 Task: Team Management: Team Tasks - 5 Things Workflow.
Action: Mouse moved to (42, 76)
Screenshot: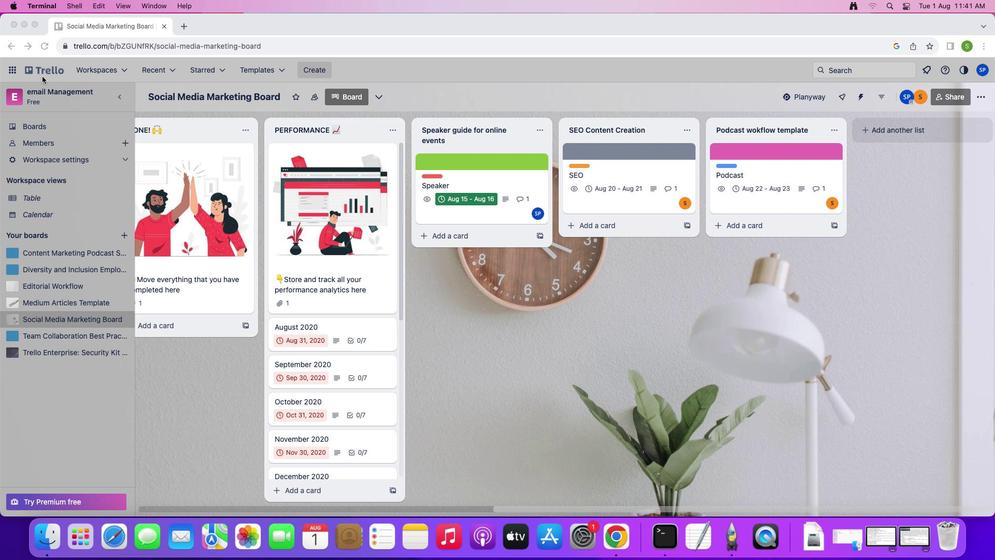
Action: Mouse pressed left at (42, 76)
Screenshot: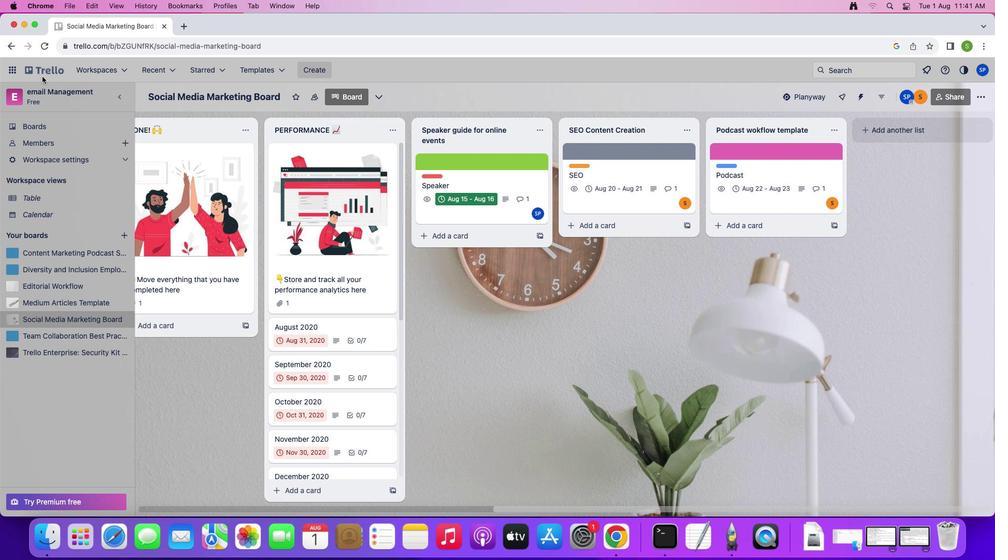 
Action: Mouse moved to (46, 67)
Screenshot: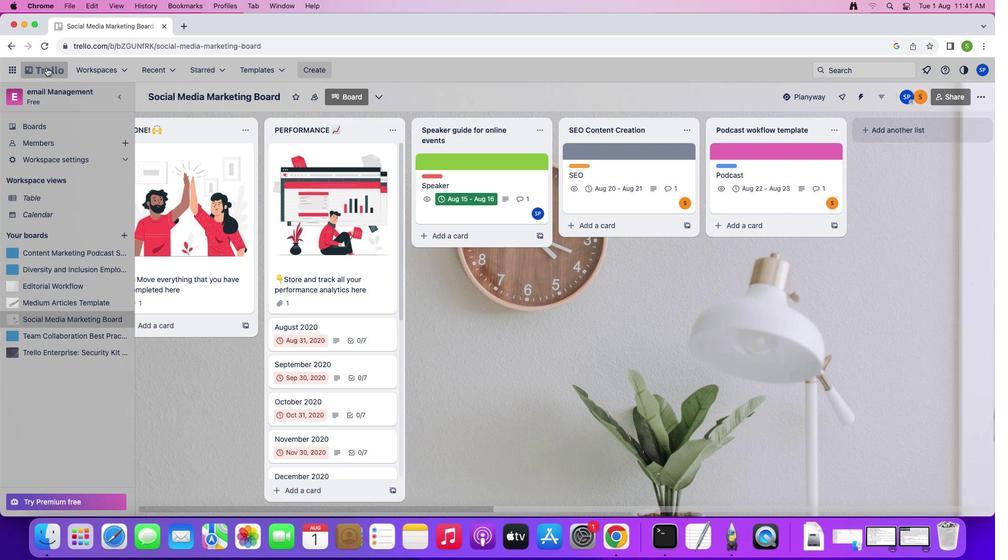 
Action: Mouse pressed left at (46, 67)
Screenshot: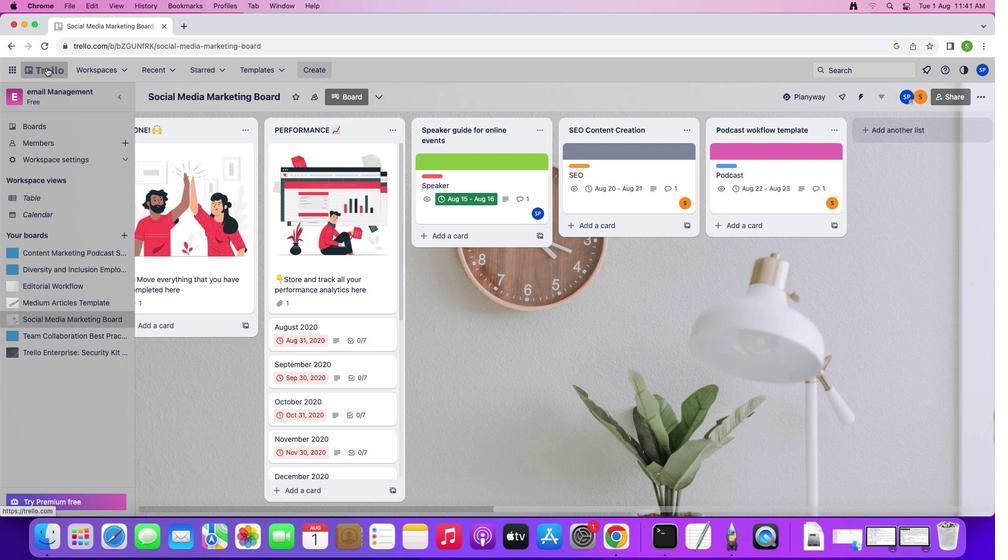 
Action: Mouse moved to (263, 132)
Screenshot: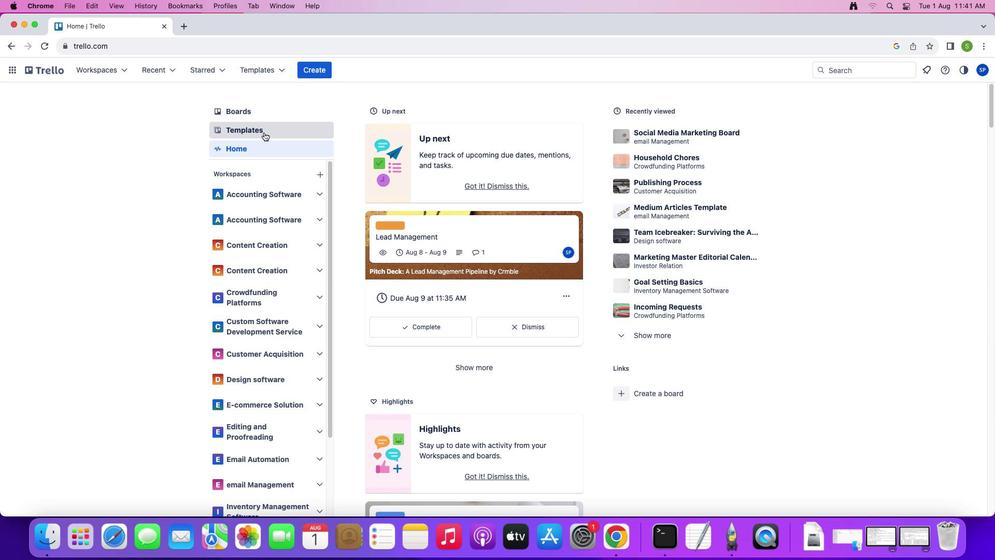 
Action: Mouse pressed left at (263, 132)
Screenshot: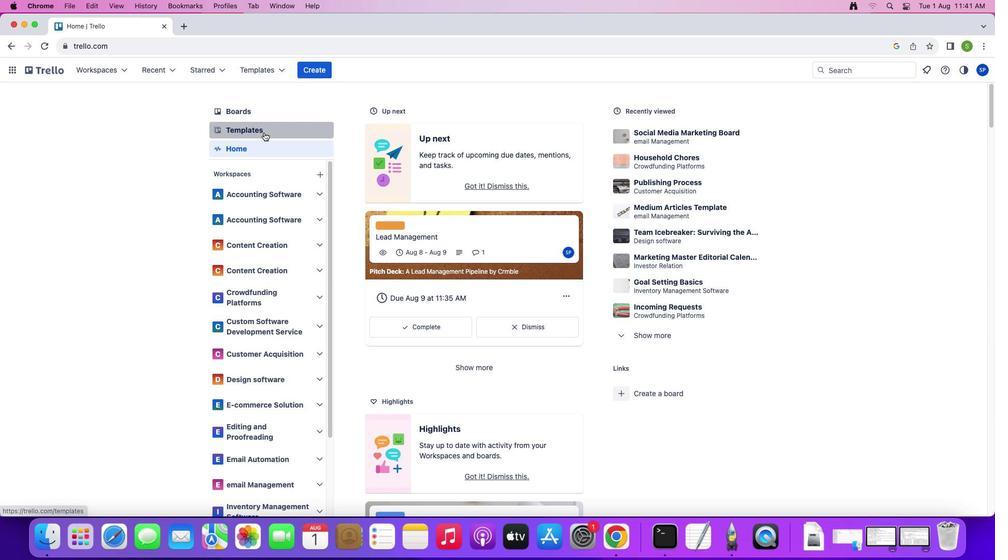 
Action: Mouse moved to (259, 418)
Screenshot: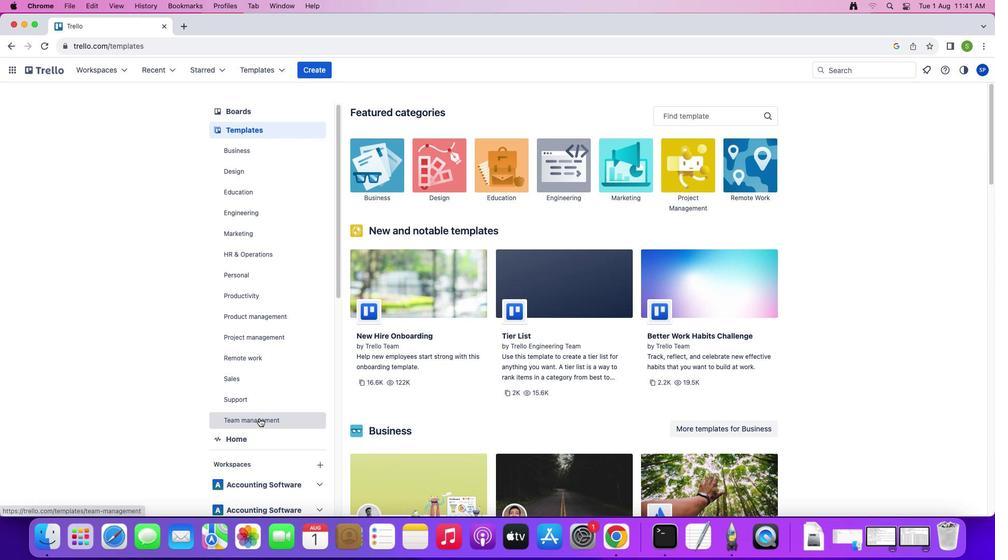 
Action: Mouse pressed left at (259, 418)
Screenshot: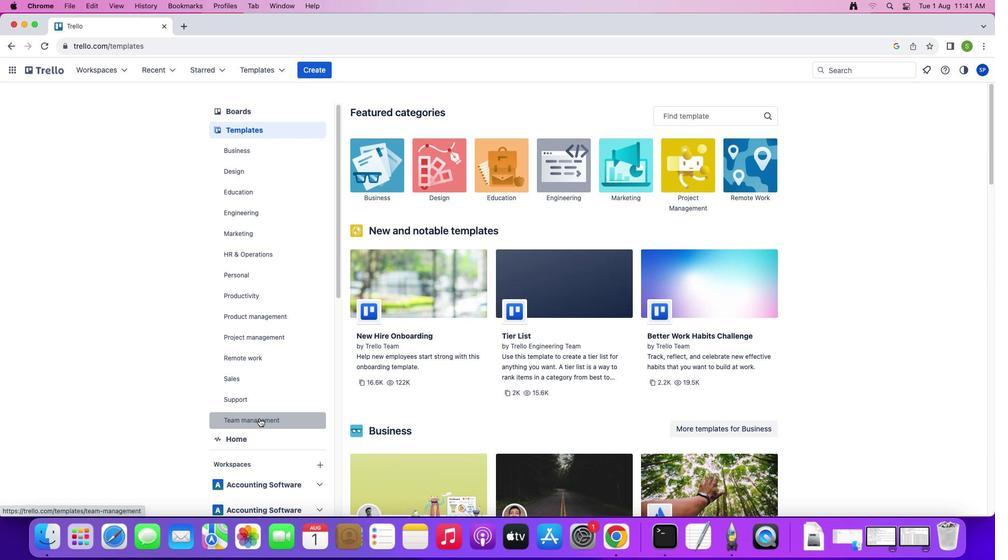 
Action: Mouse moved to (712, 116)
Screenshot: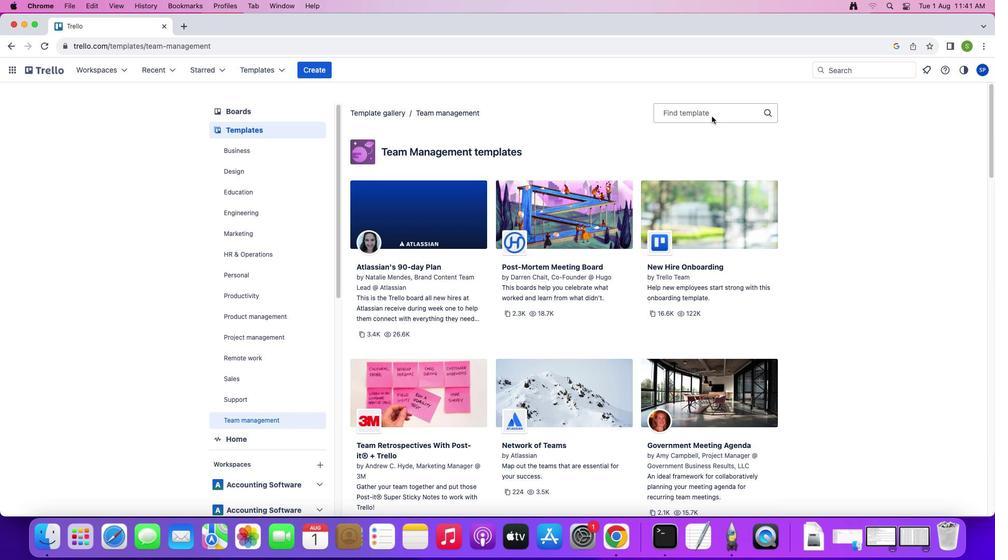 
Action: Mouse pressed left at (712, 116)
Screenshot: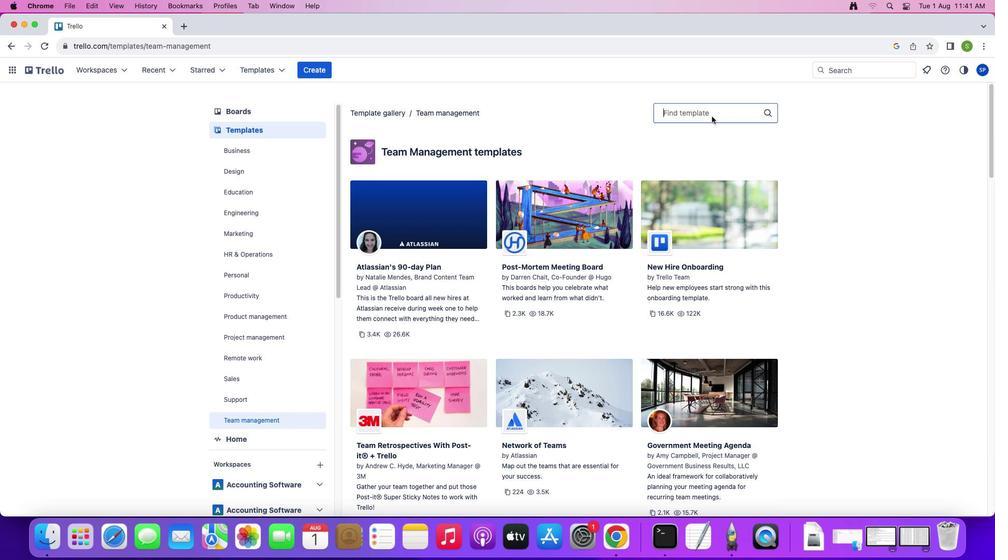 
Action: Mouse moved to (608, 322)
Screenshot: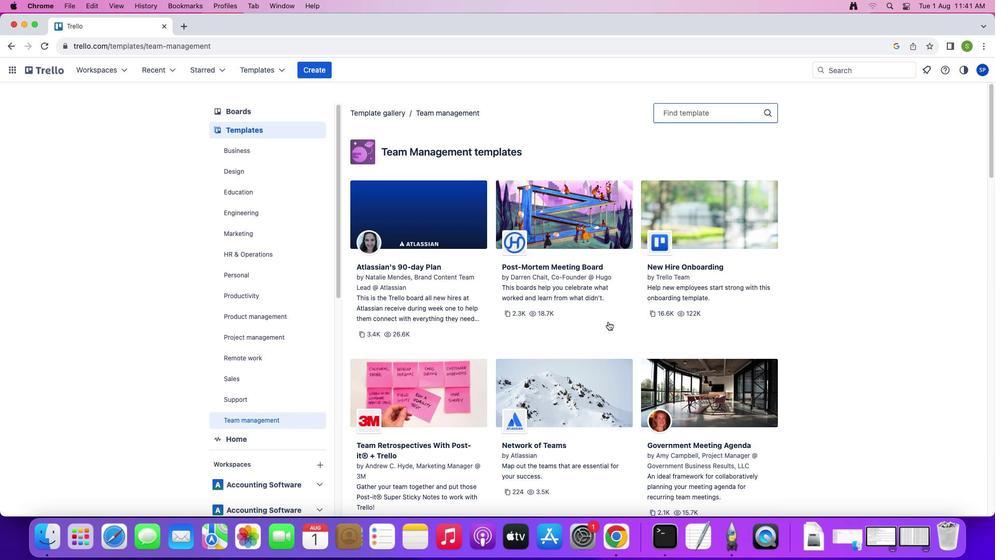 
Action: Mouse scrolled (608, 322) with delta (0, 0)
Screenshot: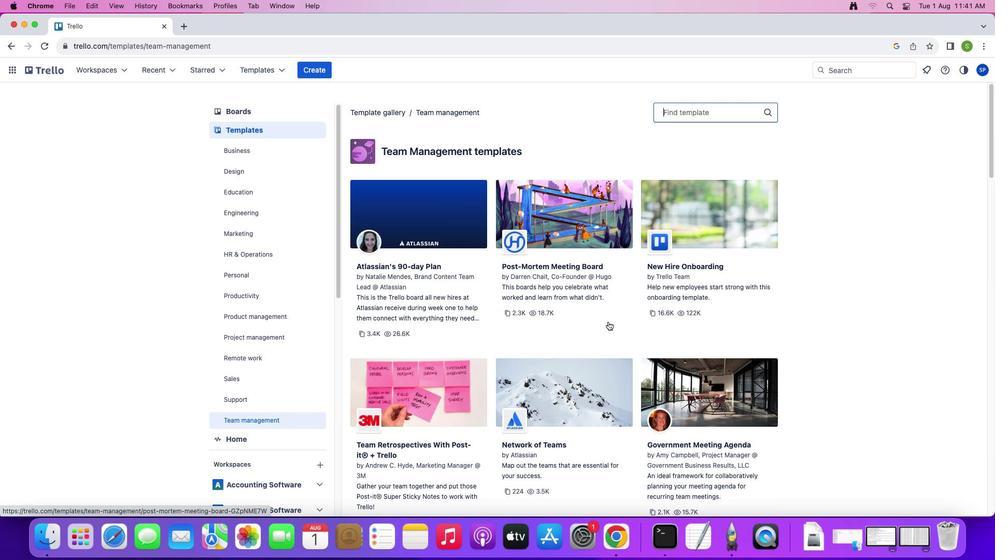 
Action: Mouse scrolled (608, 322) with delta (0, 0)
Screenshot: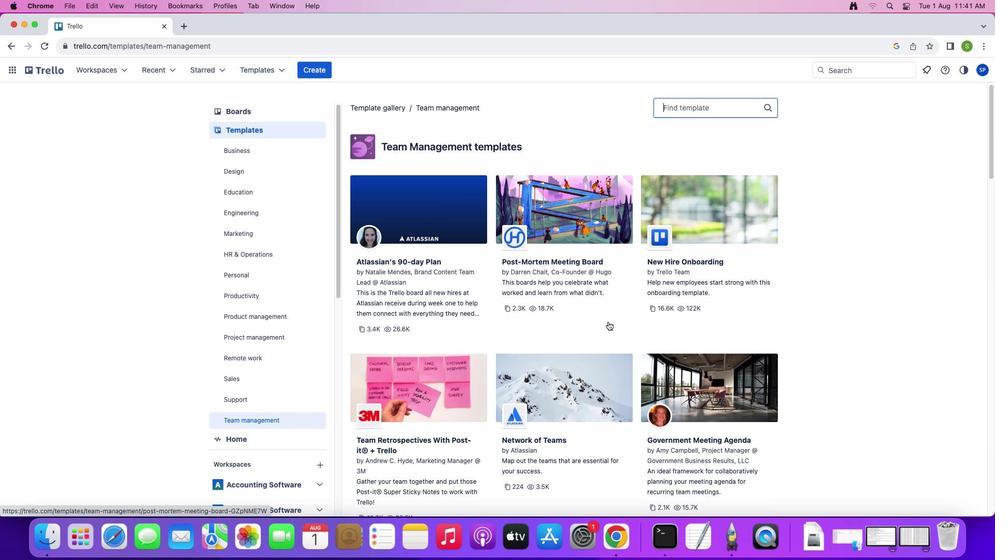 
Action: Mouse scrolled (608, 322) with delta (0, 0)
Screenshot: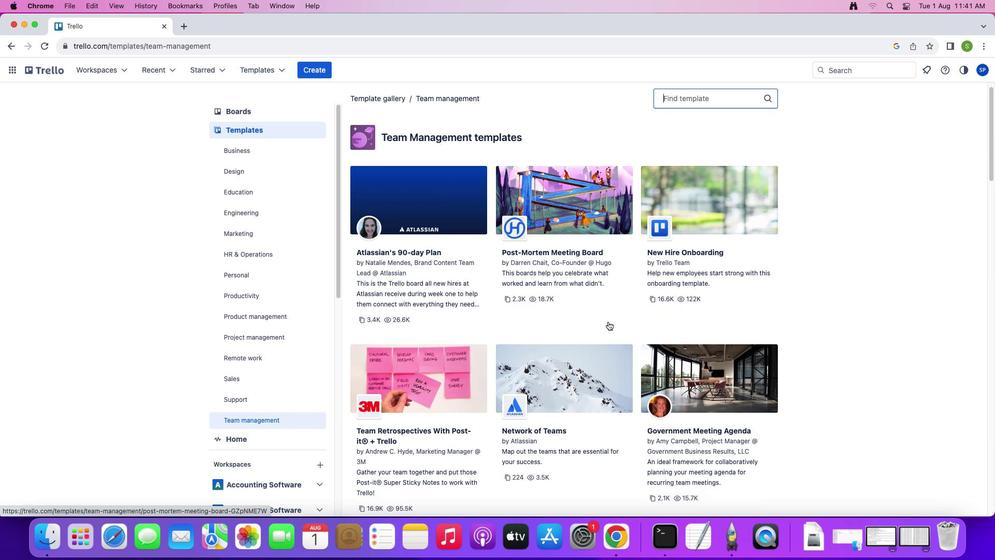
Action: Mouse scrolled (608, 322) with delta (0, 0)
Screenshot: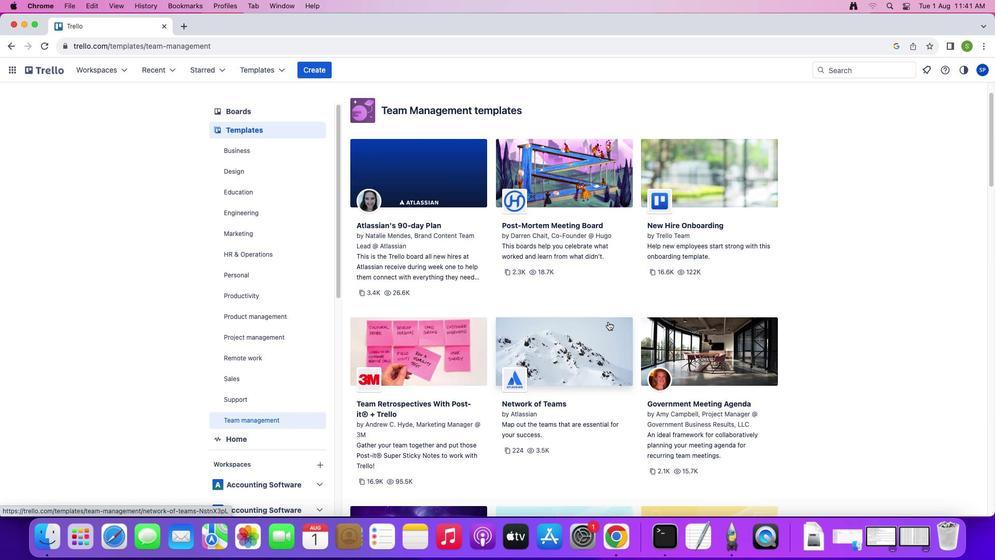 
Action: Mouse scrolled (608, 322) with delta (0, 0)
Screenshot: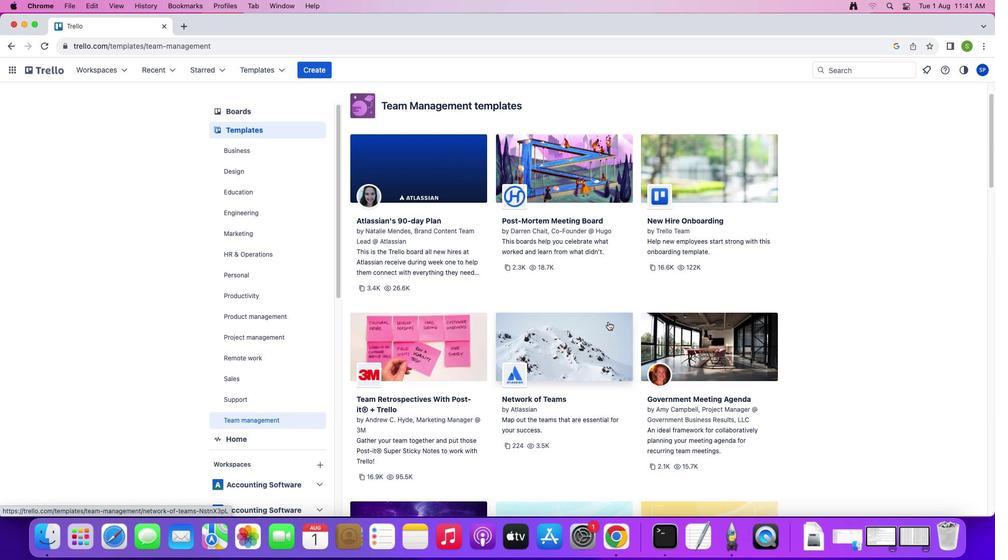 
Action: Mouse scrolled (608, 322) with delta (0, 0)
Screenshot: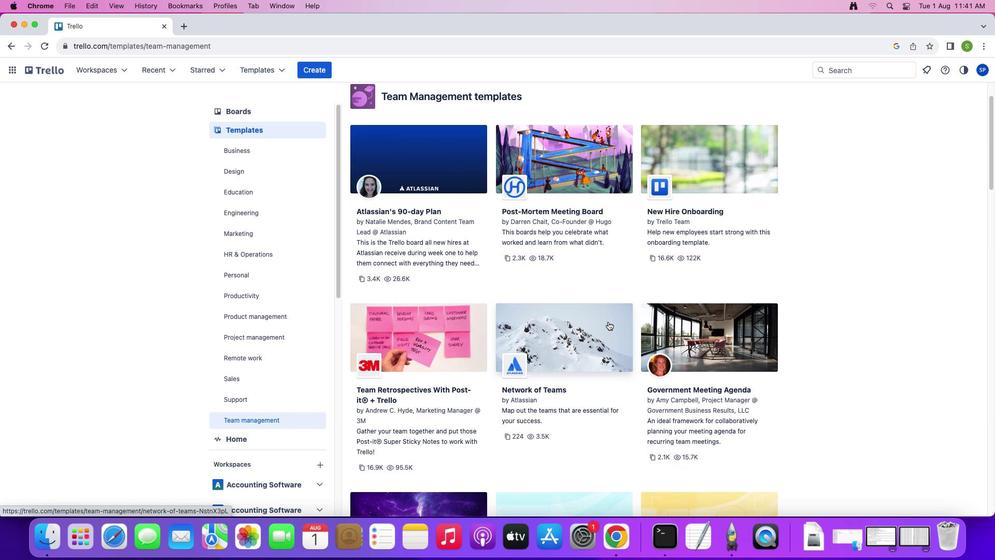 
Action: Mouse scrolled (608, 322) with delta (0, 0)
Screenshot: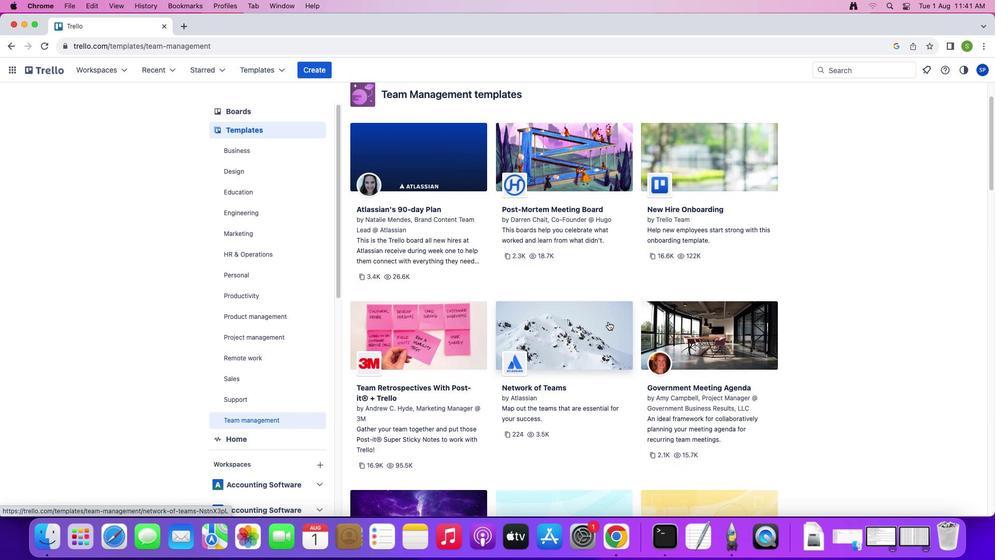 
Action: Mouse scrolled (608, 322) with delta (0, 0)
Screenshot: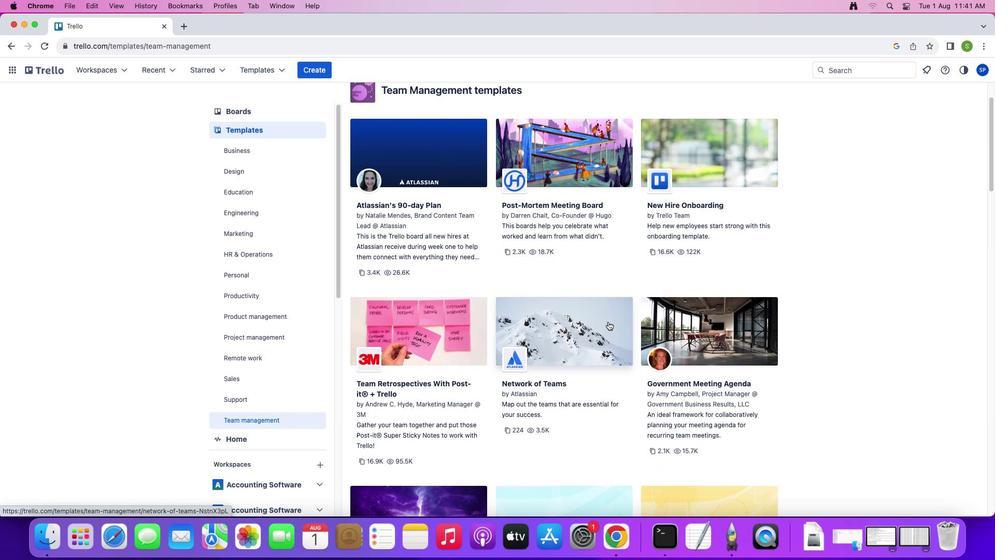 
Action: Mouse scrolled (608, 322) with delta (0, 0)
Screenshot: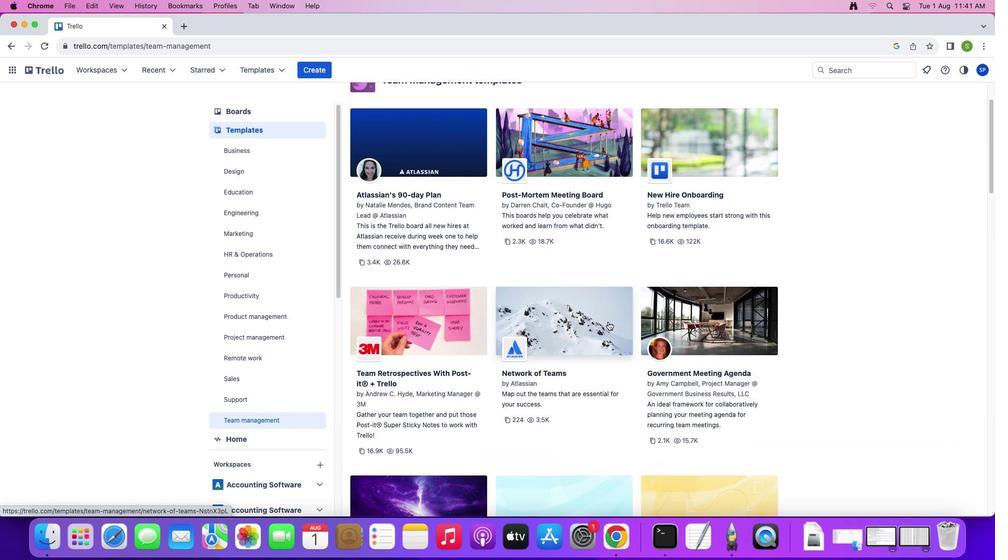 
Action: Mouse scrolled (608, 322) with delta (0, 0)
Screenshot: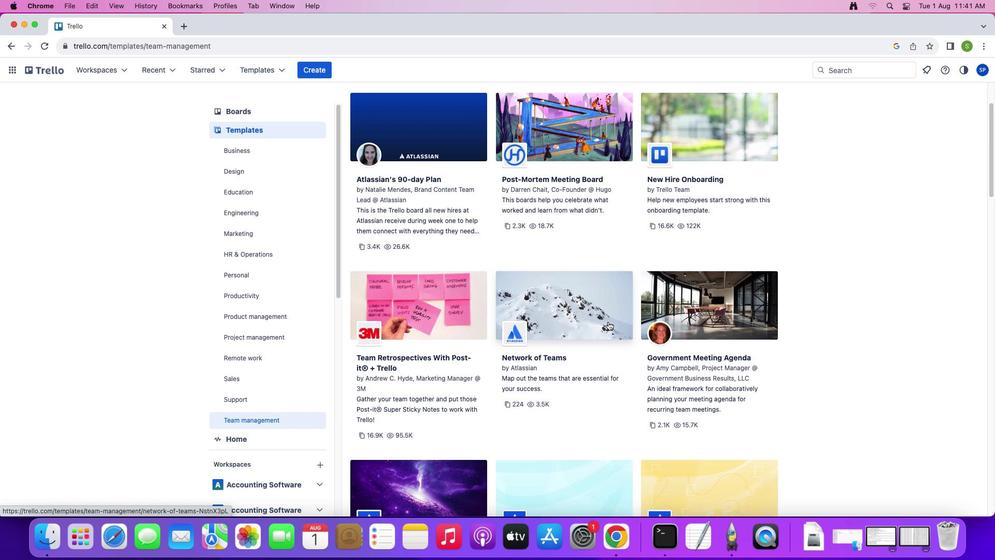 
Action: Mouse scrolled (608, 322) with delta (0, 0)
Screenshot: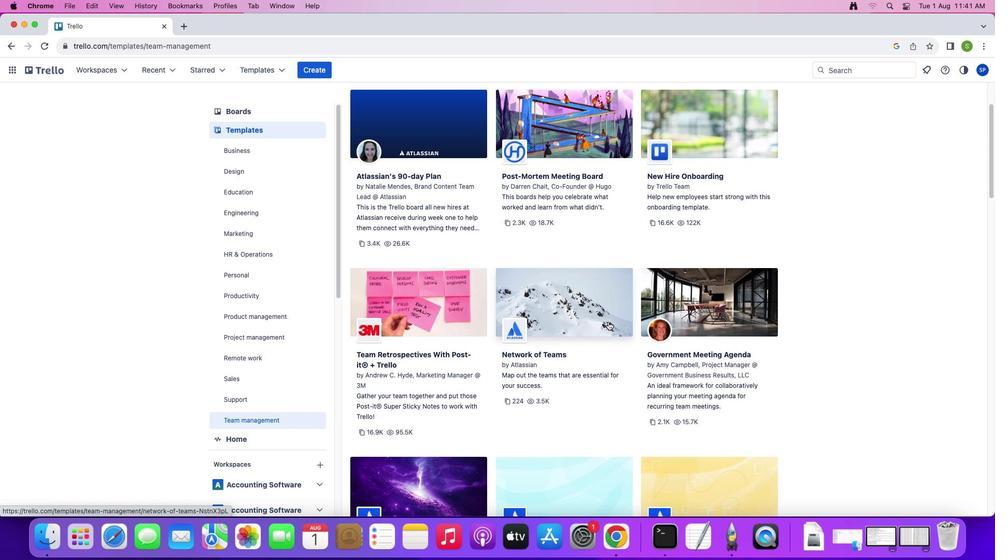 
Action: Mouse scrolled (608, 322) with delta (0, 0)
Screenshot: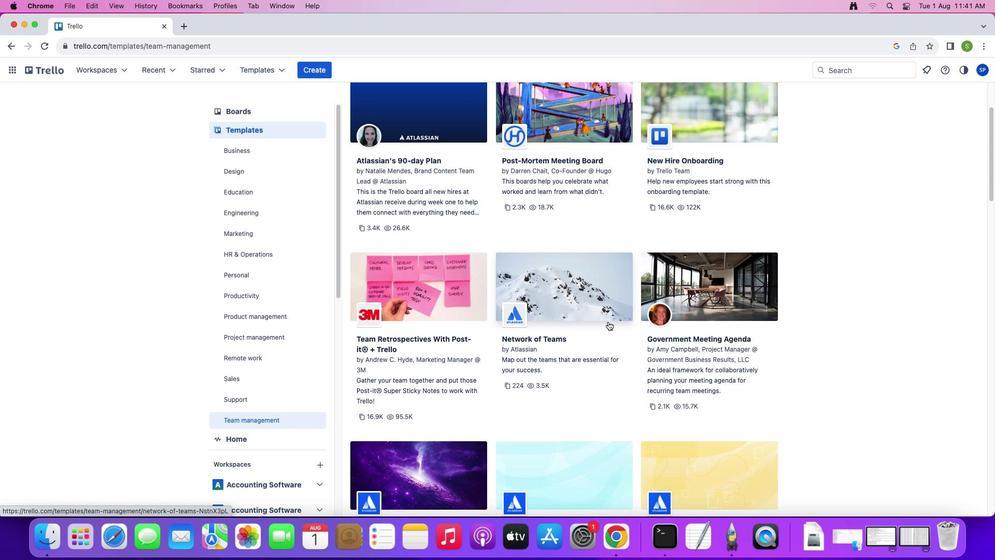 
Action: Mouse scrolled (608, 322) with delta (0, 0)
Screenshot: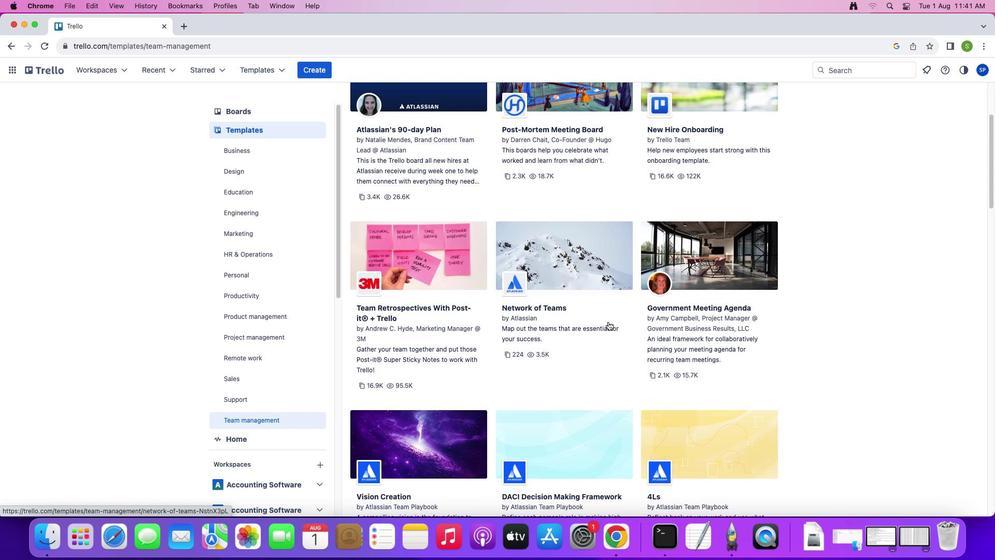 
Action: Mouse scrolled (608, 322) with delta (0, 0)
Screenshot: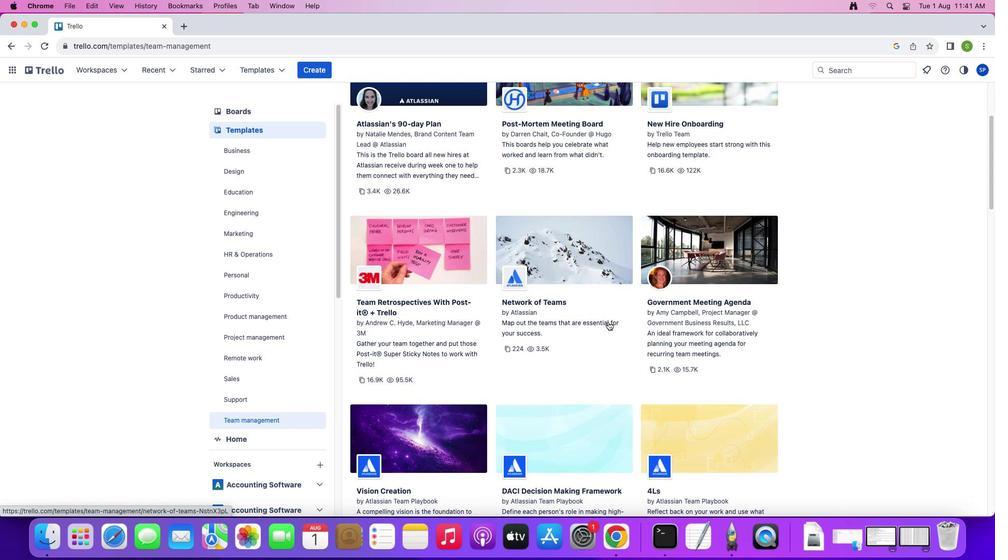 
Action: Mouse scrolled (608, 322) with delta (0, -1)
Screenshot: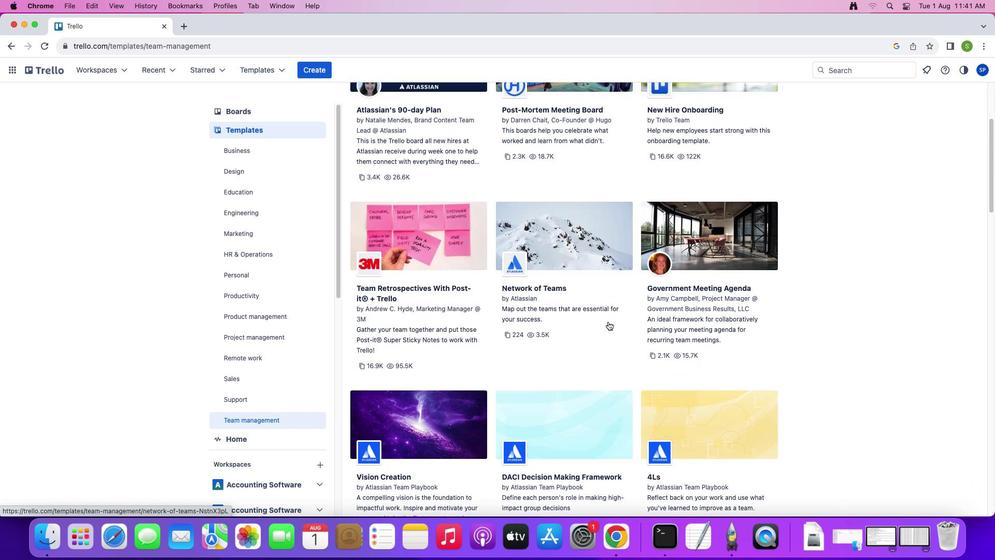 
Action: Mouse scrolled (608, 322) with delta (0, 0)
Screenshot: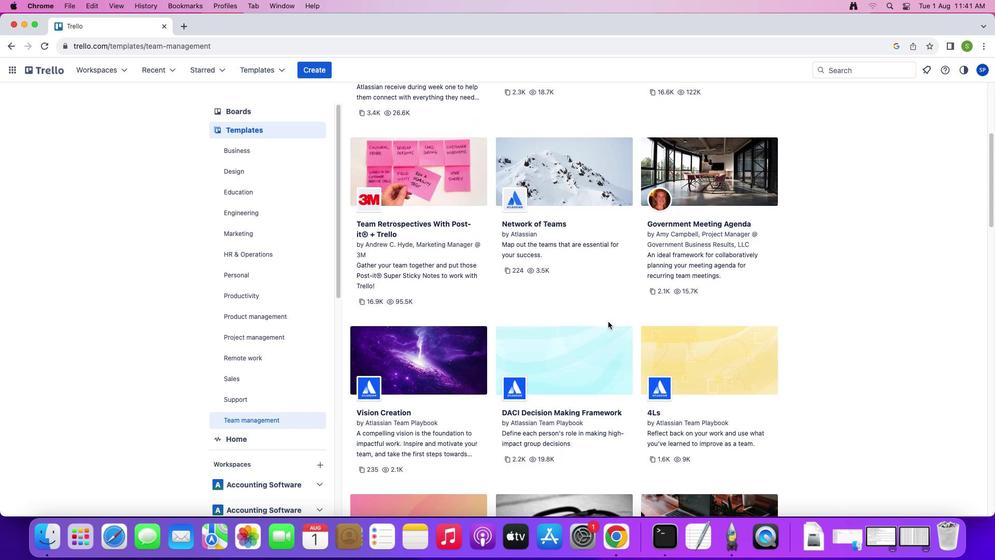 
Action: Mouse scrolled (608, 322) with delta (0, 0)
Screenshot: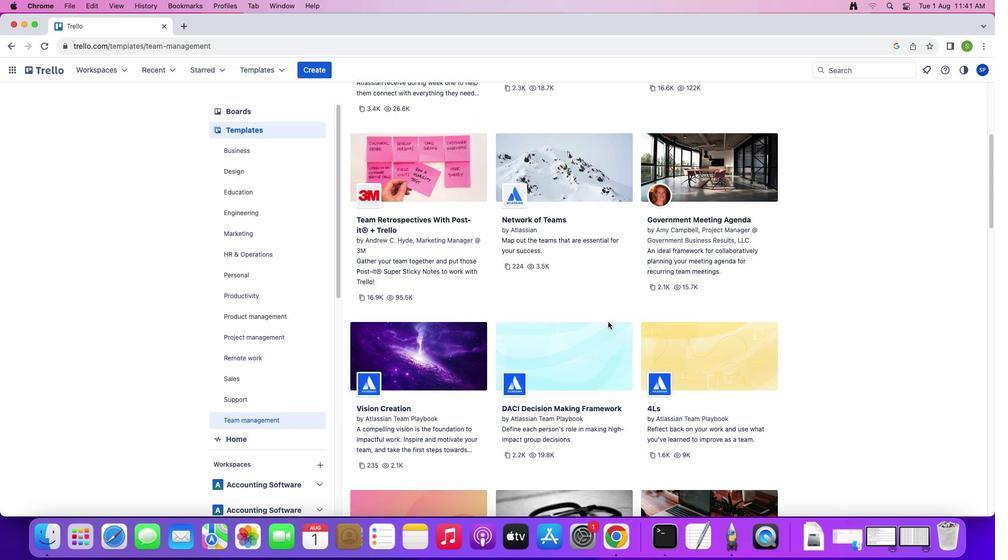 
Action: Mouse scrolled (608, 322) with delta (0, 0)
Screenshot: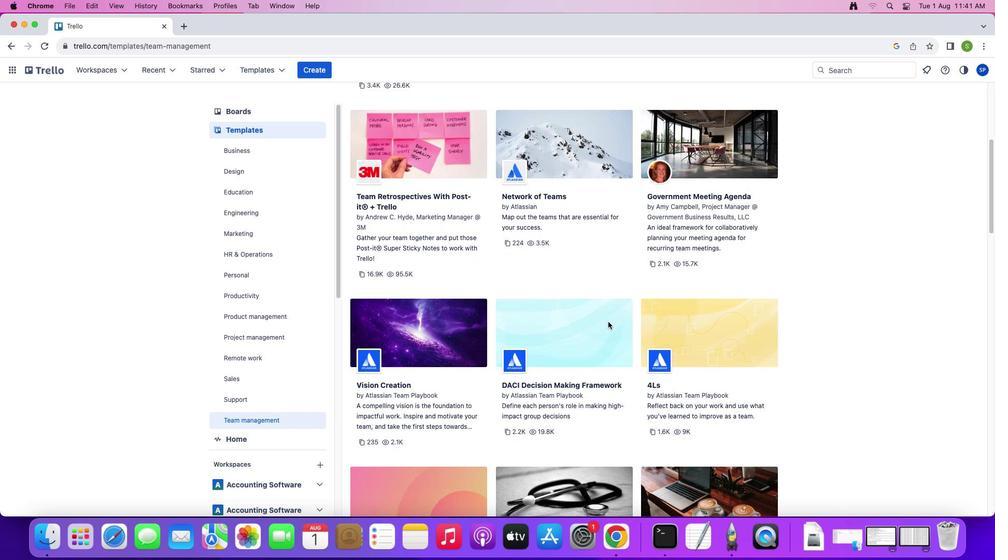 
Action: Mouse scrolled (608, 322) with delta (0, 0)
Screenshot: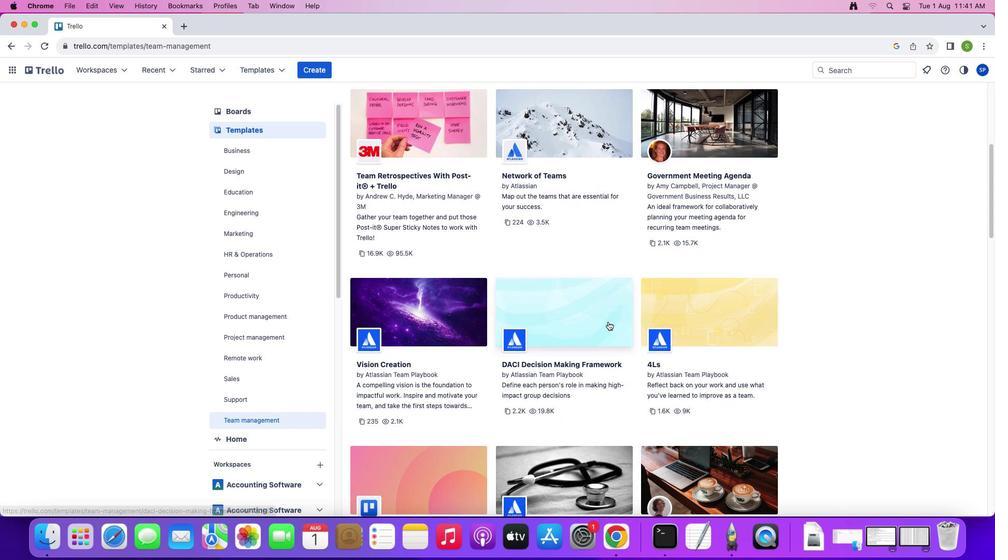 
Action: Mouse scrolled (608, 322) with delta (0, 0)
Screenshot: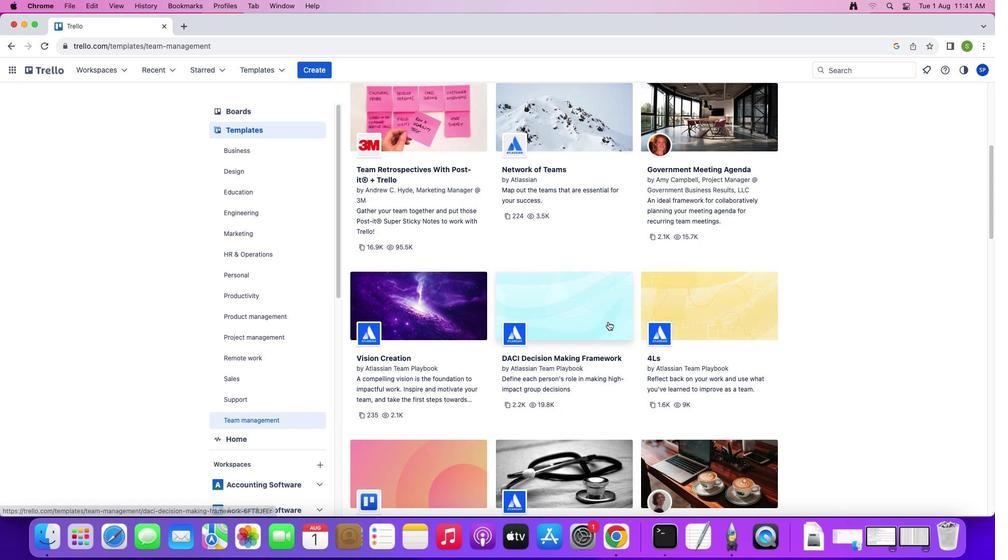 
Action: Mouse scrolled (608, 322) with delta (0, 0)
Screenshot: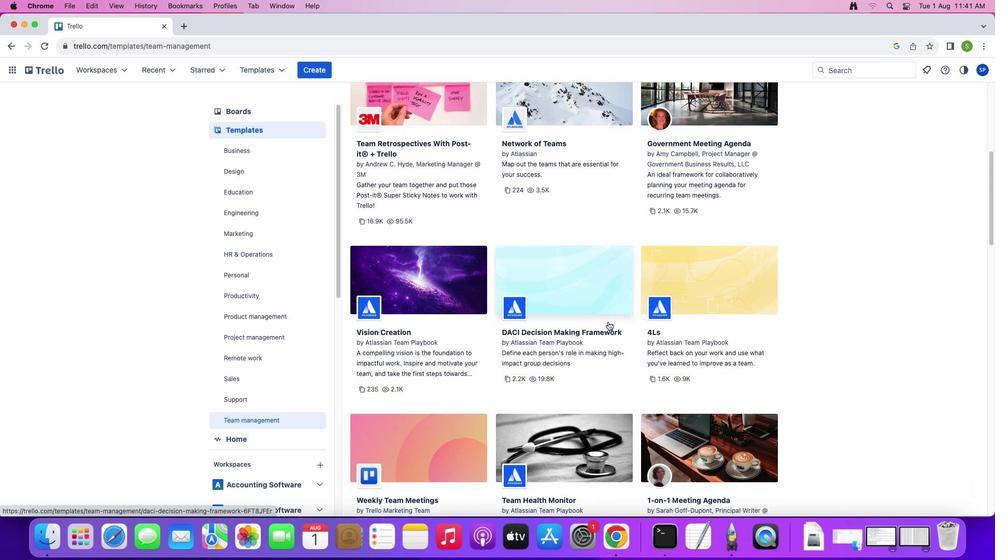 
Action: Mouse scrolled (608, 322) with delta (0, 0)
Screenshot: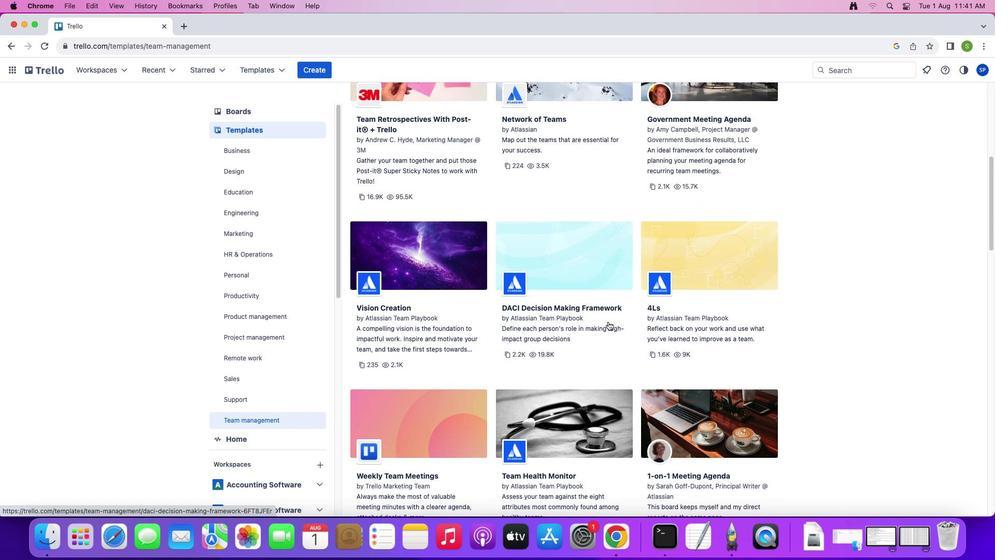
Action: Mouse scrolled (608, 322) with delta (0, 0)
Screenshot: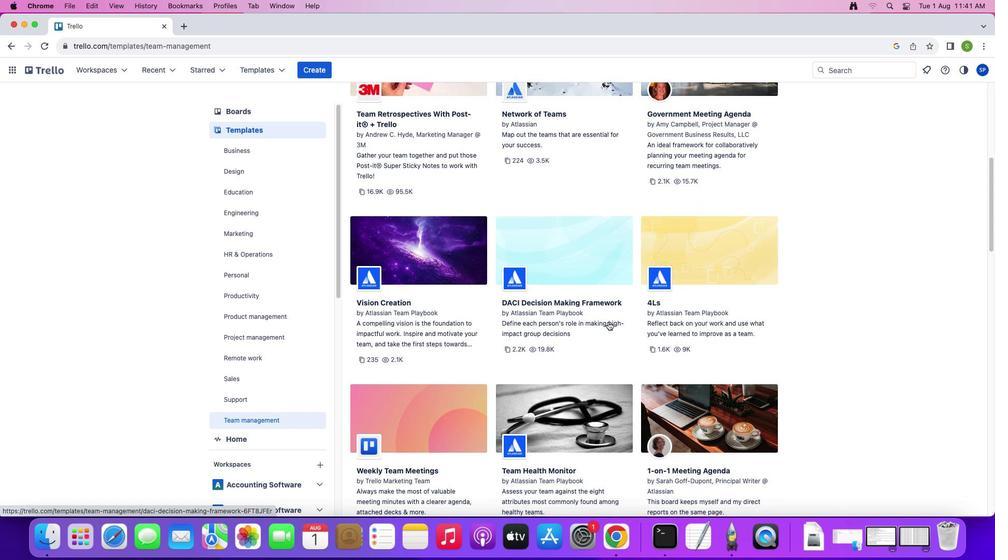 
Action: Mouse scrolled (608, 322) with delta (0, -1)
Screenshot: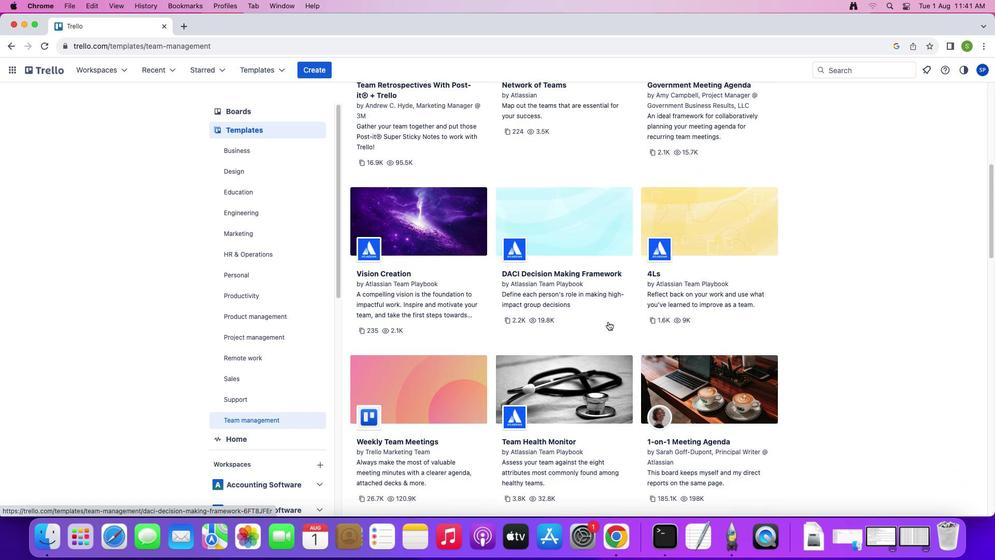 
Action: Mouse scrolled (608, 322) with delta (0, 0)
Screenshot: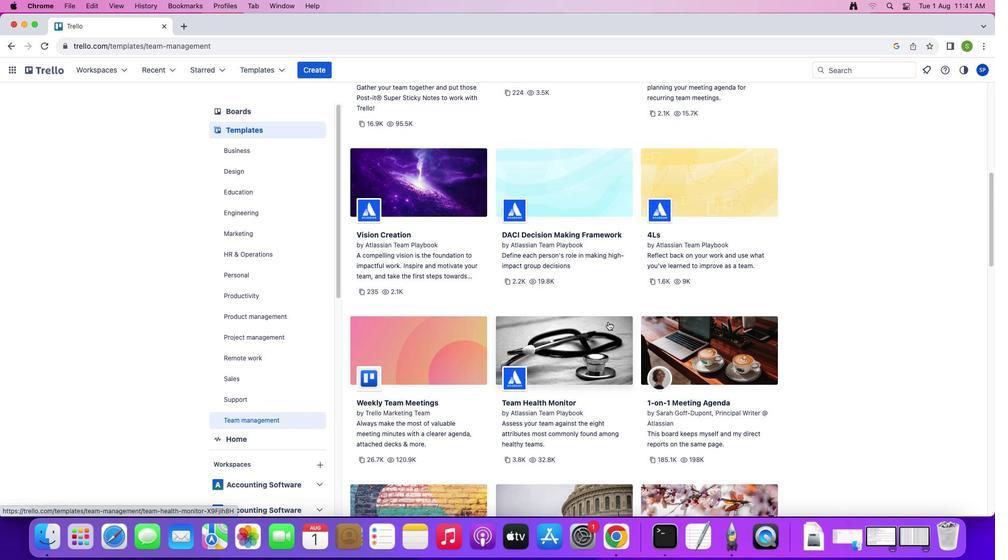 
Action: Mouse scrolled (608, 322) with delta (0, 0)
Screenshot: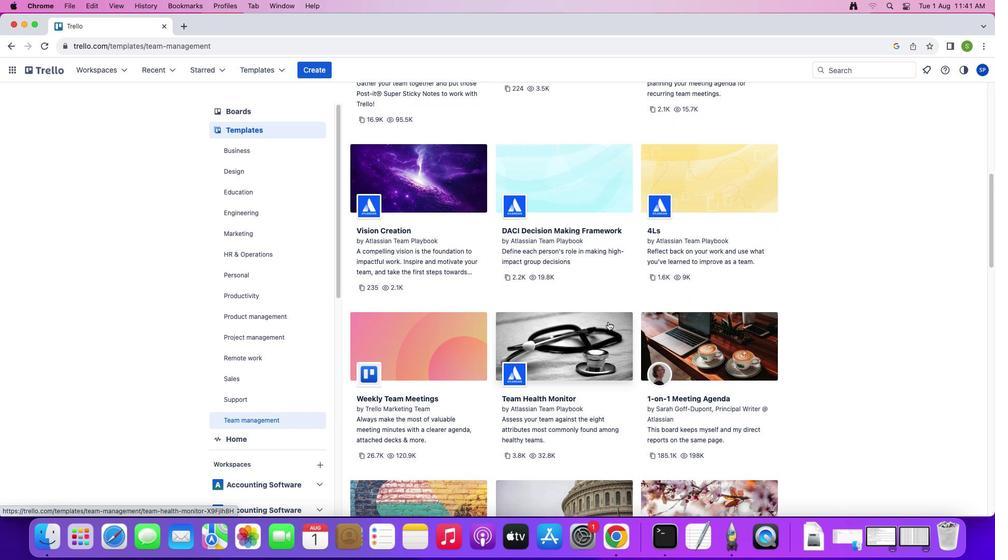 
Action: Mouse scrolled (608, 322) with delta (0, -1)
Screenshot: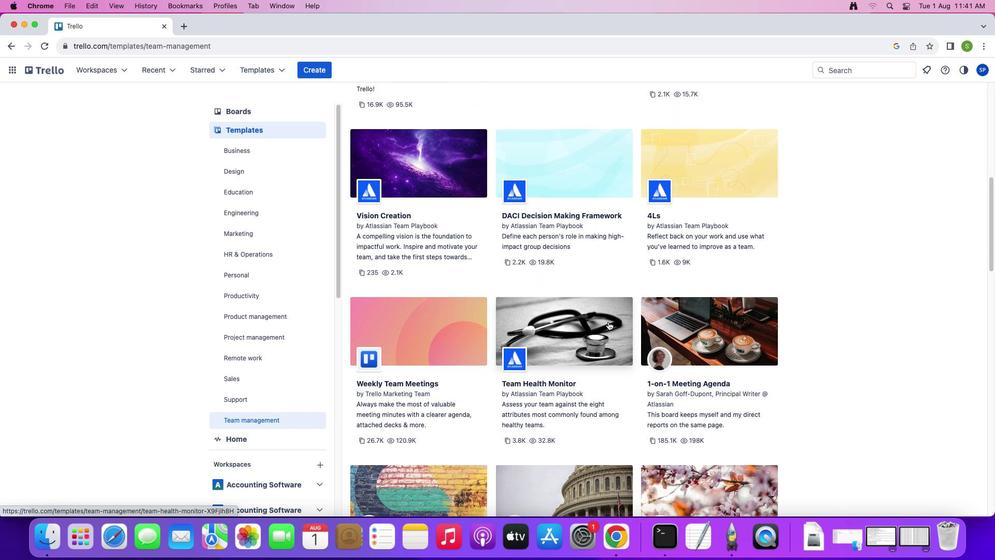 
Action: Mouse scrolled (608, 322) with delta (0, 0)
Screenshot: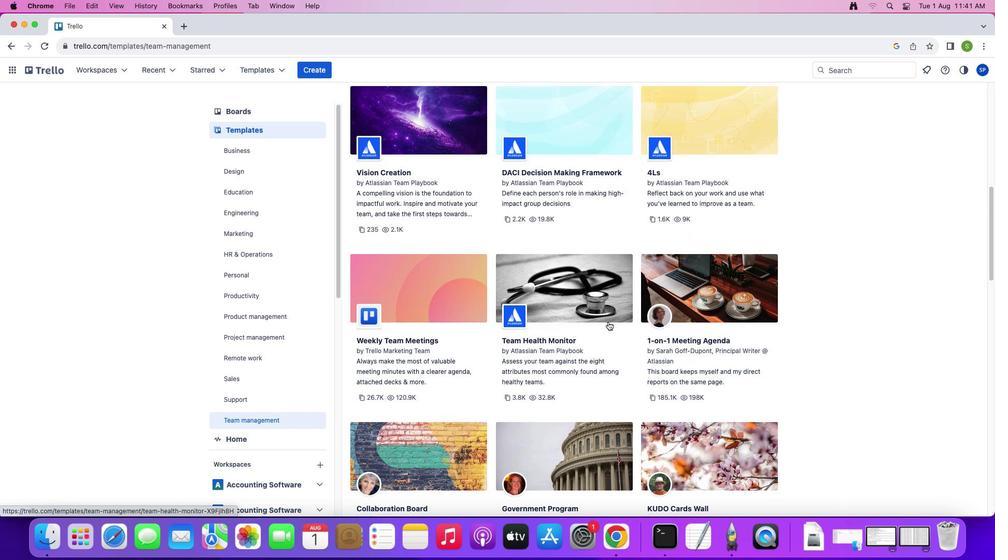 
Action: Mouse scrolled (608, 322) with delta (0, 0)
Screenshot: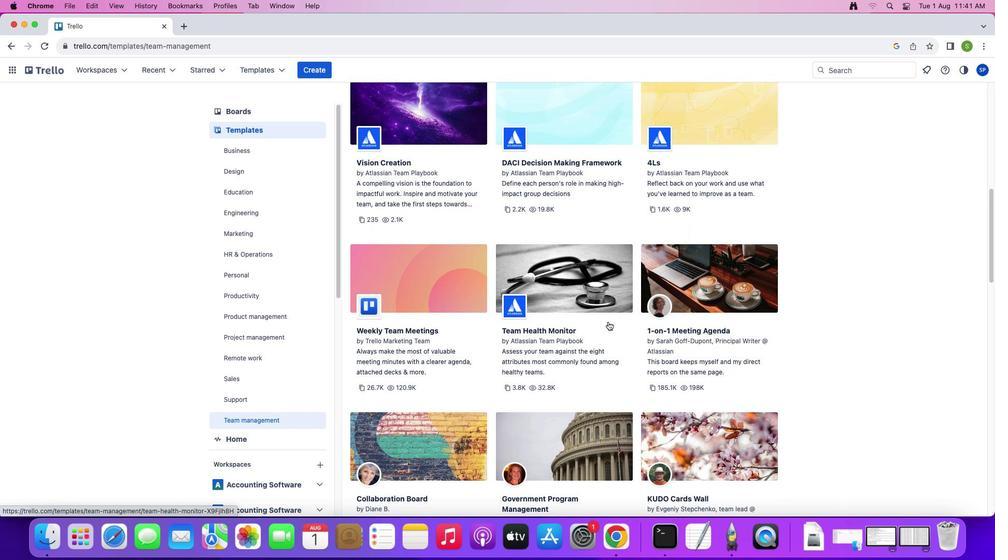 
Action: Mouse scrolled (608, 322) with delta (0, 0)
Screenshot: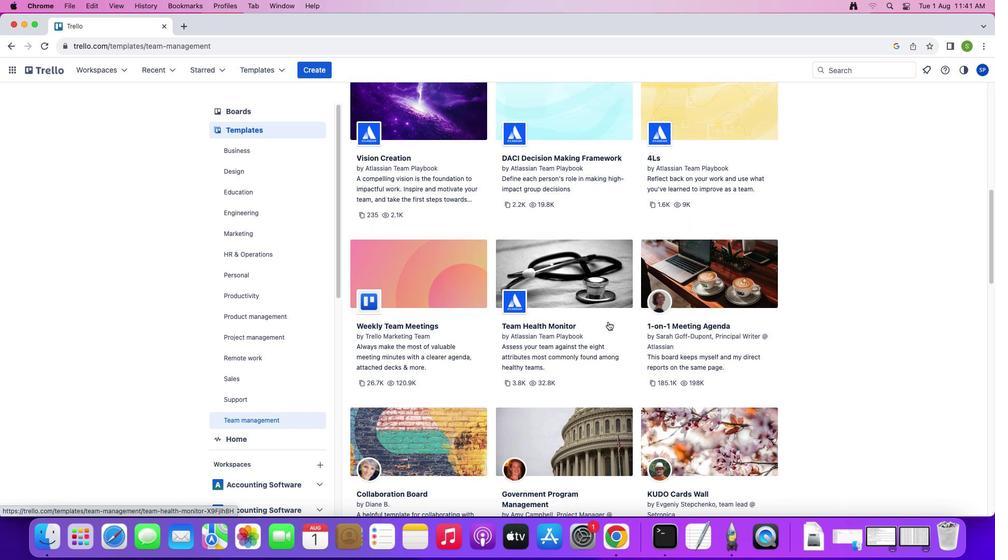 
Action: Mouse scrolled (608, 322) with delta (0, 0)
Screenshot: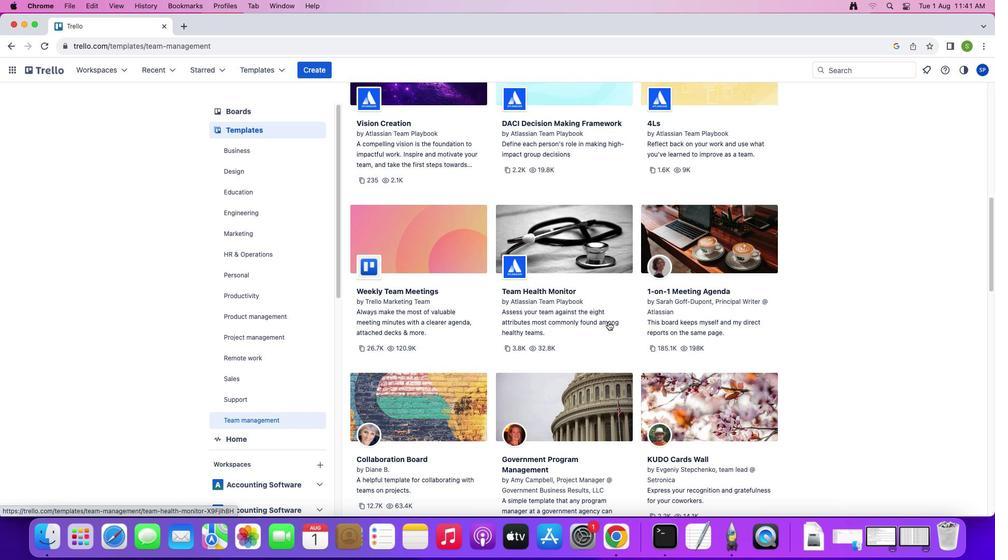 
Action: Mouse scrolled (608, 322) with delta (0, 0)
Screenshot: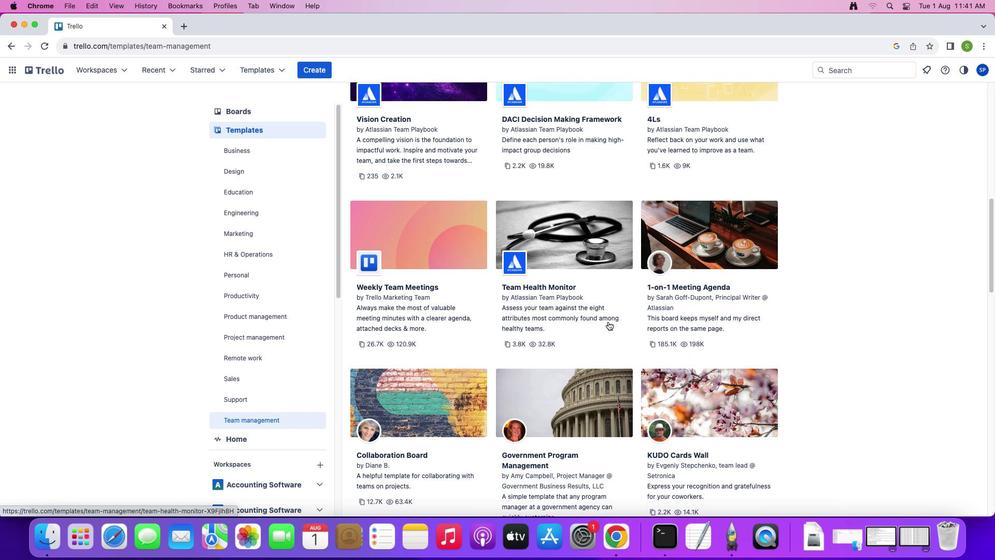 
Action: Mouse scrolled (608, 322) with delta (0, -1)
Screenshot: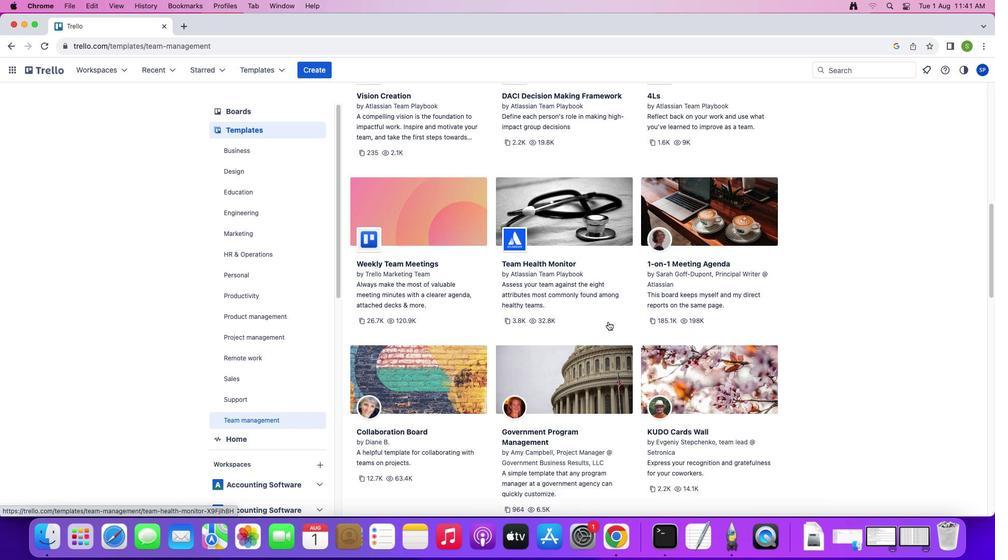 
Action: Mouse scrolled (608, 322) with delta (0, 0)
Screenshot: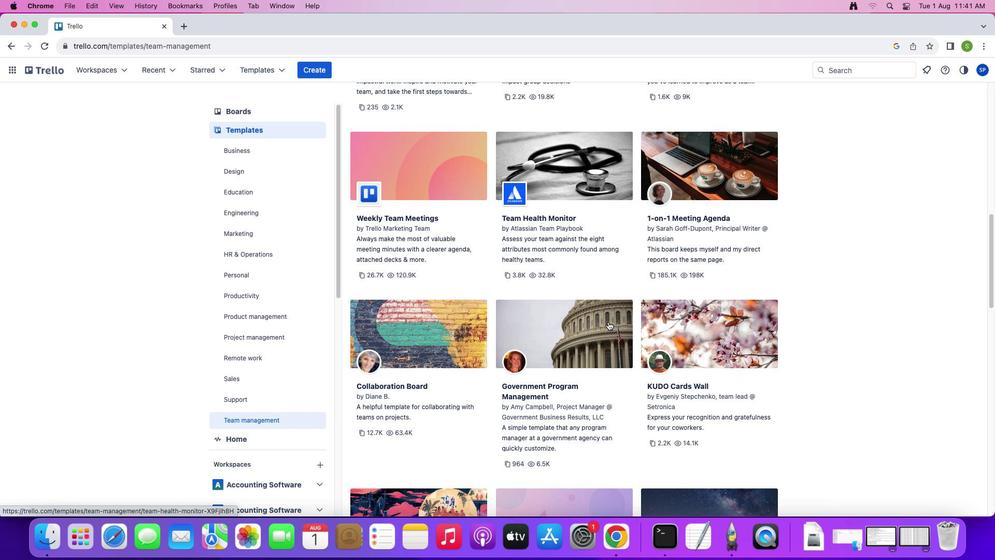 
Action: Mouse scrolled (608, 322) with delta (0, 0)
Screenshot: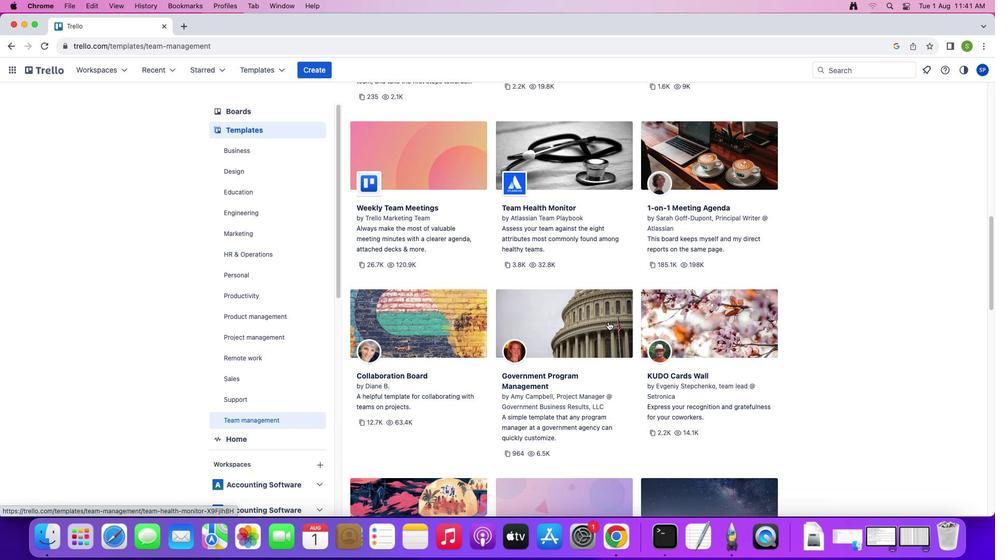 
Action: Mouse scrolled (608, 322) with delta (0, -1)
Screenshot: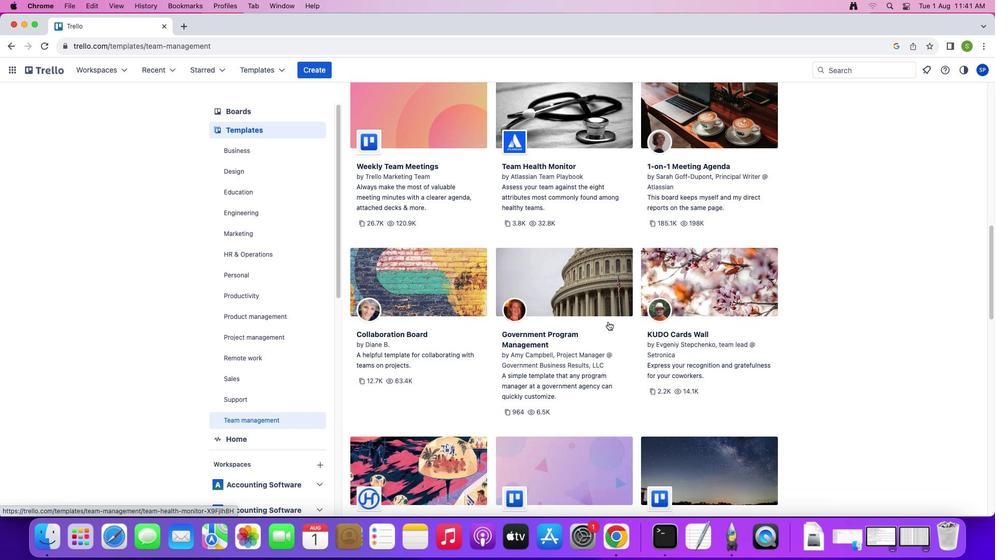 
Action: Mouse scrolled (608, 322) with delta (0, 0)
Screenshot: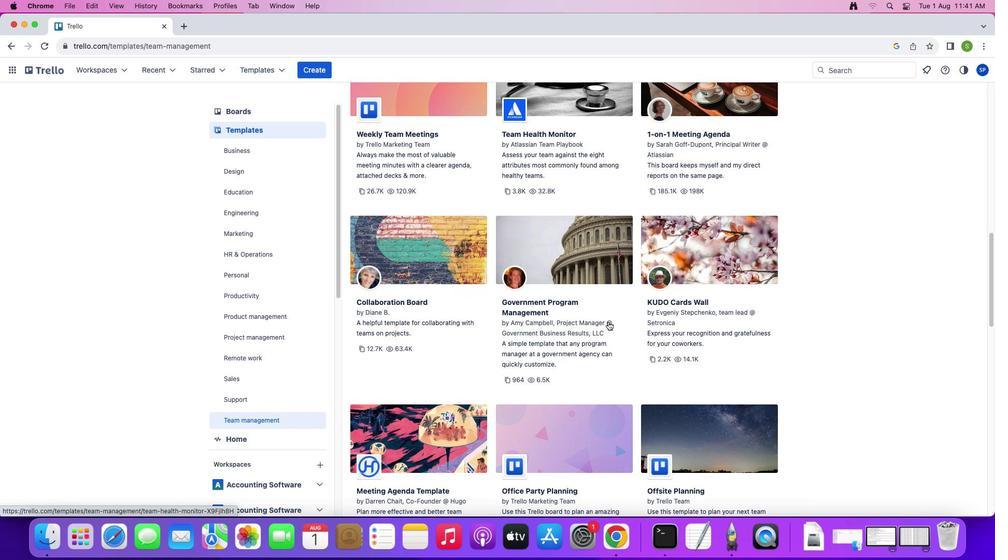 
Action: Mouse scrolled (608, 322) with delta (0, 0)
Screenshot: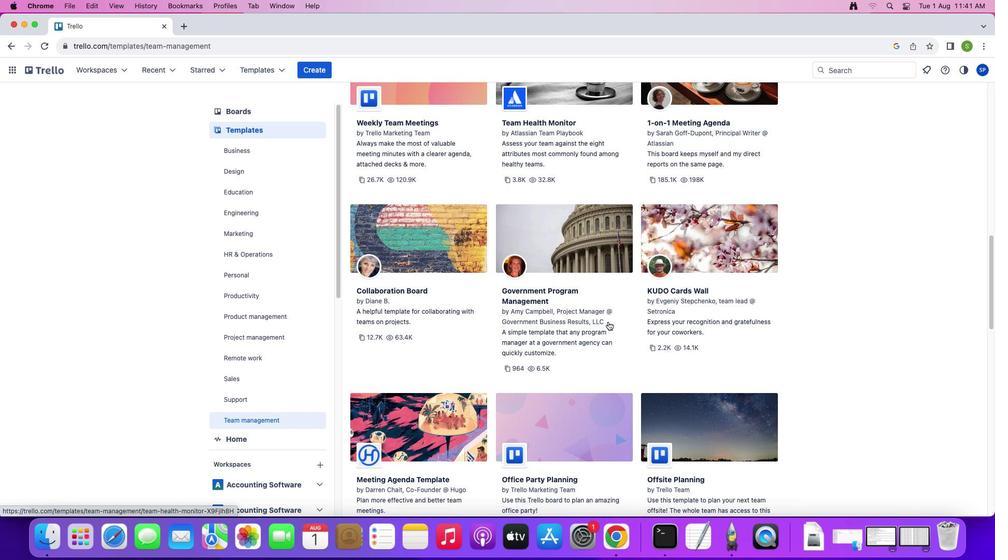 
Action: Mouse scrolled (608, 322) with delta (0, -1)
Screenshot: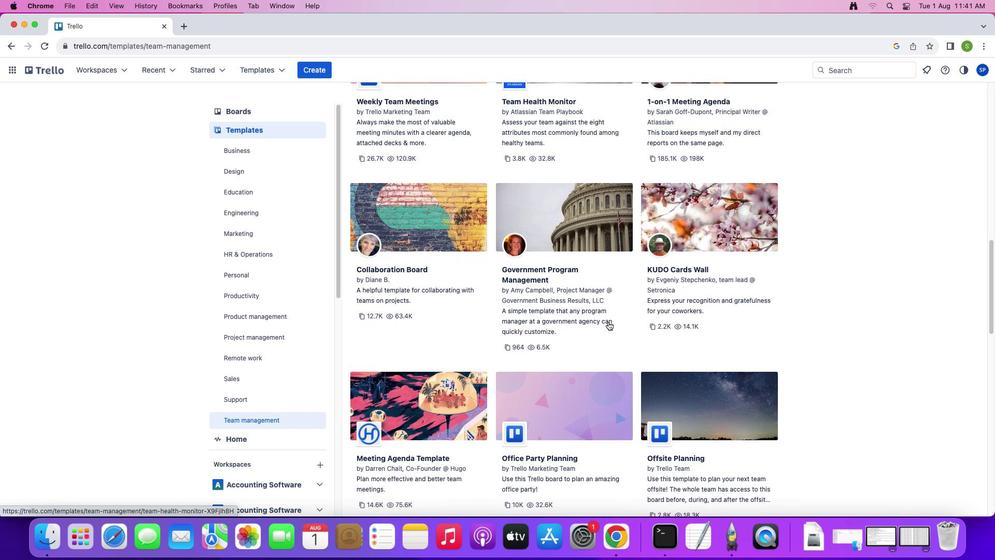 
Action: Mouse scrolled (608, 322) with delta (0, 0)
Screenshot: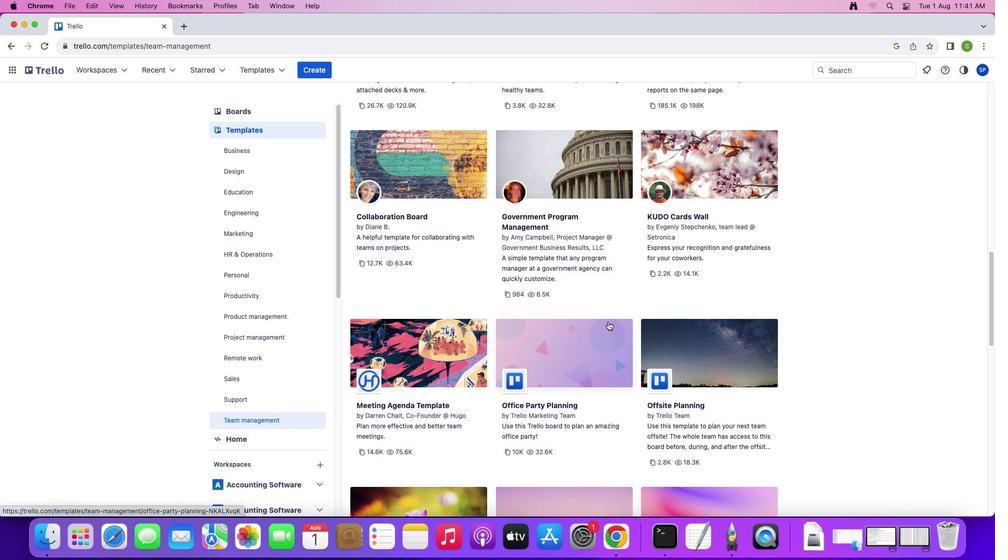 
Action: Mouse scrolled (608, 322) with delta (0, 0)
Screenshot: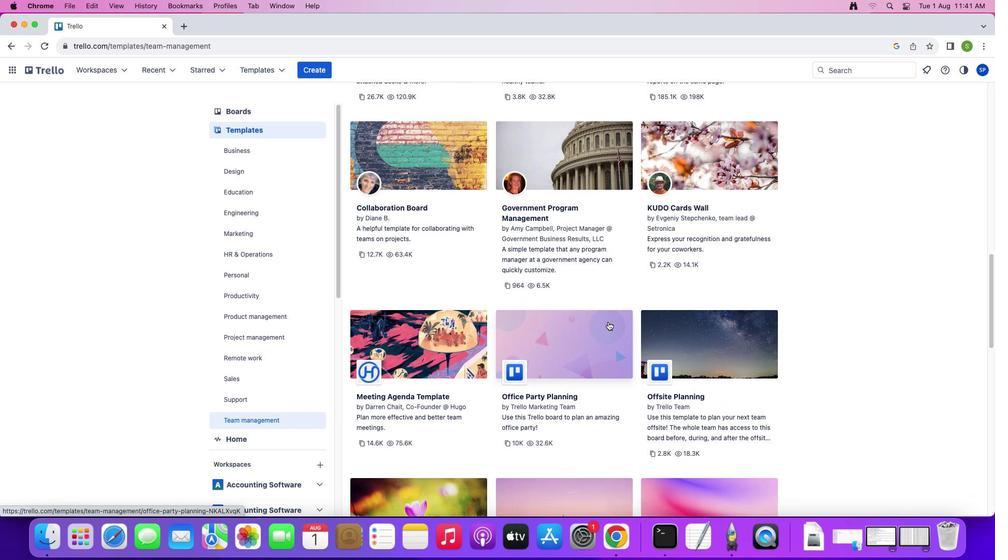 
Action: Mouse scrolled (608, 322) with delta (0, -1)
Screenshot: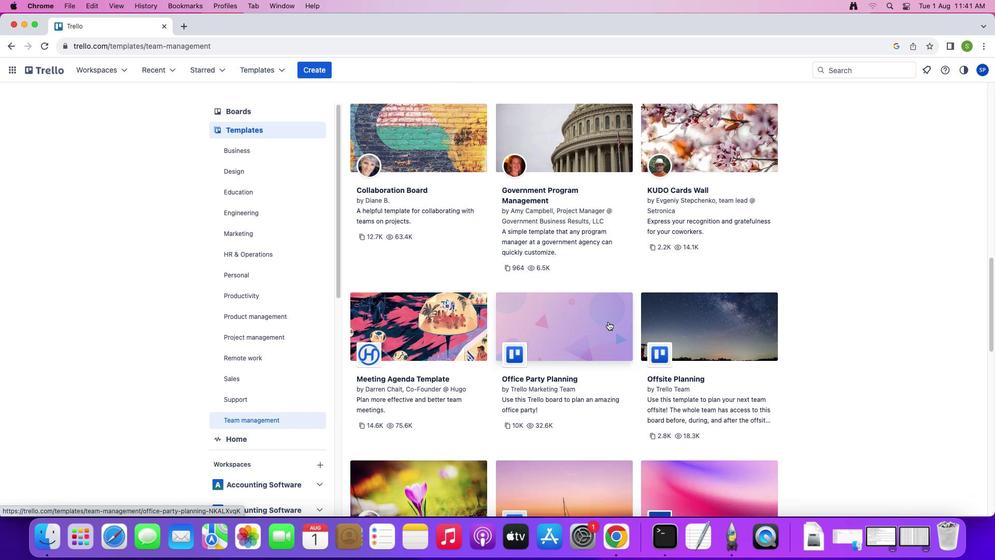 
Action: Mouse scrolled (608, 322) with delta (0, 0)
Screenshot: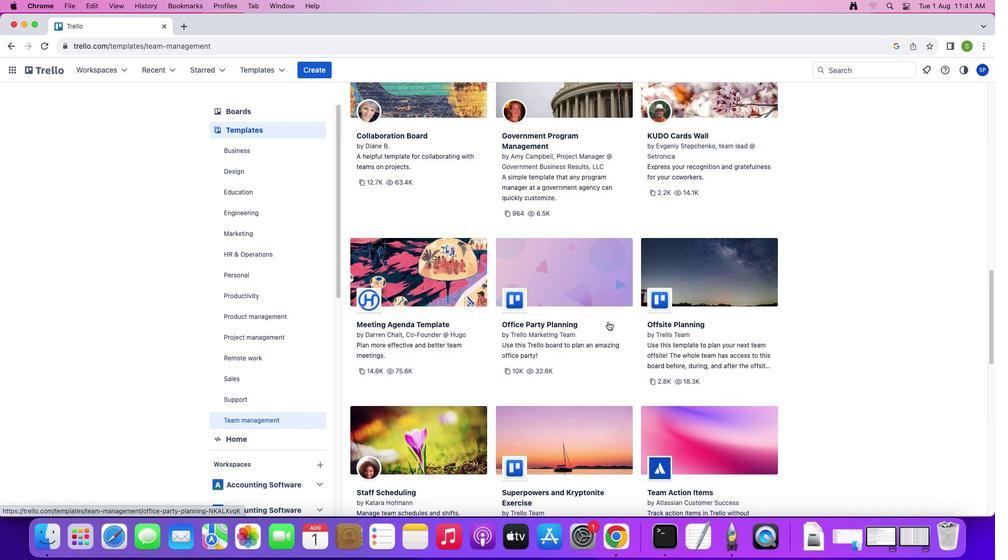 
Action: Mouse scrolled (608, 322) with delta (0, 0)
Screenshot: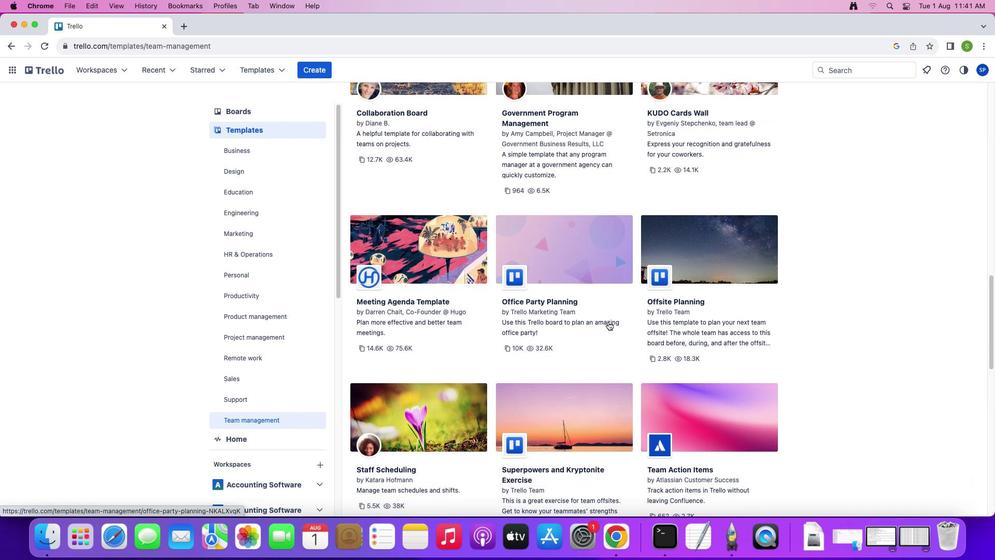 
Action: Mouse scrolled (608, 322) with delta (0, -1)
Screenshot: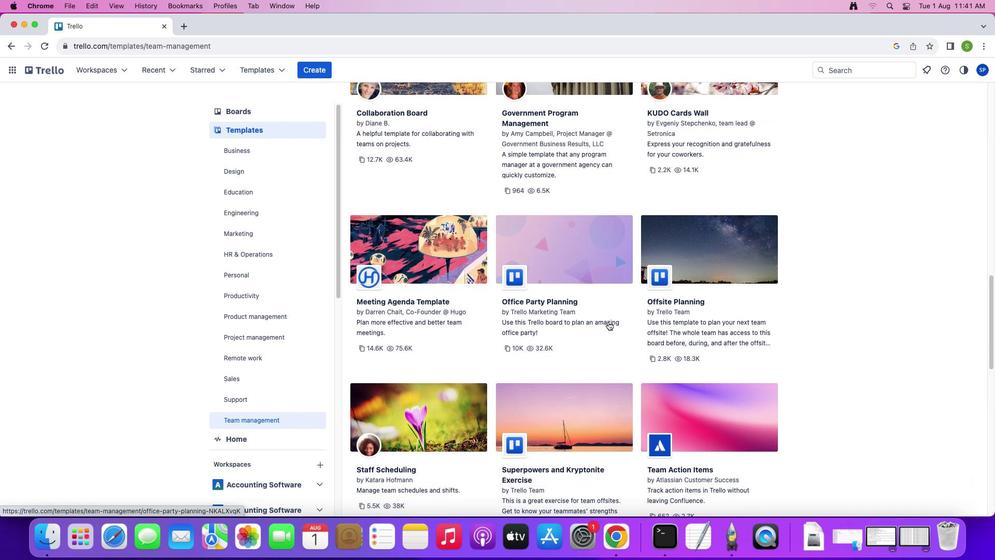 
Action: Mouse scrolled (608, 322) with delta (0, -1)
Screenshot: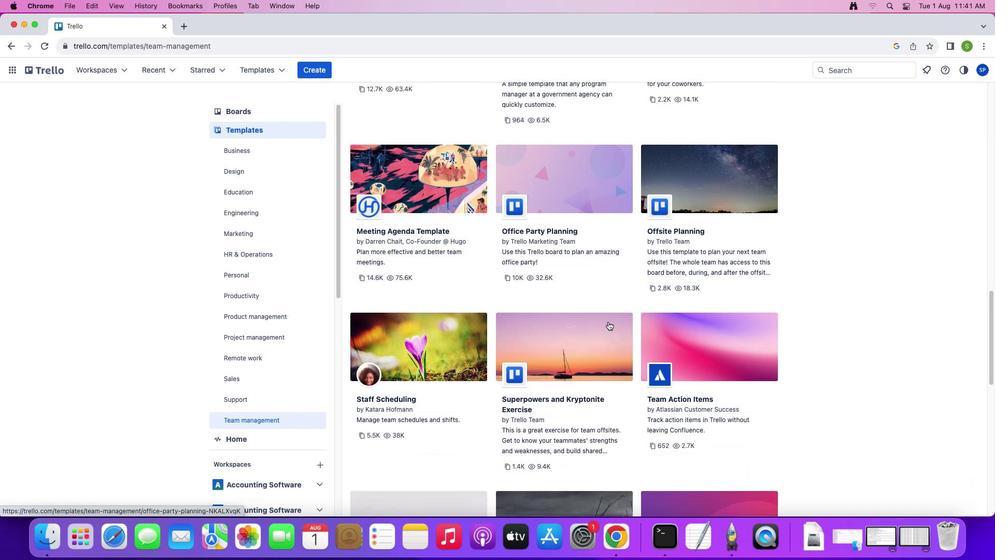 
Action: Mouse scrolled (608, 322) with delta (0, 0)
Screenshot: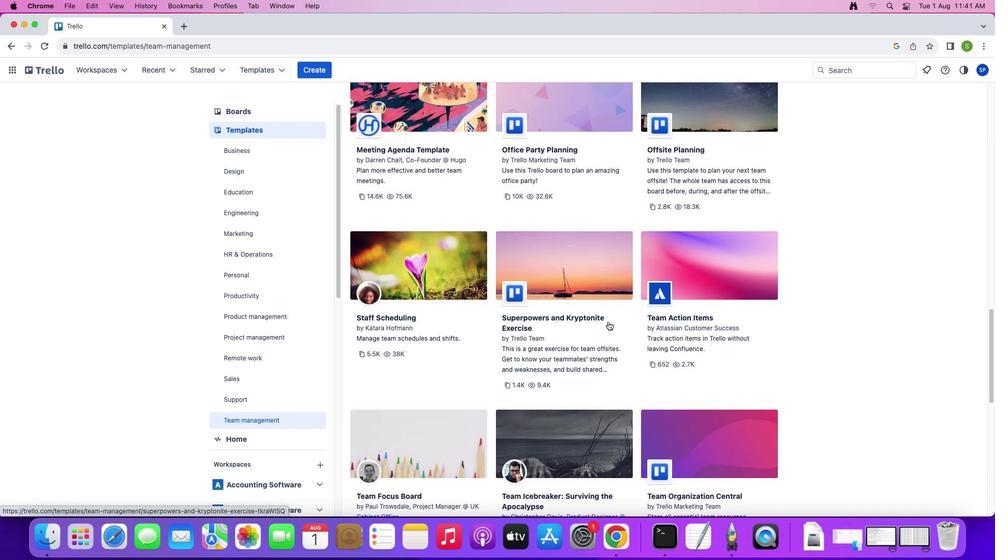 
Action: Mouse scrolled (608, 322) with delta (0, 0)
Screenshot: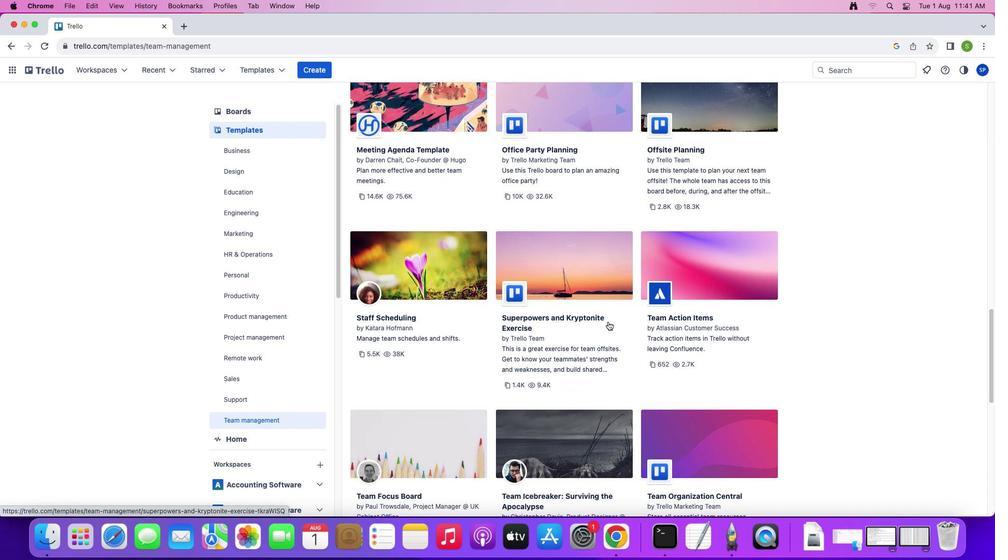 
Action: Mouse scrolled (608, 322) with delta (0, -1)
Screenshot: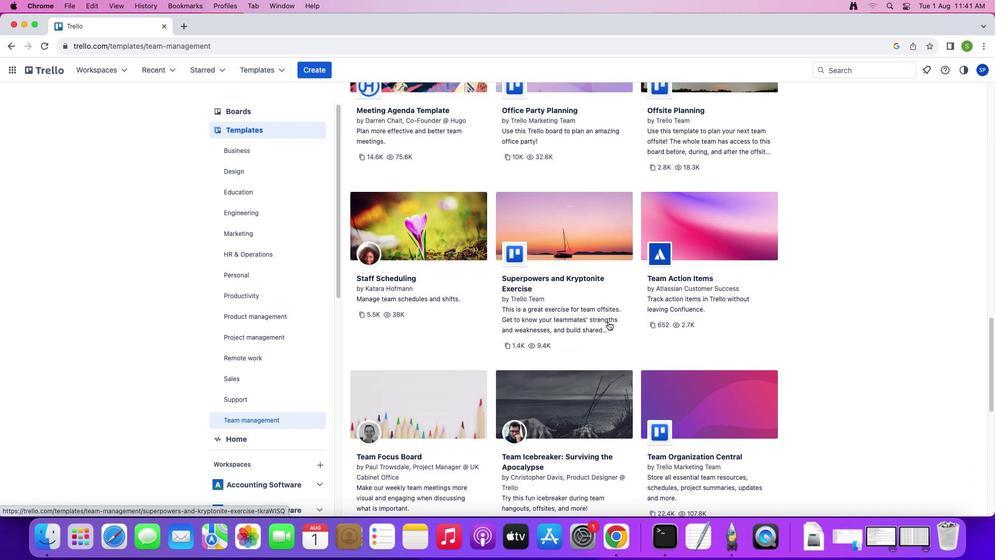 
Action: Mouse scrolled (608, 322) with delta (0, 0)
Screenshot: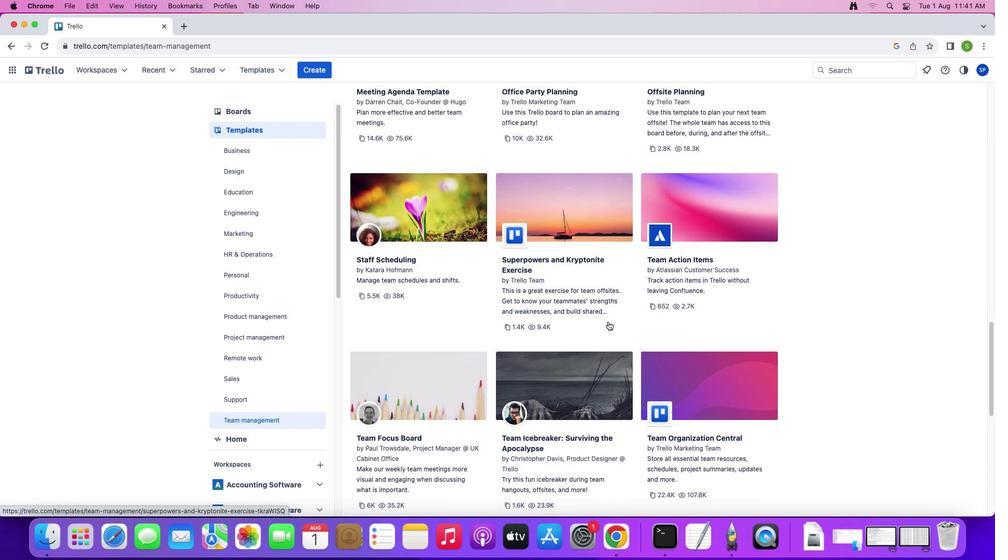 
Action: Mouse scrolled (608, 322) with delta (0, 0)
Screenshot: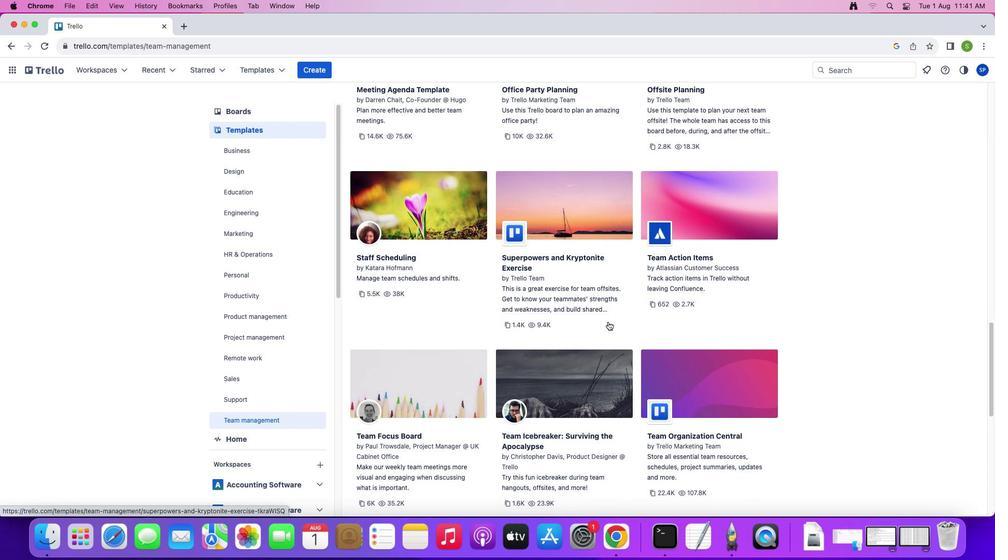 
Action: Mouse scrolled (608, 322) with delta (0, 0)
Screenshot: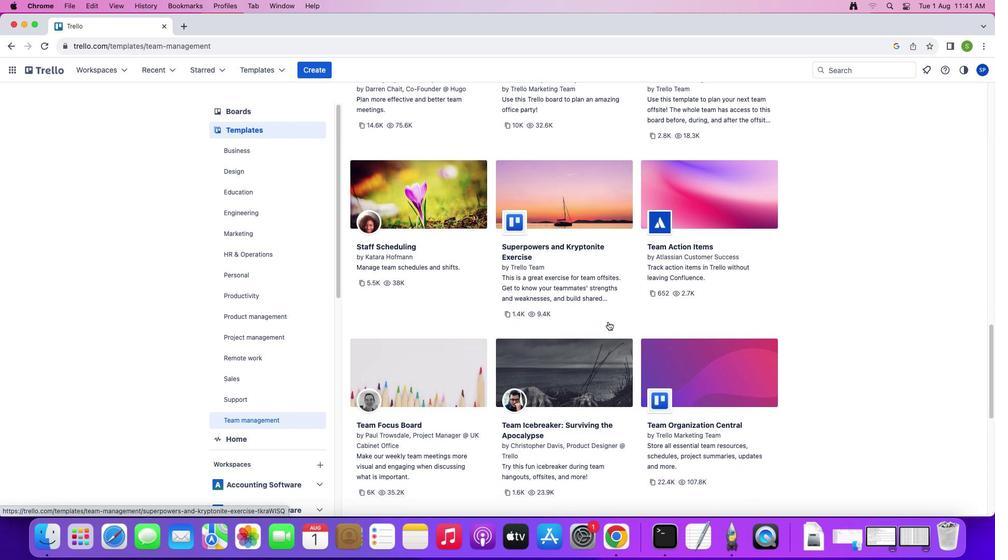 
Action: Mouse scrolled (608, 322) with delta (0, 0)
Screenshot: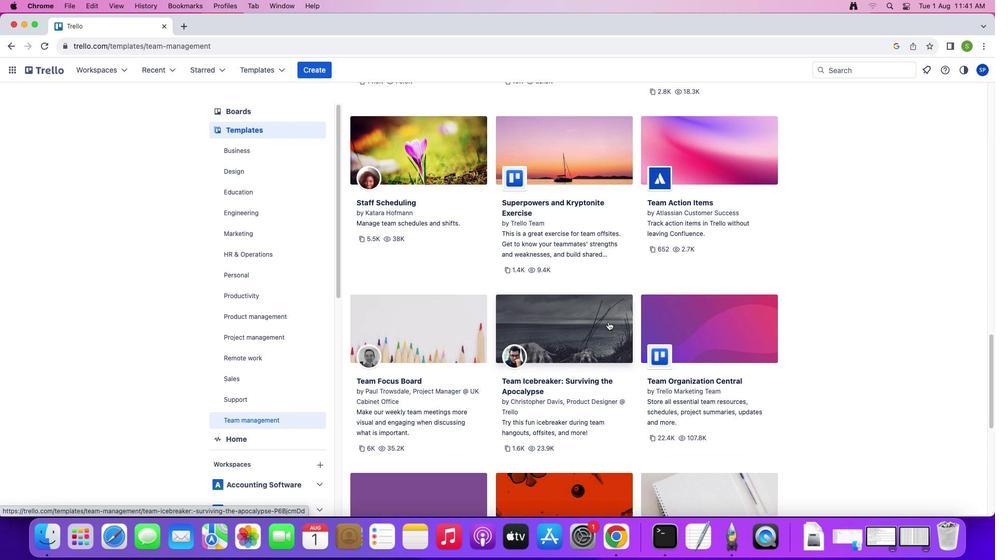 
Action: Mouse scrolled (608, 322) with delta (0, 0)
Screenshot: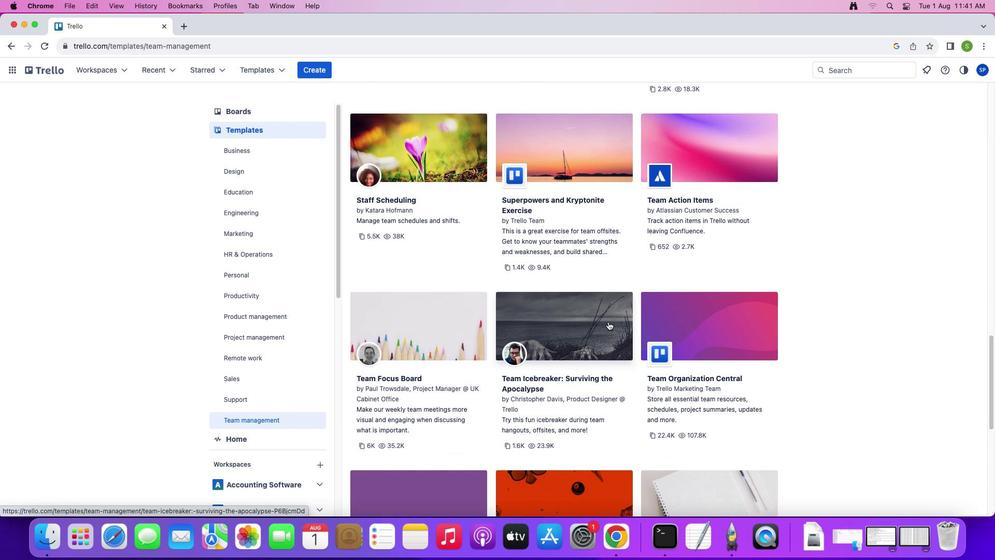 
Action: Mouse scrolled (608, 322) with delta (0, 0)
Screenshot: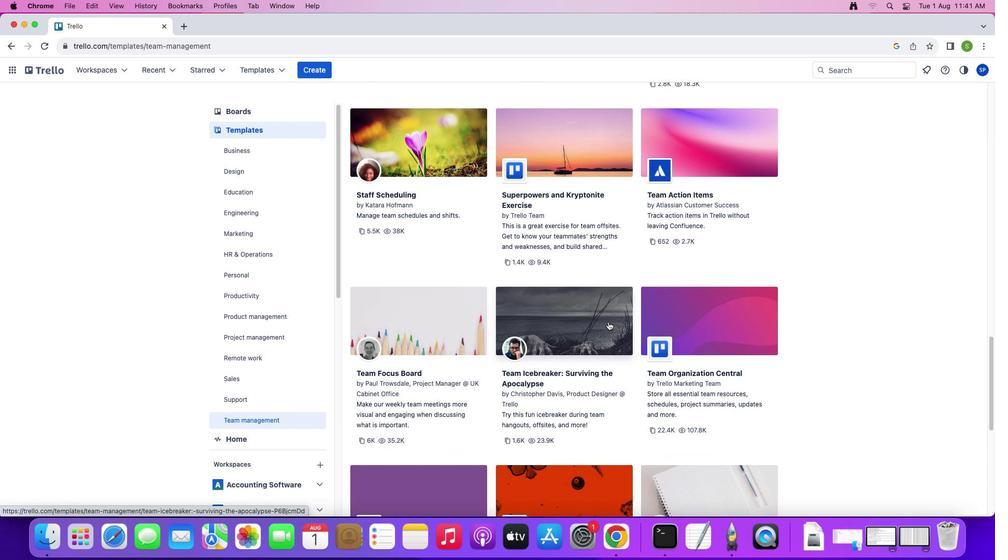 
Action: Mouse scrolled (608, 322) with delta (0, 0)
Screenshot: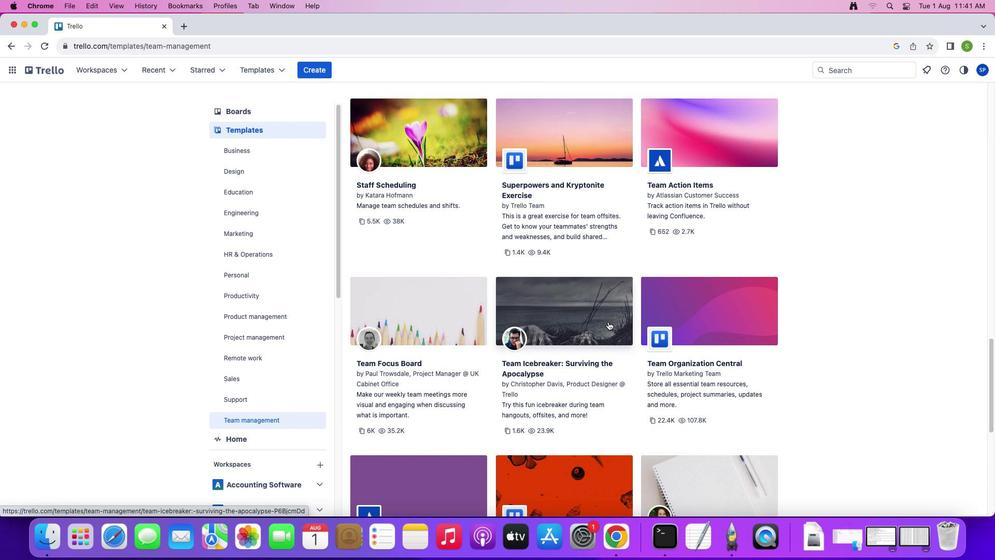 
Action: Mouse scrolled (608, 322) with delta (0, 0)
Screenshot: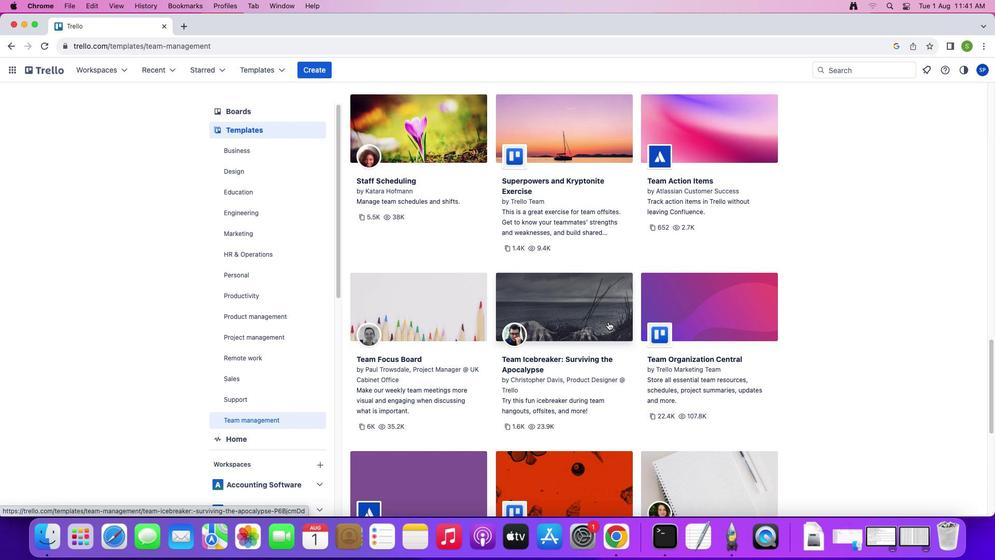 
Action: Mouse scrolled (608, 322) with delta (0, 0)
Screenshot: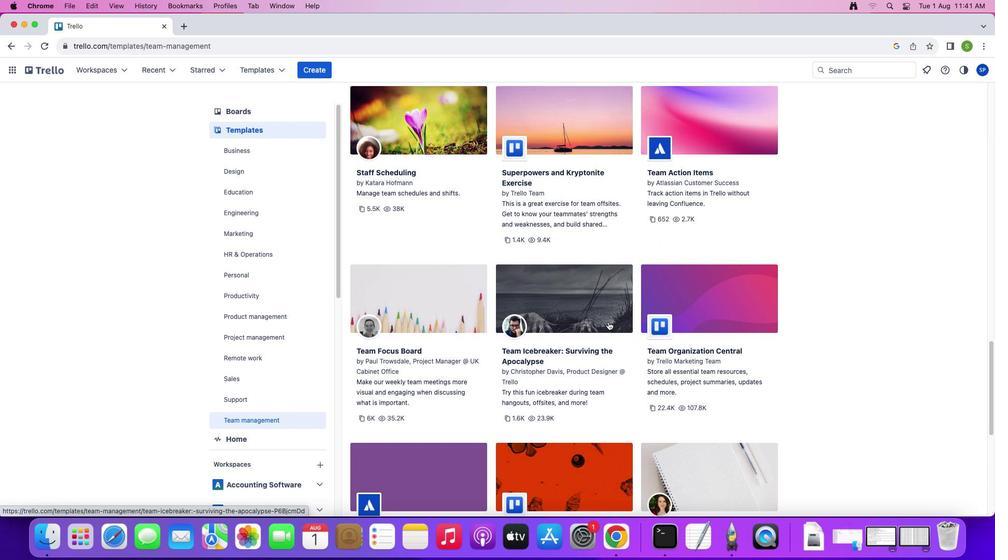 
Action: Mouse scrolled (608, 322) with delta (0, 0)
Screenshot: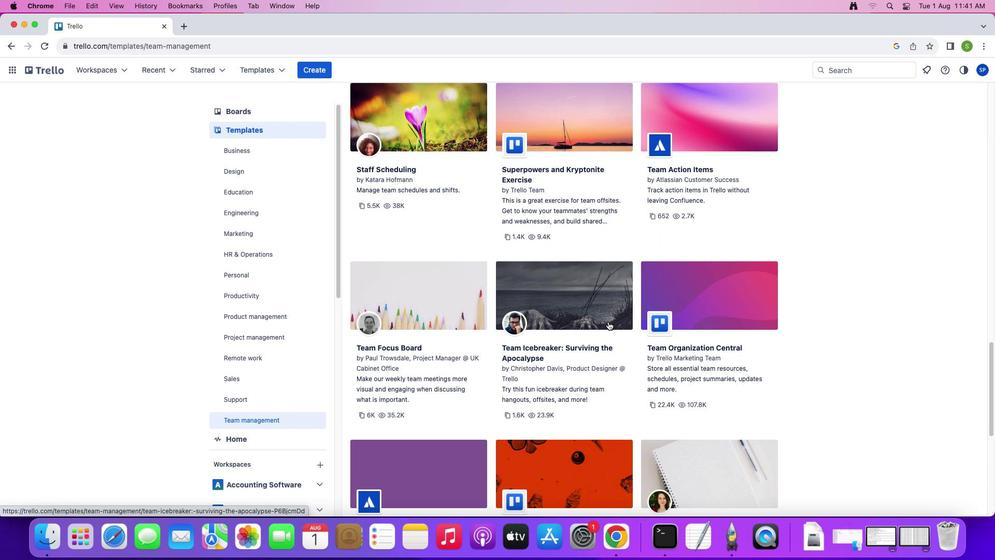 
Action: Mouse scrolled (608, 322) with delta (0, 0)
Screenshot: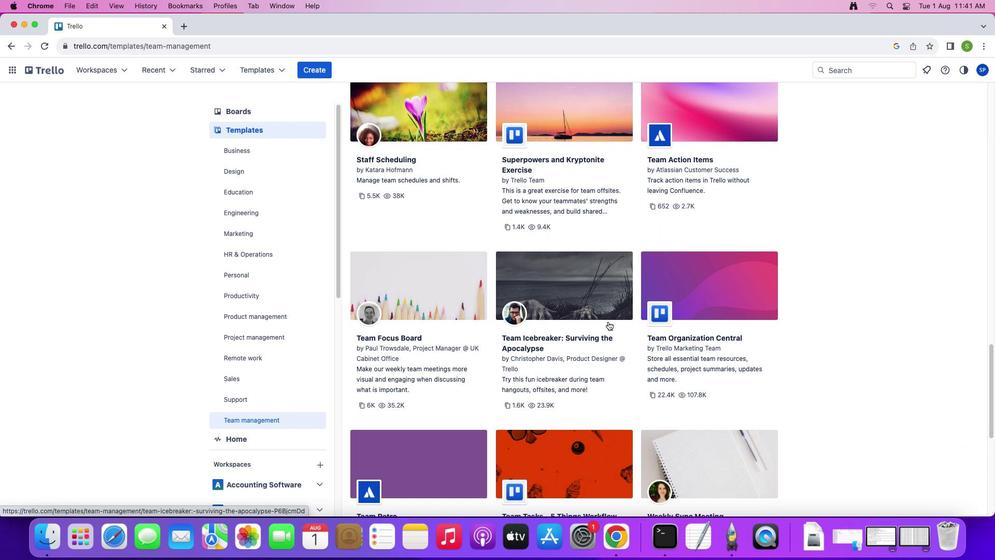 
Action: Mouse scrolled (608, 322) with delta (0, 0)
Screenshot: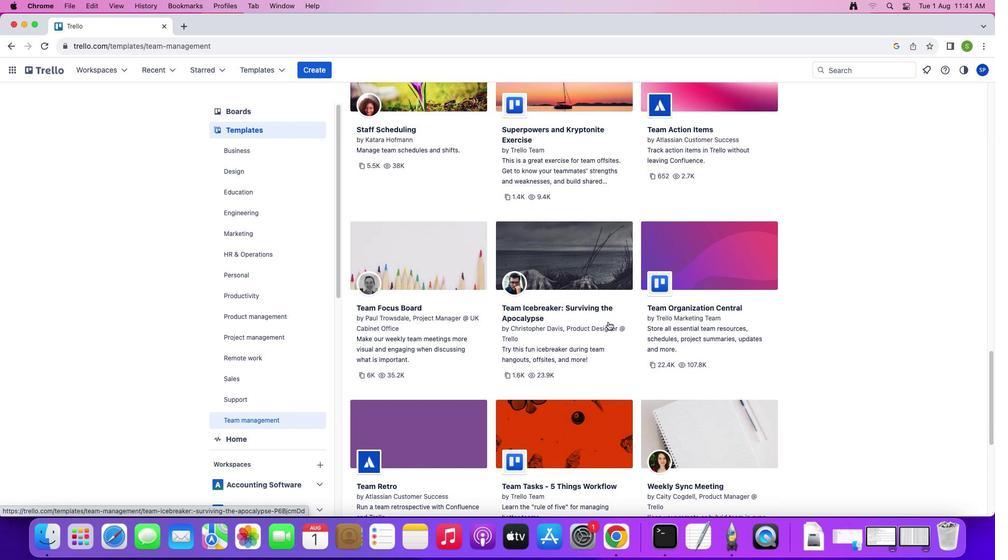 
Action: Mouse scrolled (608, 322) with delta (0, 0)
Screenshot: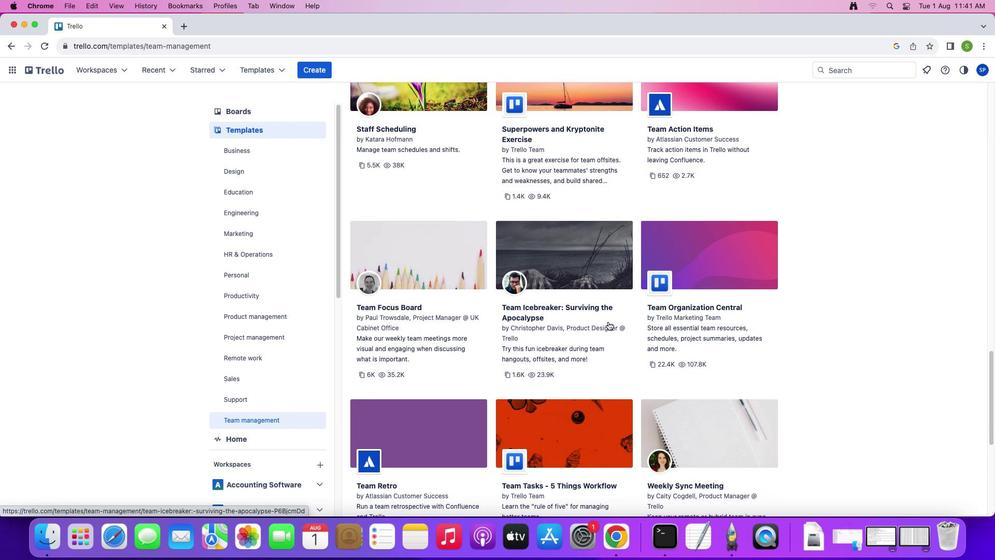 
Action: Mouse scrolled (608, 322) with delta (0, 0)
Screenshot: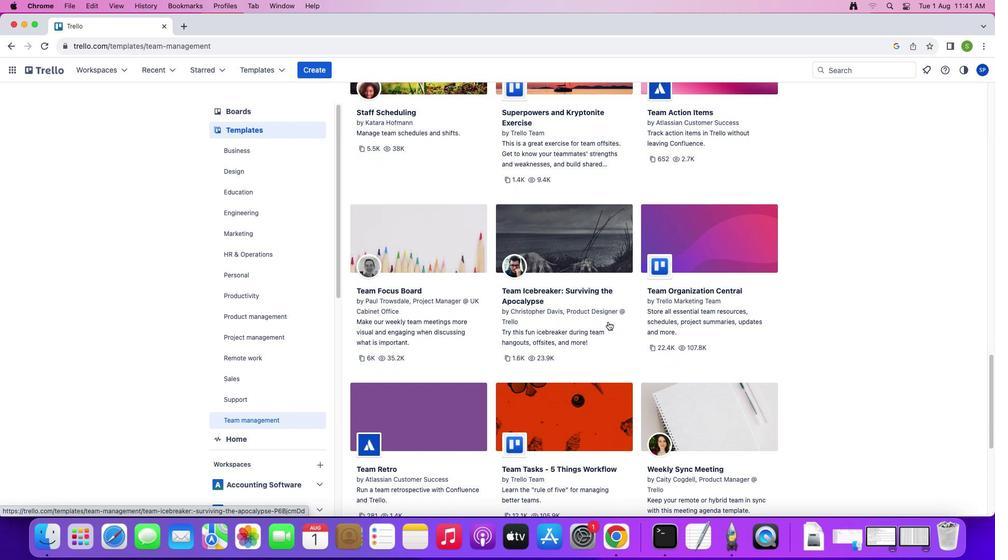
Action: Mouse scrolled (608, 322) with delta (0, 0)
Screenshot: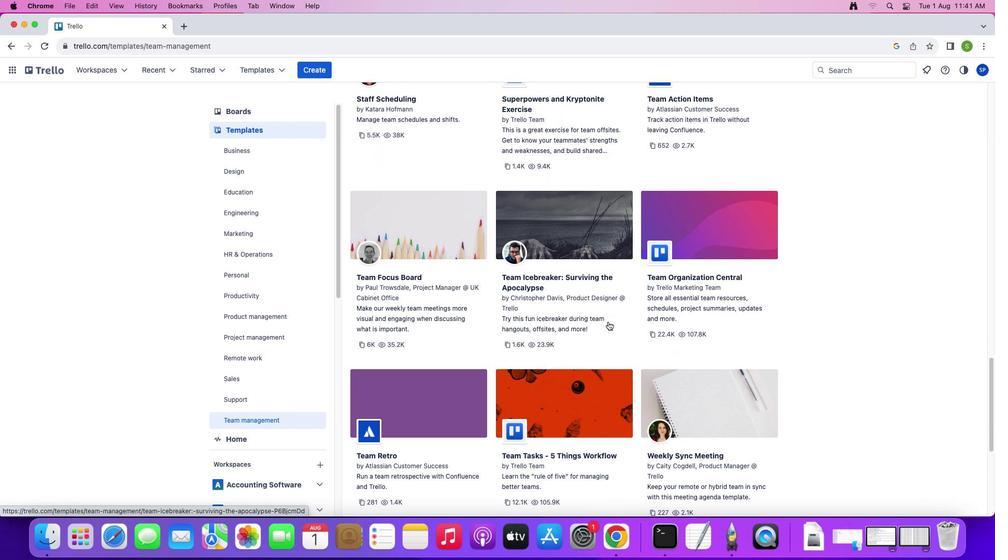 
Action: Mouse scrolled (608, 322) with delta (0, 0)
Screenshot: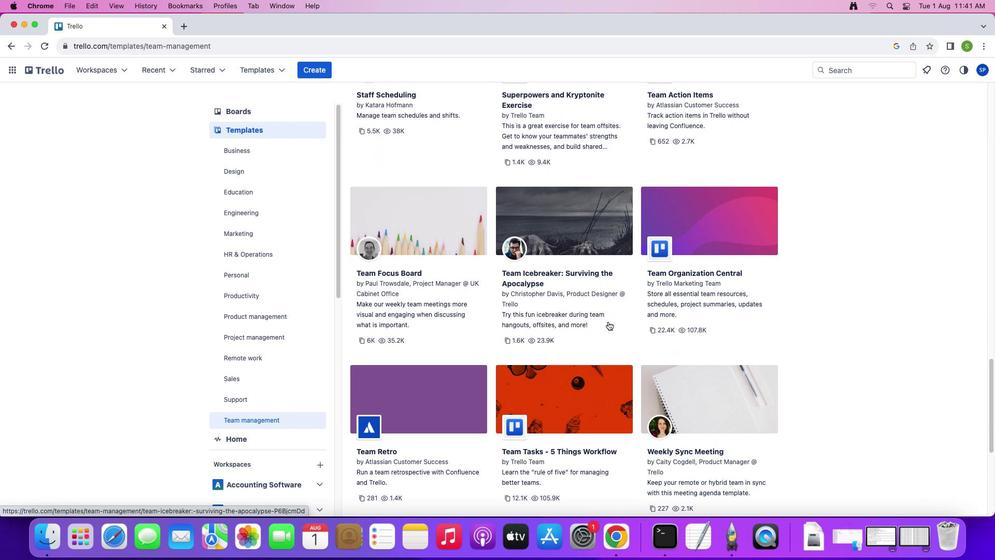 
Action: Mouse scrolled (608, 322) with delta (0, 0)
Screenshot: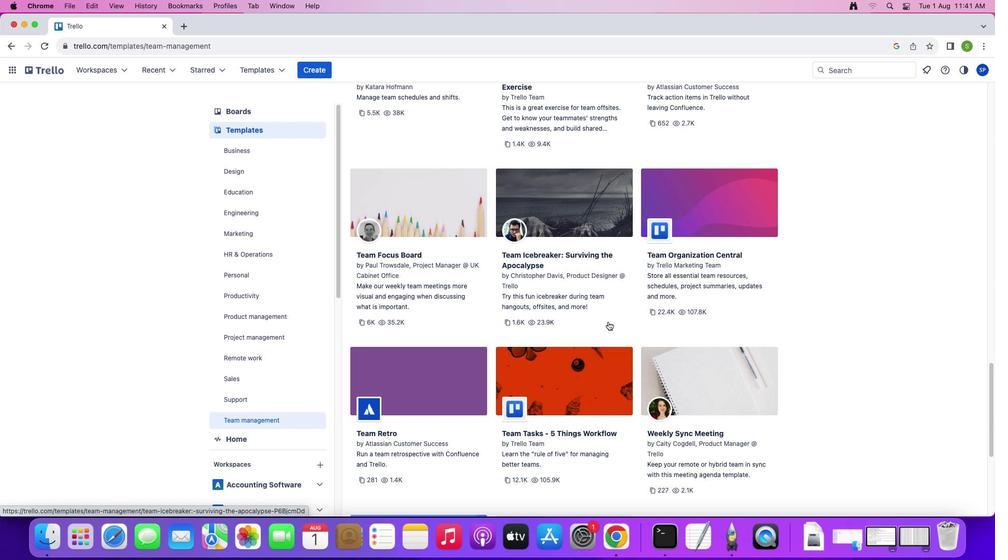 
Action: Mouse moved to (558, 396)
Screenshot: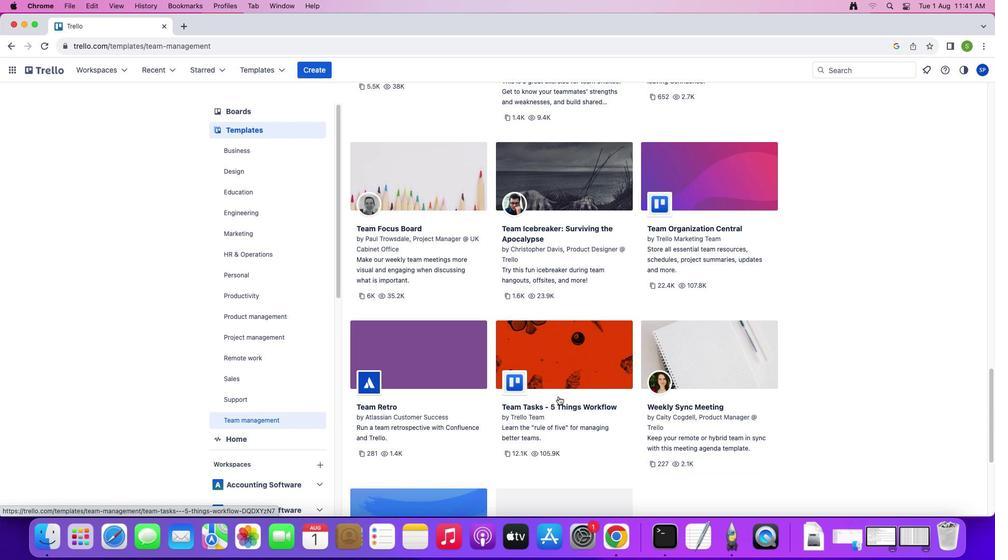 
Action: Mouse pressed left at (558, 396)
Screenshot: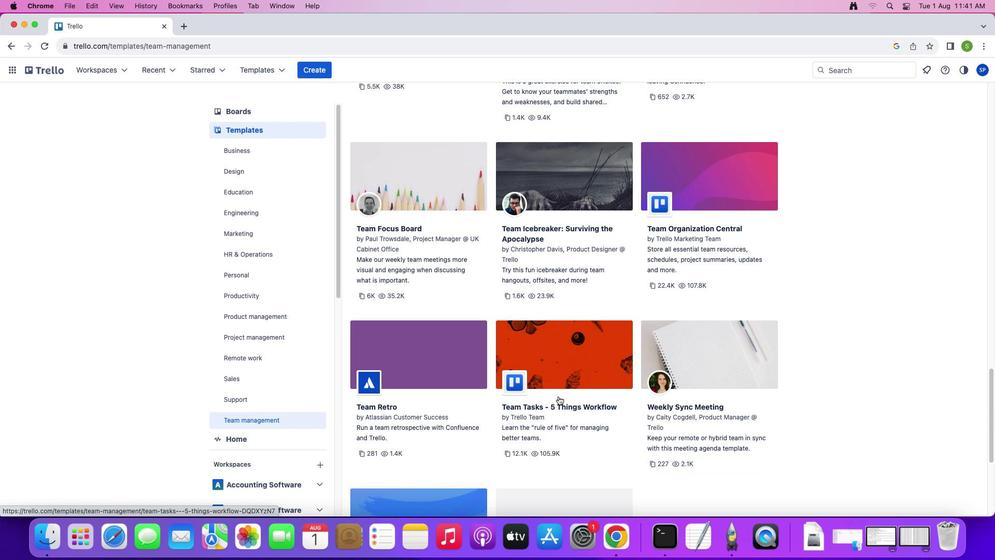 
Action: Mouse moved to (746, 156)
Screenshot: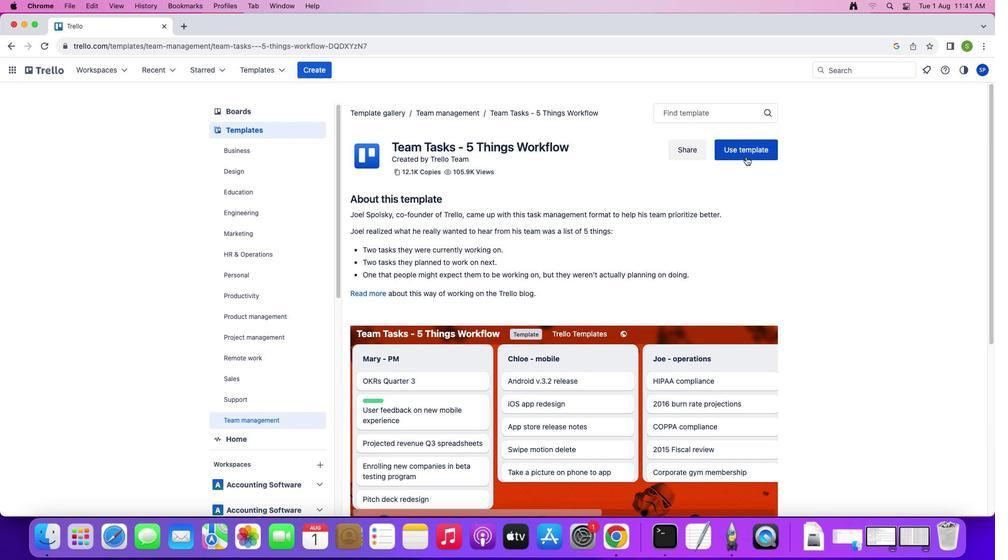 
Action: Mouse pressed left at (746, 156)
Screenshot: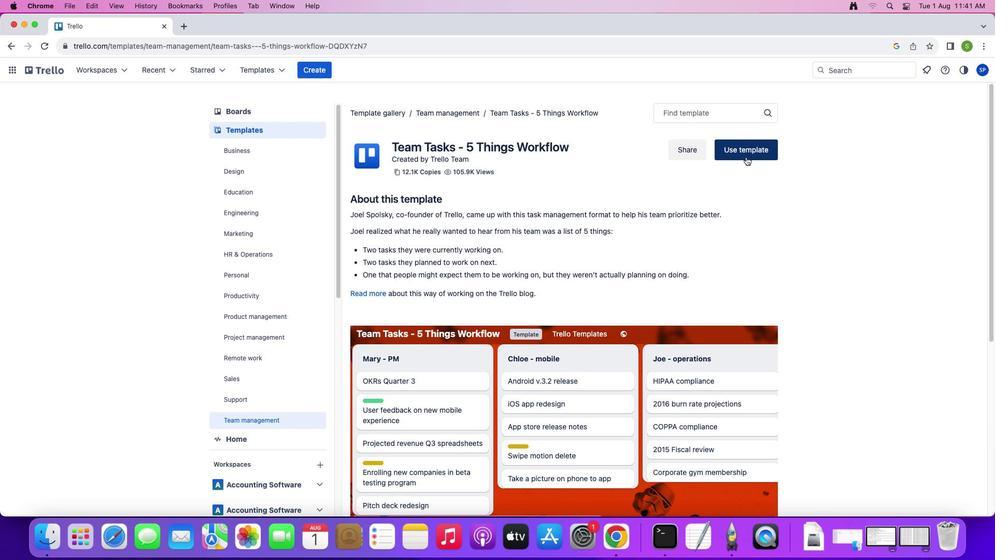 
Action: Mouse moved to (737, 379)
Screenshot: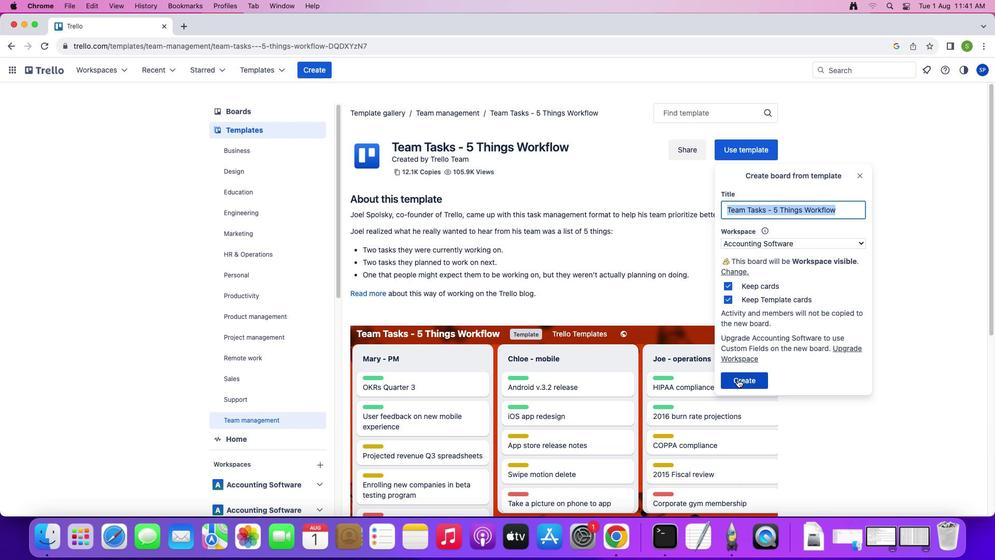 
Action: Mouse pressed left at (737, 379)
Screenshot: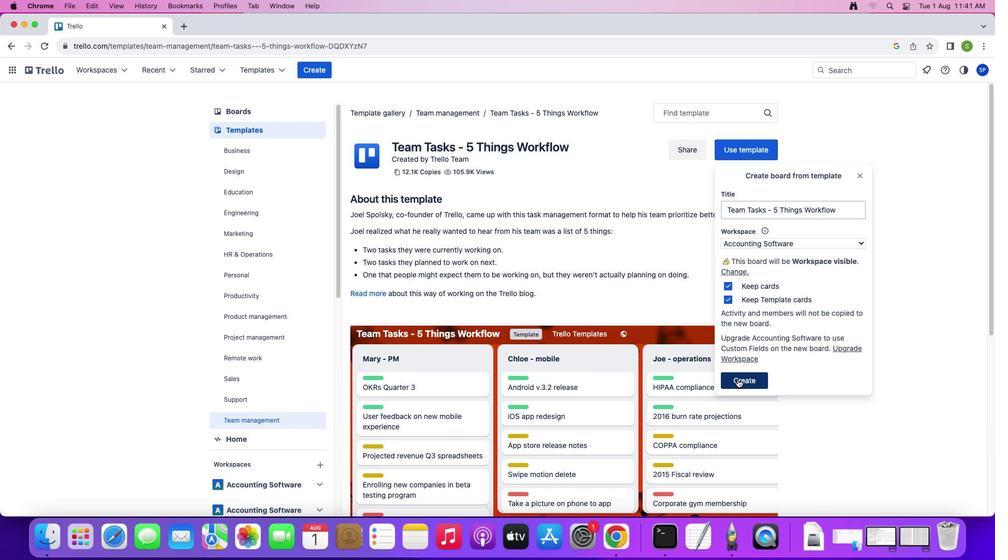
Action: Mouse moved to (933, 126)
Screenshot: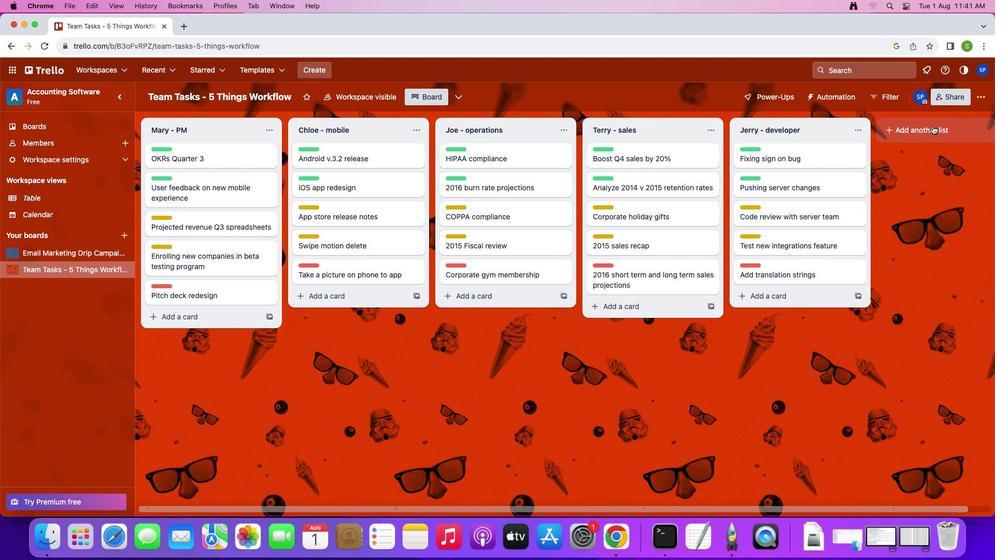 
Action: Mouse pressed left at (933, 126)
Screenshot: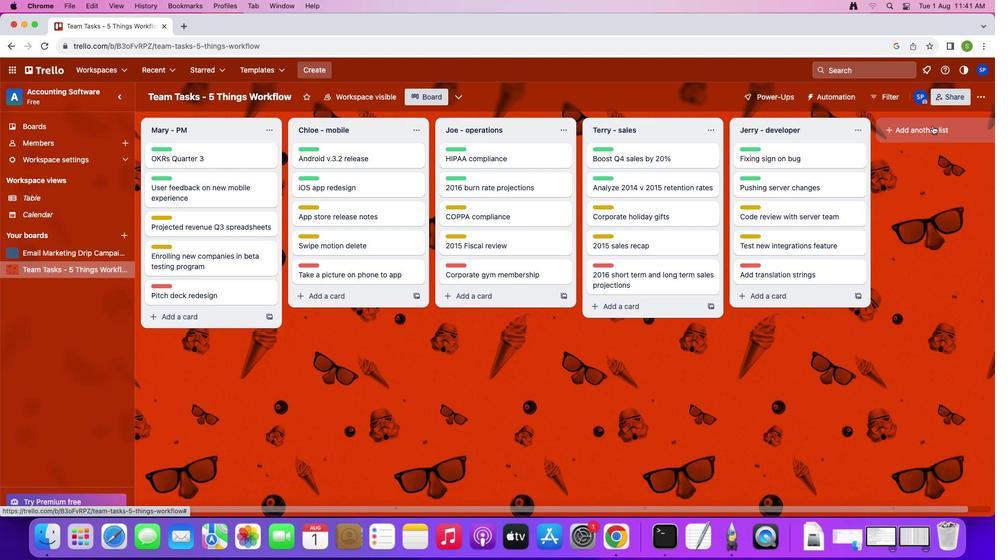 
Action: Mouse moved to (876, 297)
Screenshot: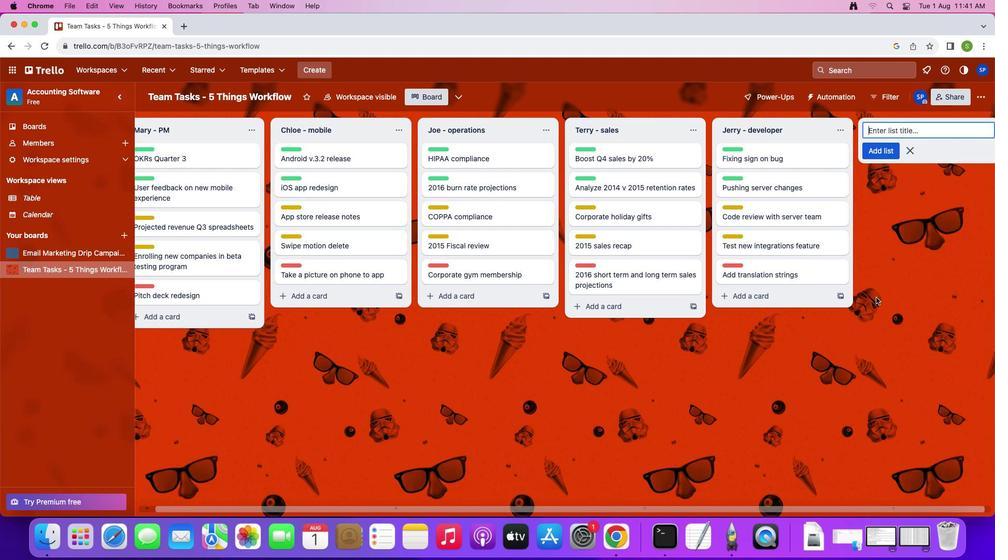 
Action: Key pressed Key.shift'T'Key.caps_lock'e''a''m'Key.spaceKey.shiftKey.shift'I''c''e''b''r''e''a''k''e''r'Key.shift_r':'Key.spaceKey.shift'S''r''v''i''n''i''n''g'
Screenshot: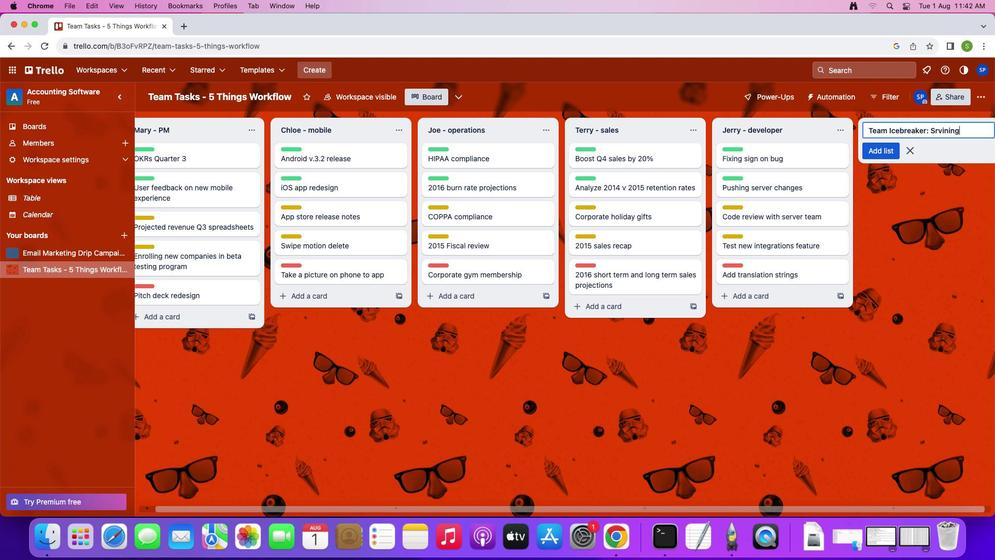 
Action: Mouse moved to (936, 130)
Screenshot: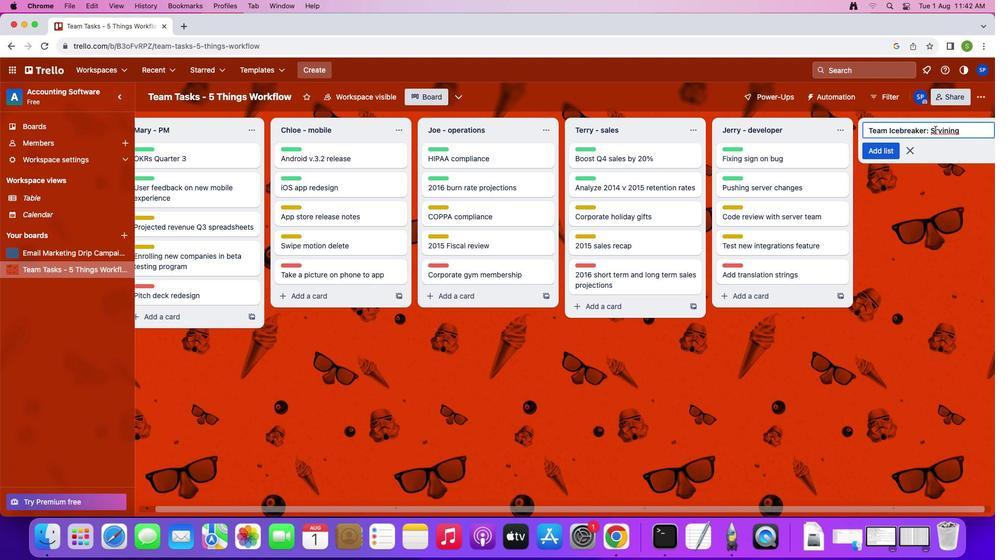 
Action: Mouse pressed left at (936, 130)
Screenshot: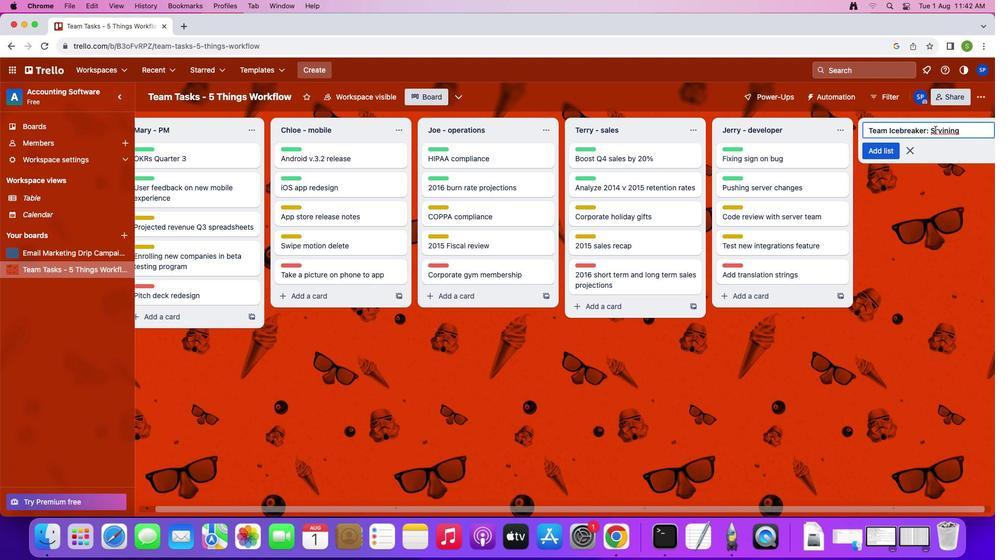 
Action: Mouse moved to (977, 174)
Screenshot: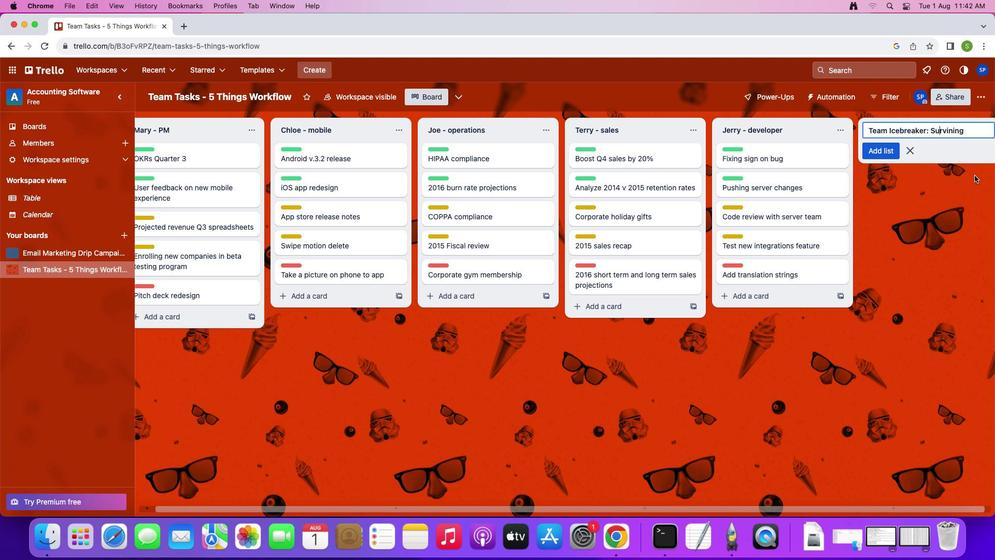
Action: Key pressed 'u'
Screenshot: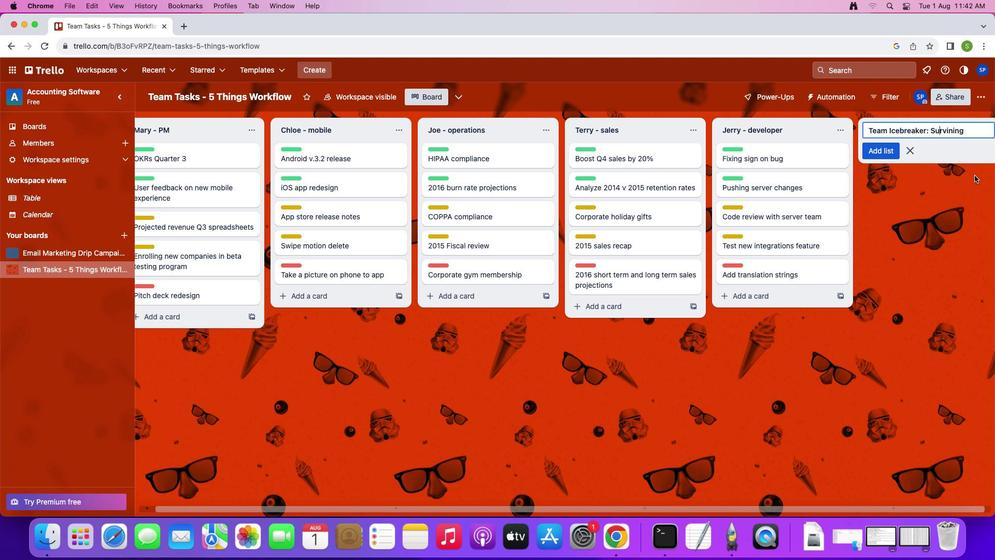 
Action: Mouse moved to (966, 131)
Screenshot: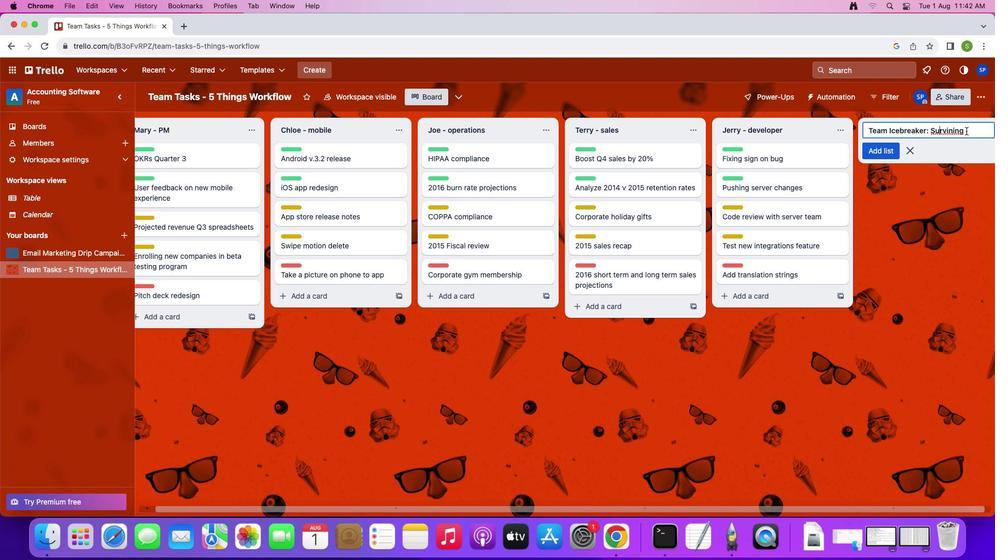 
Action: Mouse pressed left at (966, 131)
Screenshot: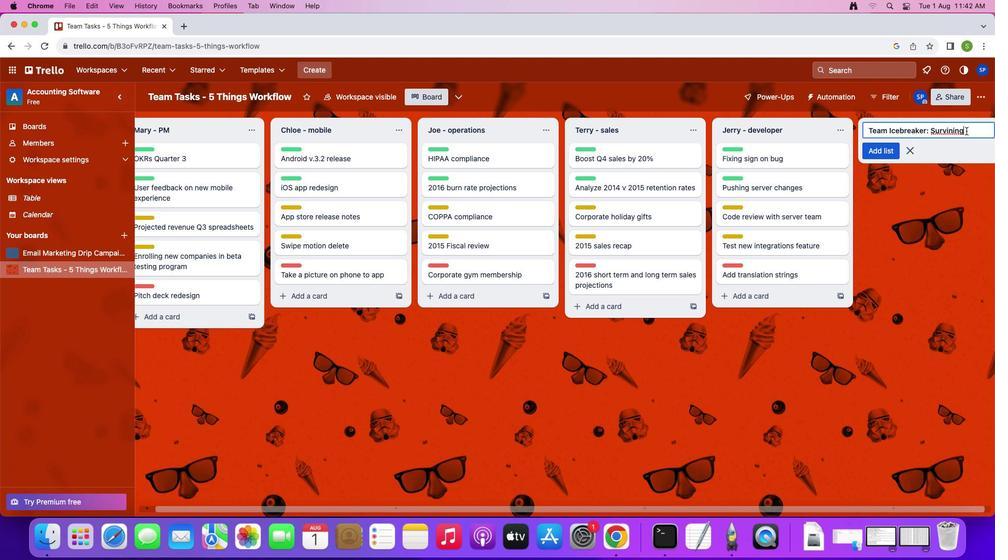 
Action: Mouse moved to (954, 132)
Screenshot: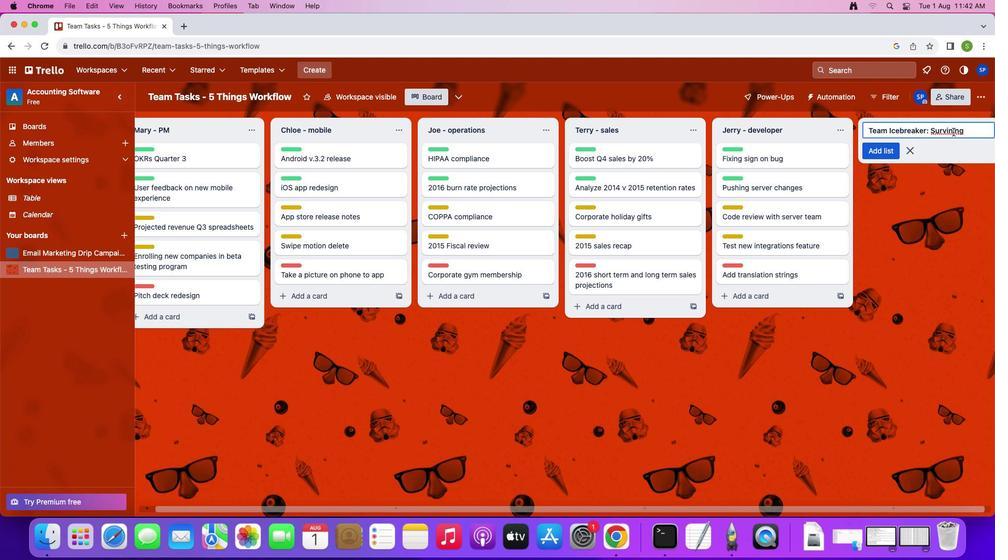 
Action: Mouse pressed left at (954, 132)
Screenshot: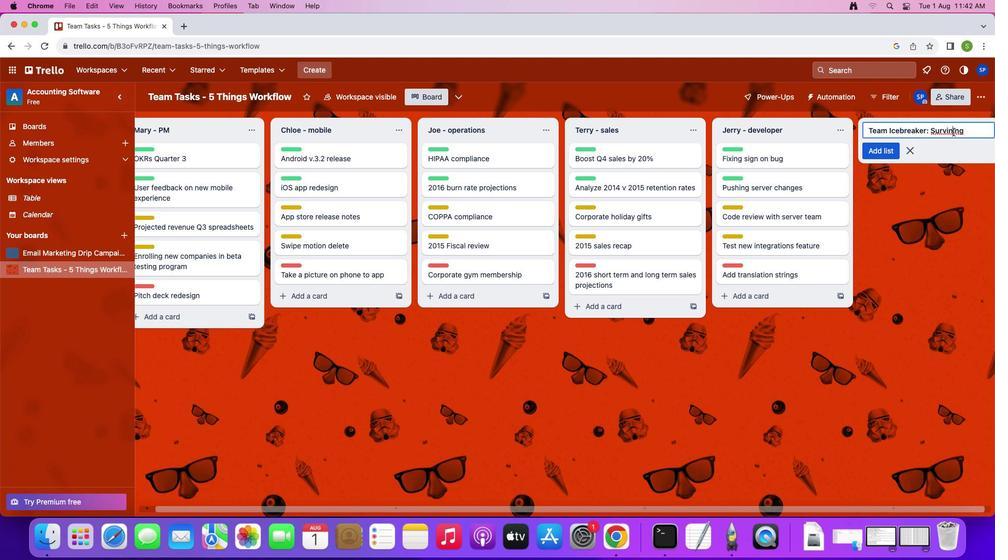 
Action: Mouse moved to (976, 133)
Screenshot: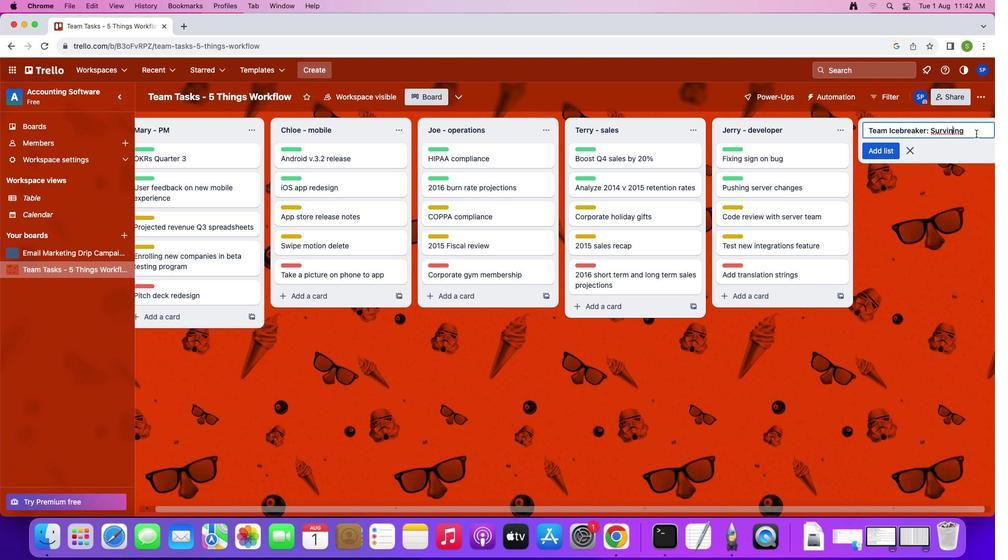 
Action: Key pressed Key.backspace
Screenshot: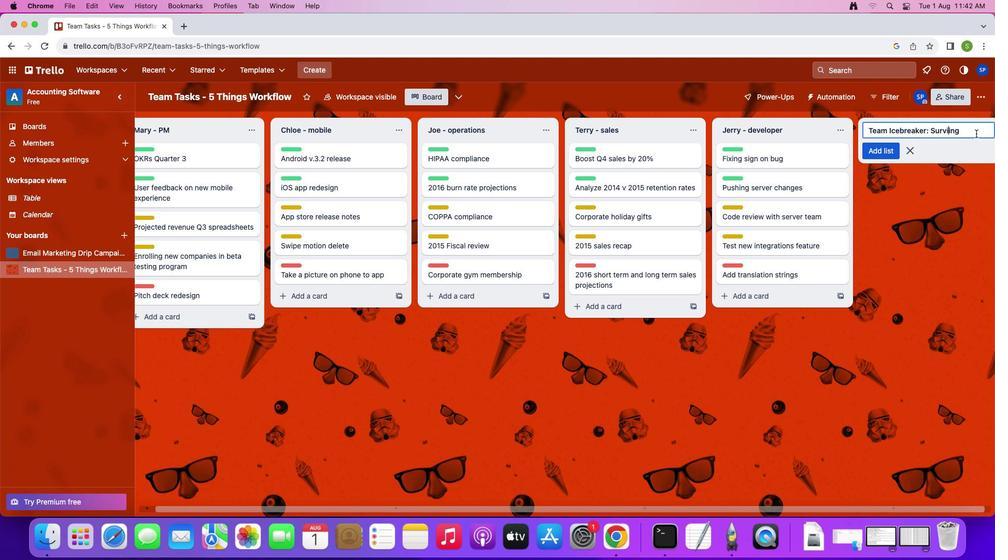 
Action: Mouse moved to (977, 133)
Screenshot: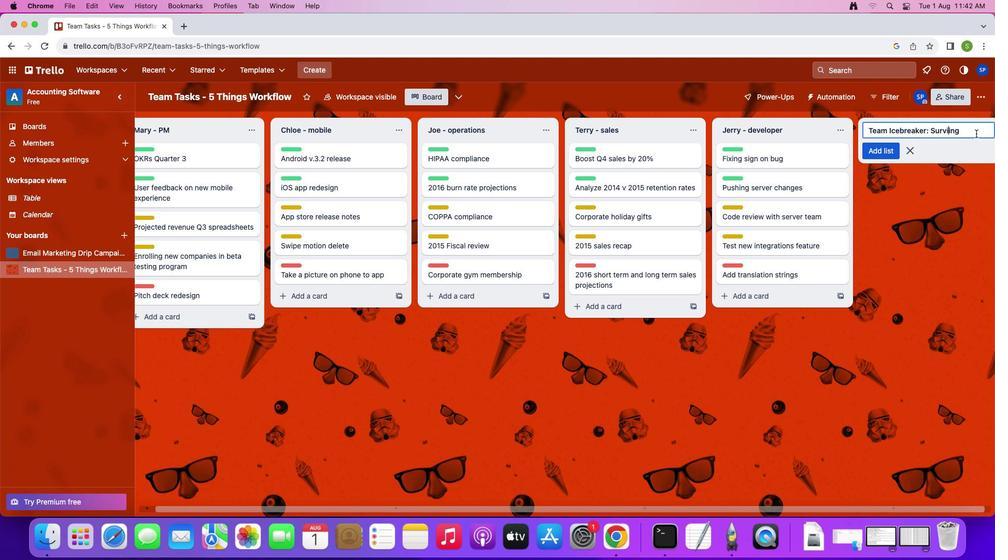 
Action: Key pressed 'v'
Screenshot: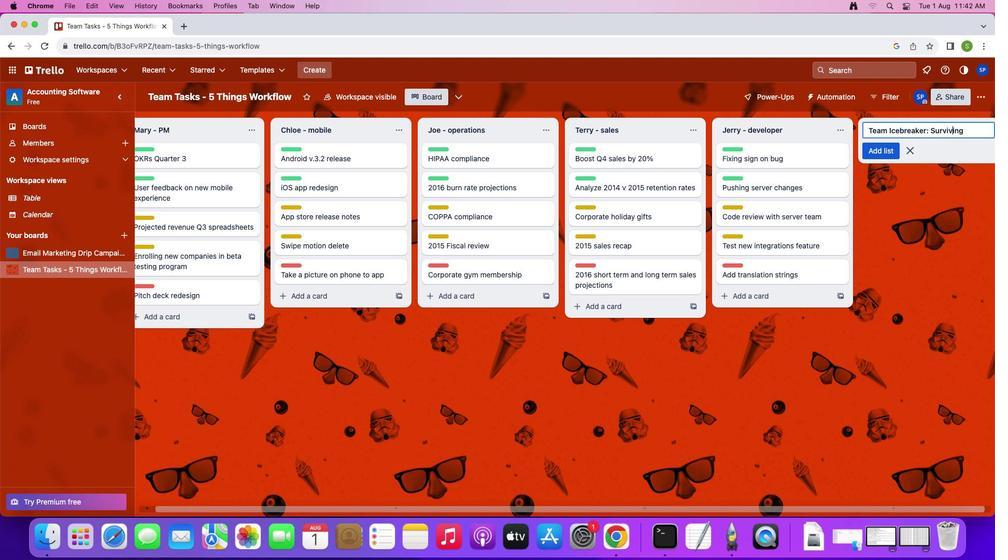
Action: Mouse moved to (968, 130)
Screenshot: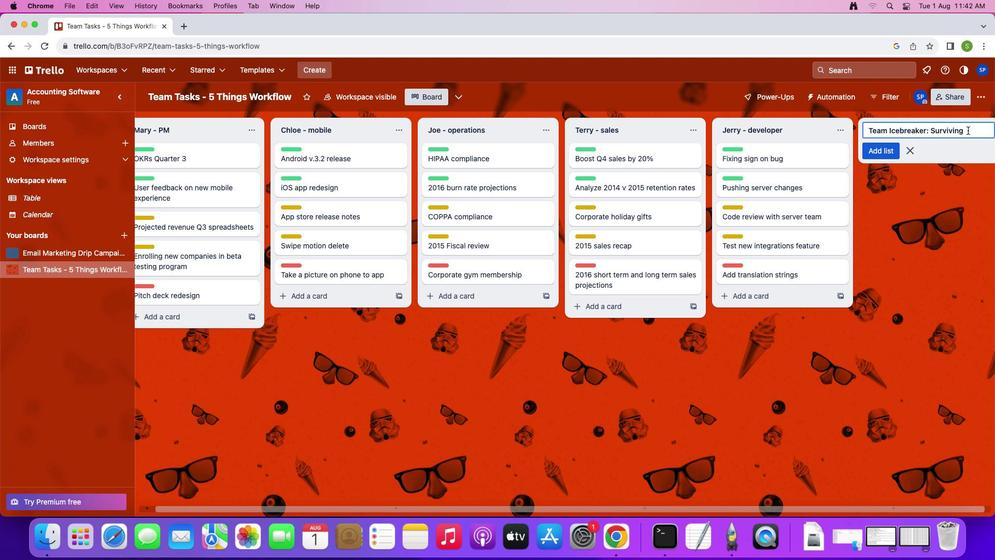 
Action: Mouse pressed left at (968, 130)
Screenshot: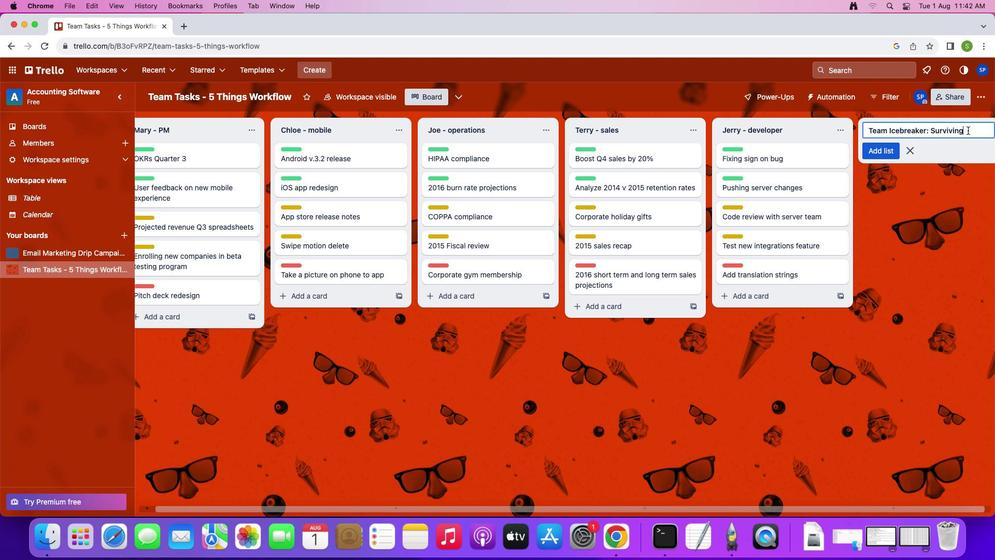 
Action: Key pressed Key.space't''h''e'Key.spaceKey.shift'A''p''o''c''a''l''y''p''s''e'Key.enterKey.shift'S''t''a''f''f'Key.spaceKey.shift'S''c''h''e''d''u''l''i''n''g'Key.enterKey.shift'K''U''D''O'Key.spaceKey.shift'C''a''r''d''s'Key.spaceKey.shift'W''a''l''l'Key.enter
Screenshot: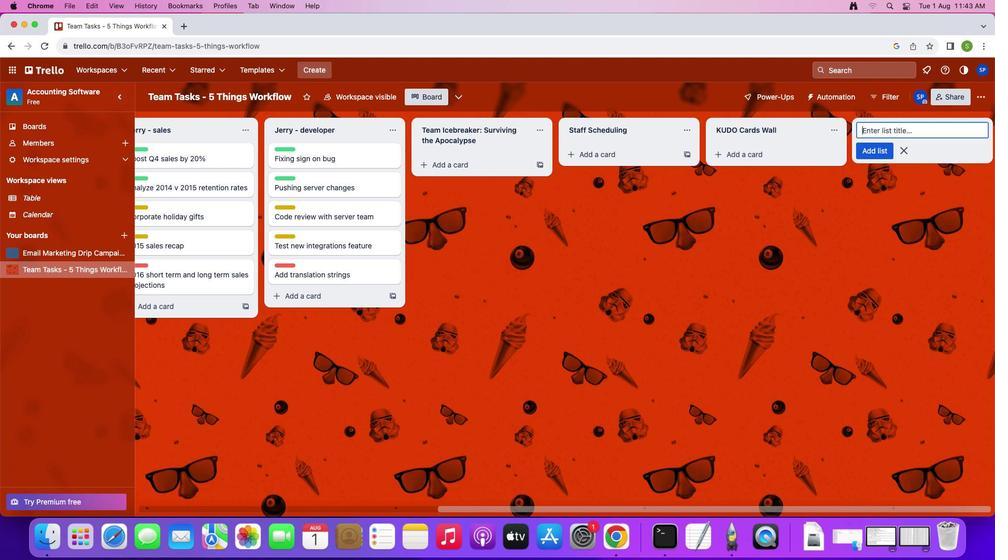 
Action: Mouse moved to (897, 147)
Screenshot: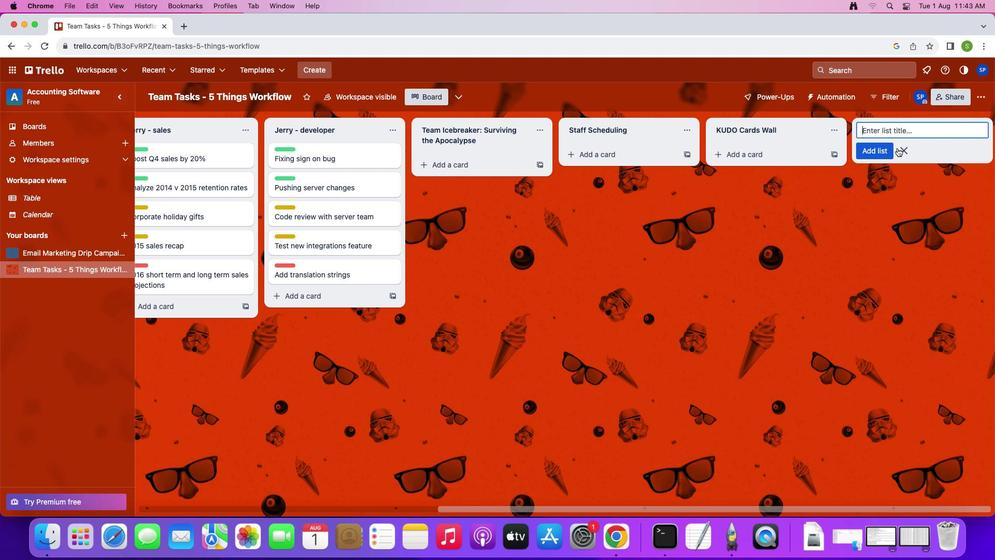 
Action: Mouse pressed left at (897, 147)
Screenshot: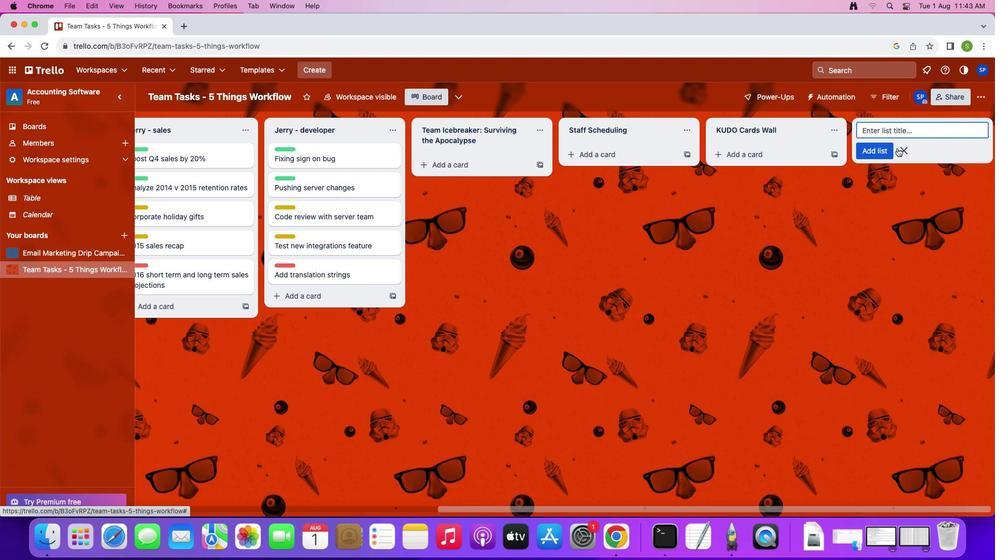 
Action: Mouse moved to (496, 158)
Screenshot: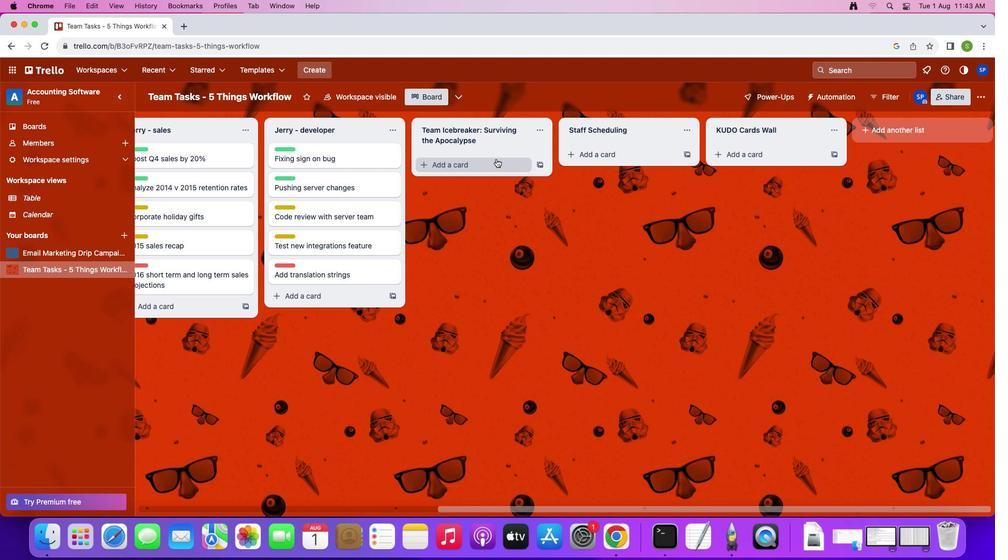 
Action: Mouse pressed left at (496, 158)
Screenshot: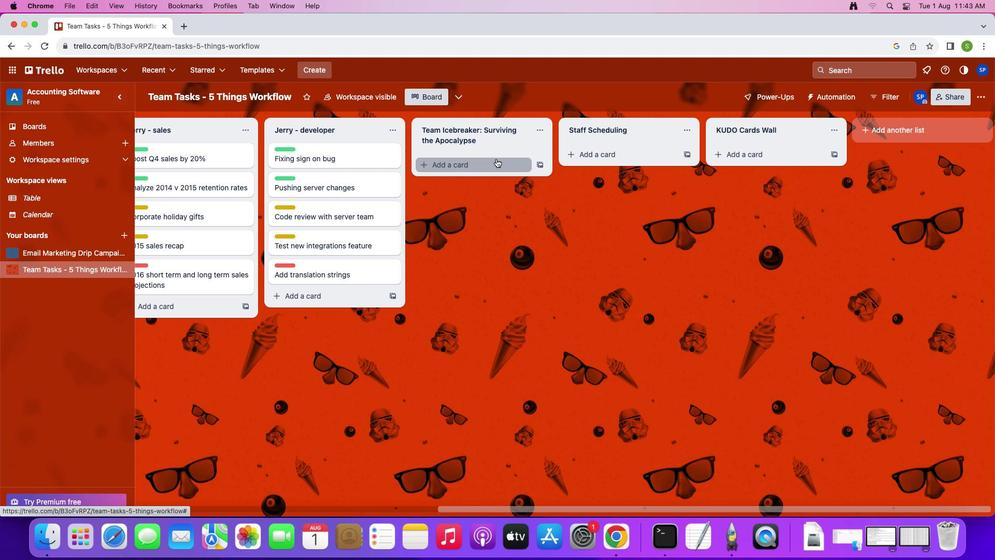 
Action: Mouse moved to (507, 170)
Screenshot: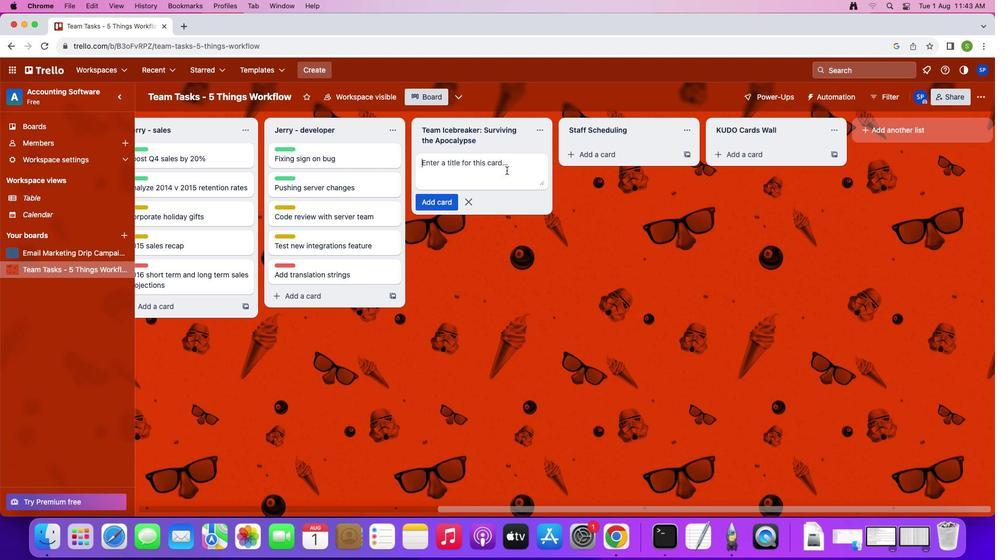 
Action: Key pressed Key.shift'T''e''a''m'Key.spaceKey.shift'I''c''e''b''r''e''a''k''e''r'Key.enter
Screenshot: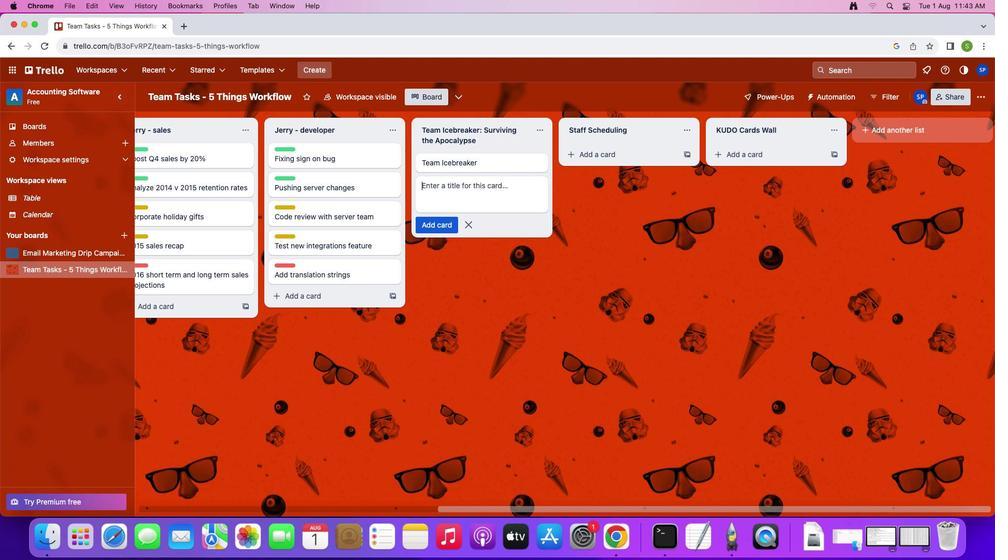 
Action: Mouse moved to (602, 158)
Screenshot: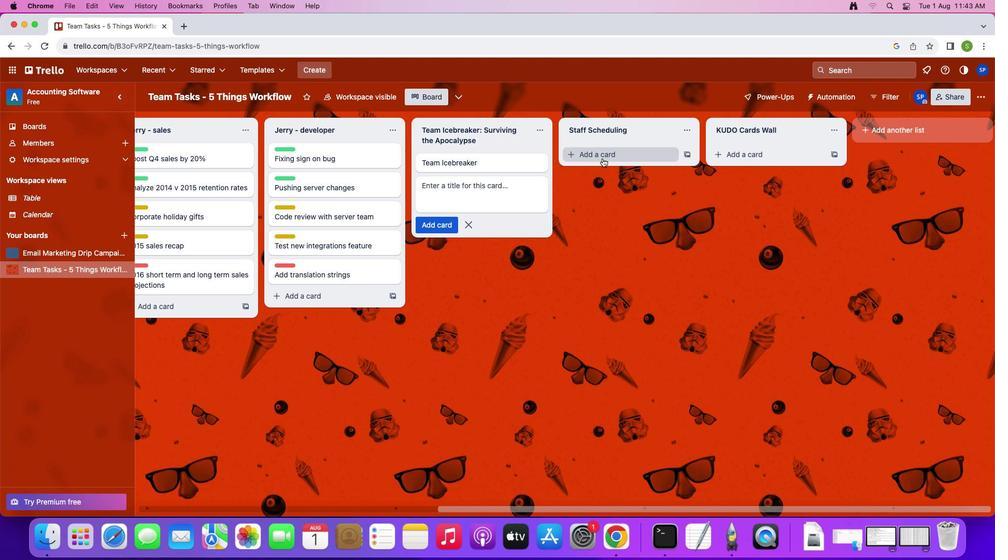 
Action: Mouse pressed left at (602, 158)
Screenshot: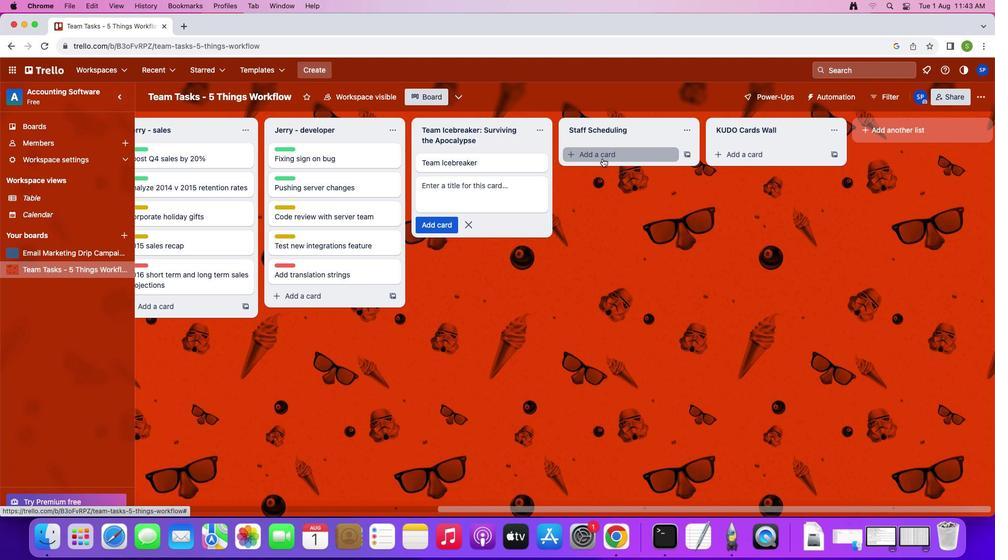 
Action: Mouse moved to (604, 161)
Screenshot: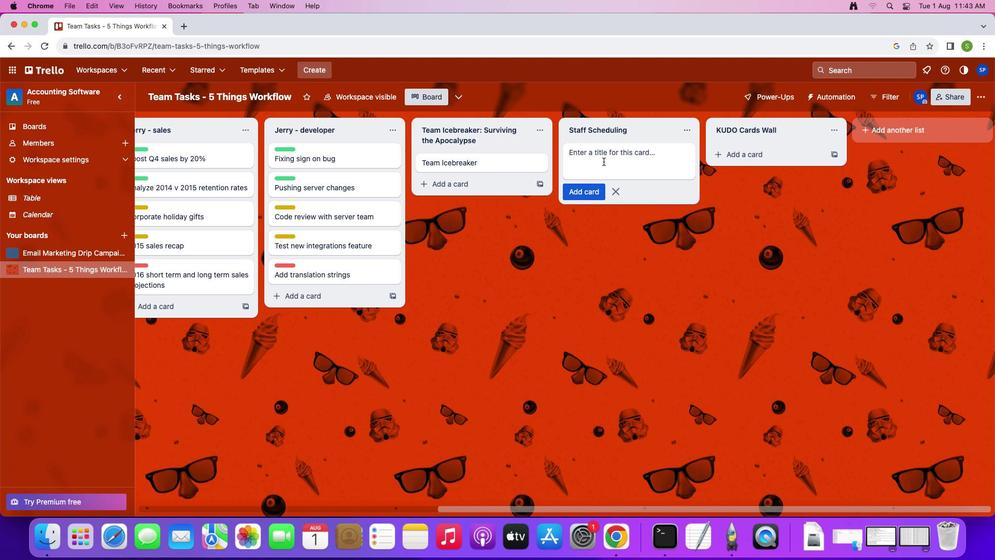
Action: Key pressed Key.shift'S''t''a''f''f'Key.spaceKey.shift'S''c''h''e''d''u''l''i''n''g'
Screenshot: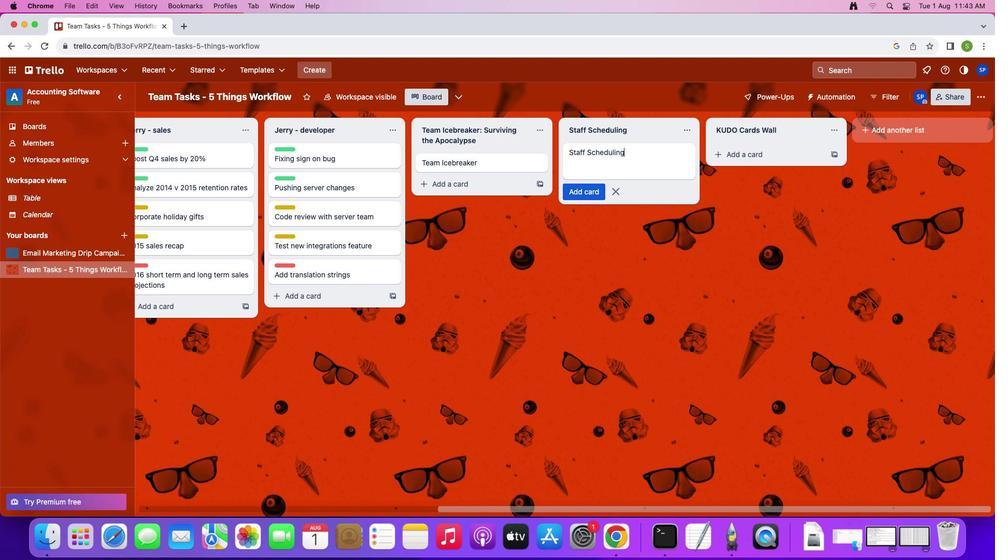 
Action: Mouse moved to (598, 157)
Screenshot: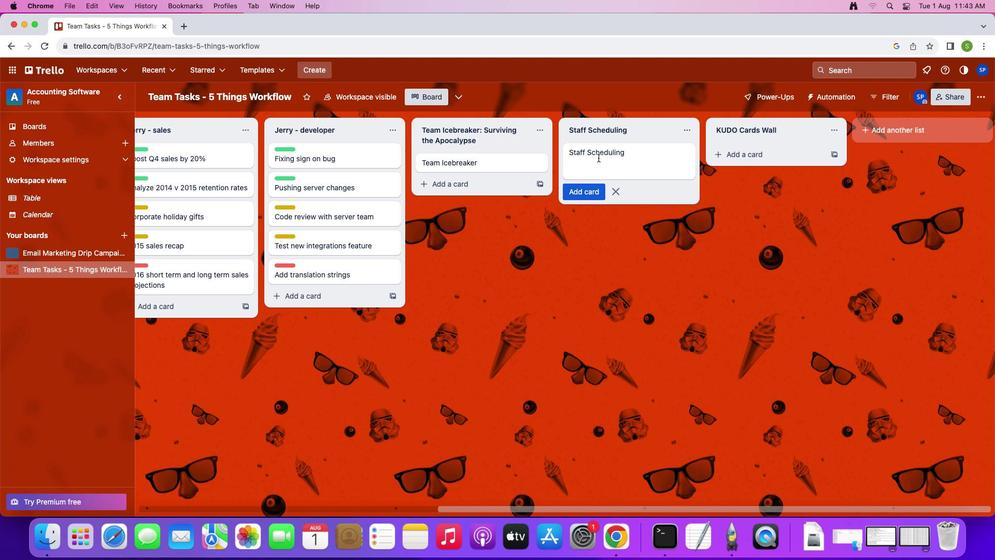 
Action: Key pressed Key.enter
Screenshot: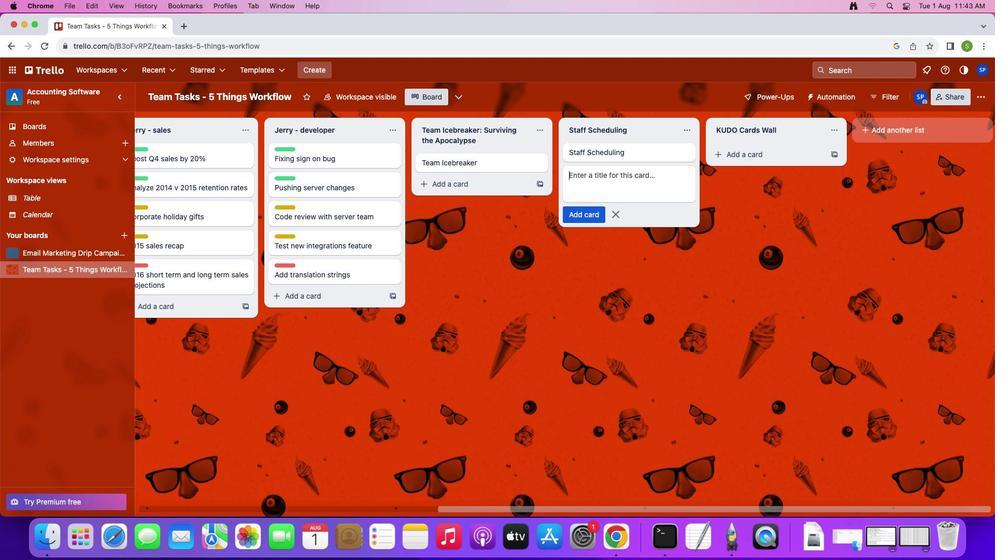 
Action: Mouse moved to (788, 155)
Screenshot: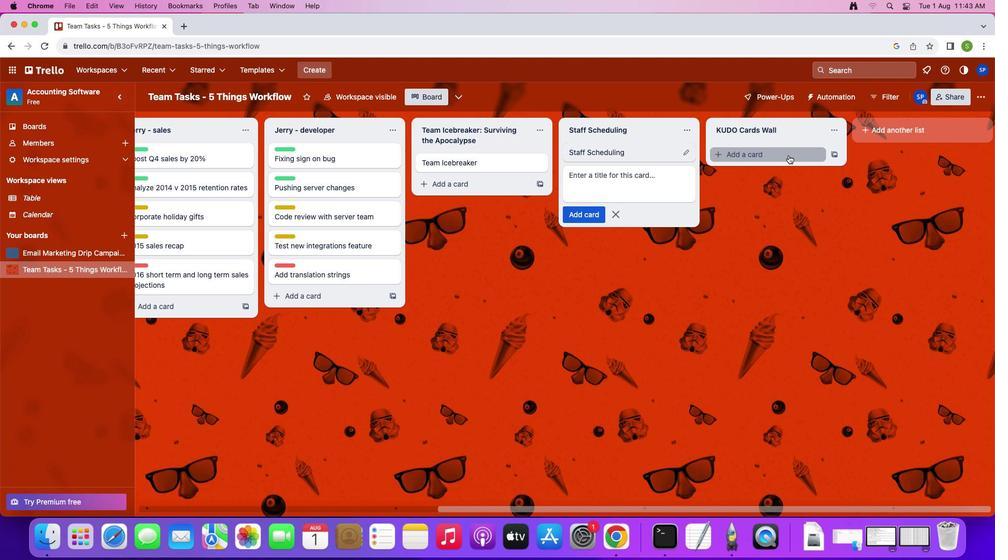 
Action: Mouse pressed left at (788, 155)
Screenshot: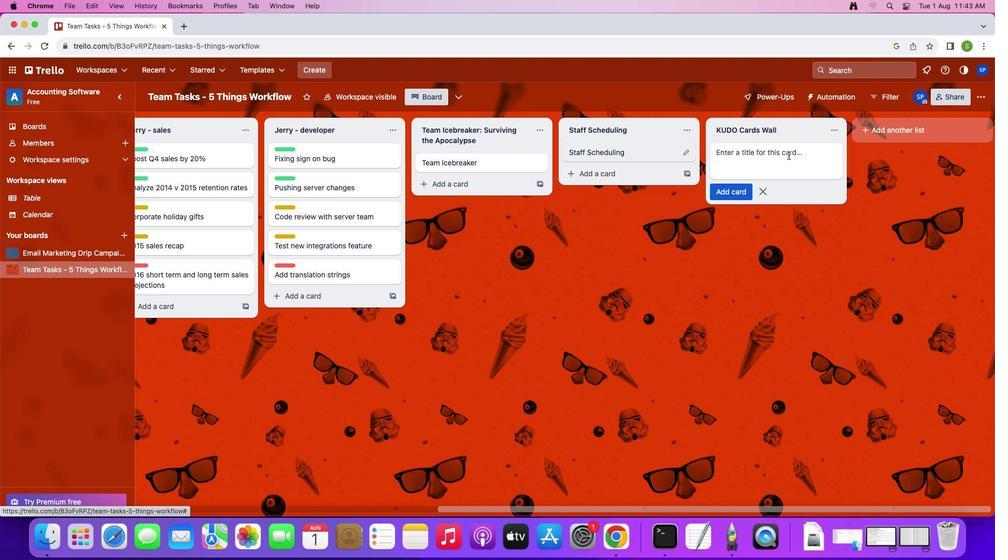 
Action: Mouse moved to (756, 163)
Screenshot: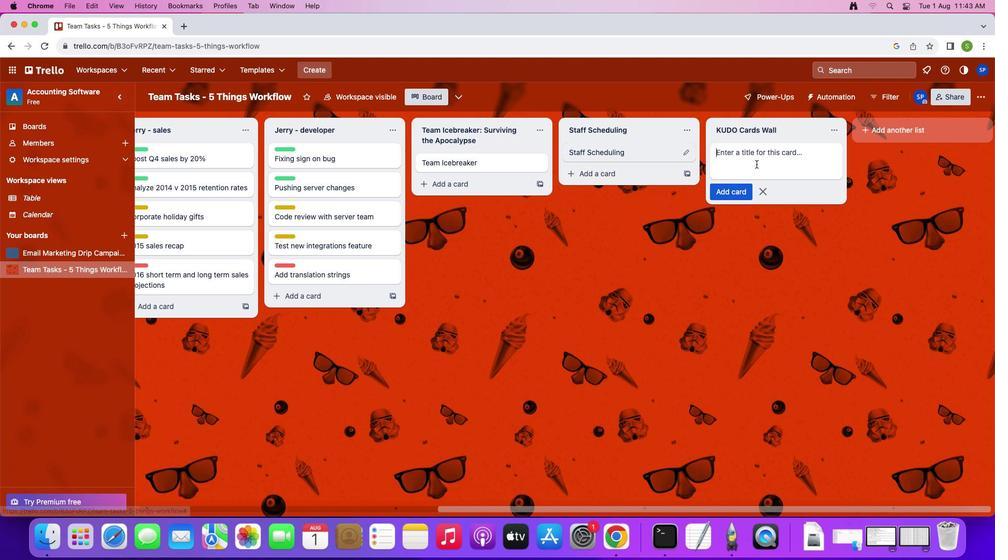 
Action: Key pressed Key.shift'K''U''D''O'Key.enter
Screenshot: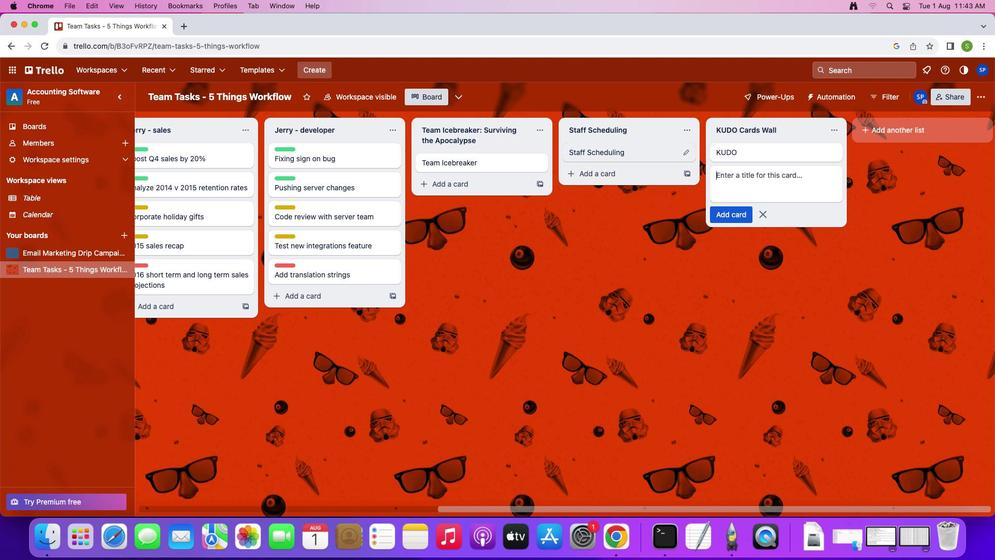 
Action: Mouse moved to (490, 168)
Screenshot: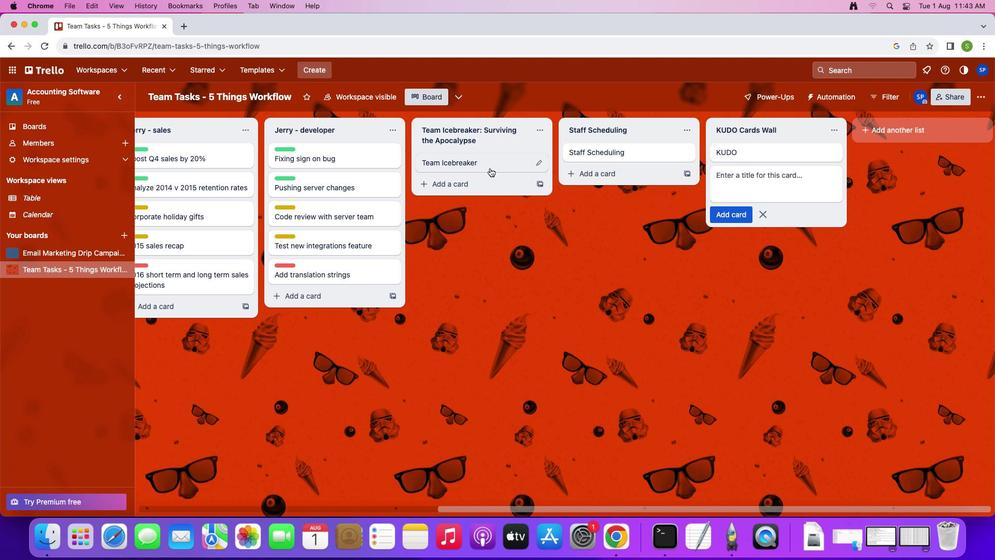 
Action: Mouse pressed left at (490, 168)
Screenshot: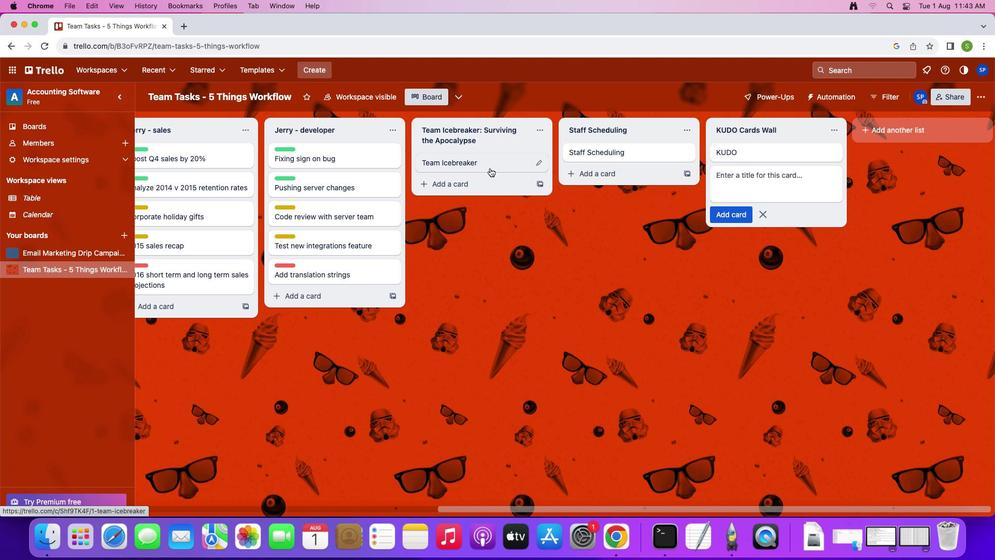
Action: Mouse moved to (655, 144)
Screenshot: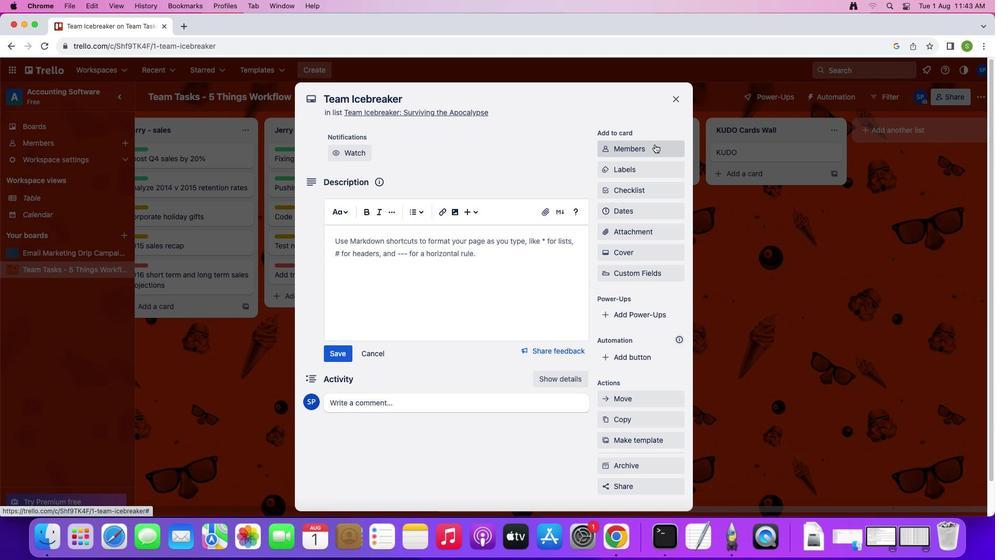 
Action: Mouse pressed left at (655, 144)
Screenshot: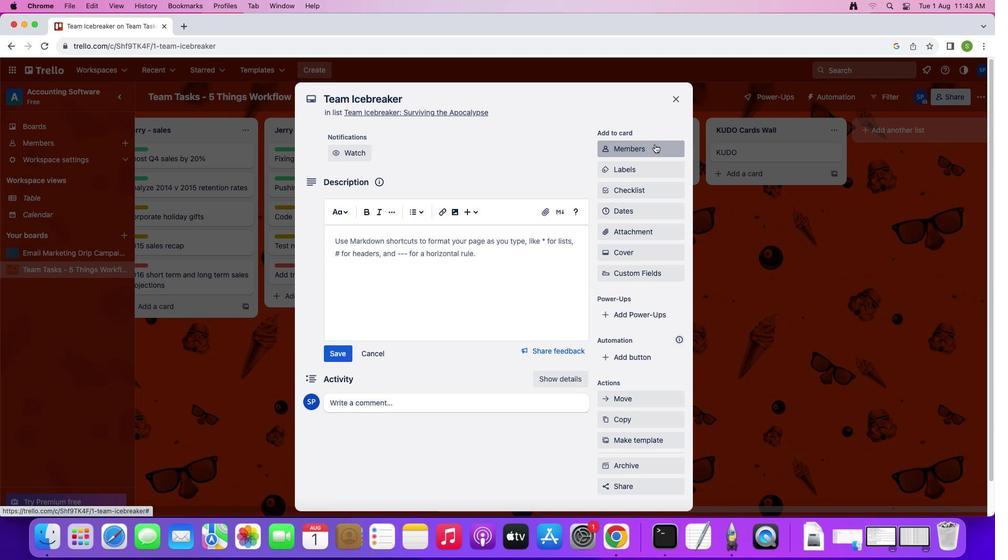 
Action: Mouse moved to (658, 154)
Screenshot: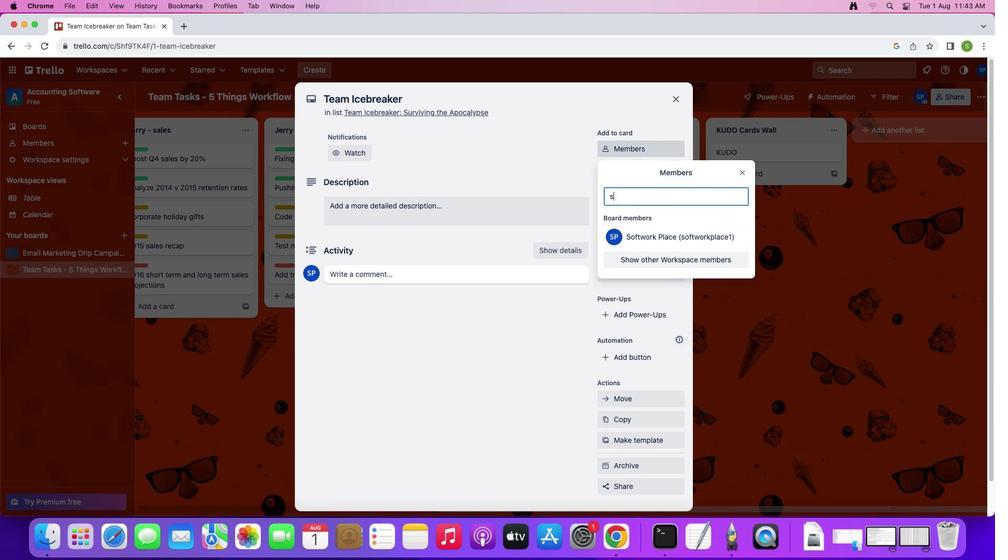 
Action: Key pressed 's''o''f''t''g''a''e''.'Key.shift'@'Key.leftKey.leftKey.leftKey.leftKey.backspaceKey.right'g'Key.rightKey.right'2'Key.right's''o''f''t''a''g''e''.''n''e''t'
Screenshot: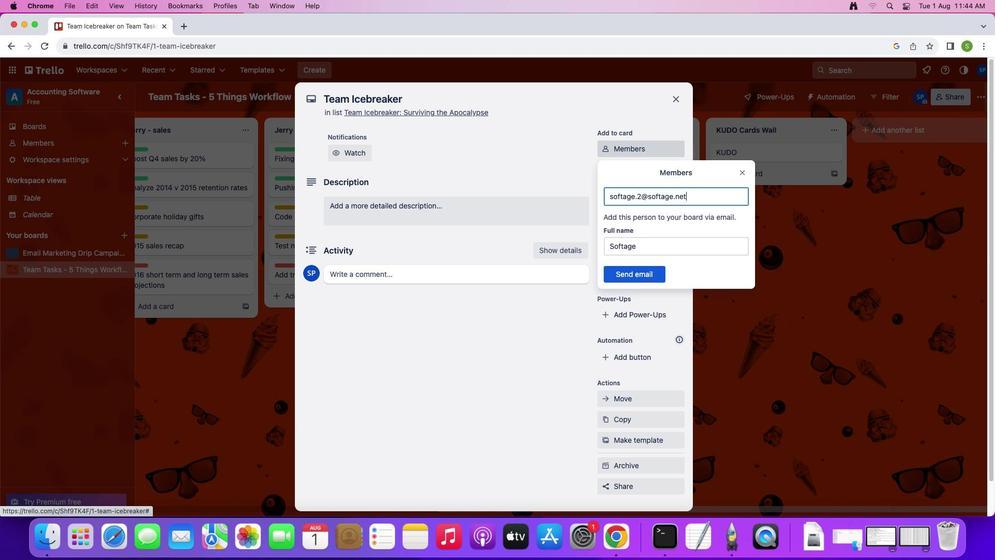 
Action: Mouse moved to (649, 274)
Screenshot: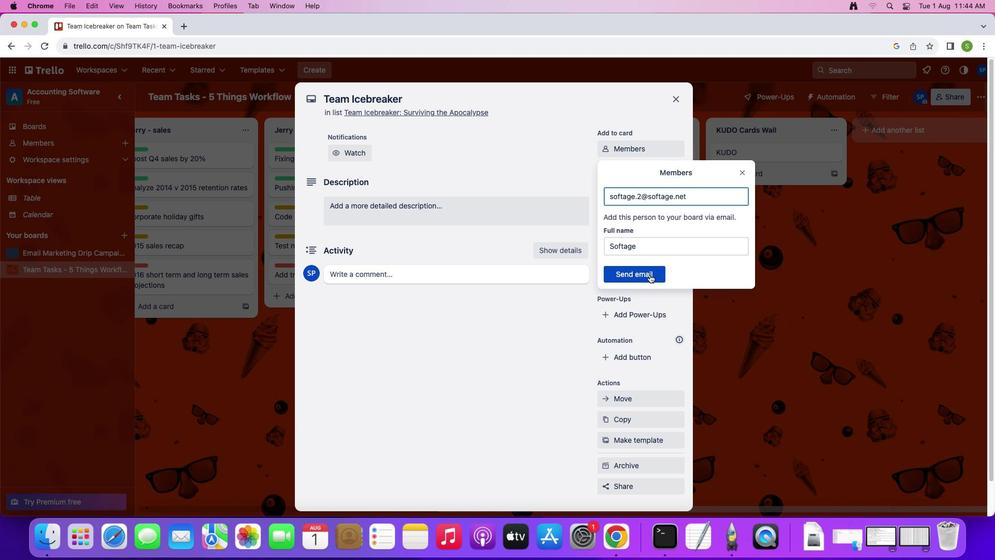 
Action: Mouse pressed left at (649, 274)
Screenshot: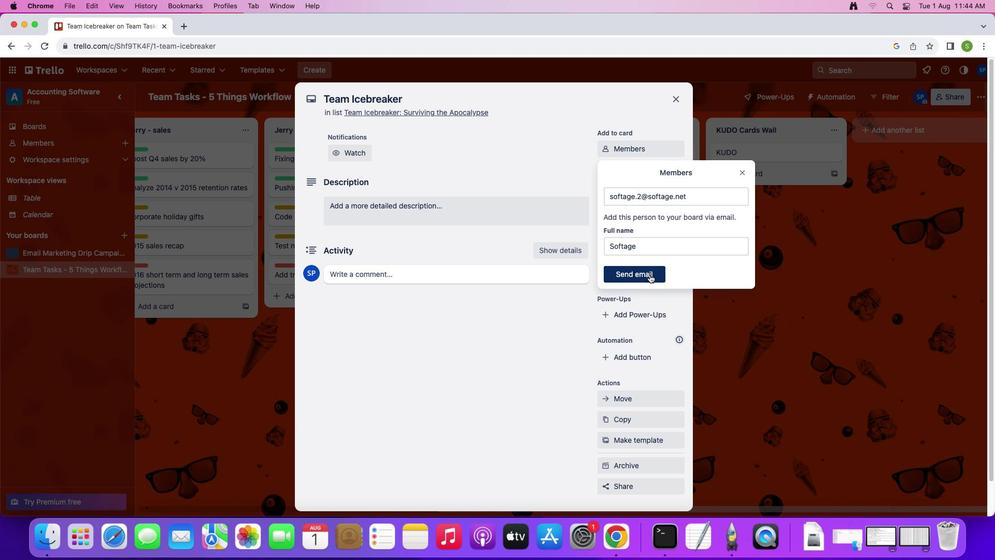 
Action: Mouse moved to (633, 204)
Screenshot: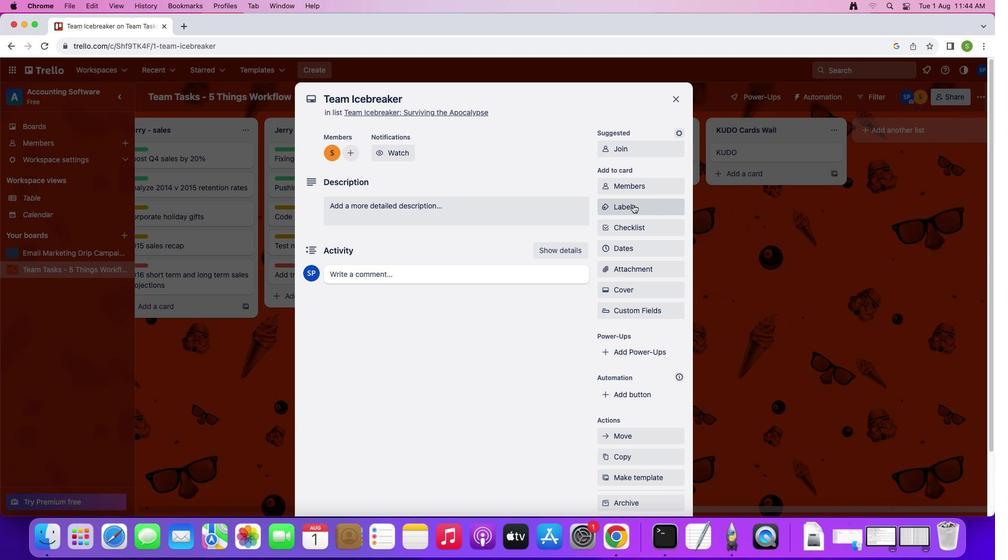 
Action: Mouse pressed left at (633, 204)
Screenshot: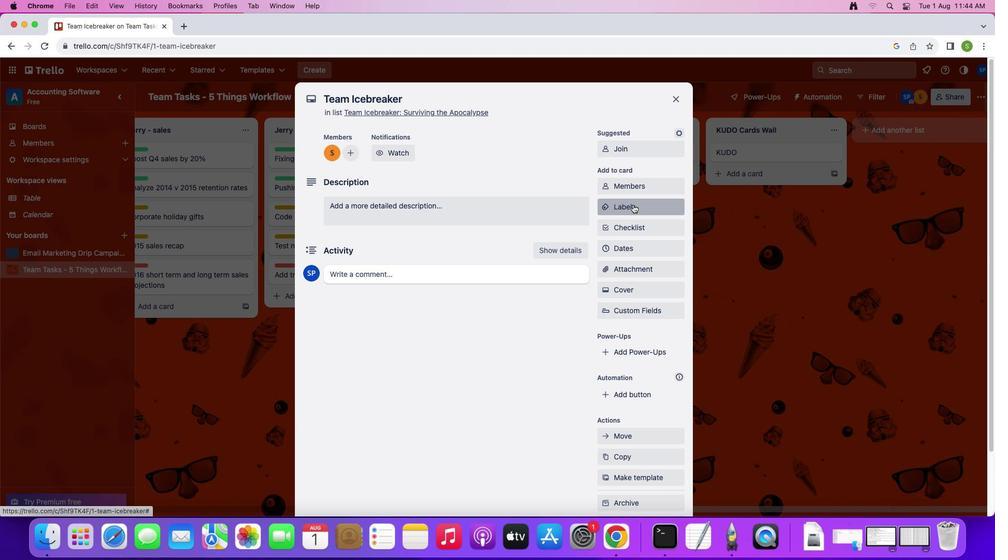 
Action: Mouse moved to (650, 364)
Screenshot: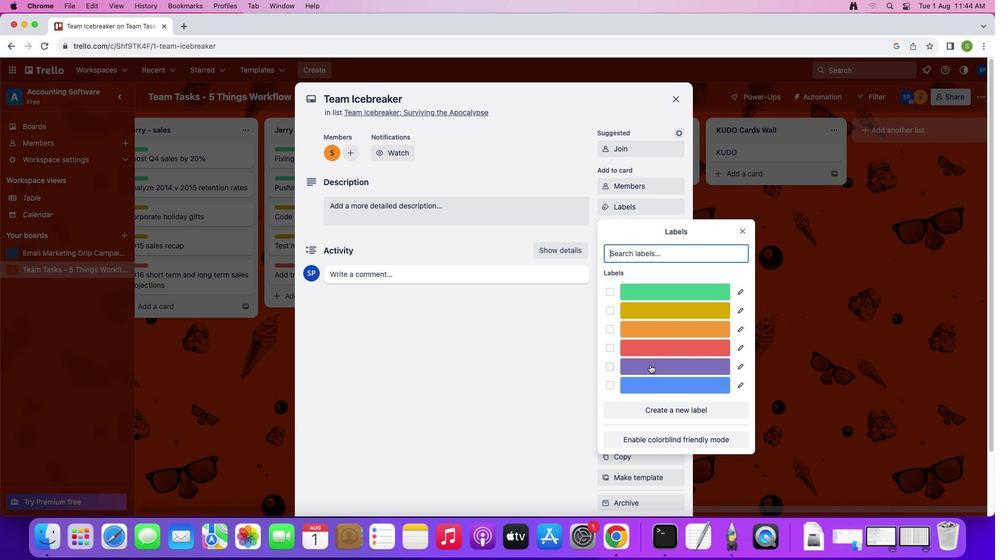 
Action: Mouse pressed left at (650, 364)
Screenshot: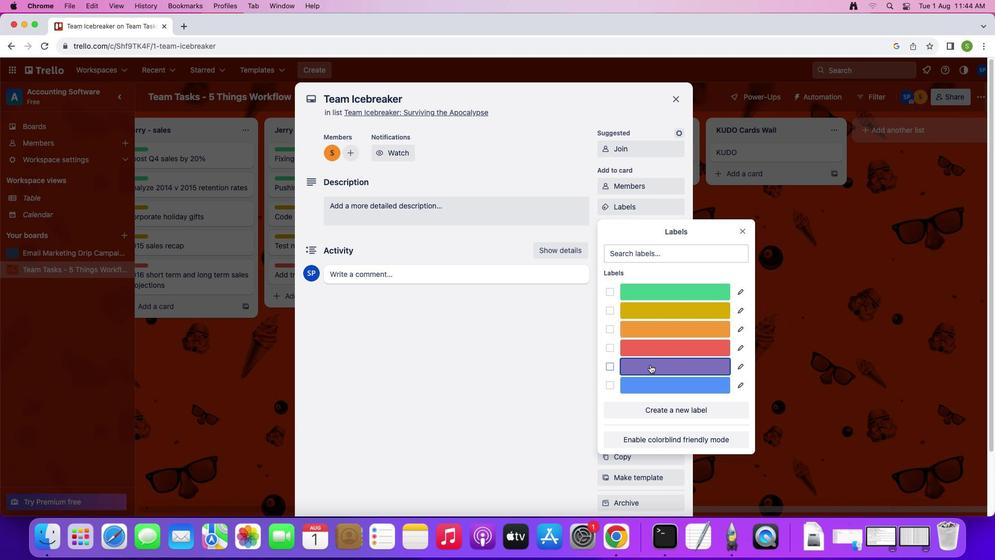 
Action: Mouse moved to (741, 235)
Screenshot: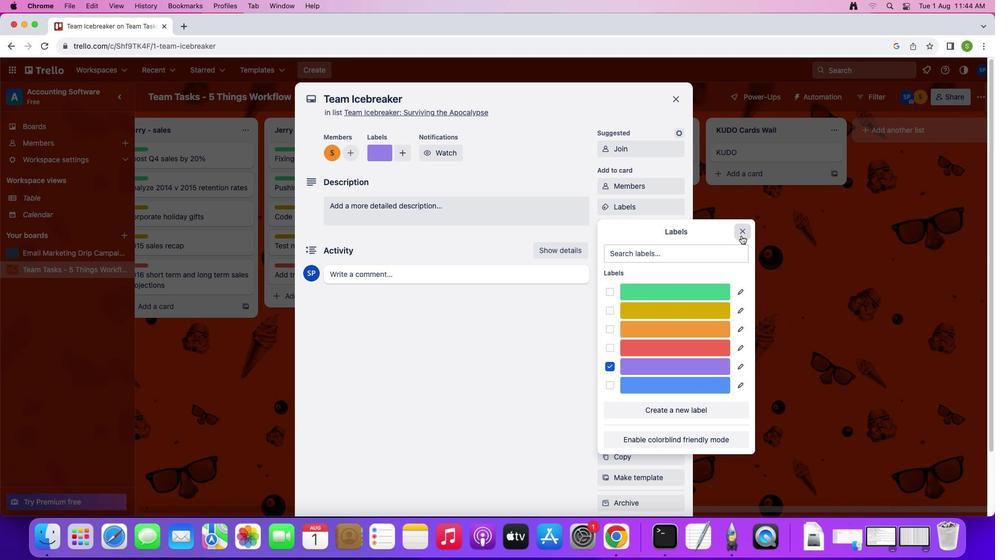 
Action: Mouse pressed left at (741, 235)
Screenshot: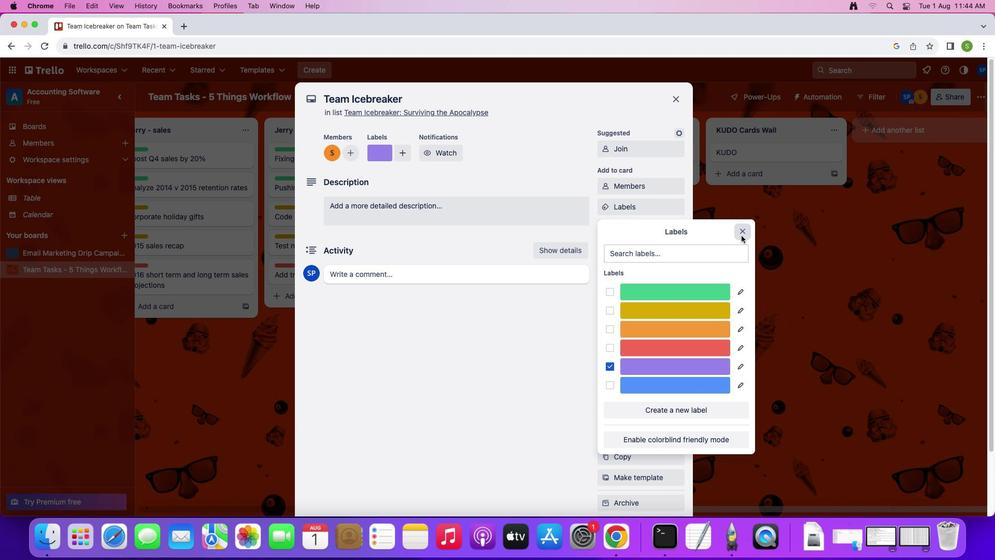 
Action: Mouse moved to (621, 226)
Screenshot: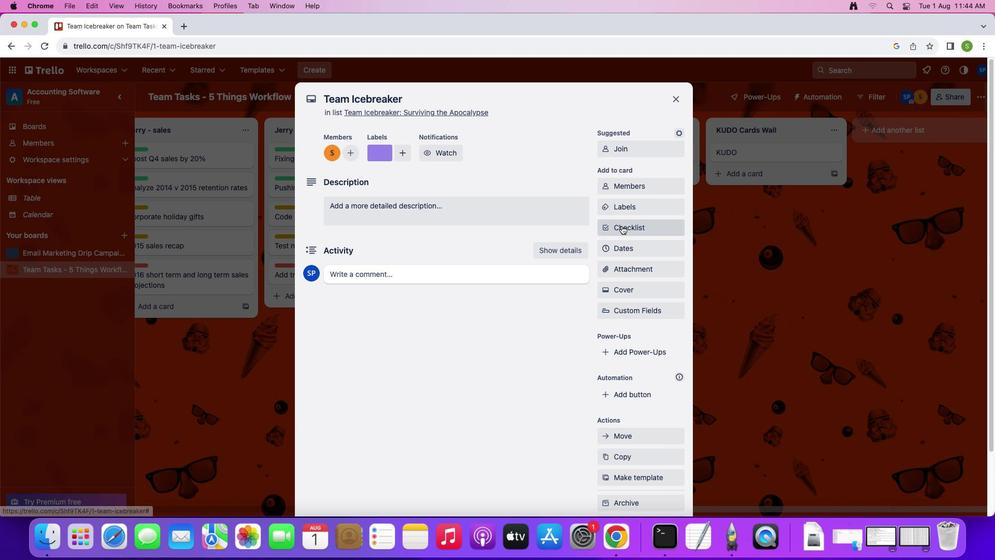 
Action: Mouse pressed left at (621, 226)
Screenshot: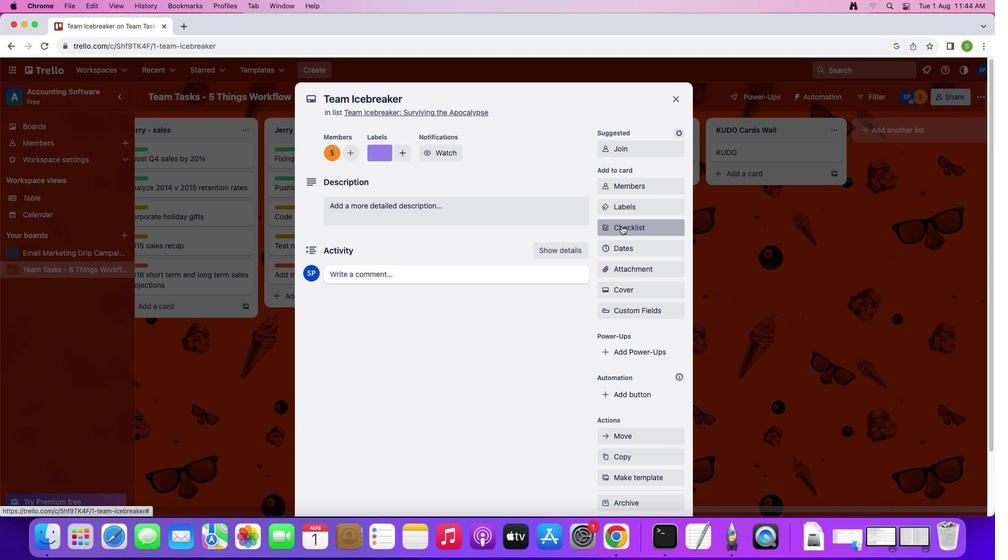 
Action: Mouse moved to (678, 288)
Screenshot: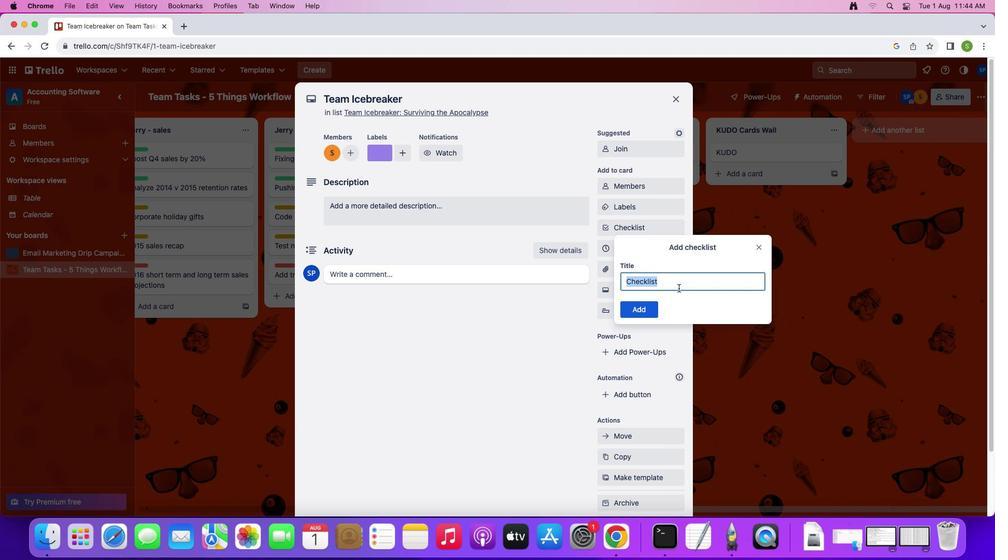 
Action: Key pressed Key.shift'K''U''D''O'Key.enter
Screenshot: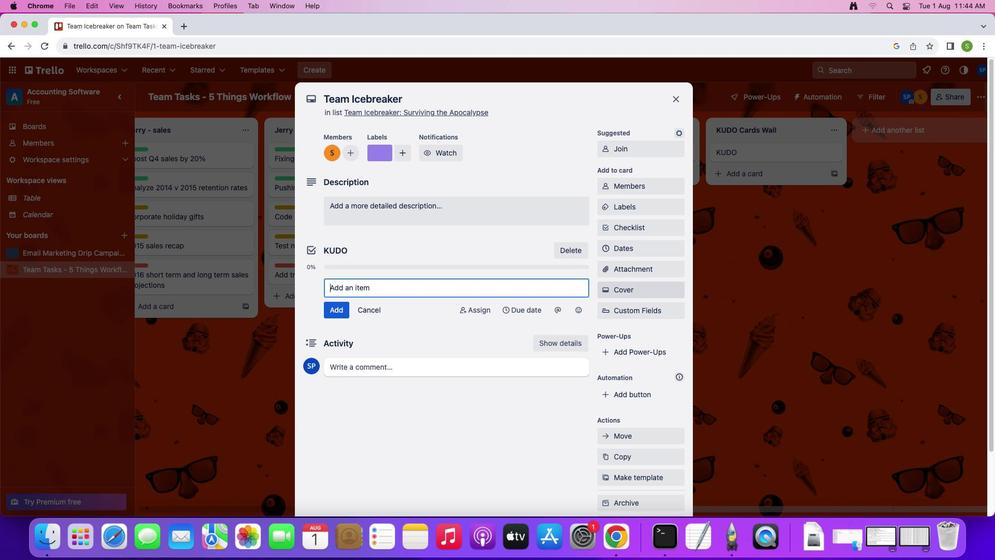 
Action: Mouse moved to (645, 248)
Screenshot: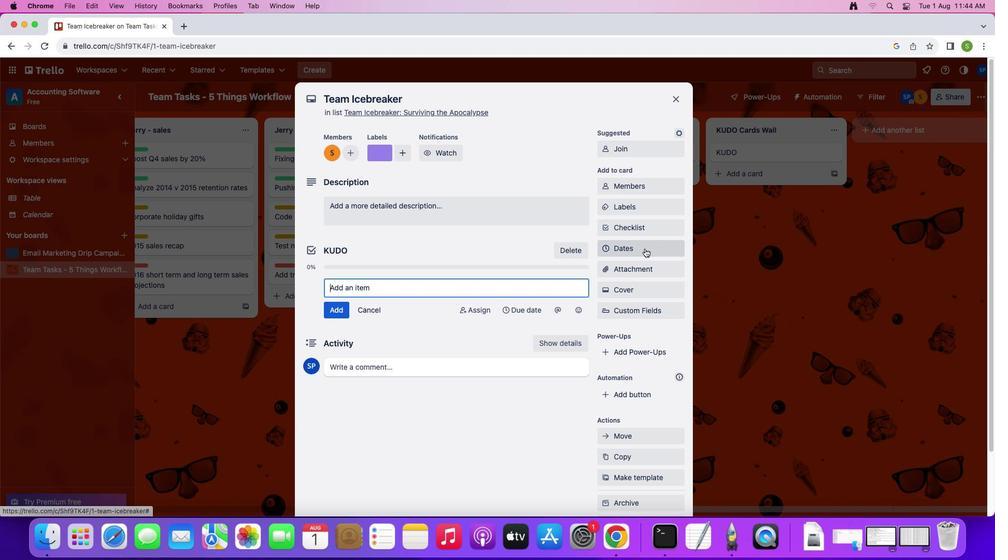 
Action: Mouse pressed left at (645, 248)
Screenshot: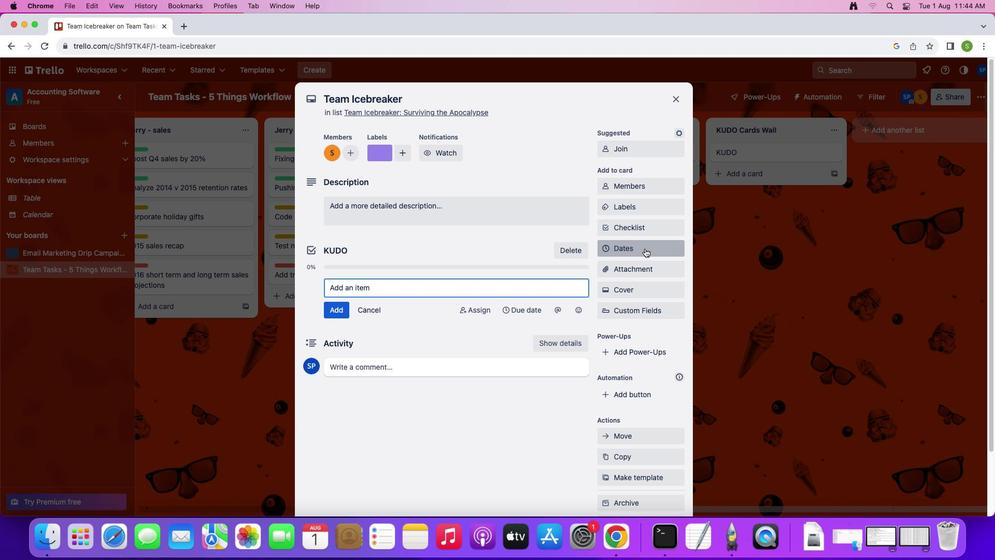 
Action: Mouse moved to (659, 208)
Screenshot: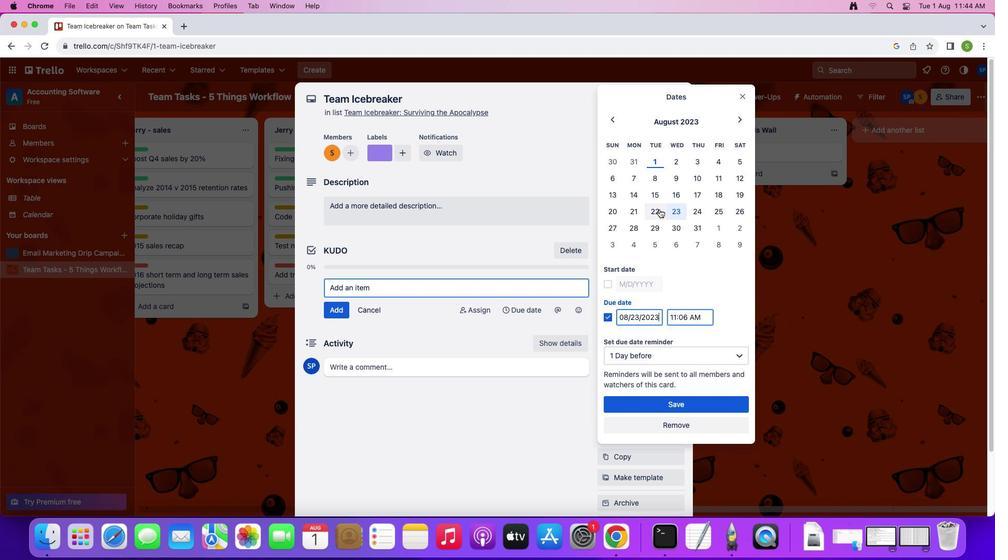 
Action: Mouse pressed left at (659, 208)
Screenshot: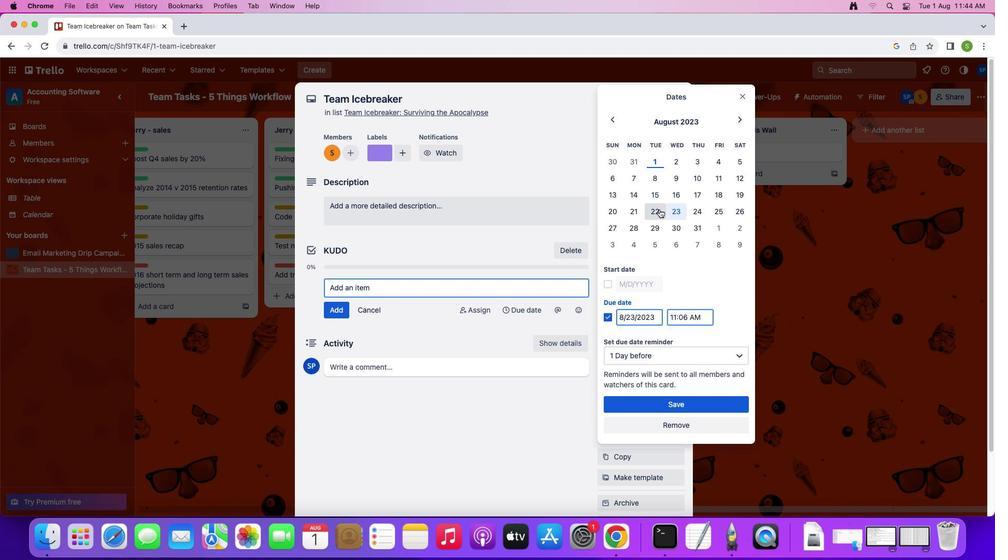 
Action: Mouse moved to (613, 284)
Screenshot: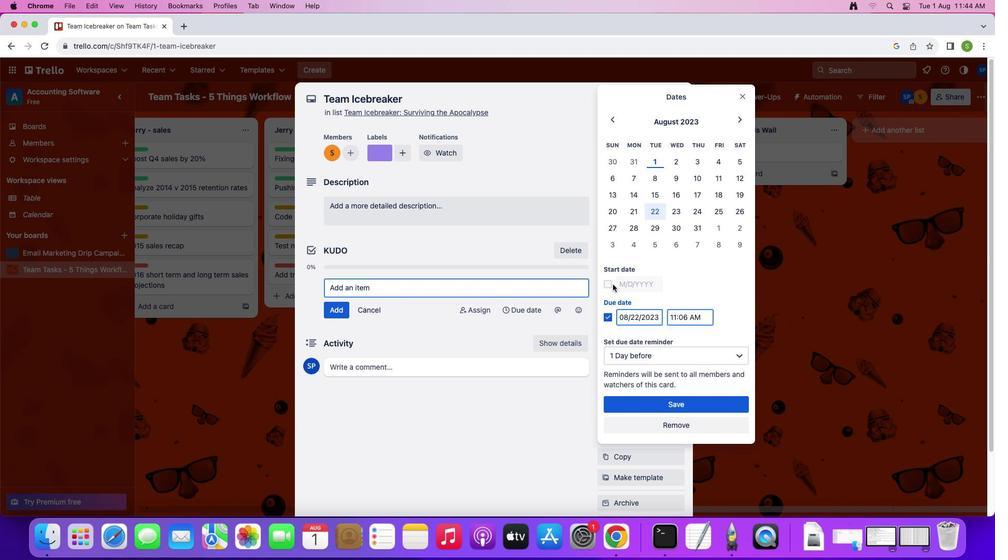 
Action: Mouse pressed left at (613, 284)
Screenshot: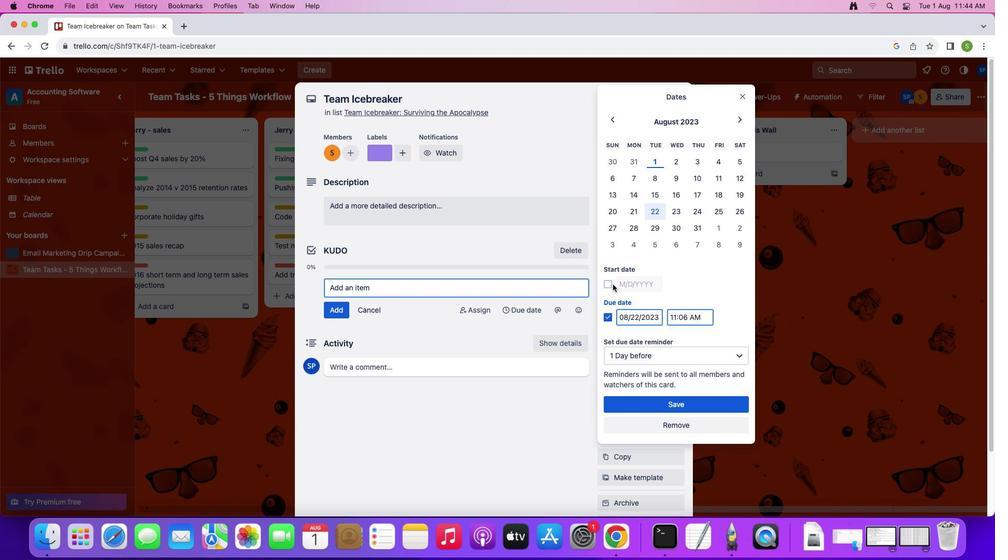 
Action: Mouse moved to (672, 405)
Screenshot: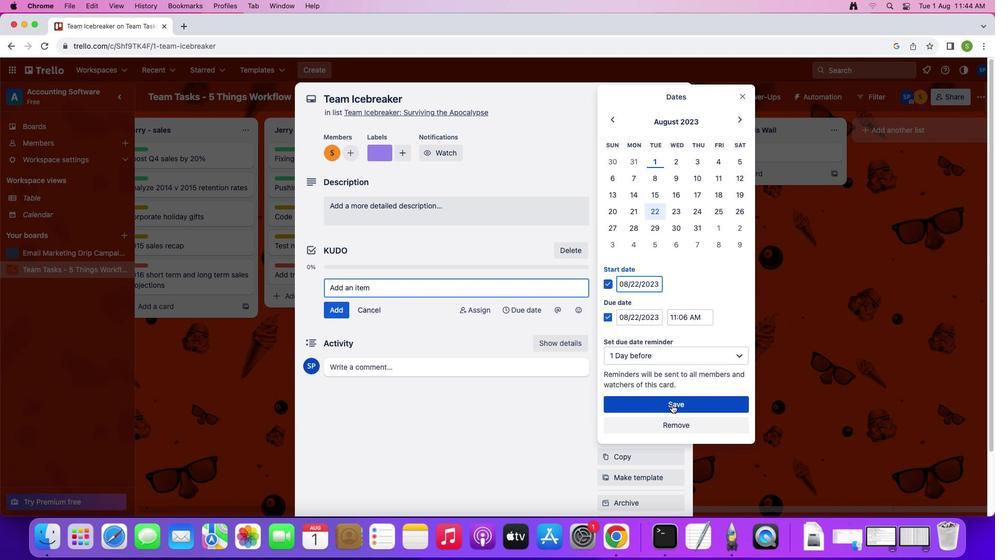 
Action: Mouse pressed left at (672, 405)
Screenshot: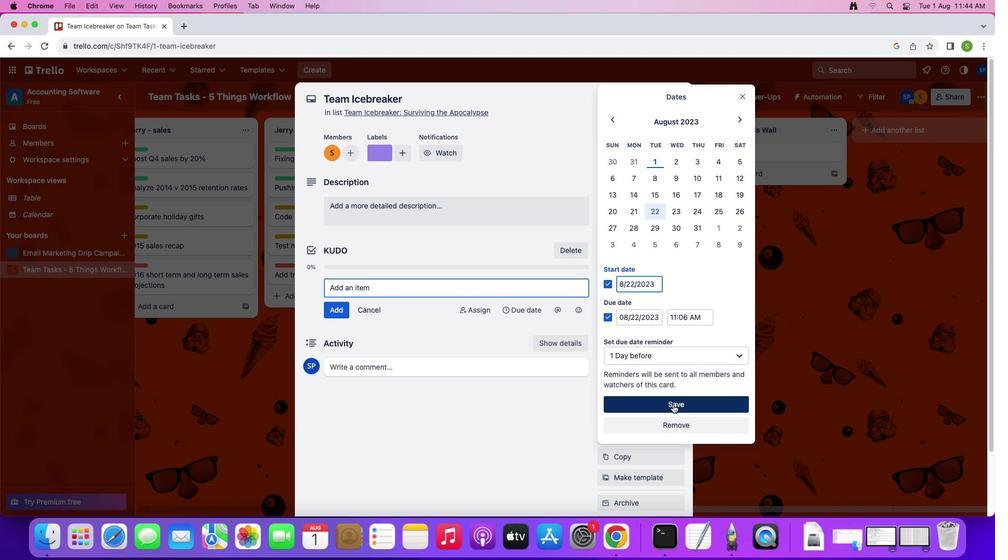 
Action: Mouse moved to (636, 268)
Screenshot: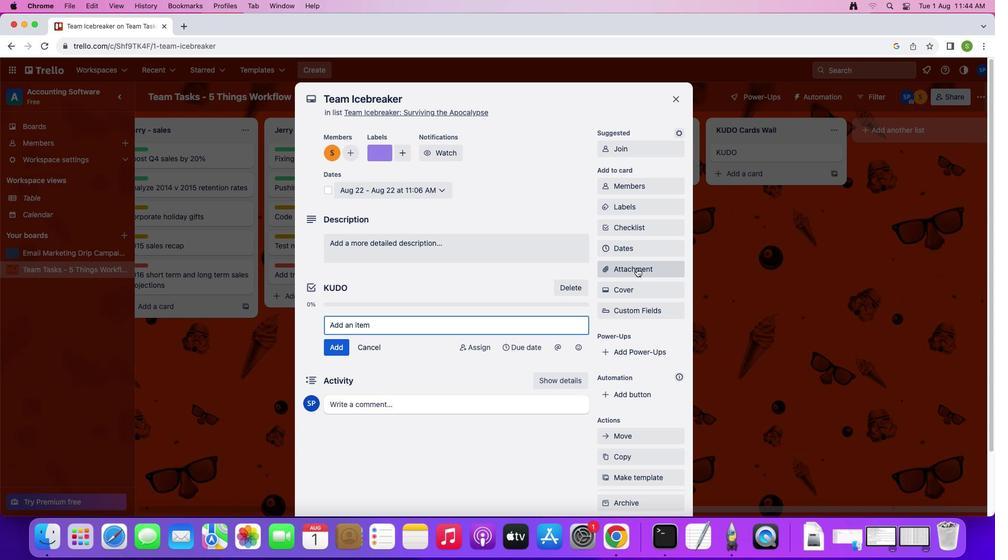 
Action: Mouse pressed left at (636, 268)
Screenshot: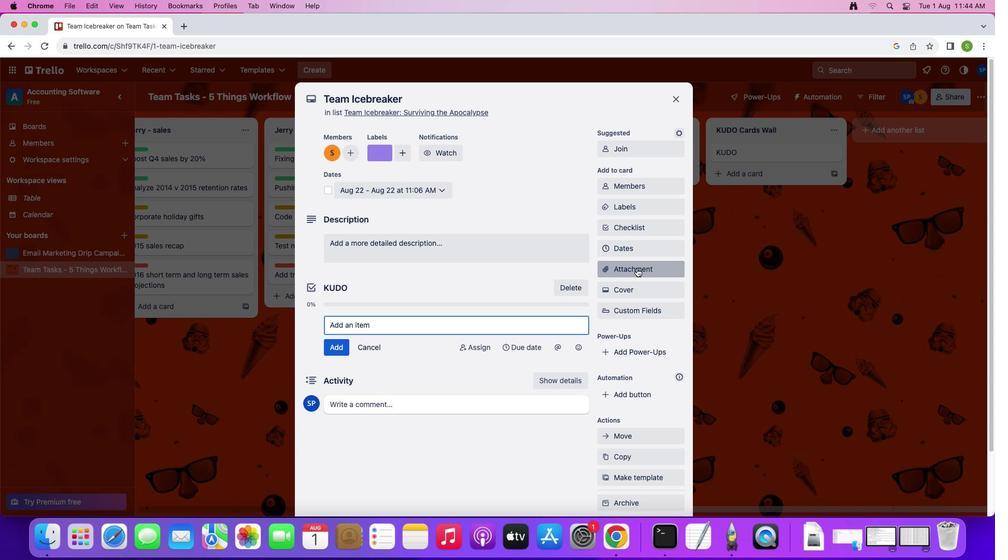 
Action: Mouse moved to (743, 99)
Screenshot: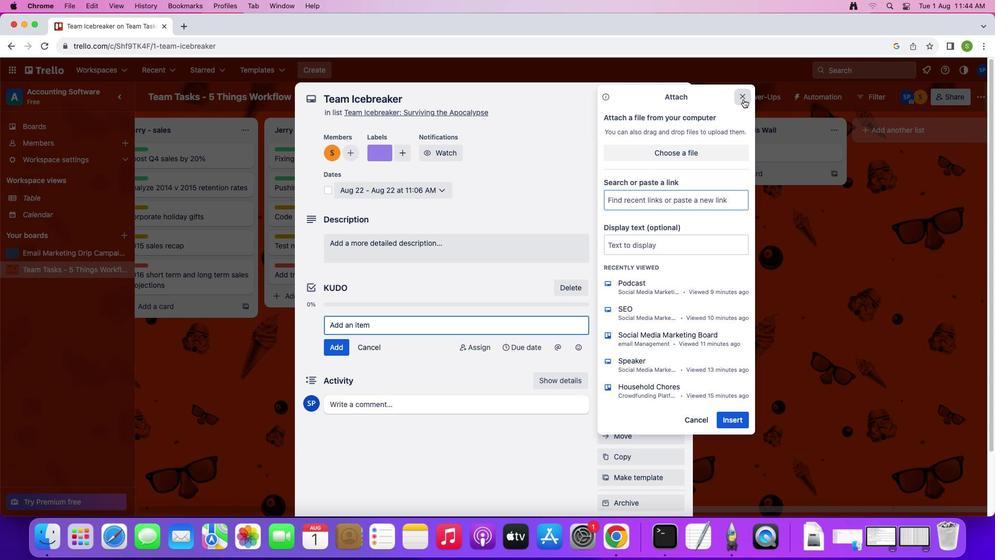 
Action: Mouse pressed left at (743, 99)
Screenshot: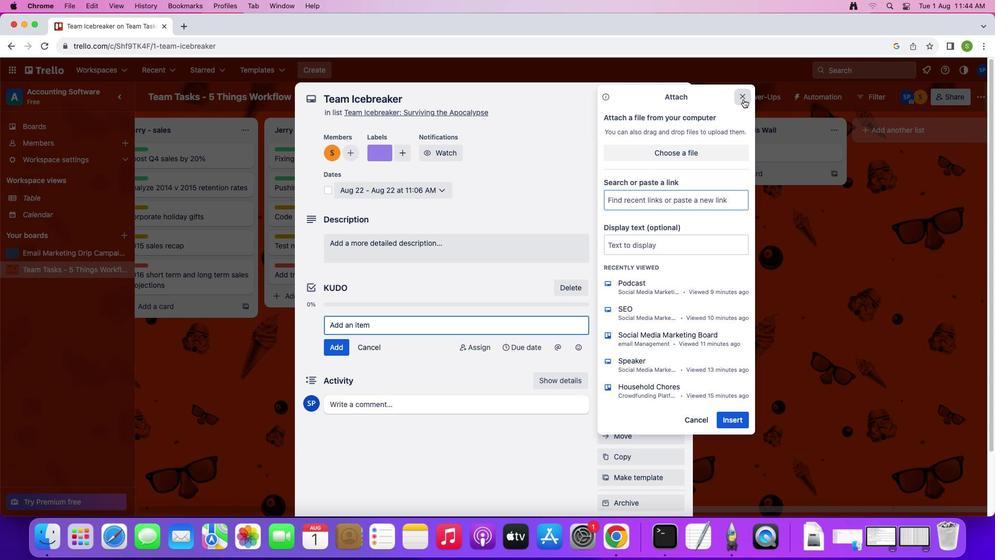 
Action: Mouse moved to (637, 288)
Screenshot: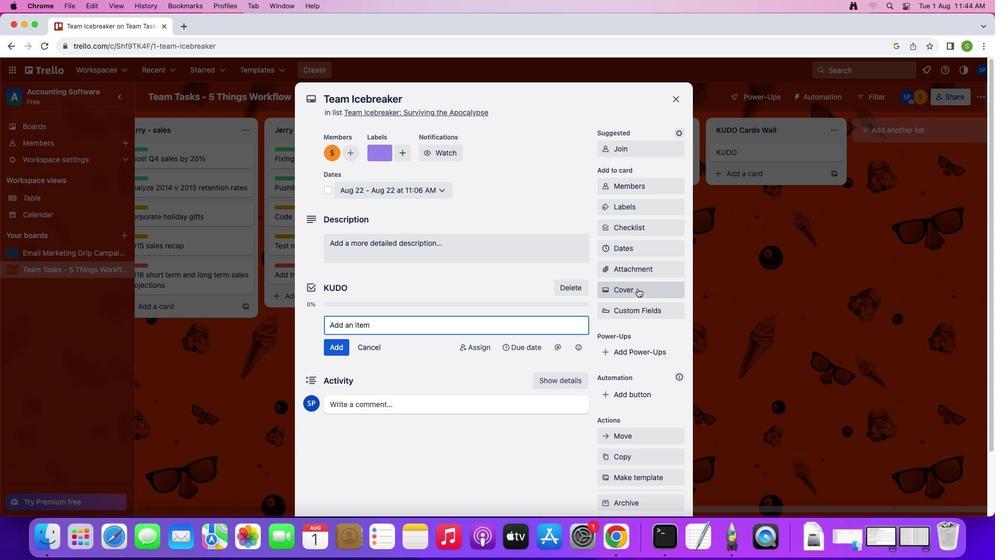 
Action: Mouse pressed left at (637, 288)
Screenshot: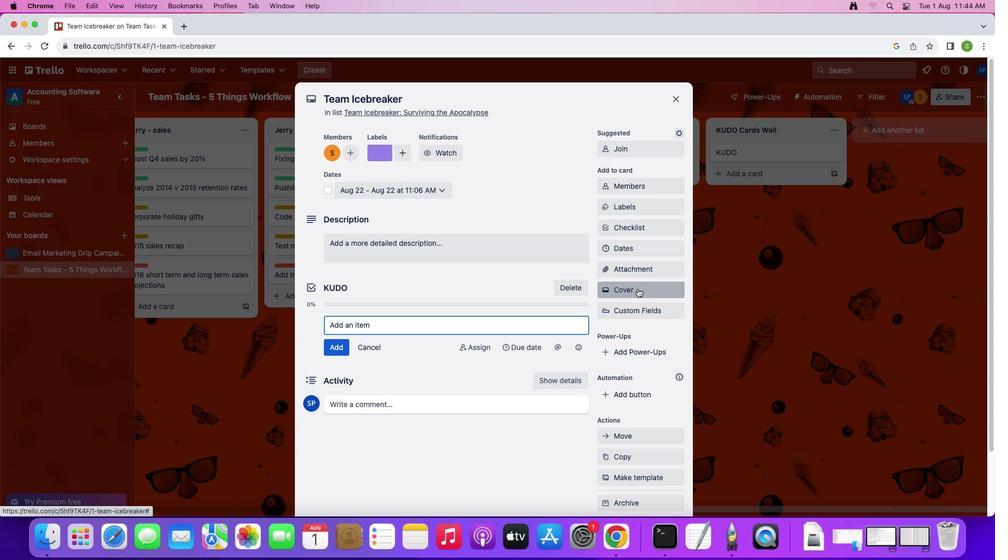 
Action: Mouse moved to (651, 311)
Screenshot: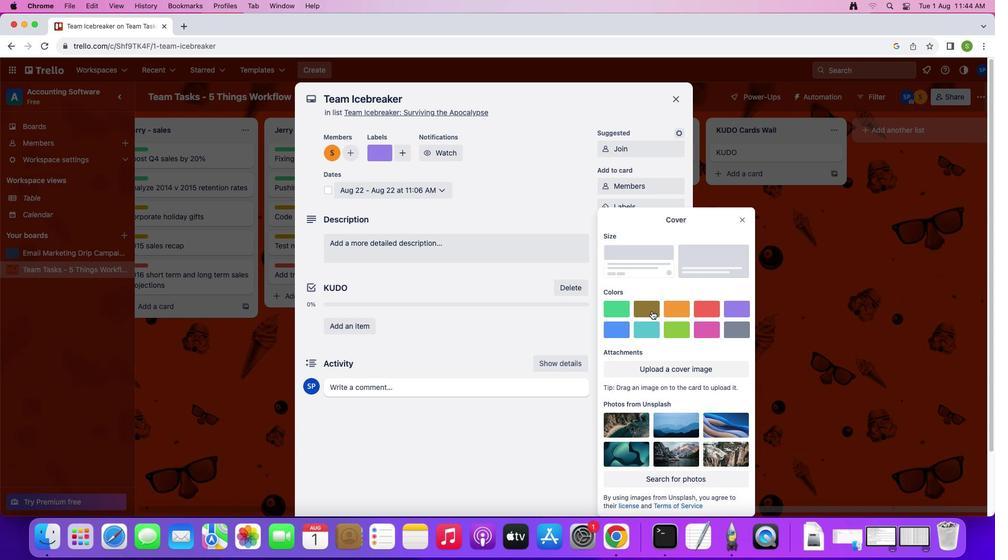
Action: Mouse pressed left at (651, 311)
Screenshot: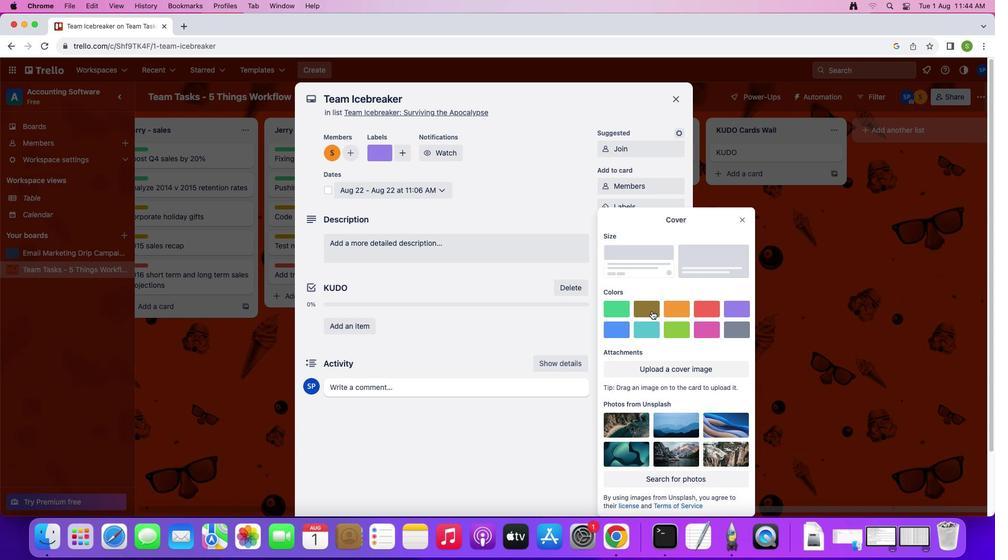 
Action: Mouse moved to (744, 203)
Screenshot: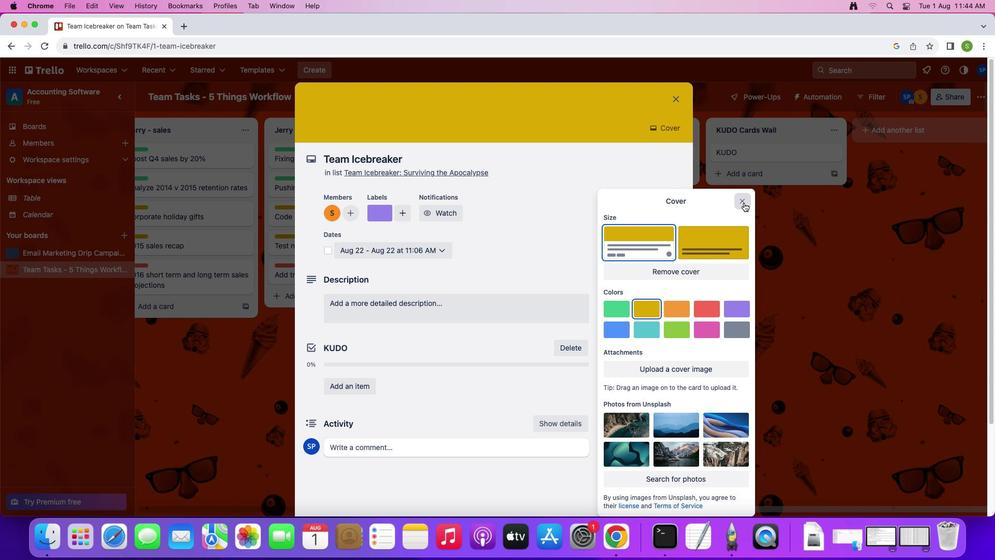 
Action: Mouse pressed left at (744, 203)
Screenshot: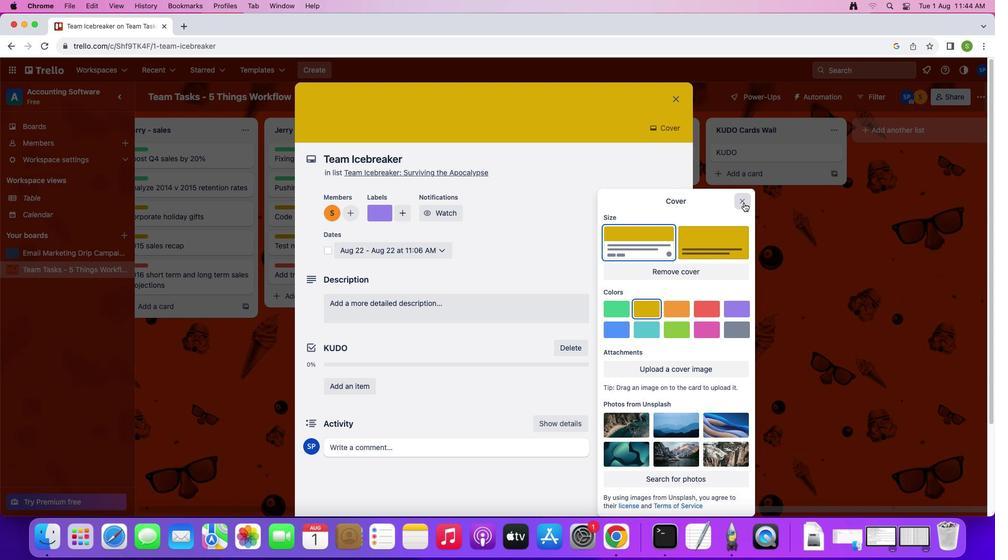
Action: Mouse moved to (628, 381)
Screenshot: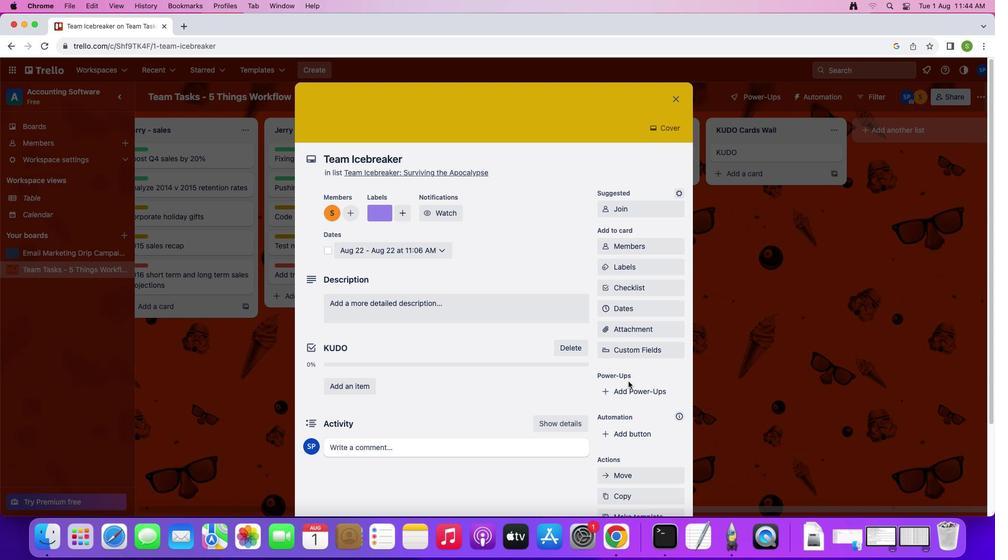 
Action: Mouse scrolled (628, 381) with delta (0, 0)
Screenshot: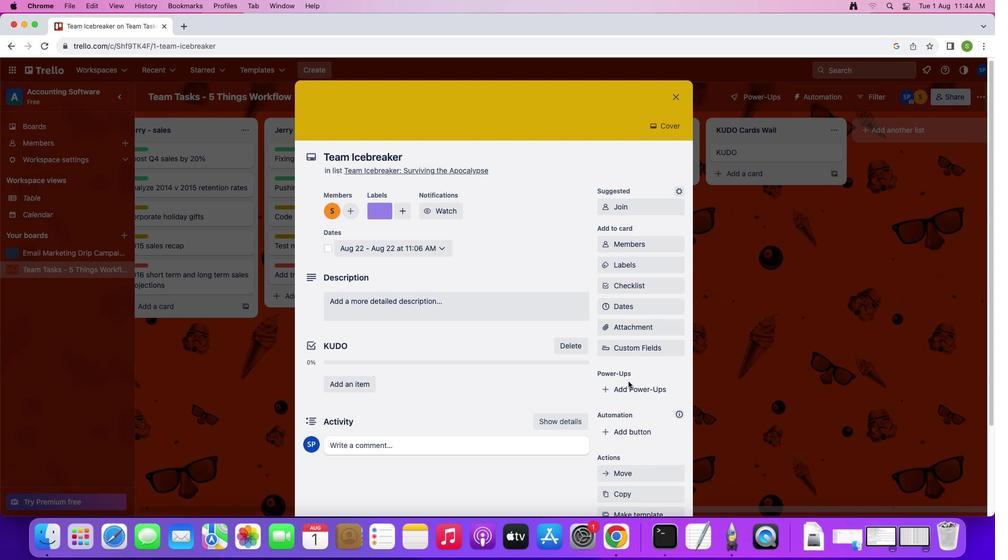 
Action: Mouse scrolled (628, 381) with delta (0, 0)
Screenshot: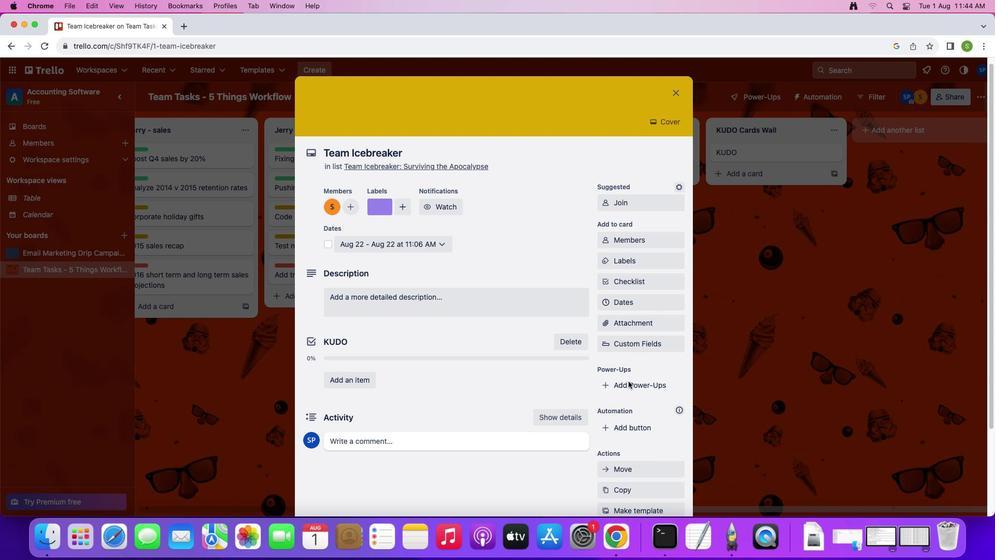 
Action: Mouse scrolled (628, 381) with delta (0, 0)
Screenshot: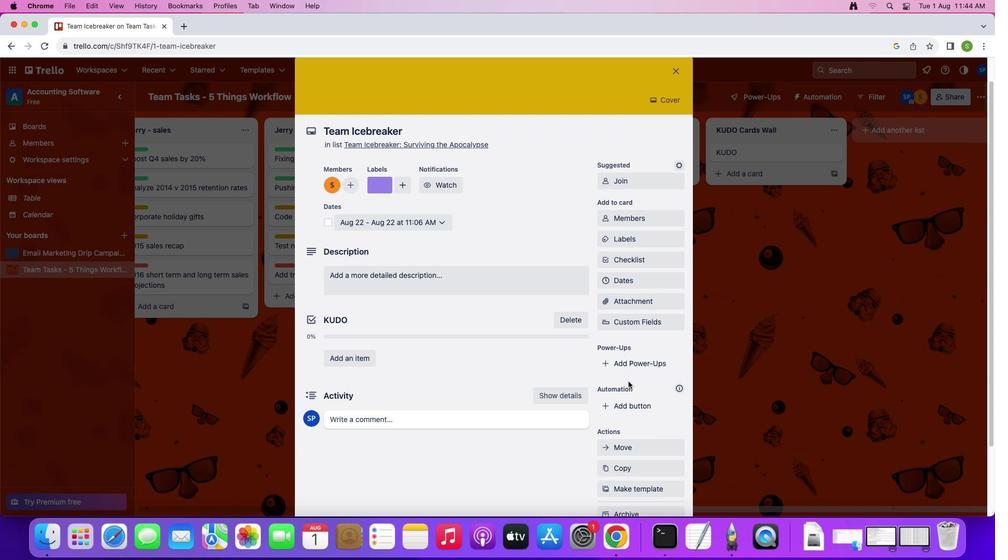 
Action: Mouse moved to (628, 381)
Screenshot: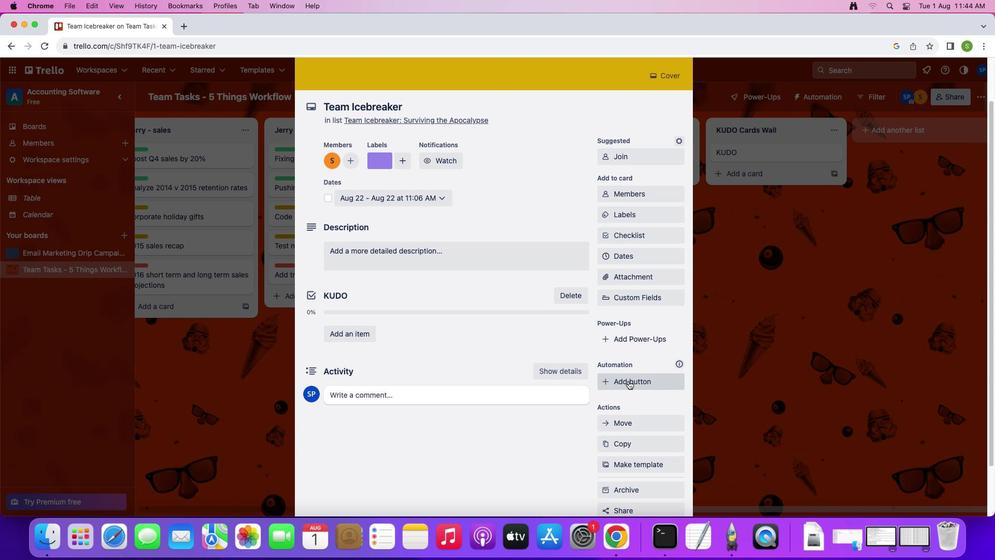 
Action: Mouse scrolled (628, 381) with delta (0, 0)
Screenshot: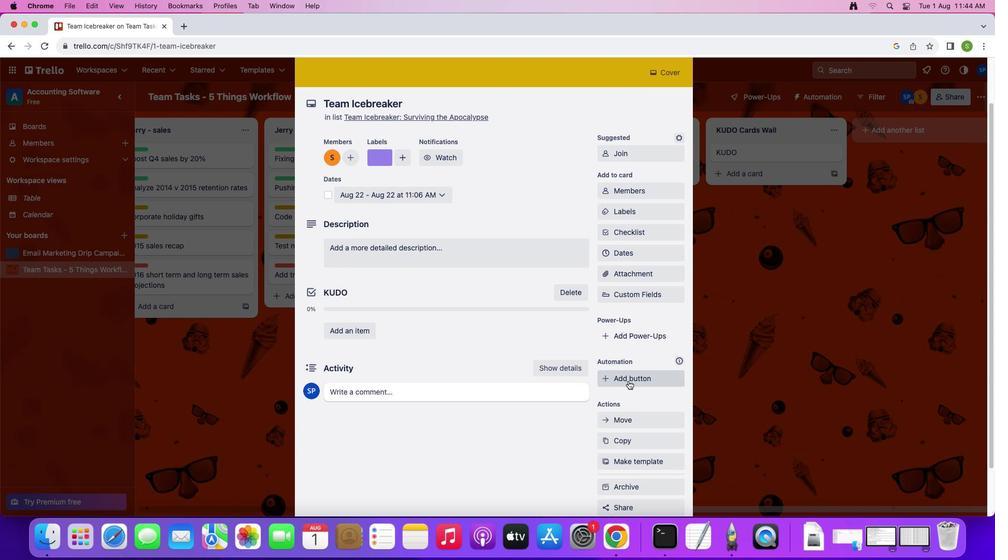 
Action: Mouse scrolled (628, 381) with delta (0, 0)
Screenshot: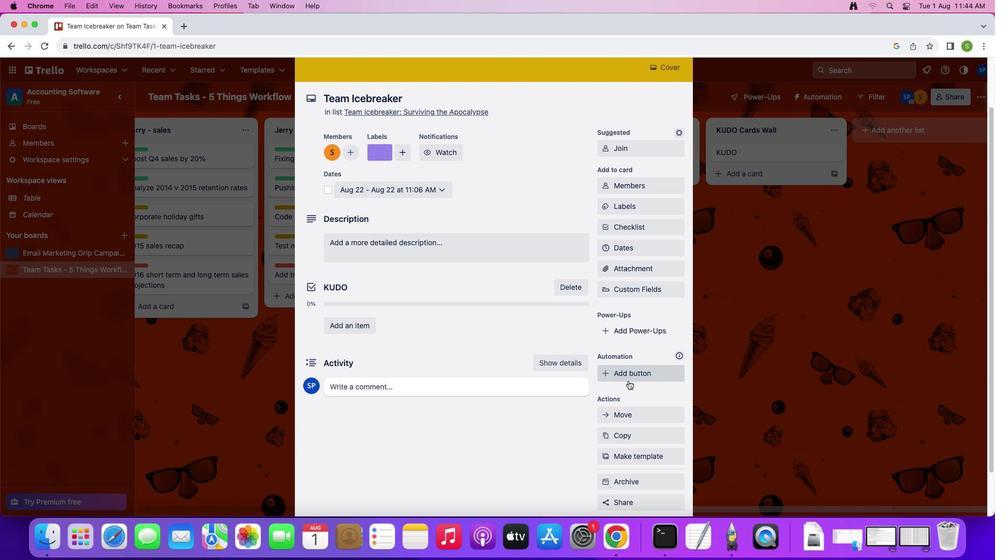 
Action: Mouse moved to (628, 381)
Screenshot: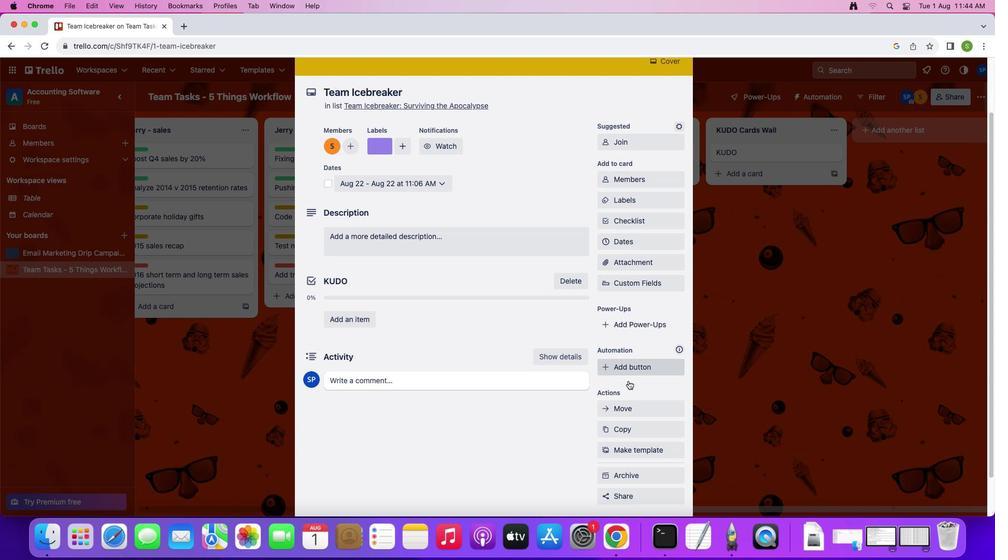 
Action: Mouse scrolled (628, 381) with delta (0, 0)
Screenshot: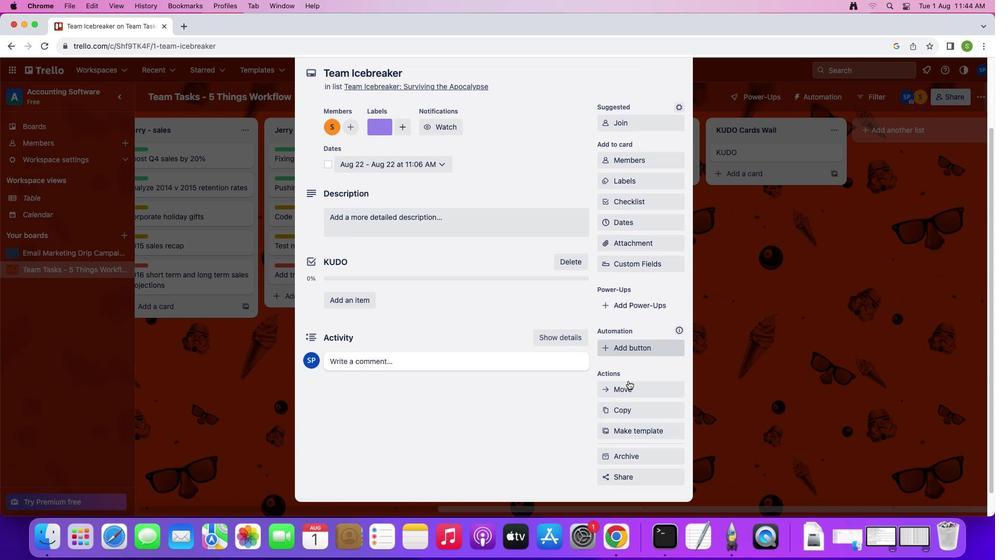 
Action: Mouse moved to (412, 198)
Screenshot: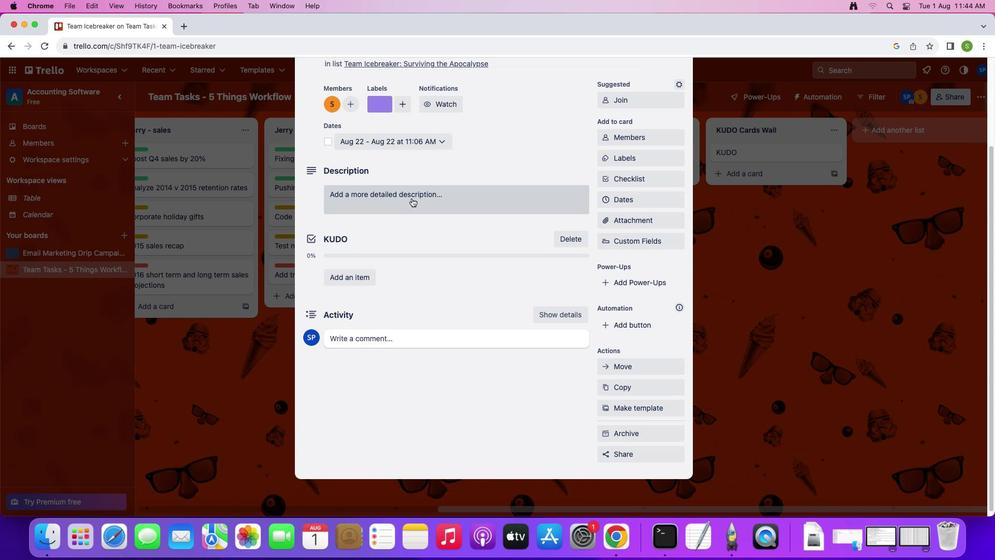 
Action: Mouse pressed left at (412, 198)
Screenshot: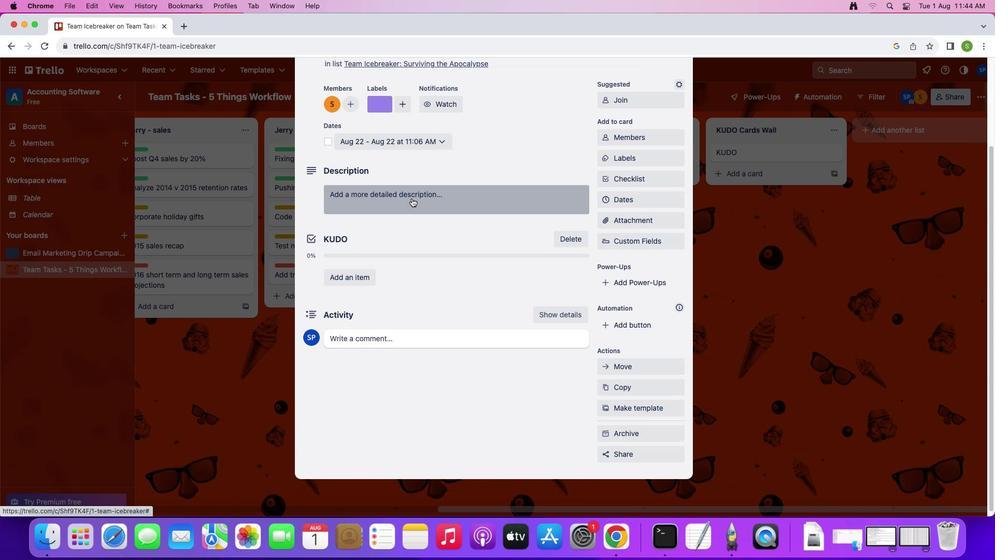 
Action: Mouse moved to (563, 274)
Screenshot: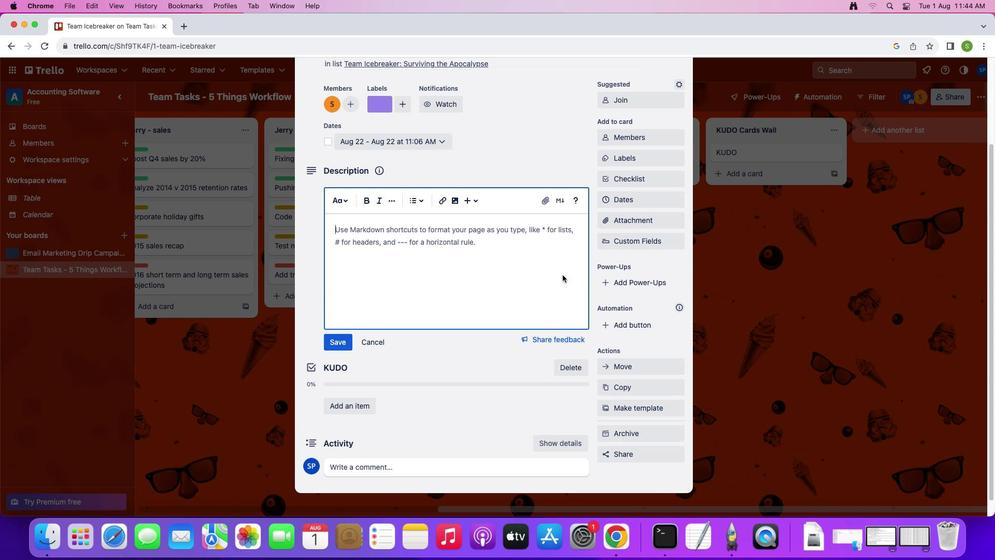 
Action: Key pressed Key.shift'T''r''y'Key.space't''h''i''s'Key.space'f''u''n'Key.space'i''c''e''b''r''e''a''j''e''r'
Screenshot: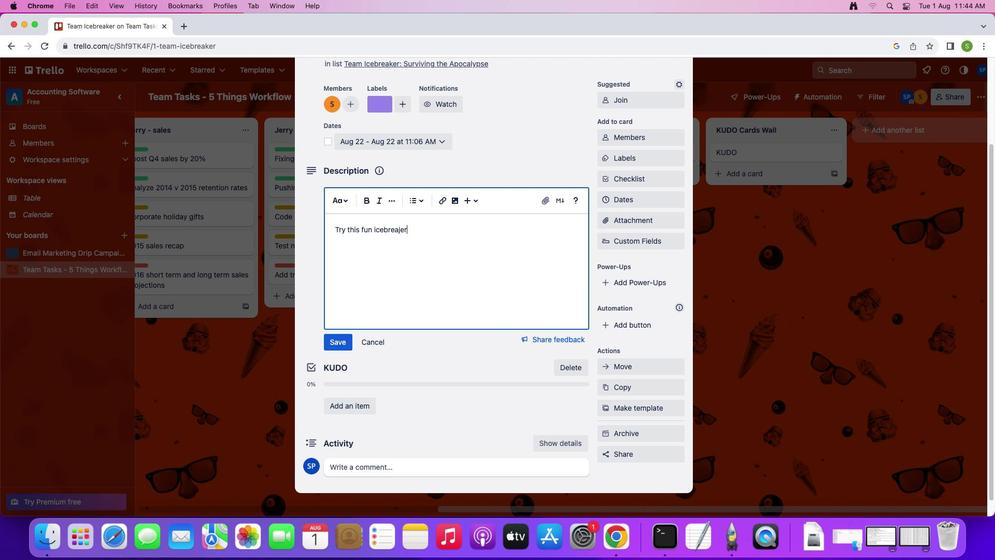 
Action: Mouse moved to (400, 230)
Screenshot: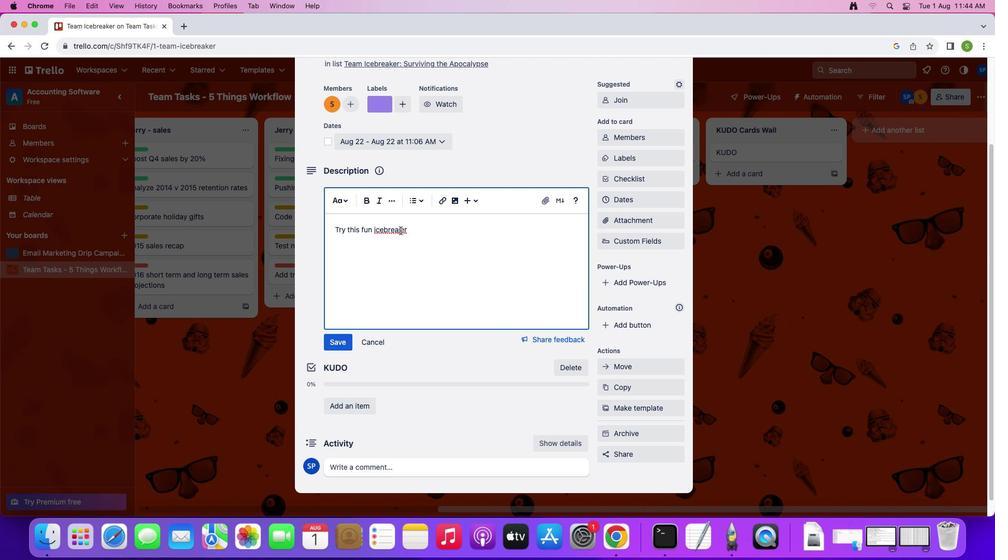 
Action: Mouse pressed left at (400, 230)
Screenshot: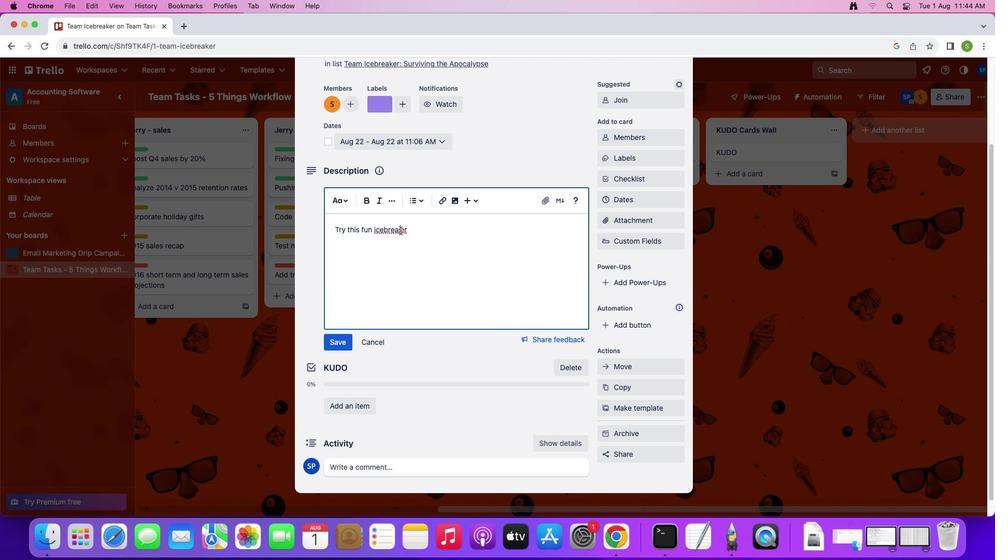 
Action: Mouse moved to (459, 232)
Screenshot: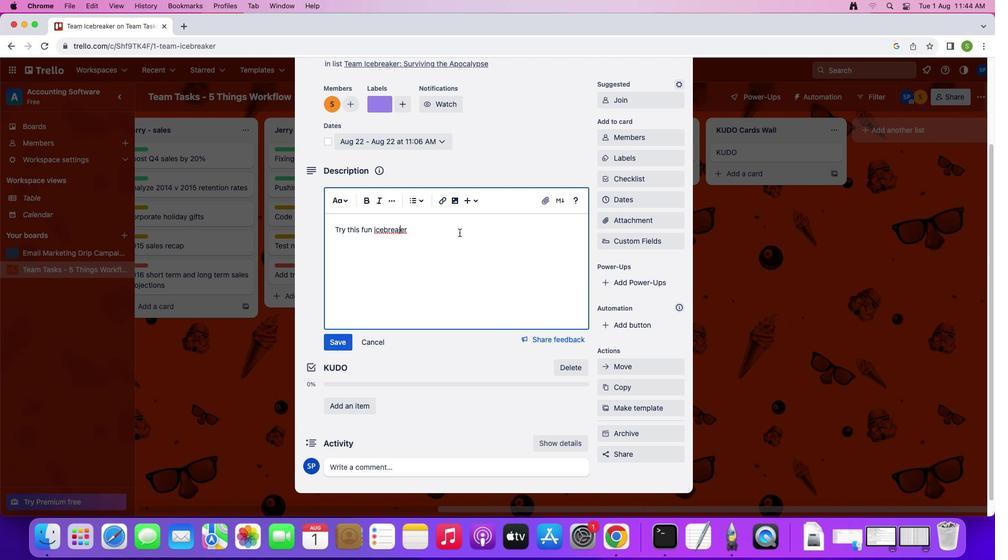 
Action: Key pressed Key.backspace'k'
Screenshot: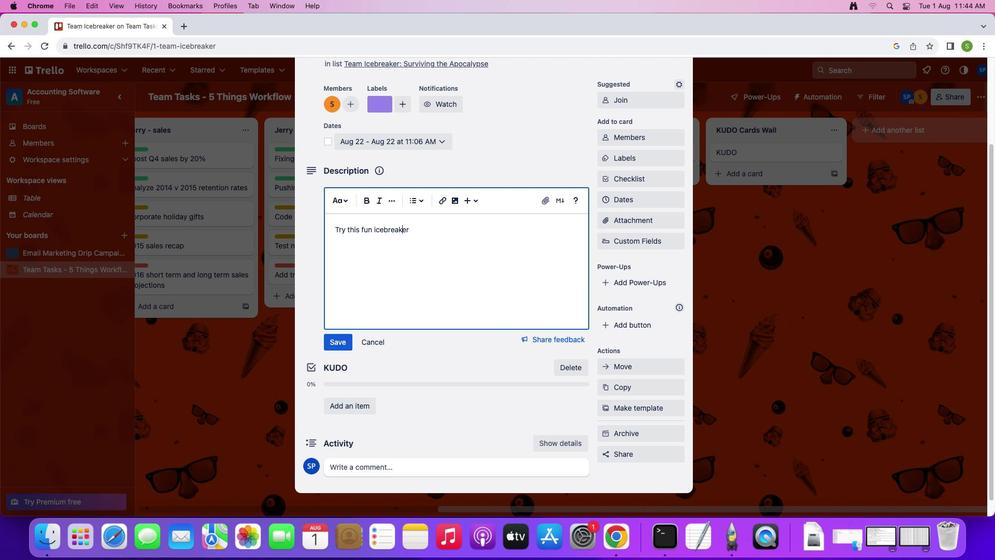 
Action: Mouse moved to (419, 235)
Screenshot: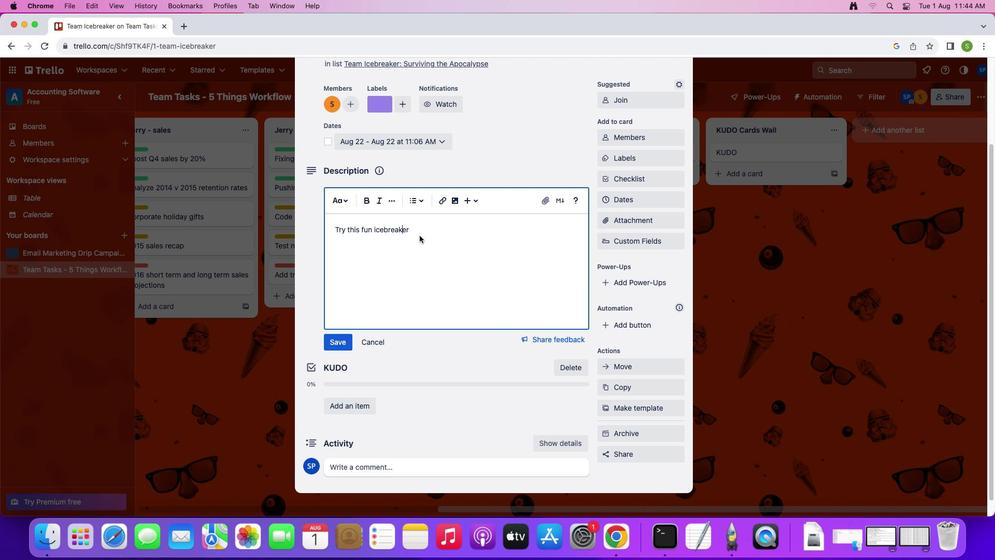 
Action: Mouse pressed left at (419, 235)
Screenshot: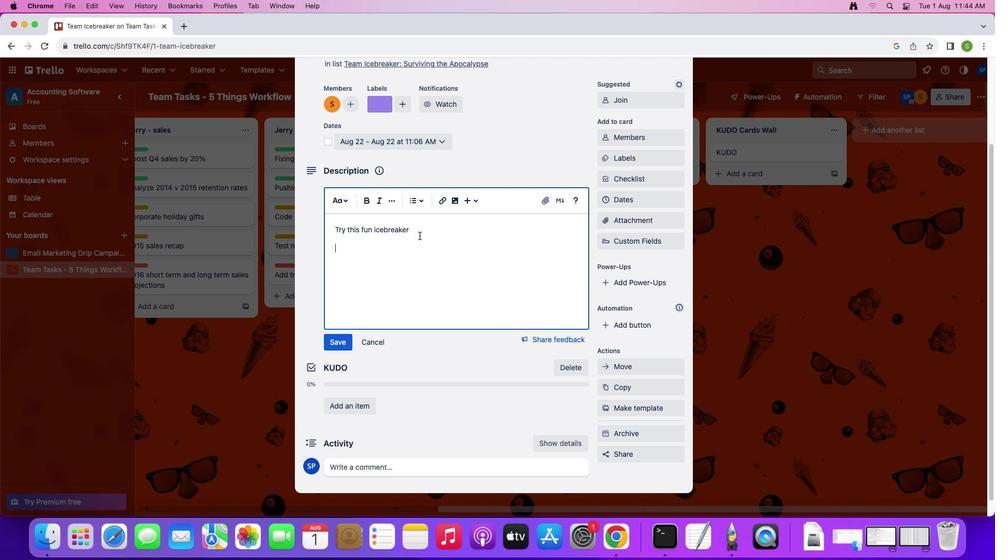 
Action: Mouse moved to (423, 229)
Screenshot: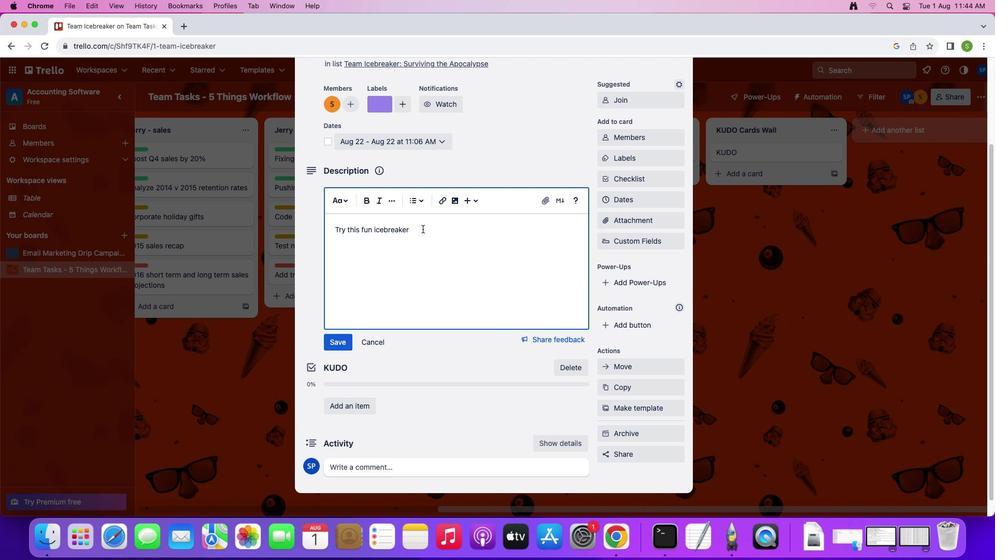 
Action: Mouse pressed left at (423, 229)
Screenshot: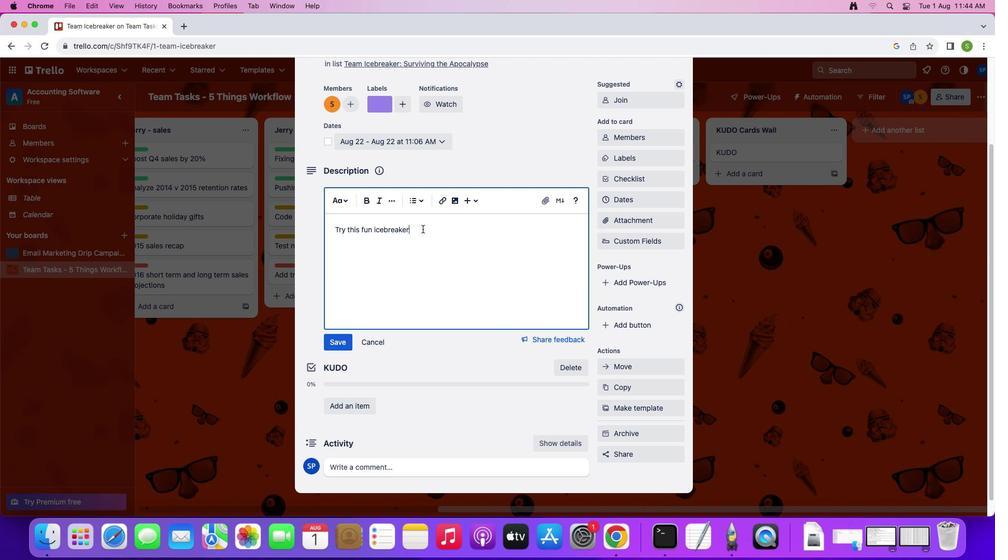 
Action: Key pressed Key.space
Screenshot: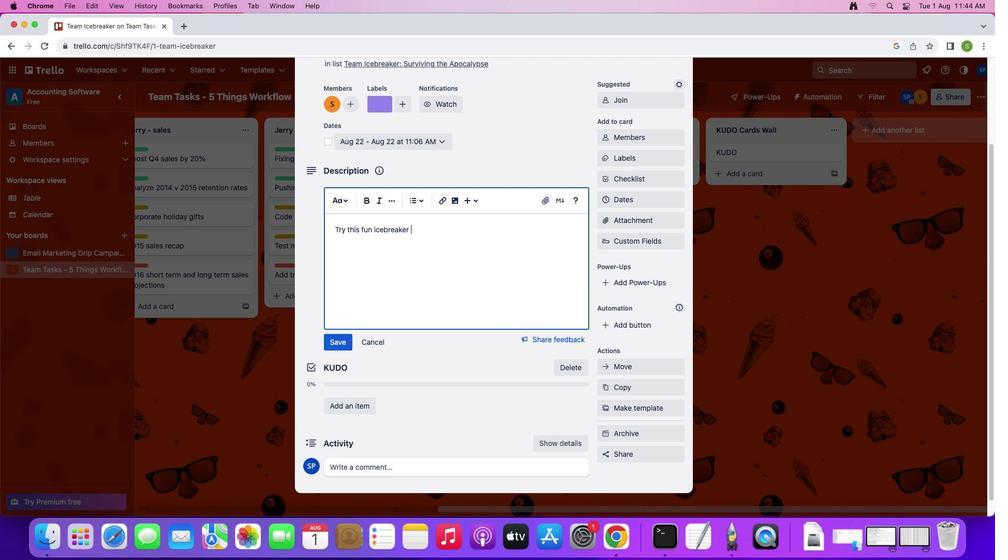 
Action: Mouse moved to (442, 233)
Screenshot: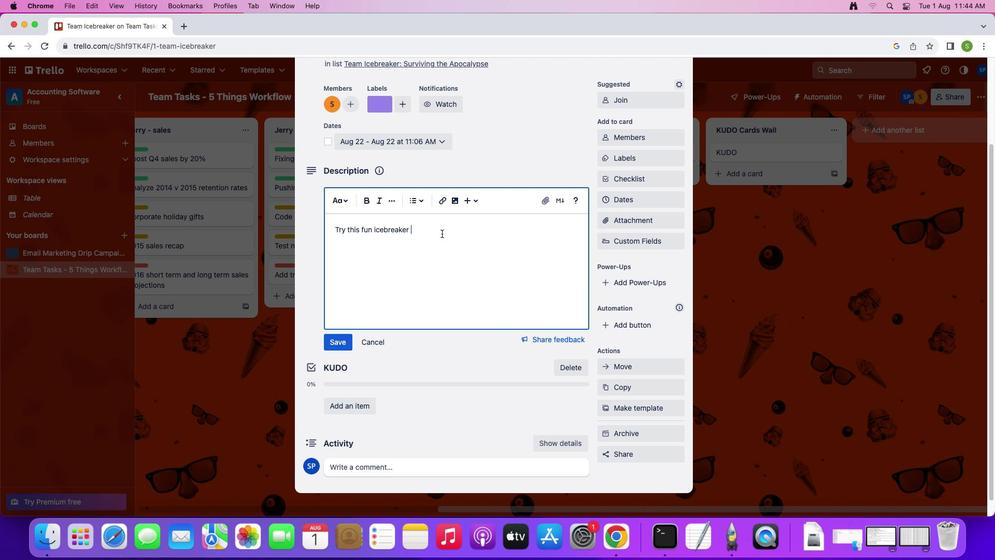 
Action: Key pressed 'd''u''r''i''n''g'Key.space't''e''a''m'Key.space'h''a''n''g''o''u''t'','Key.space'o''f''f''s''i''t''e'','Key.space'a''n''d'Key.space'm''o''r''e'Key.shift'!'
Screenshot: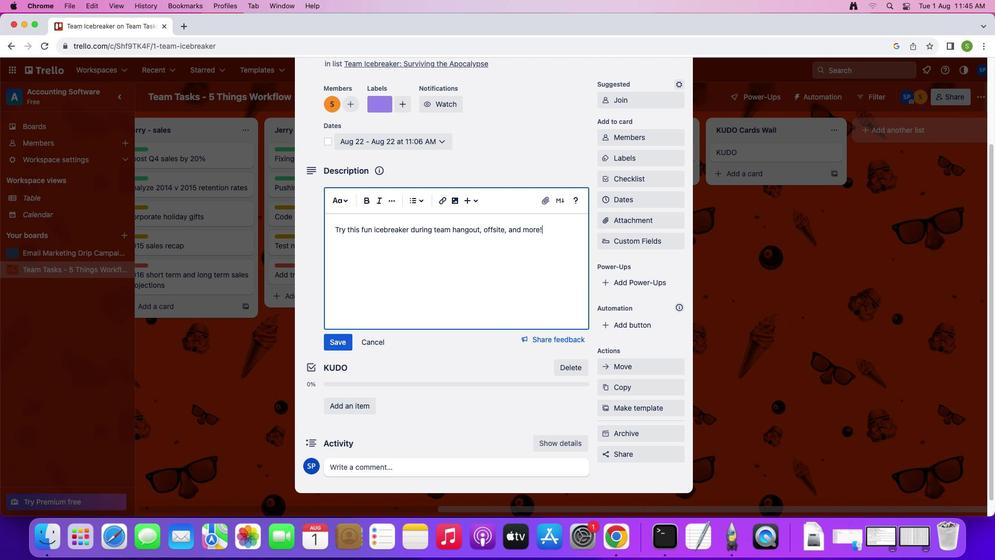 
Action: Mouse moved to (326, 340)
Screenshot: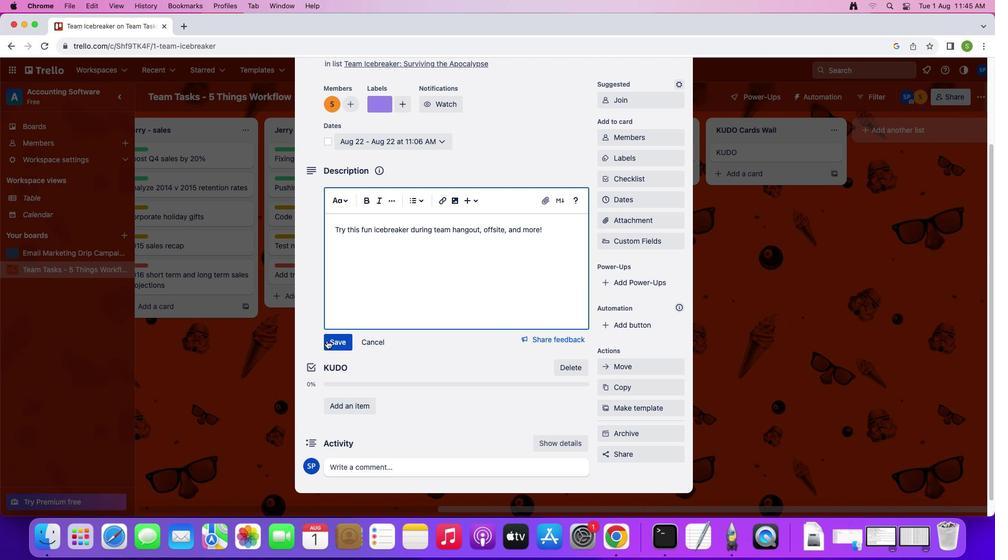 
Action: Mouse pressed left at (326, 340)
Screenshot: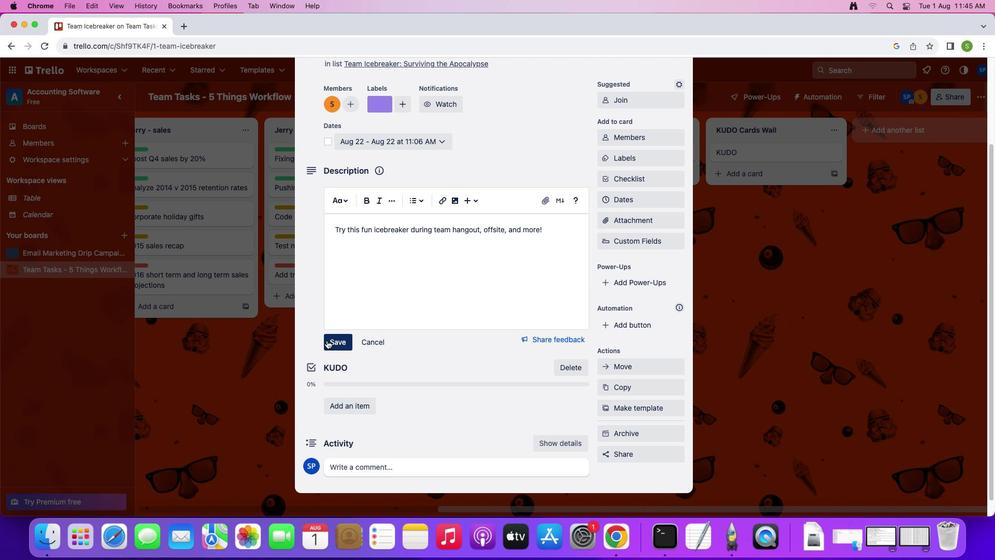 
Action: Mouse moved to (383, 319)
Screenshot: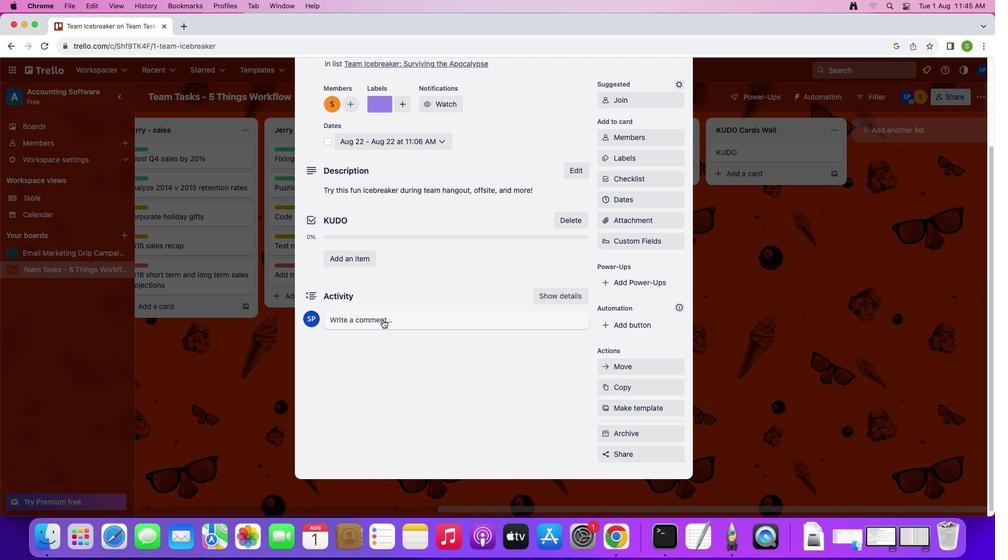 
Action: Mouse pressed left at (383, 319)
Screenshot: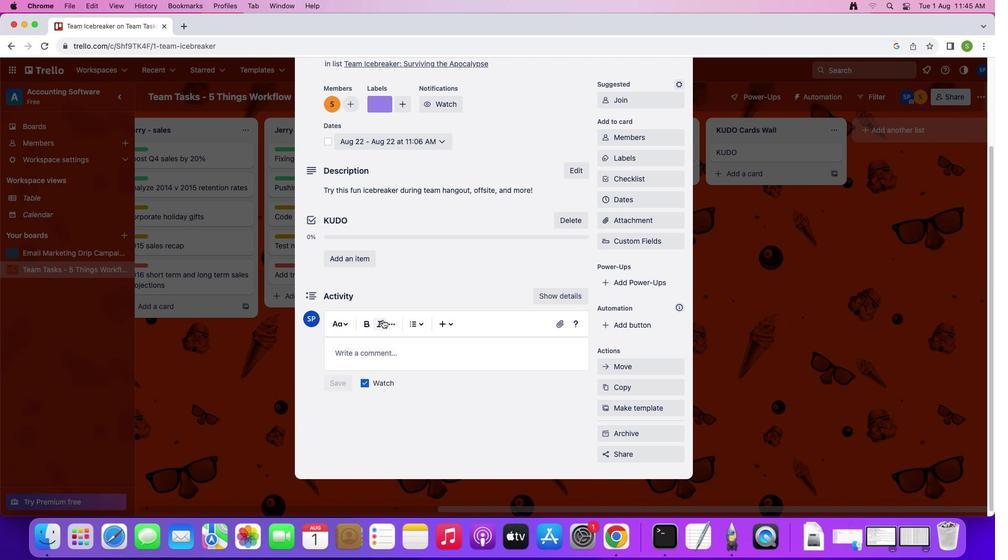 
Action: Mouse moved to (504, 273)
Screenshot: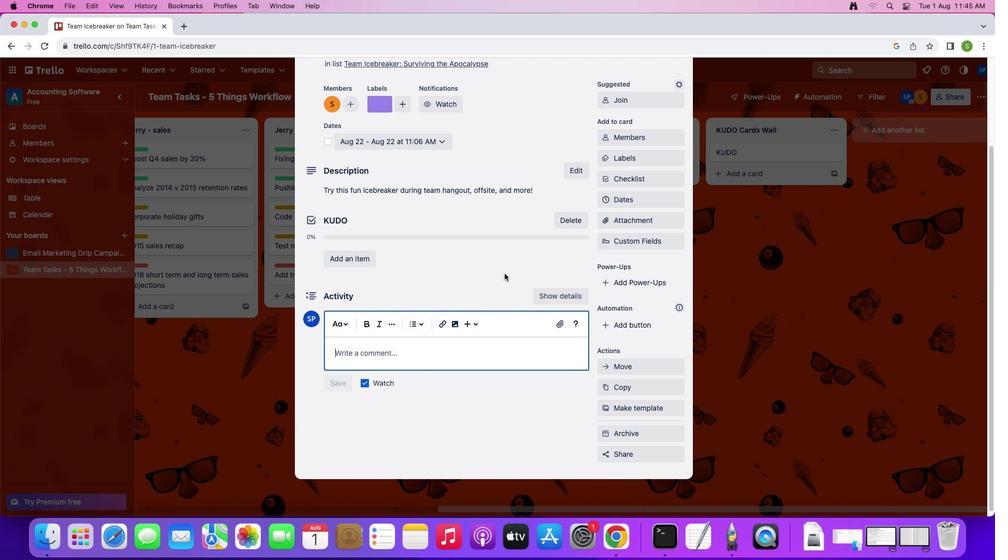 
Action: Key pressed Key.shift'I''c''e''b''r''e''a''k''e''r'
Screenshot: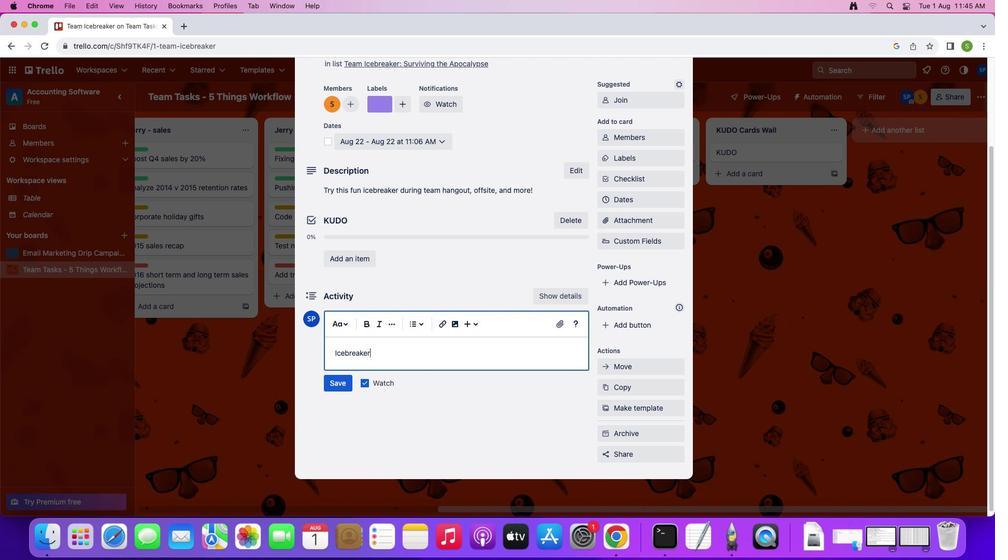 
Action: Mouse moved to (344, 384)
Screenshot: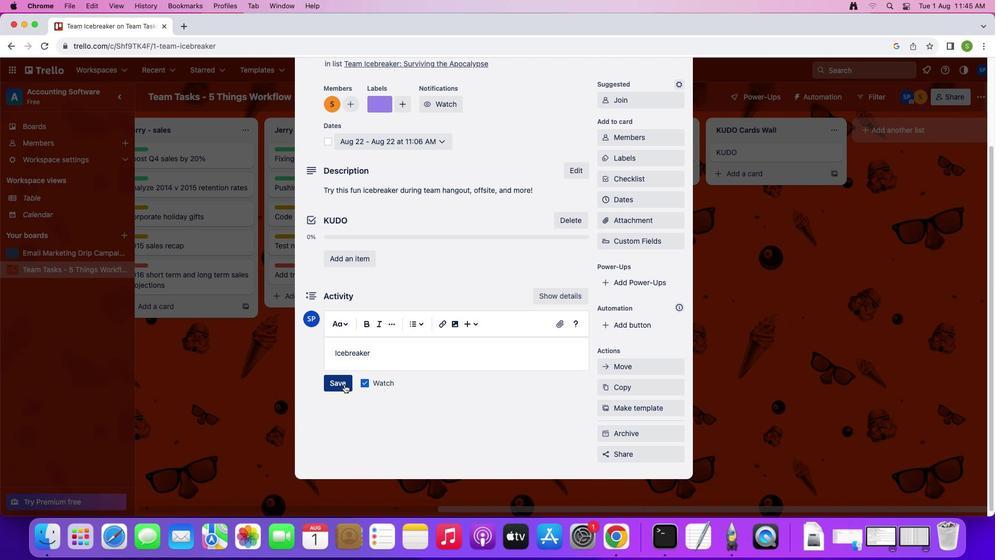 
Action: Mouse pressed left at (344, 384)
Screenshot: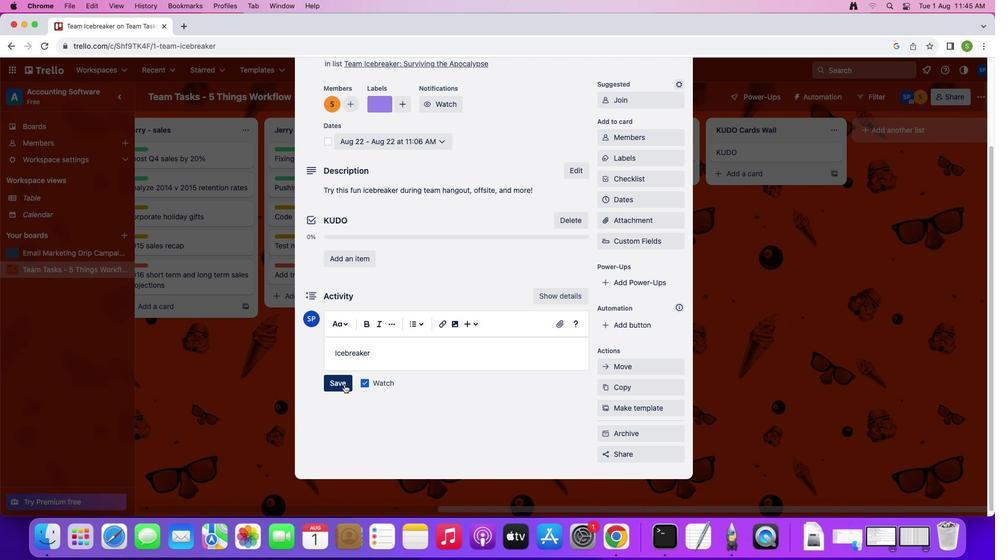 
Action: Mouse moved to (531, 243)
Screenshot: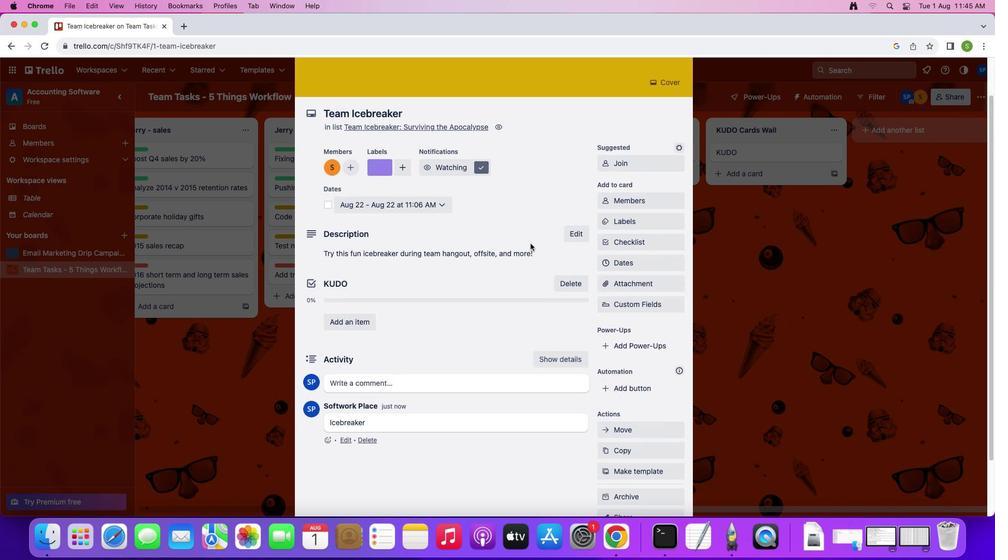 
Action: Mouse scrolled (531, 243) with delta (0, 0)
Screenshot: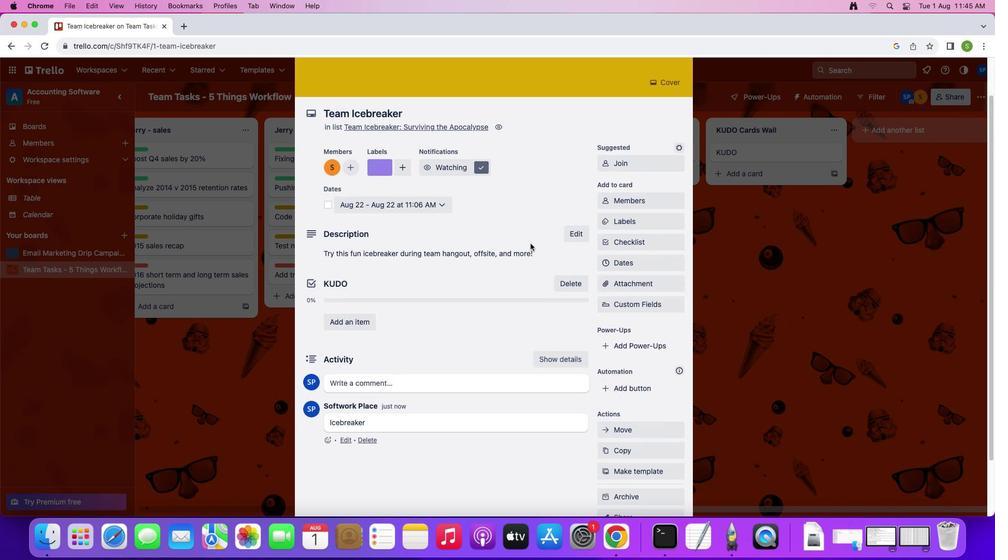 
Action: Mouse moved to (530, 243)
Screenshot: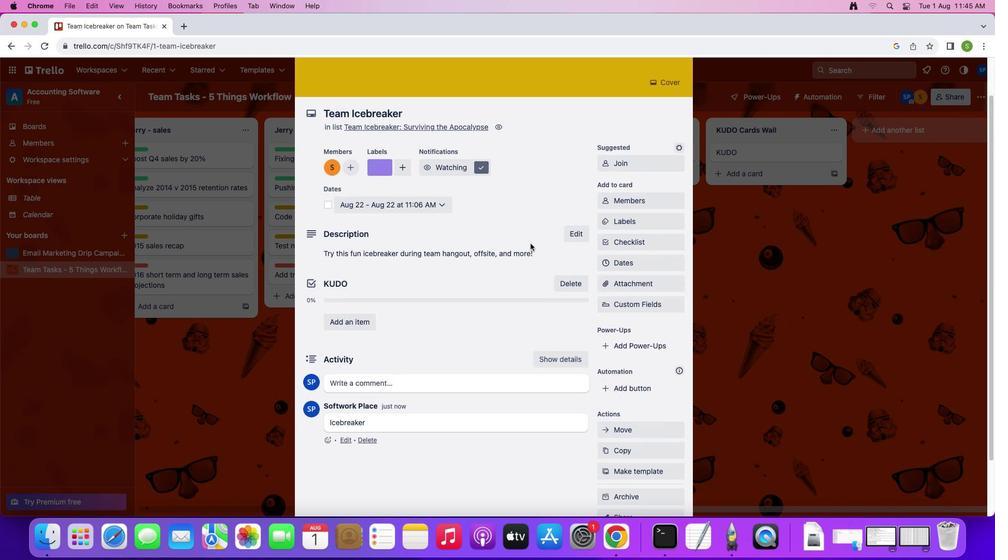 
Action: Mouse scrolled (530, 243) with delta (0, 0)
Screenshot: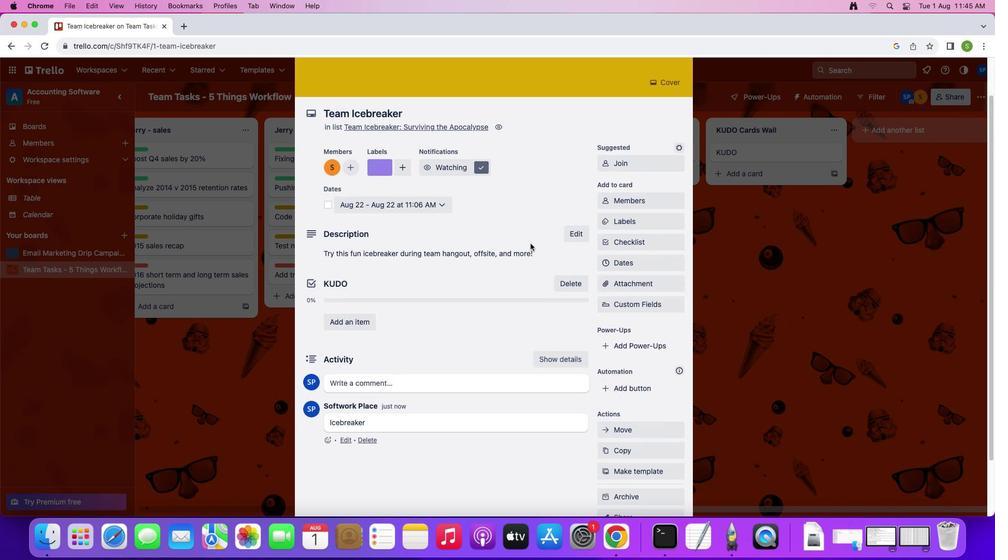 
Action: Mouse moved to (530, 243)
Screenshot: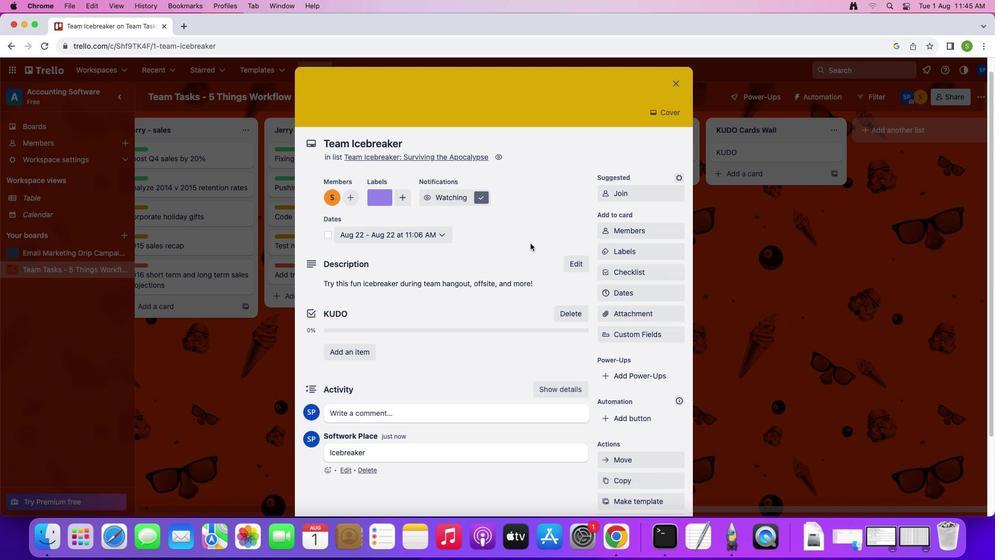 
Action: Mouse scrolled (530, 243) with delta (0, 2)
Screenshot: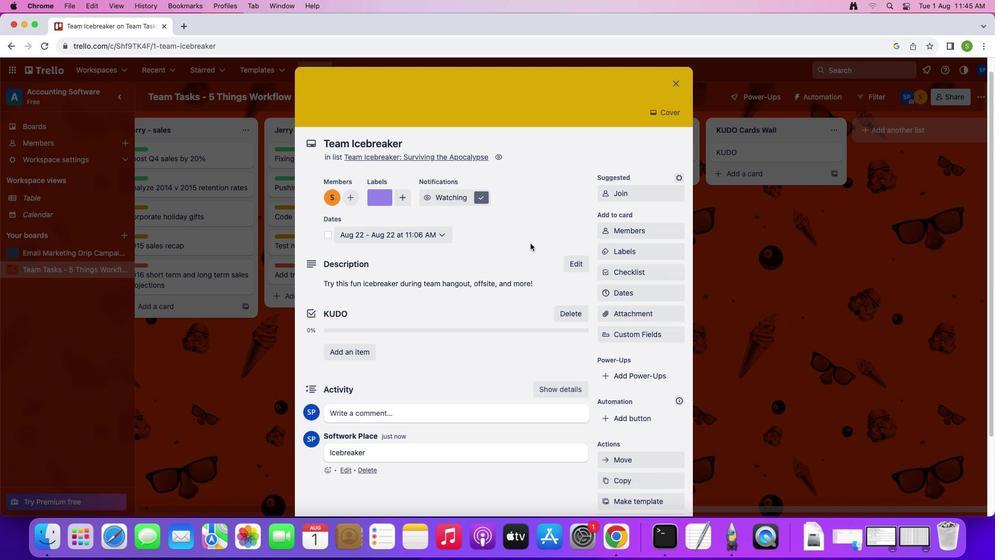 
Action: Mouse scrolled (530, 243) with delta (0, 2)
Screenshot: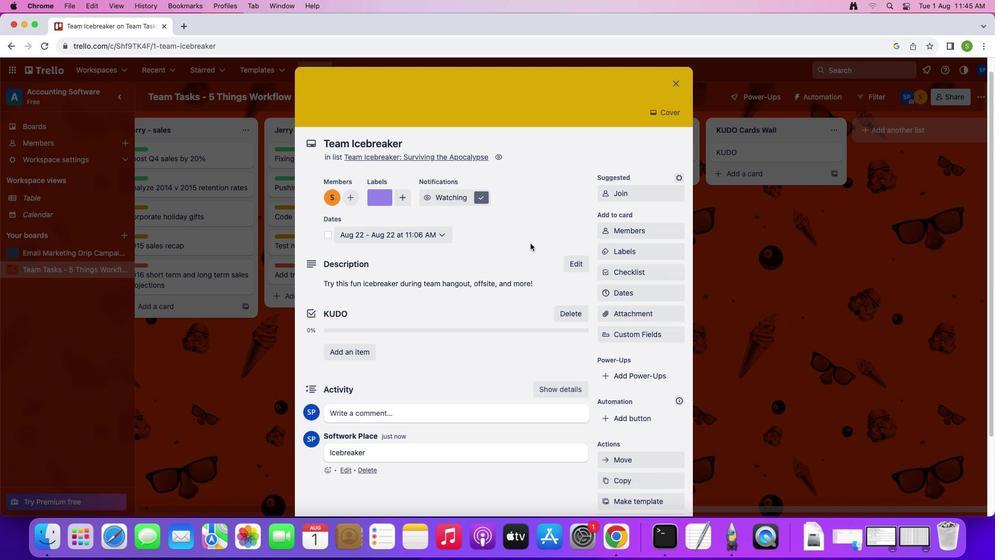 
Action: Mouse moved to (529, 244)
Screenshot: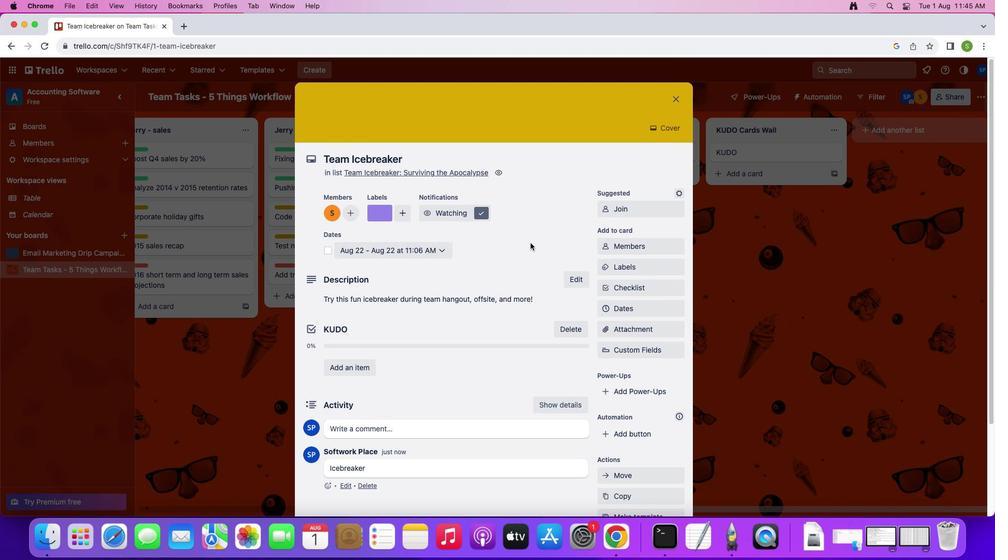 
Action: Mouse scrolled (529, 244) with delta (0, 0)
Screenshot: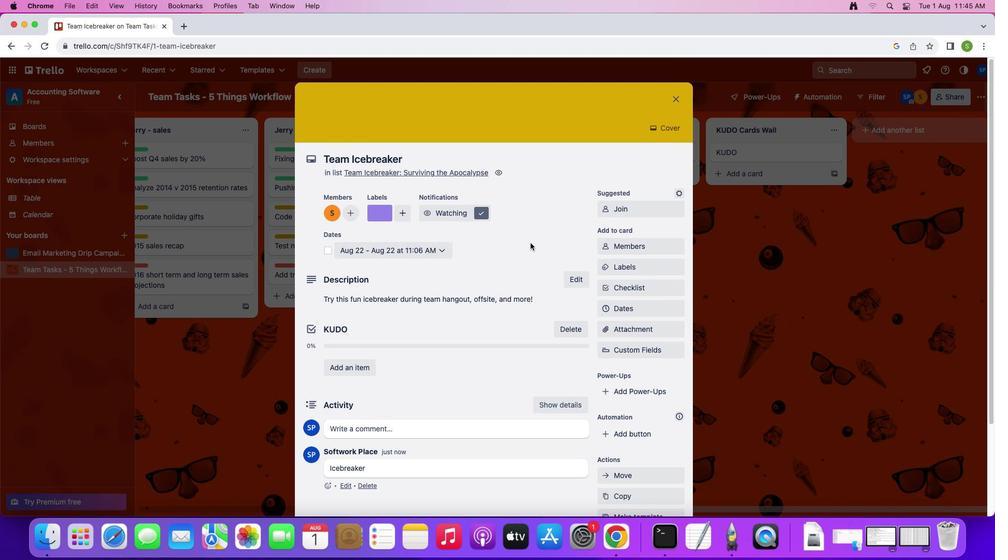 
Action: Mouse moved to (528, 244)
Screenshot: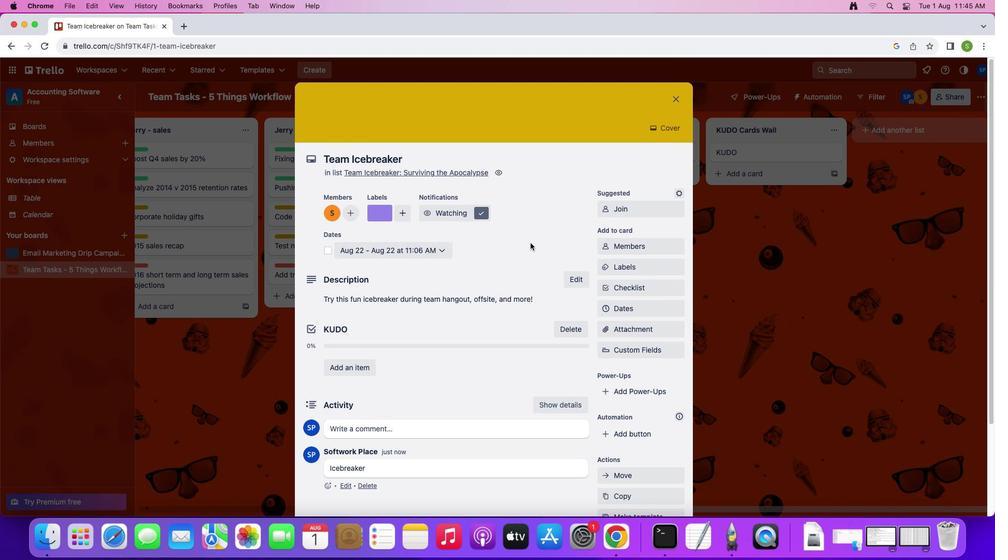 
Action: Mouse scrolled (528, 244) with delta (0, 0)
Screenshot: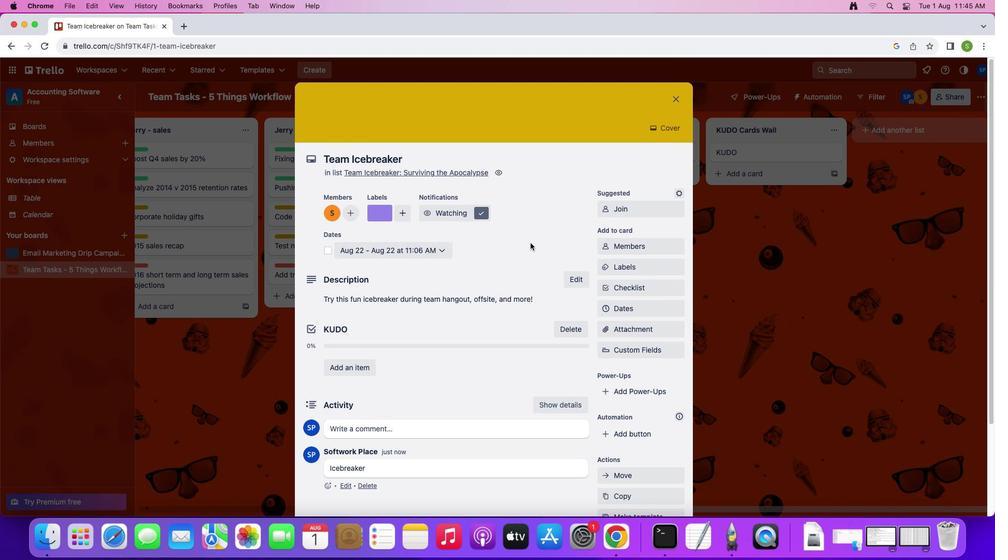 
Action: Mouse moved to (675, 99)
Screenshot: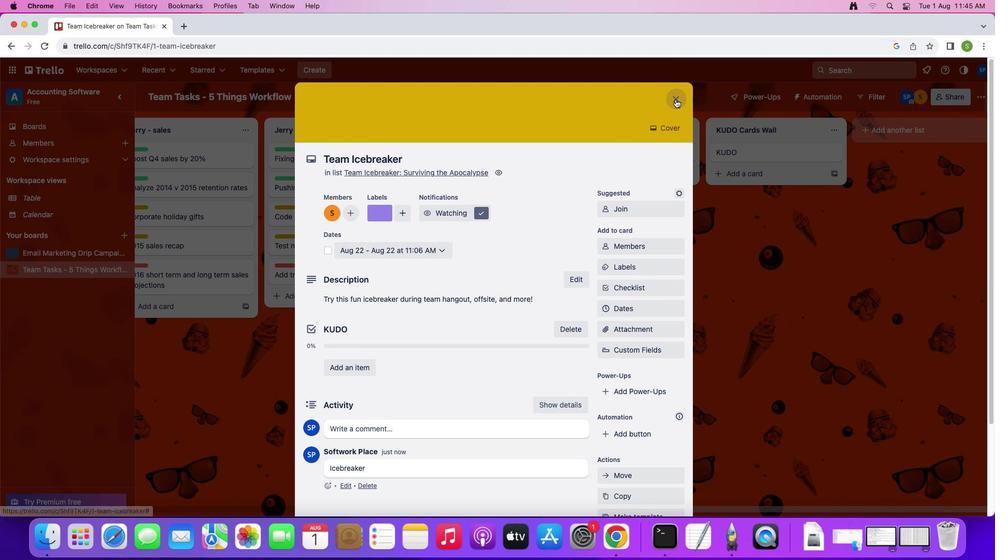 
Action: Mouse pressed left at (675, 99)
Screenshot: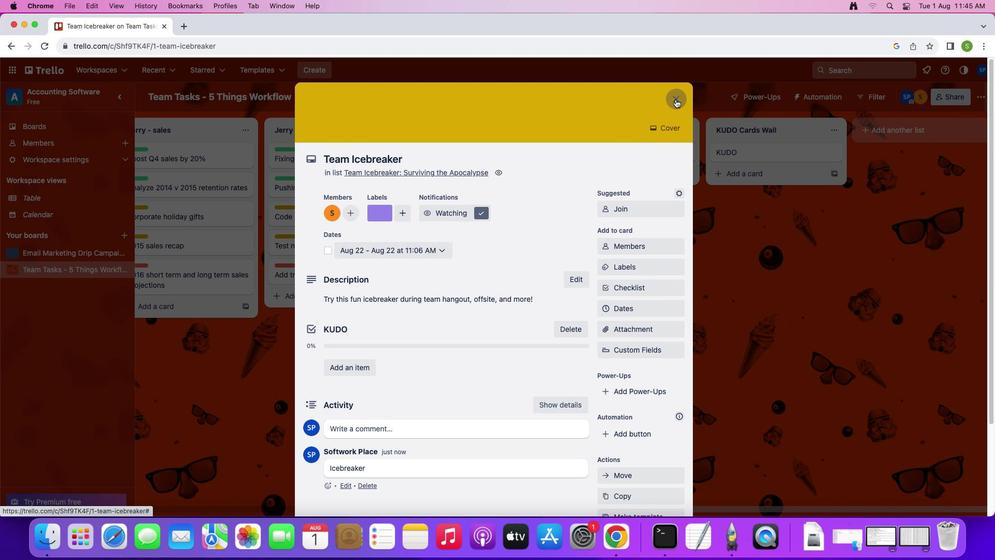 
Action: Mouse moved to (605, 155)
Screenshot: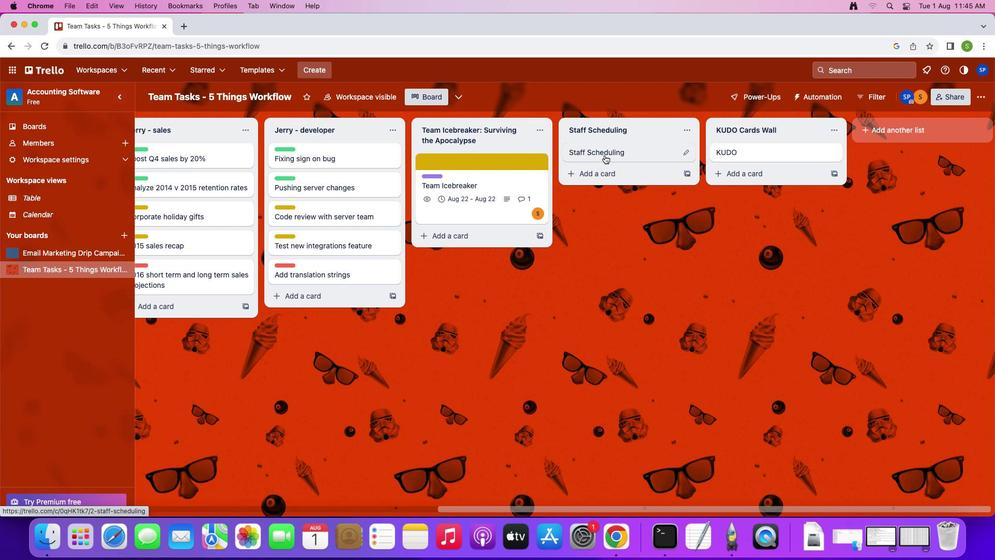 
Action: Mouse pressed left at (605, 155)
Screenshot: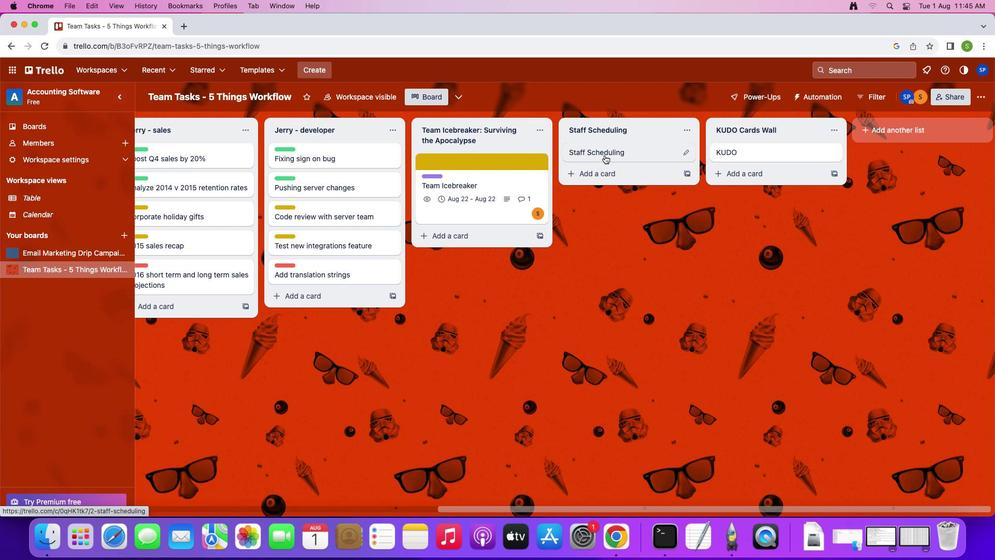 
Action: Mouse moved to (615, 189)
Screenshot: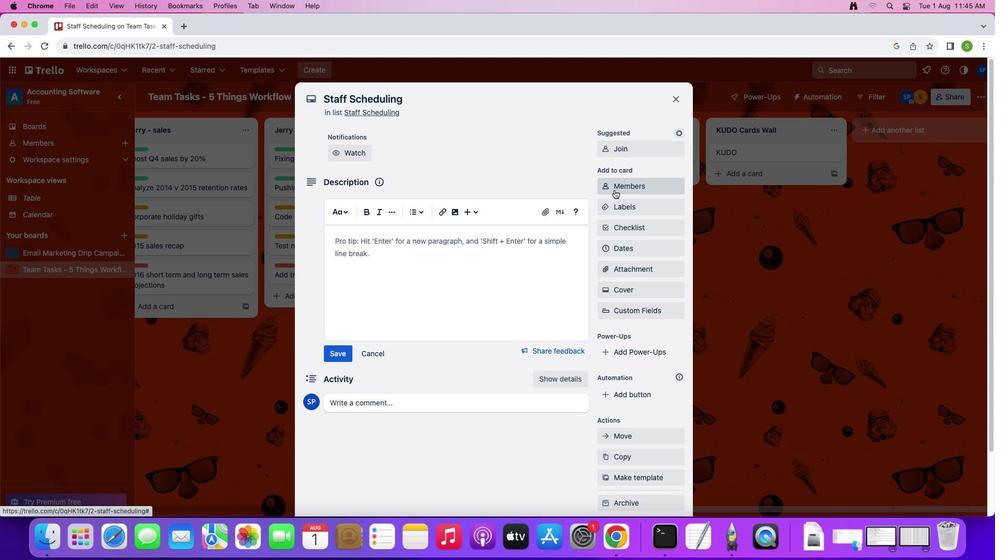 
Action: Mouse pressed left at (615, 189)
Screenshot: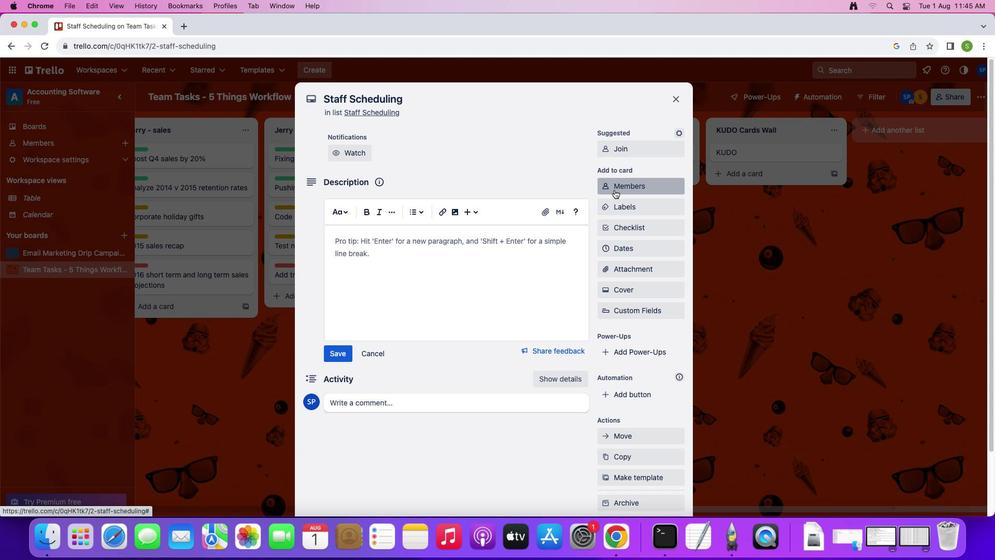 
Action: Mouse moved to (653, 236)
Screenshot: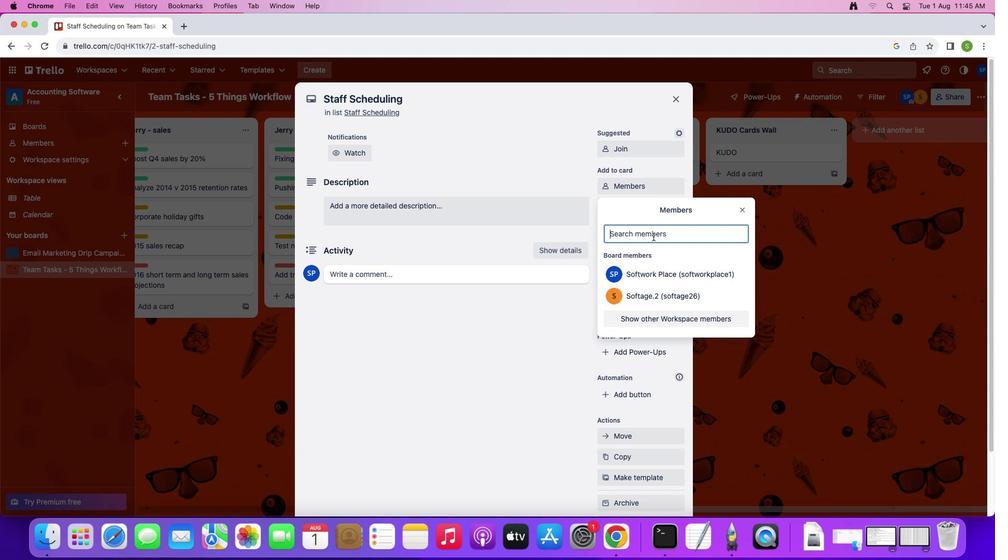
Action: Key pressed 's''o''f''t''a''g''e''.''2'Key.shift'@''s''o''f''t''a''g''e''.''n''e''t'
Screenshot: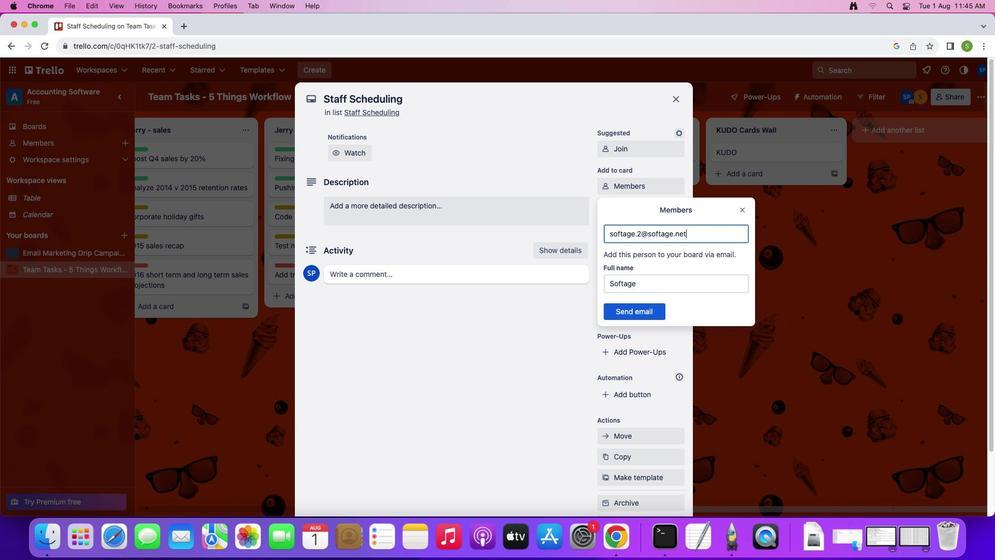 
Action: Mouse moved to (619, 317)
Screenshot: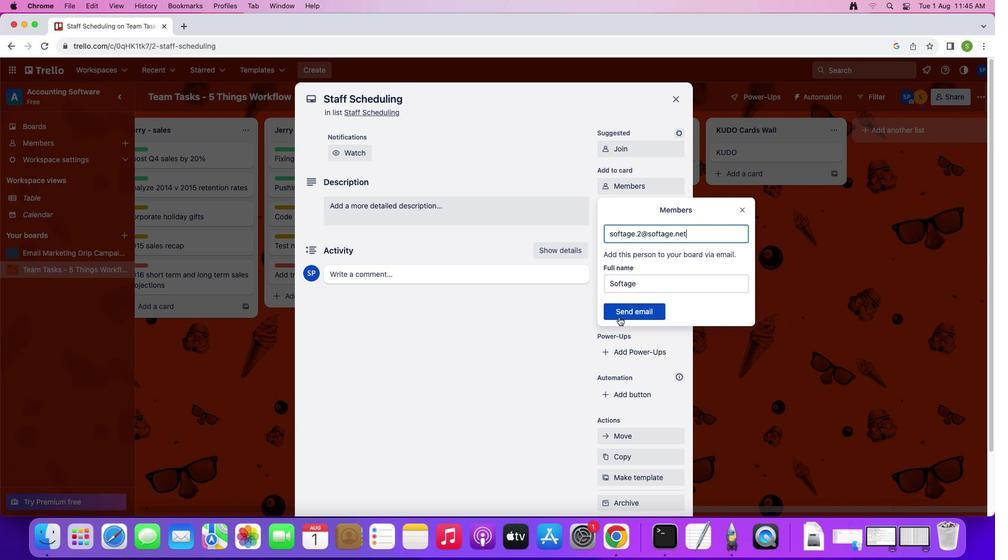 
Action: Mouse pressed left at (619, 317)
Screenshot: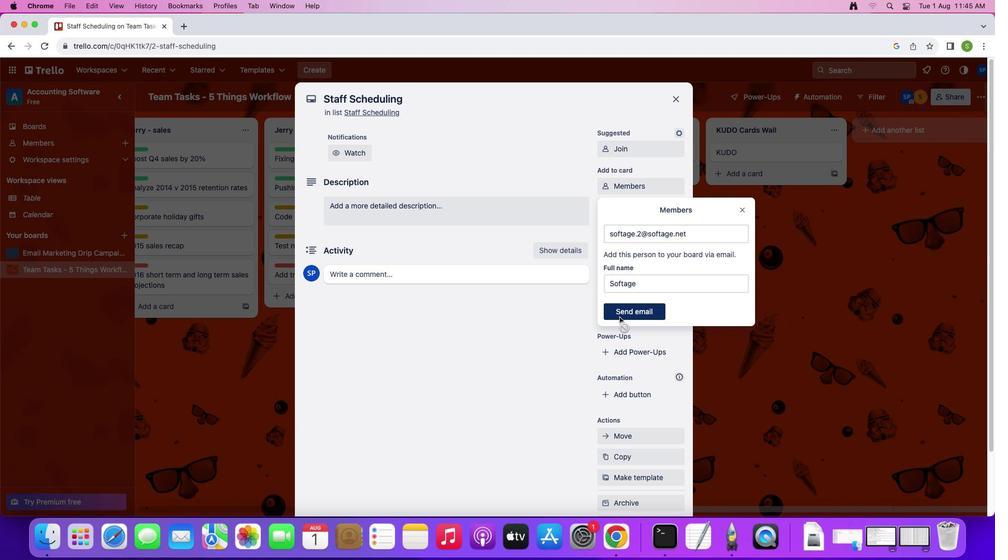 
Action: Mouse moved to (641, 208)
Screenshot: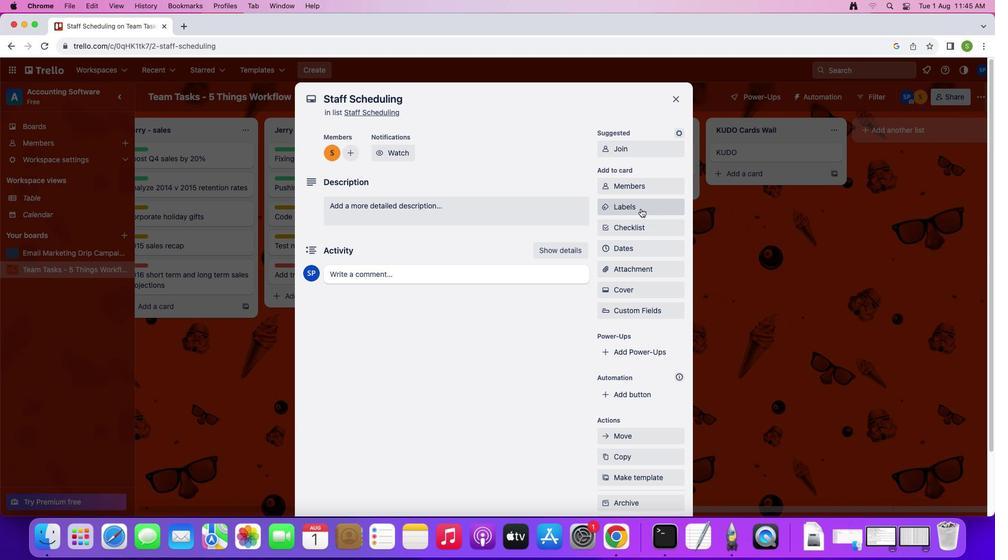 
Action: Mouse pressed left at (641, 208)
Screenshot: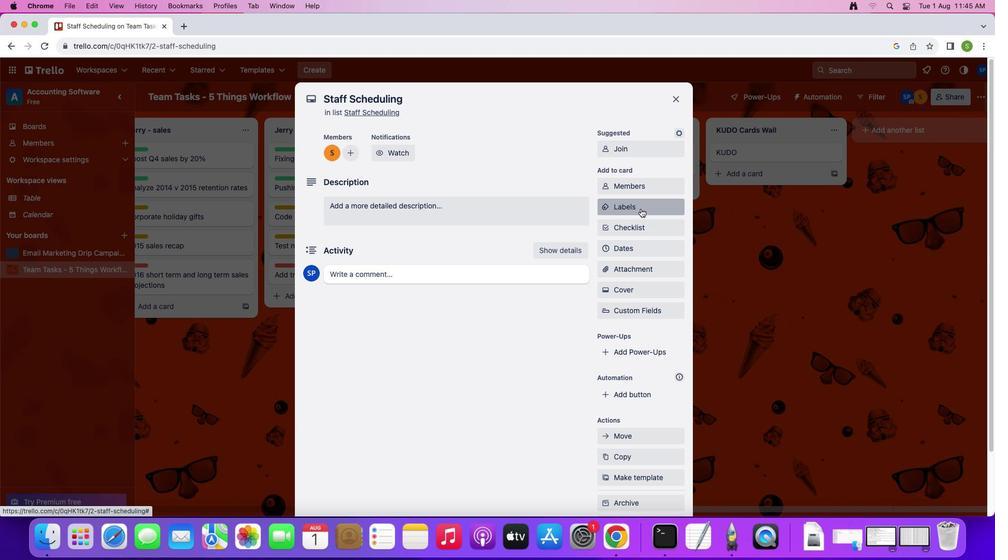
Action: Mouse moved to (661, 308)
Screenshot: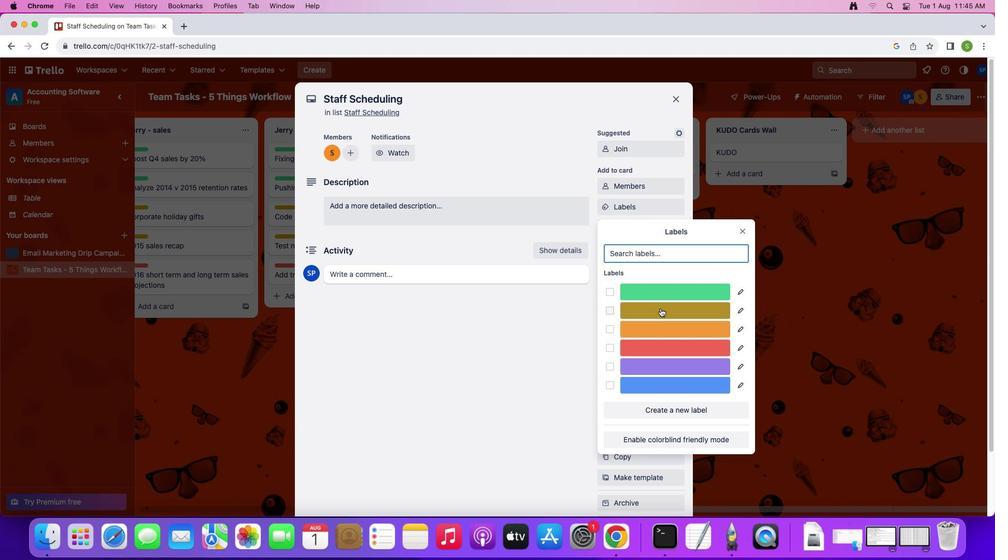 
Action: Mouse pressed left at (661, 308)
Screenshot: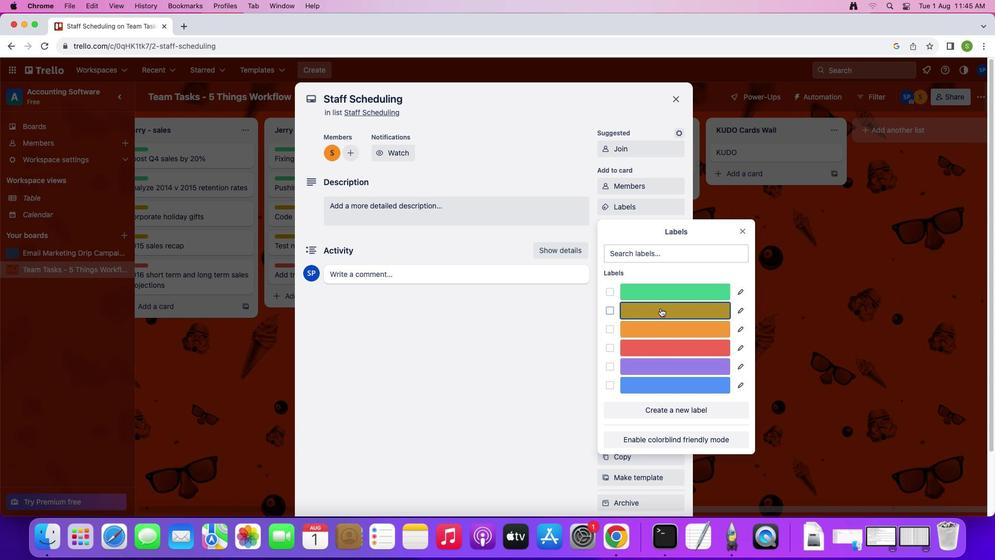 
Action: Mouse moved to (740, 229)
Screenshot: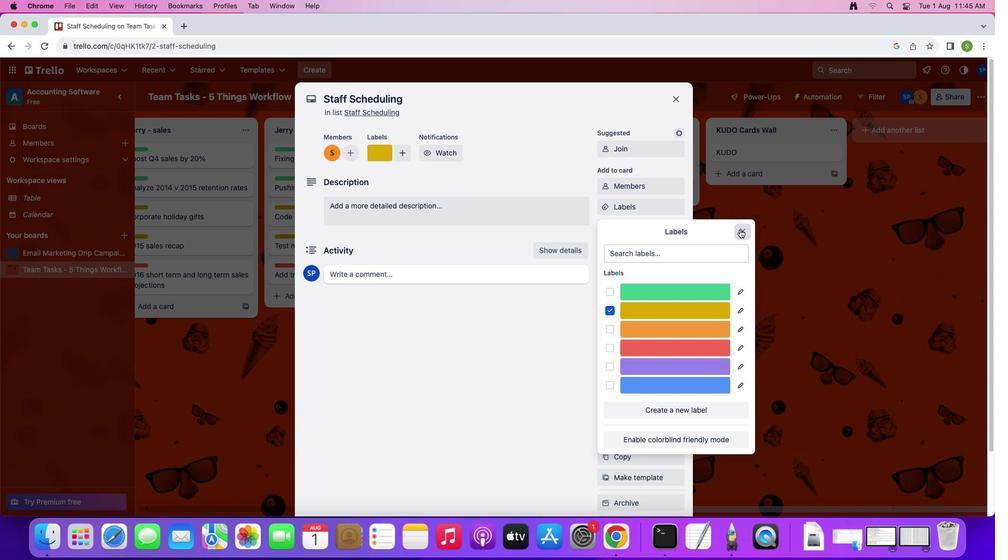 
Action: Mouse pressed left at (740, 229)
Screenshot: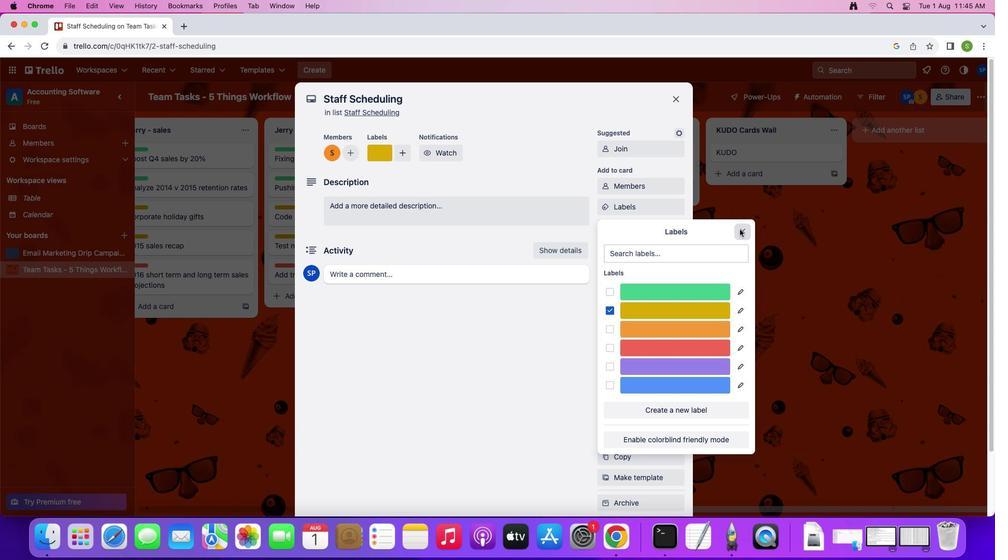 
Action: Mouse moved to (620, 231)
Screenshot: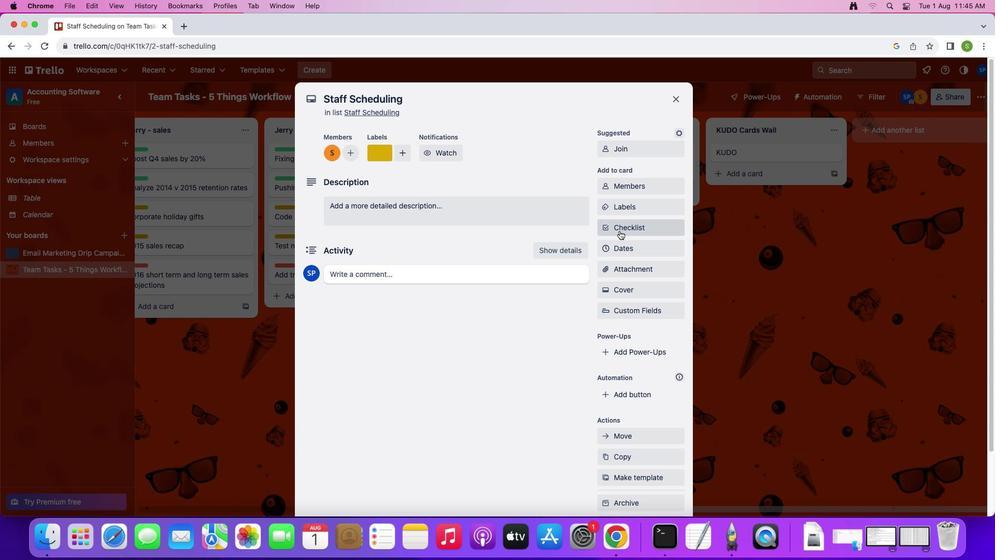 
Action: Mouse pressed left at (620, 231)
Screenshot: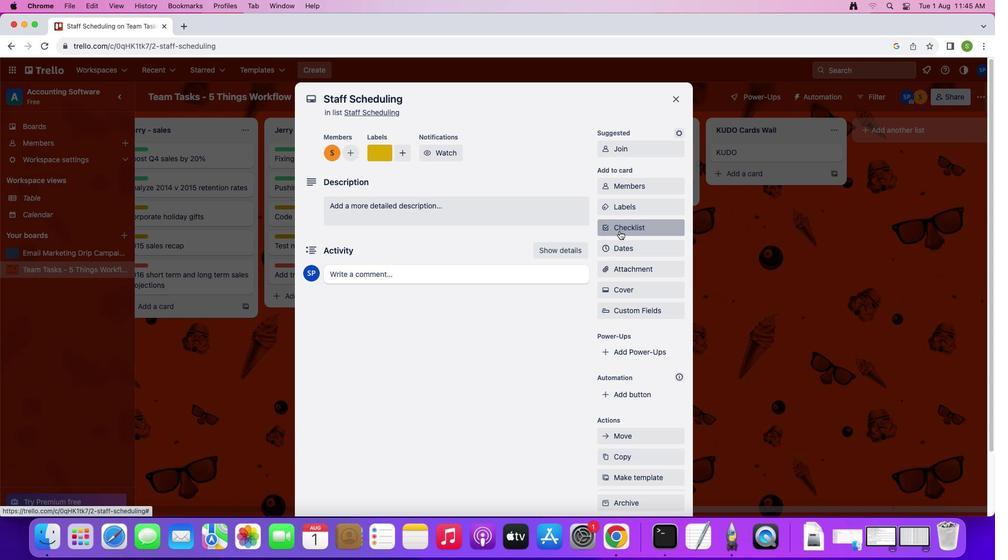 
Action: Mouse moved to (671, 282)
Screenshot: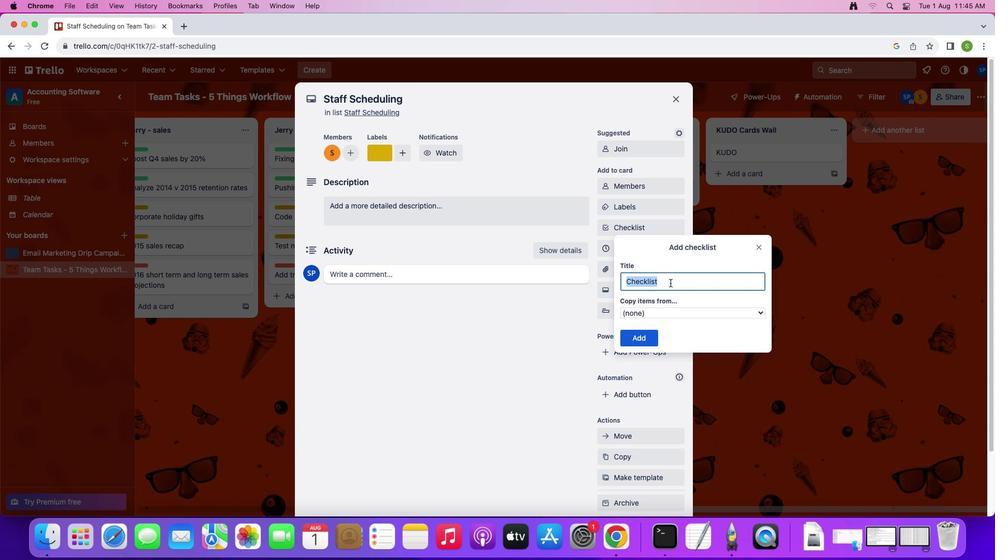 
Action: Key pressed Key.shift'S''t''a''f''f'
Screenshot: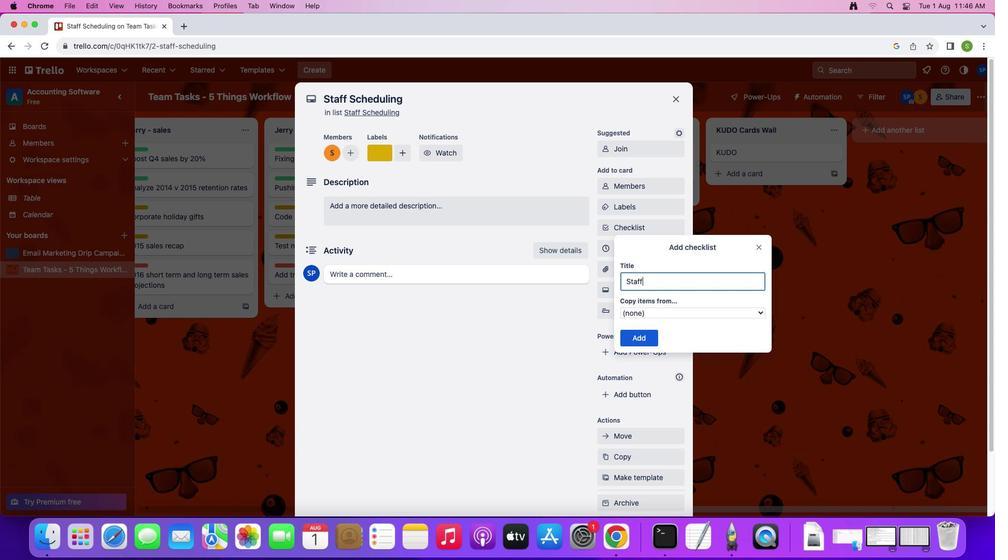 
Action: Mouse moved to (649, 339)
Screenshot: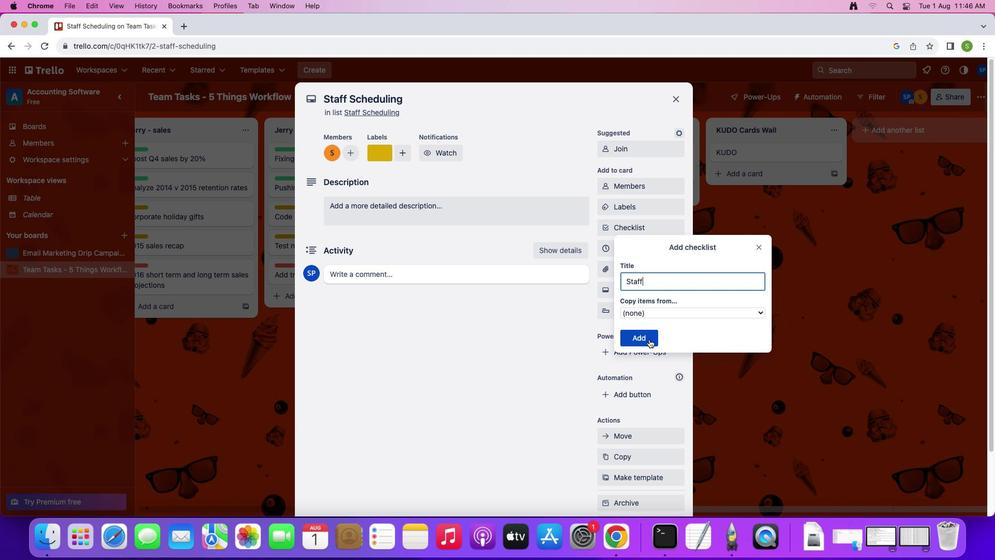 
Action: Mouse pressed left at (649, 339)
Screenshot: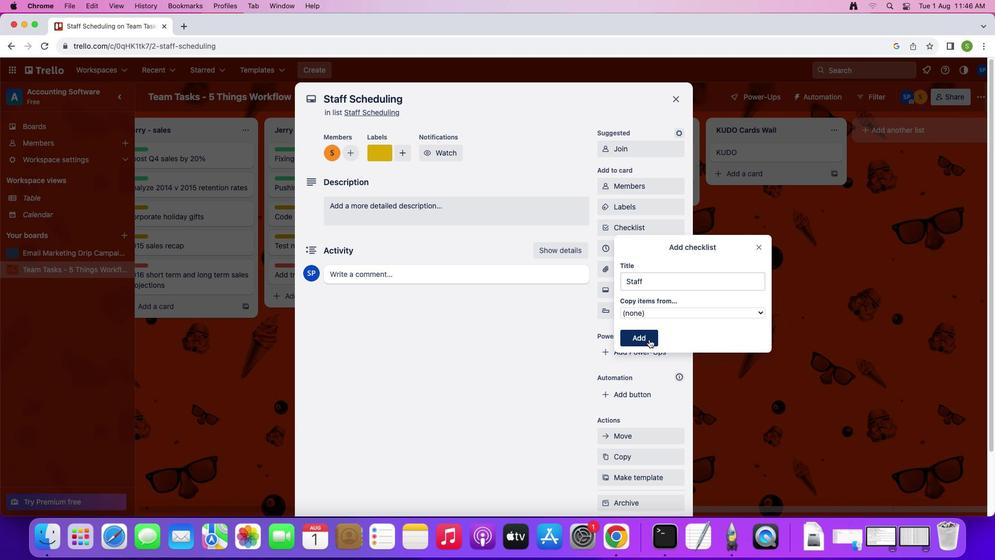 
Action: Mouse moved to (634, 249)
Screenshot: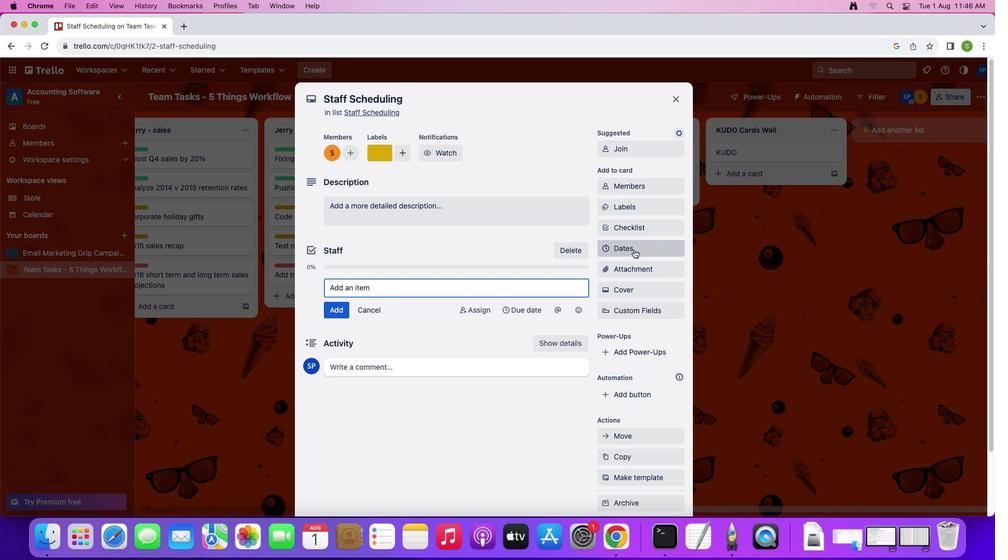 
Action: Mouse pressed left at (634, 249)
Screenshot: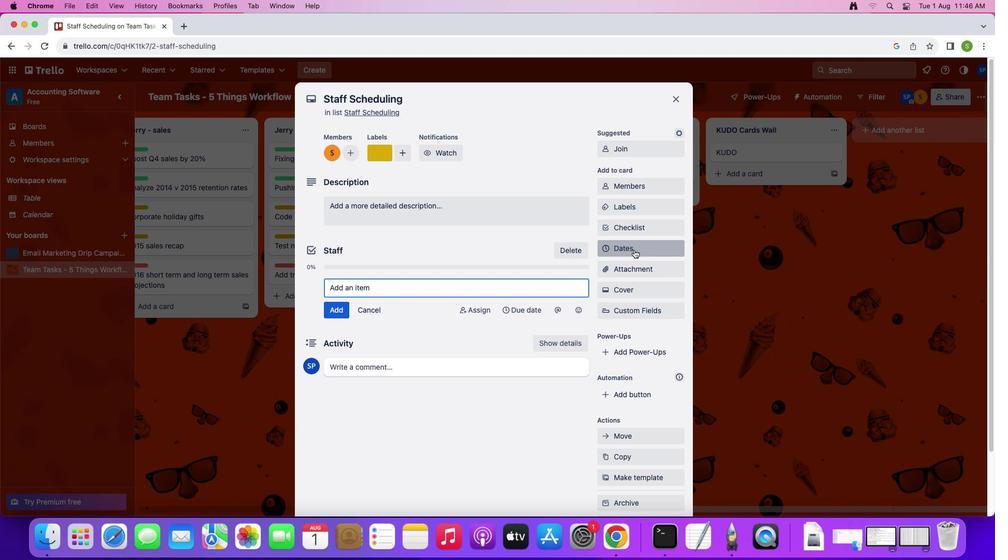 
Action: Mouse moved to (717, 216)
Screenshot: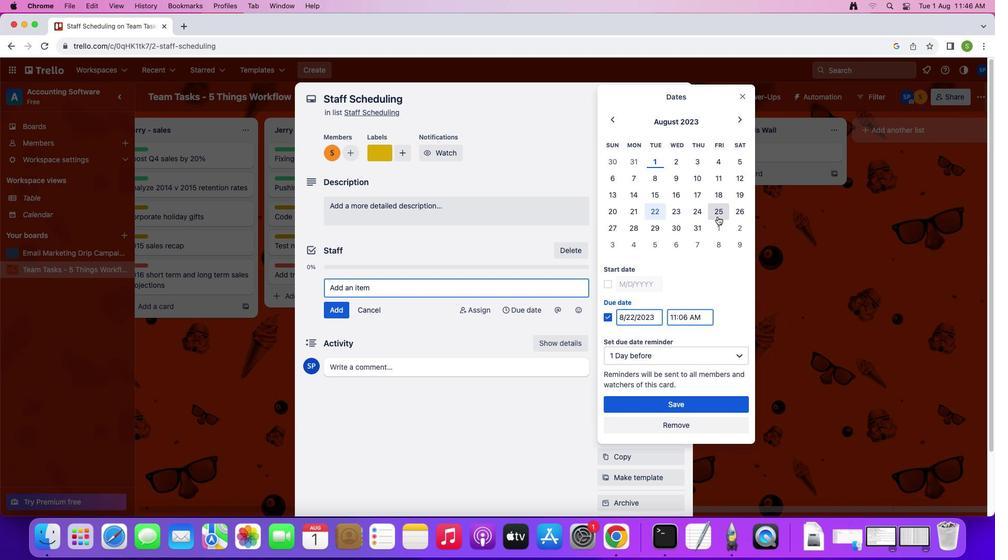 
Action: Mouse pressed left at (717, 216)
Screenshot: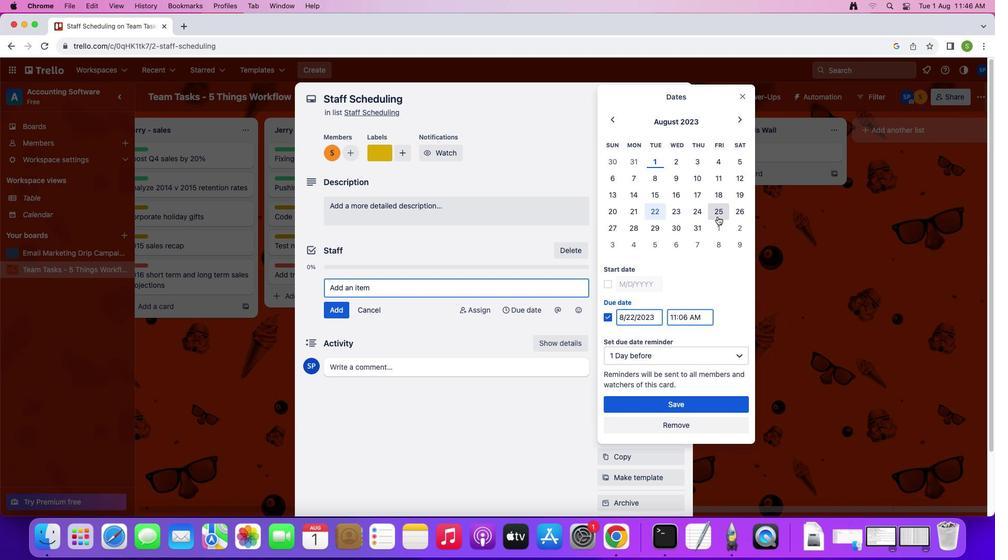
Action: Mouse moved to (604, 281)
Screenshot: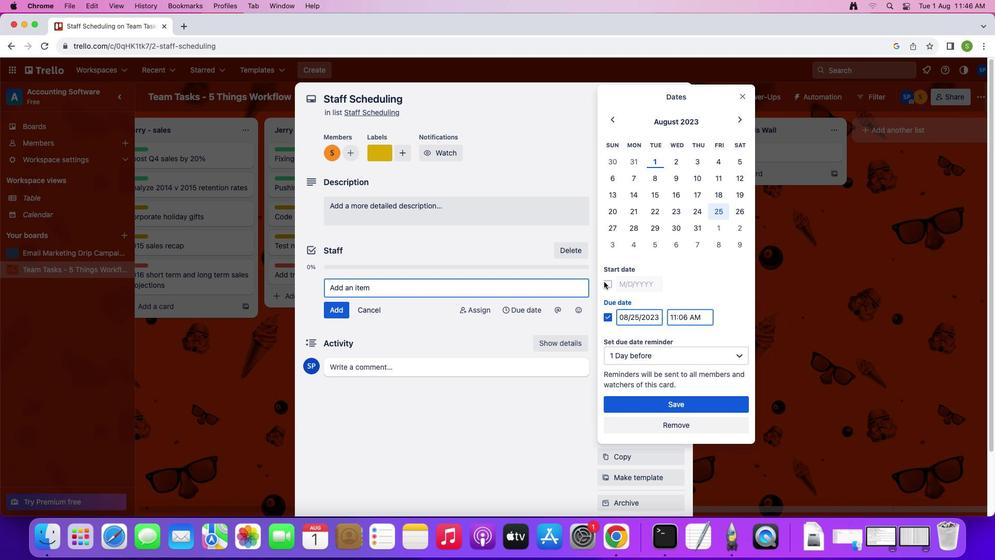 
Action: Mouse pressed left at (604, 281)
Screenshot: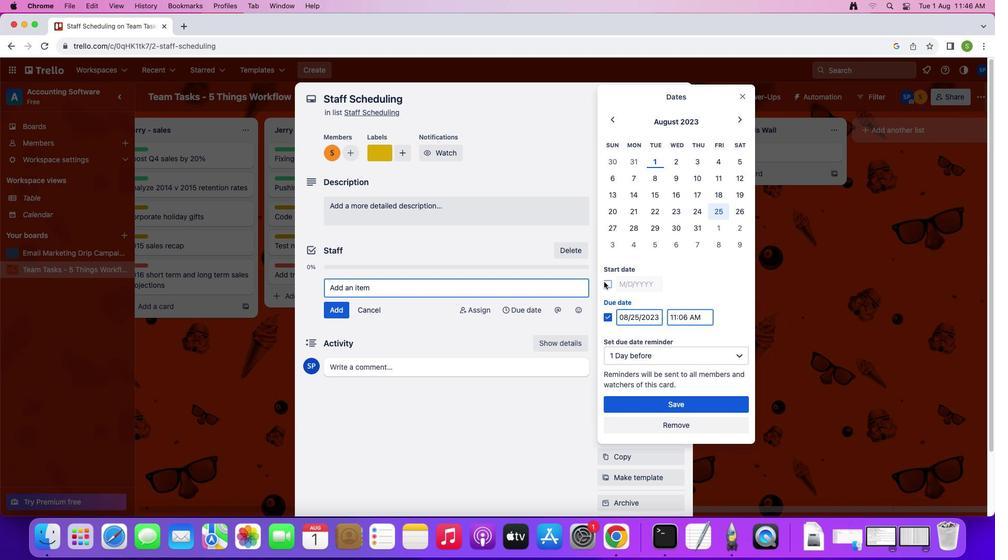 
Action: Mouse moved to (664, 408)
Screenshot: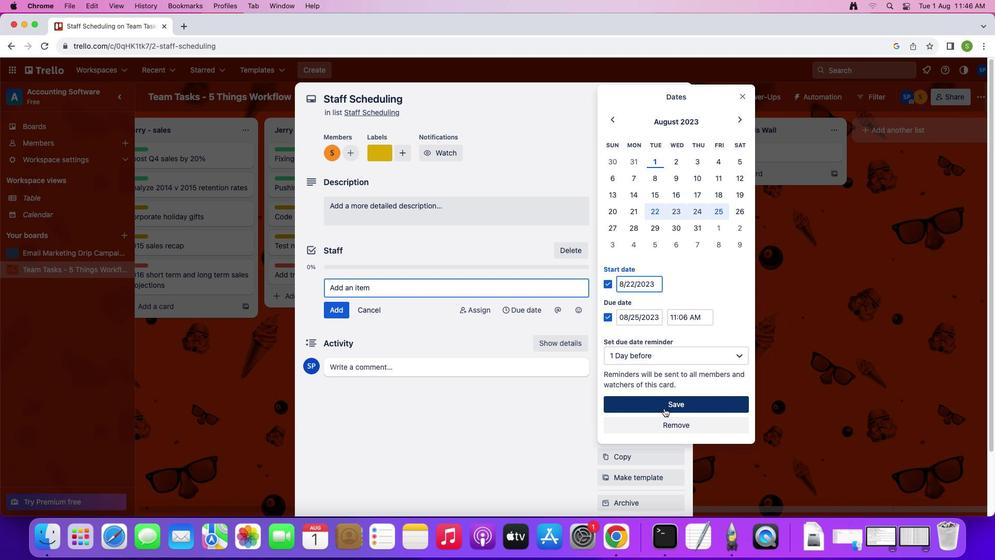 
Action: Mouse pressed left at (664, 408)
Screenshot: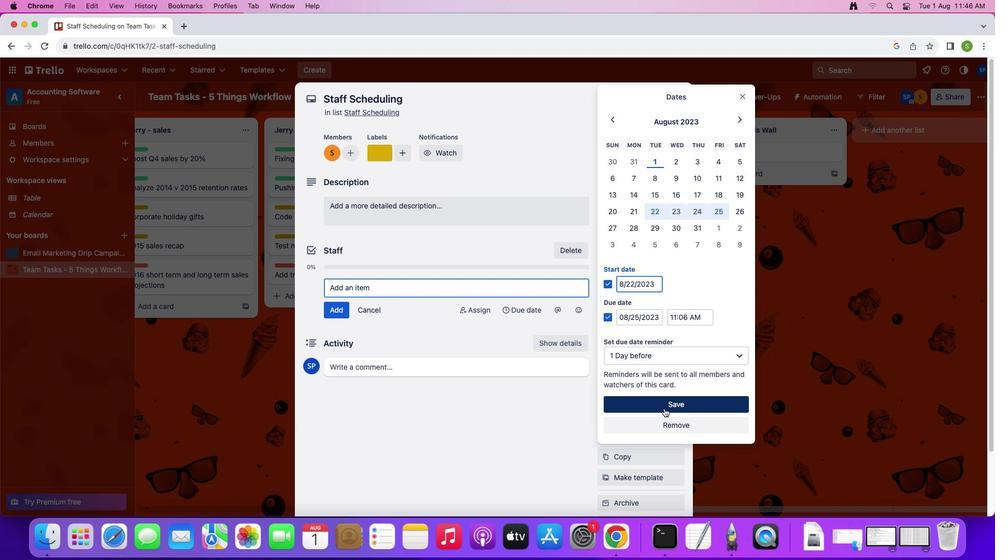 
Action: Mouse moved to (635, 291)
Screenshot: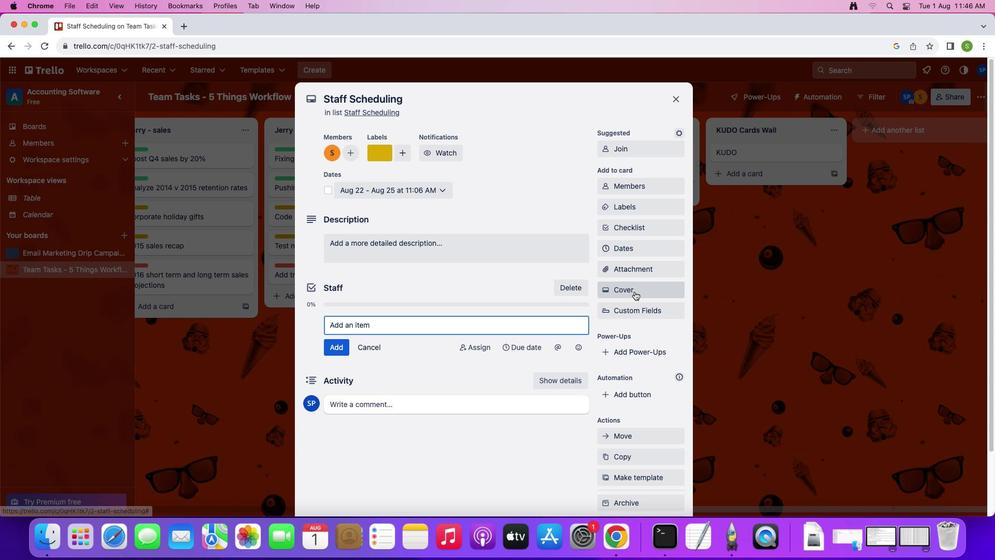 
Action: Mouse pressed left at (635, 291)
Screenshot: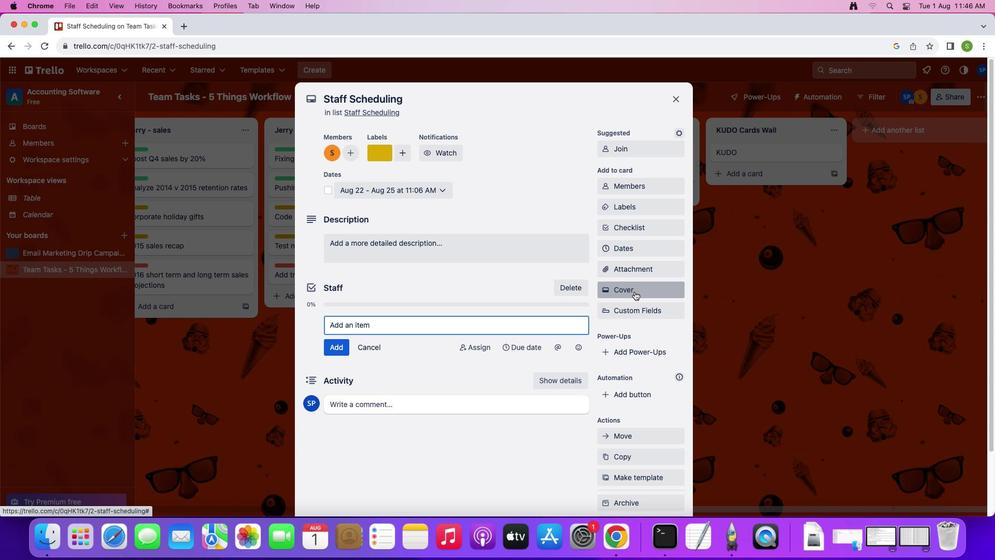 
Action: Mouse moved to (622, 313)
Screenshot: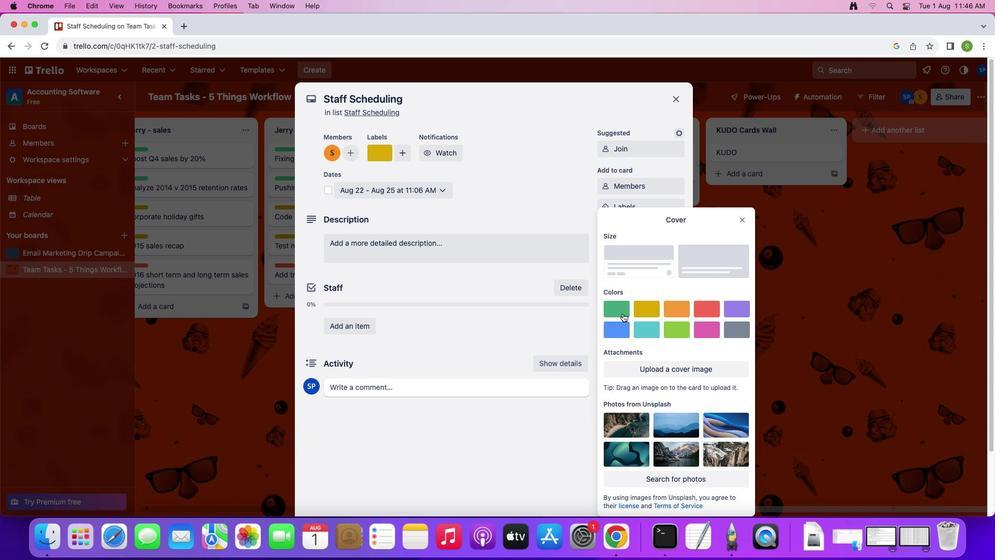 
Action: Mouse pressed left at (622, 313)
Screenshot: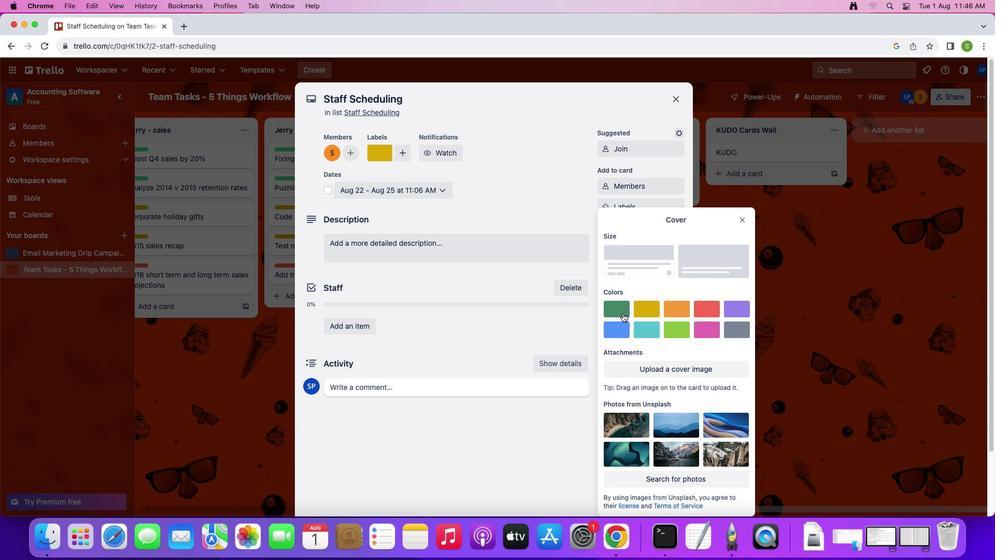 
Action: Mouse moved to (740, 202)
Screenshot: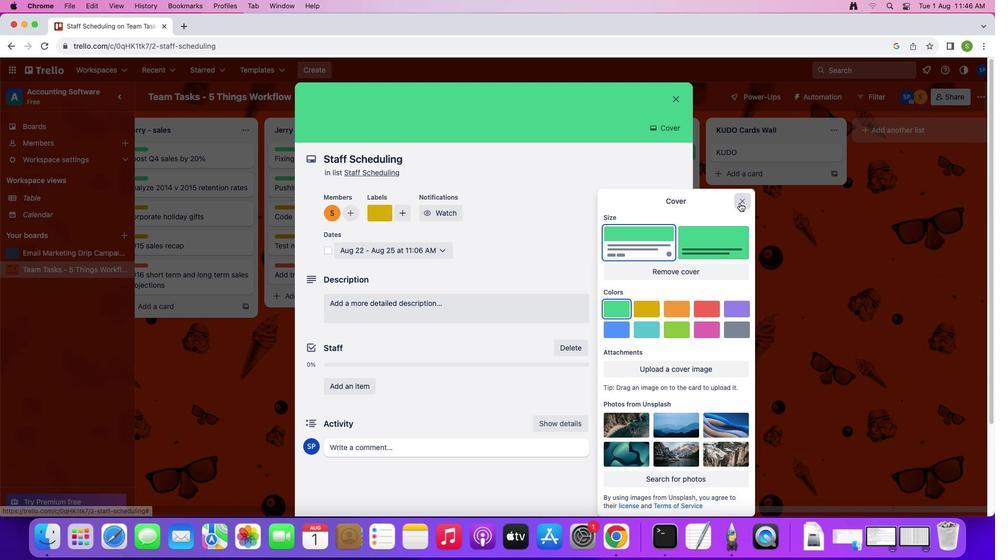 
Action: Mouse pressed left at (740, 202)
Screenshot: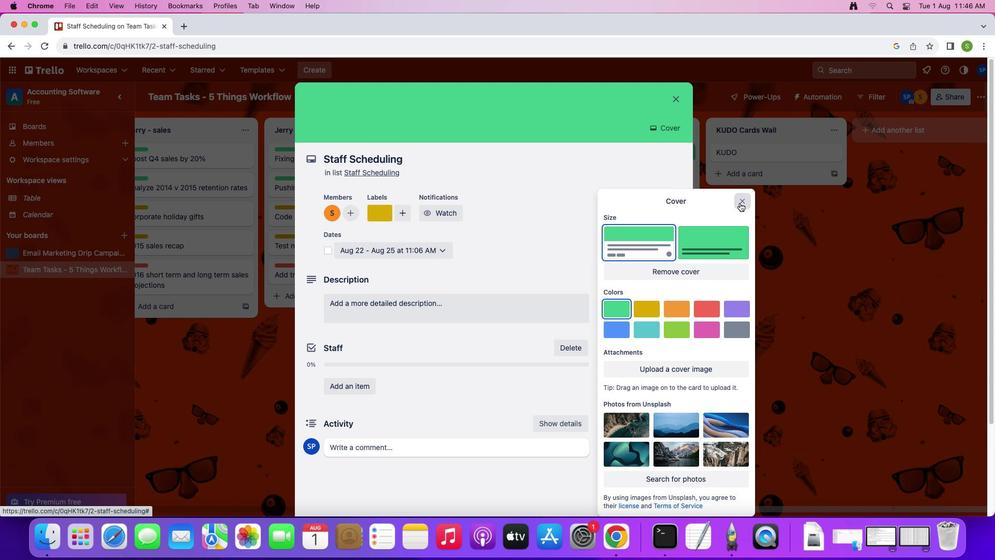 
Action: Mouse moved to (633, 371)
Screenshot: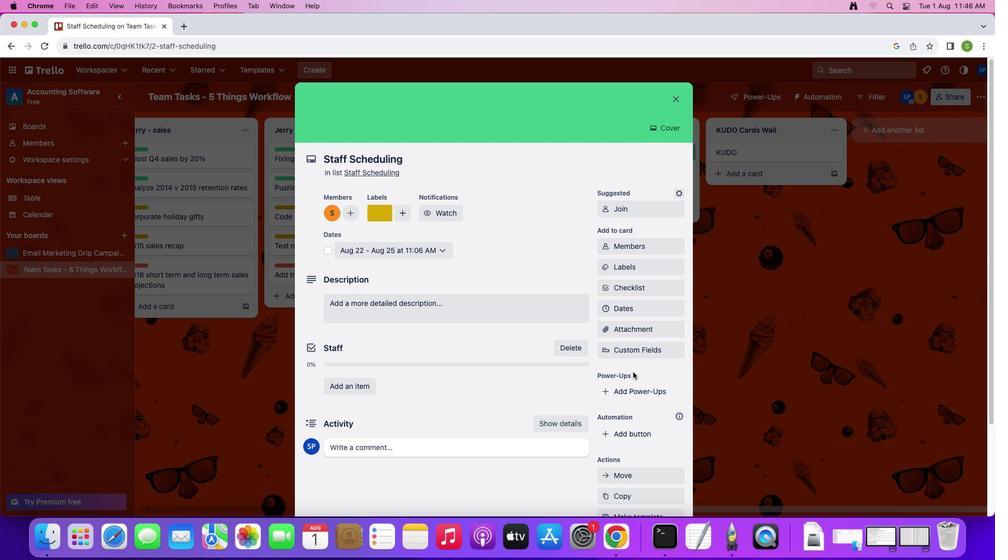 
Action: Mouse scrolled (633, 371) with delta (0, 0)
Screenshot: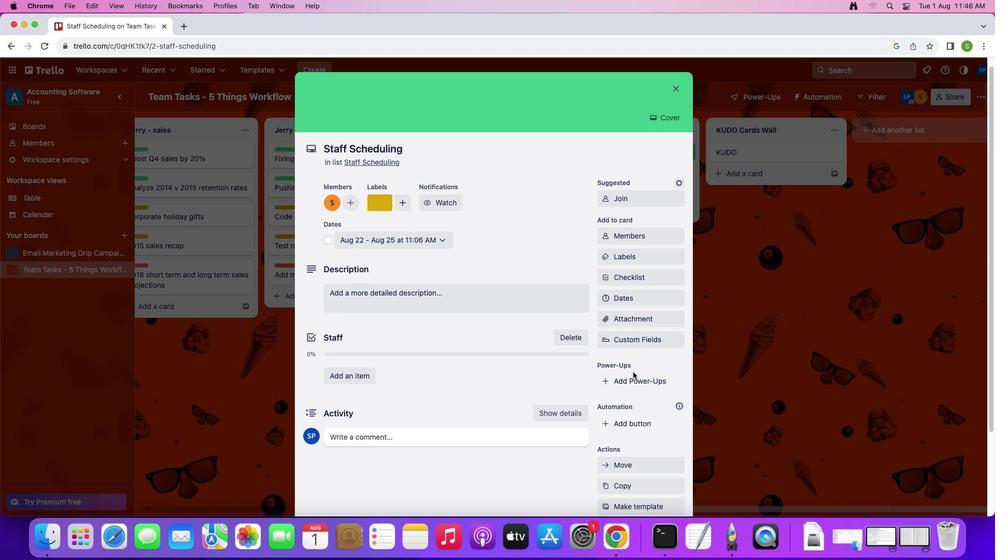 
Action: Mouse scrolled (633, 371) with delta (0, 0)
Screenshot: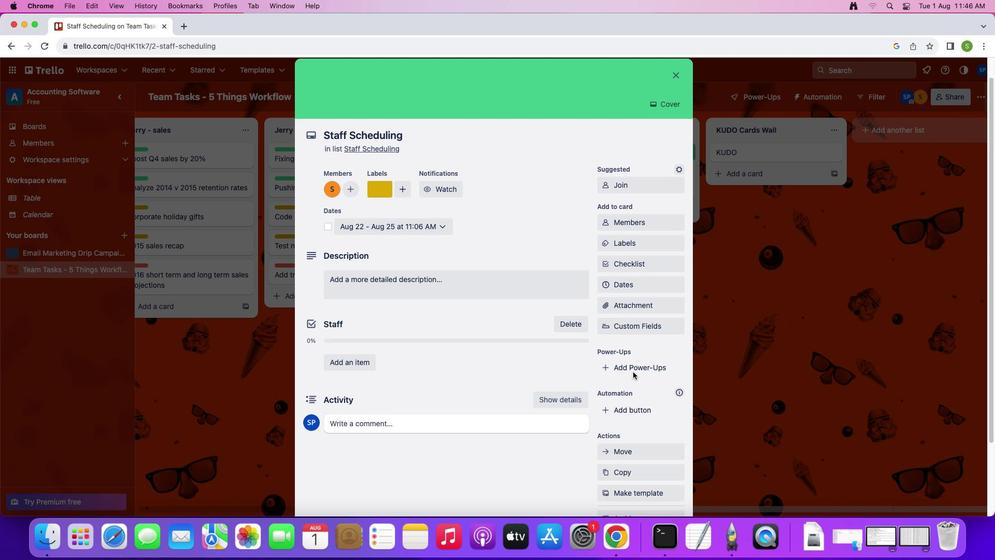 
Action: Mouse scrolled (633, 371) with delta (0, -1)
Screenshot: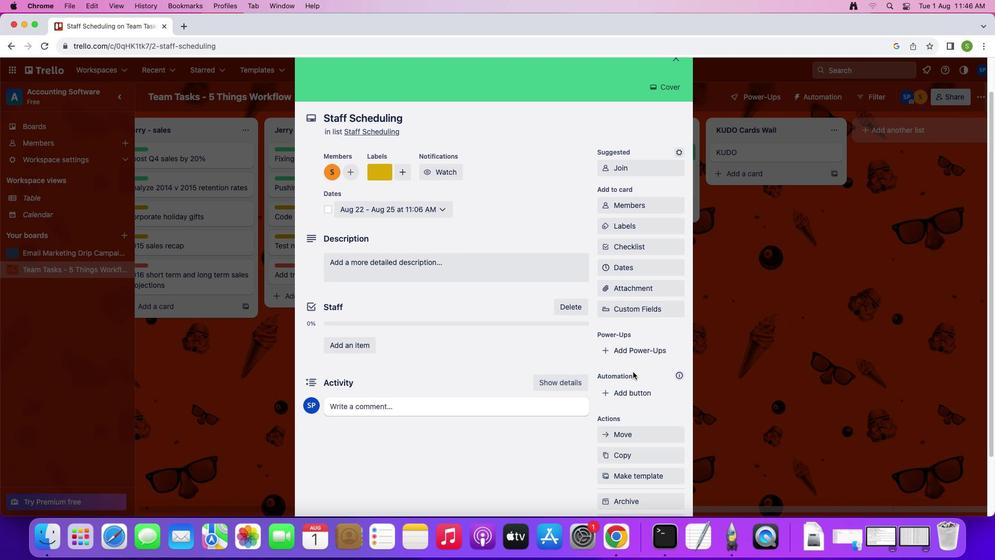 
Action: Mouse moved to (324, 179)
Screenshot: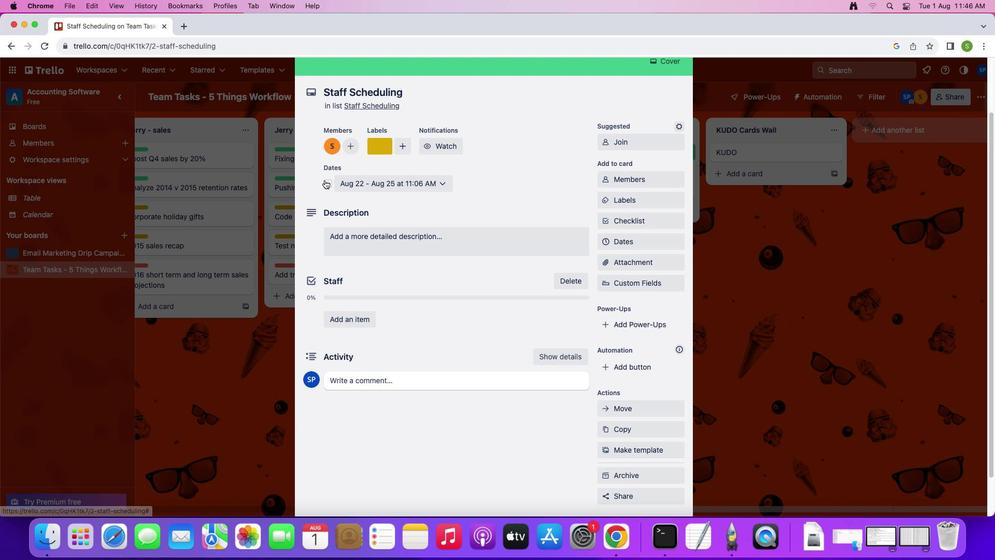 
Action: Mouse pressed left at (324, 179)
Screenshot: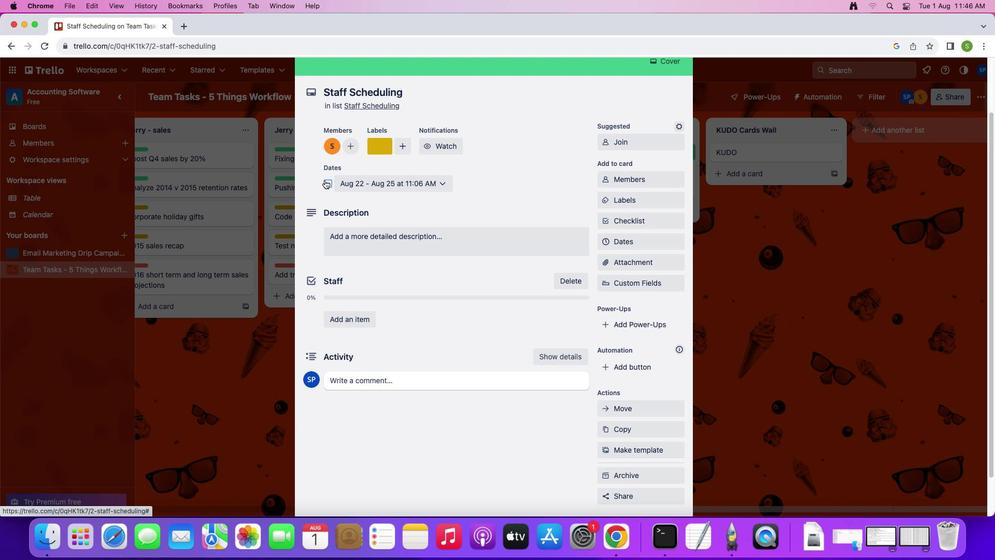 
Action: Mouse moved to (389, 239)
Screenshot: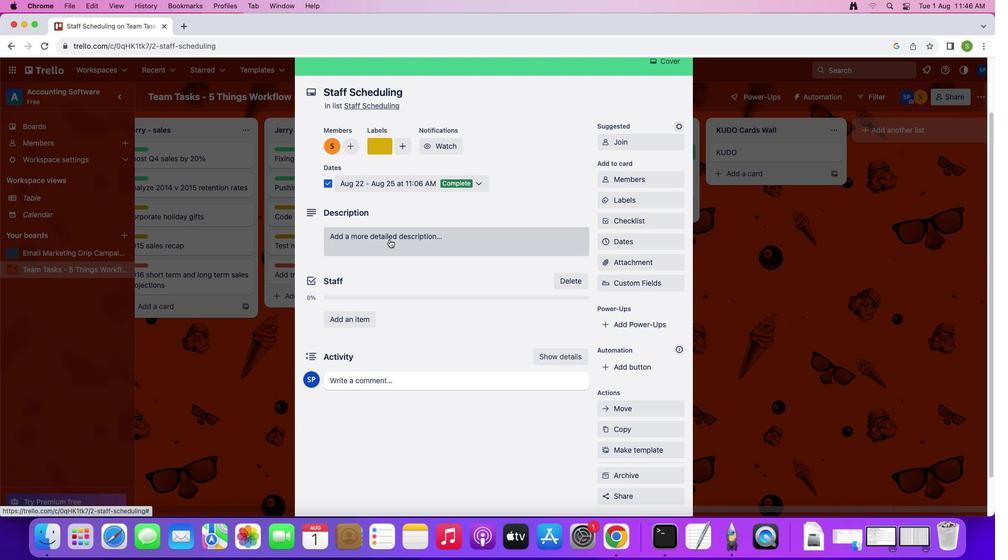 
Action: Mouse pressed left at (389, 239)
Screenshot: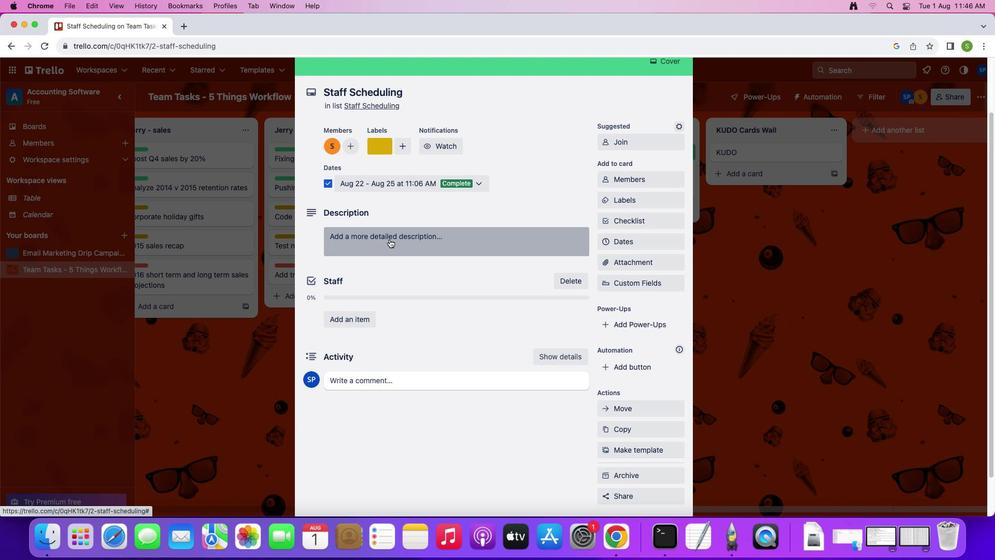 
Action: Mouse moved to (472, 289)
Screenshot: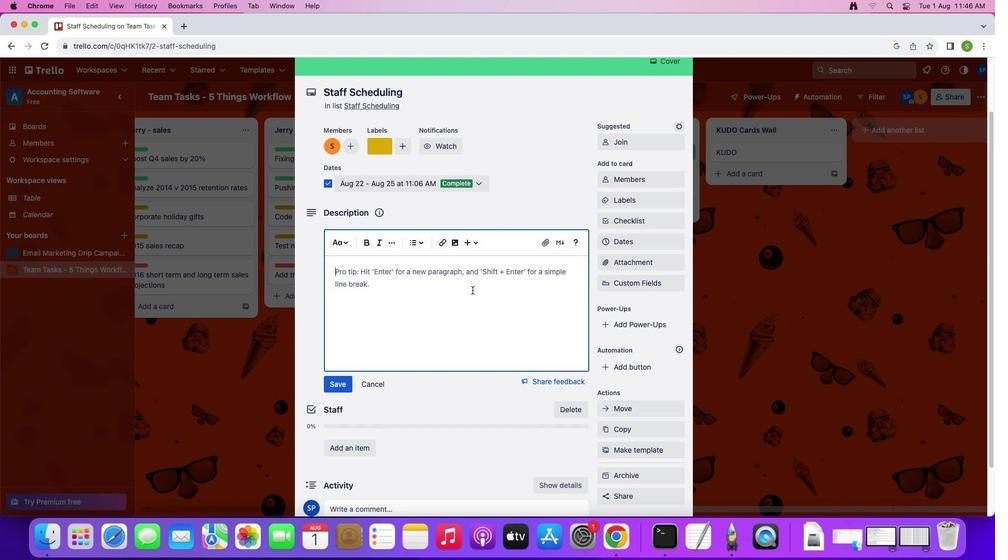 
Action: Key pressed Key.shift'M''a''n''a''g''e'Key.space't''e''a''m'Key.space's''c''h''e''d''u''l''e''s'Key.space'a''n''d'Key.space's''h''i''f''t''s''.'
Screenshot: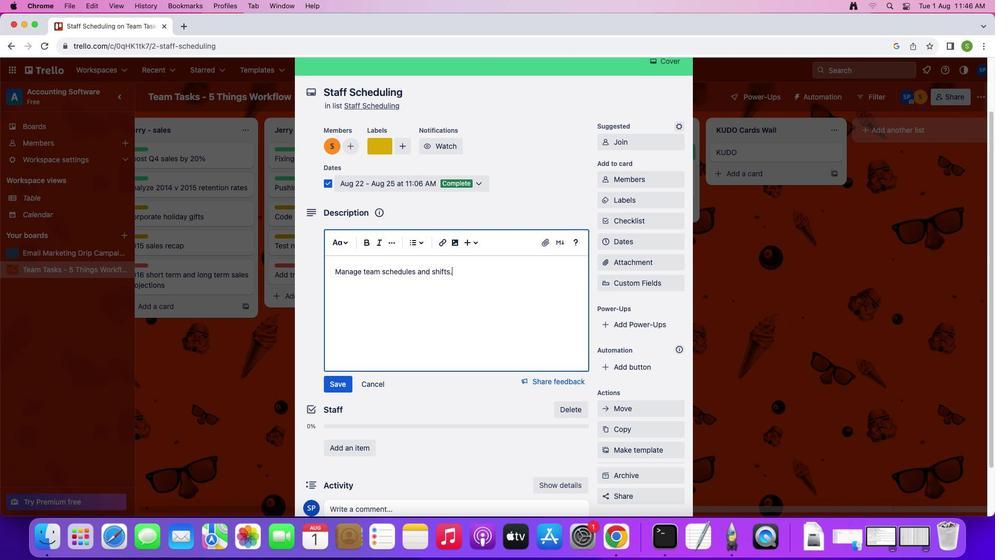 
Action: Mouse moved to (341, 378)
Screenshot: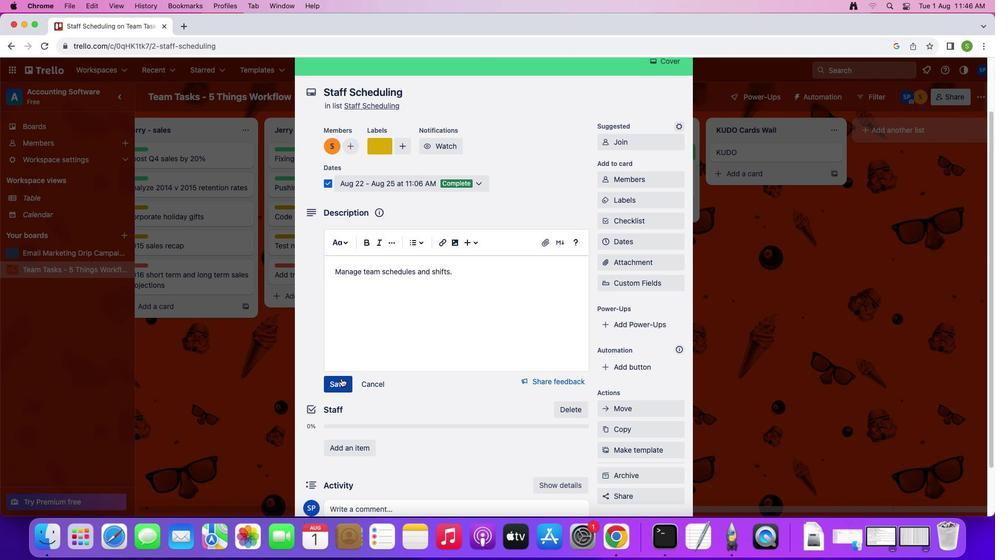 
Action: Mouse pressed left at (341, 378)
Screenshot: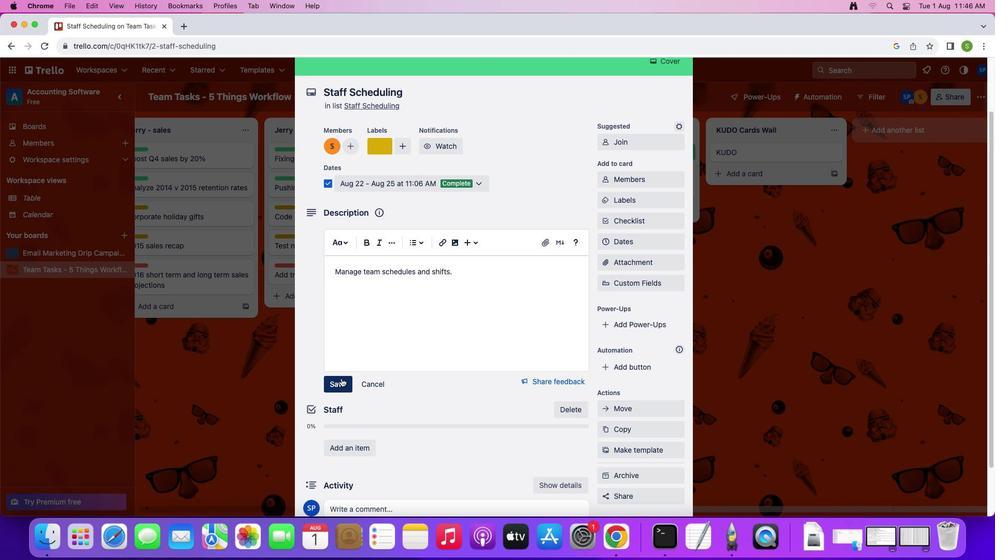 
Action: Mouse moved to (368, 364)
Screenshot: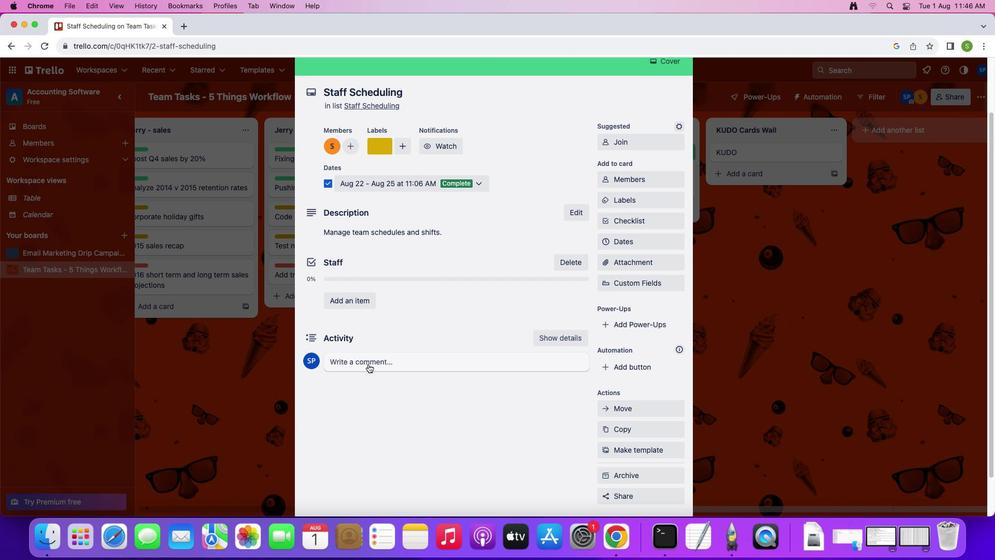 
Action: Mouse pressed left at (368, 364)
Screenshot: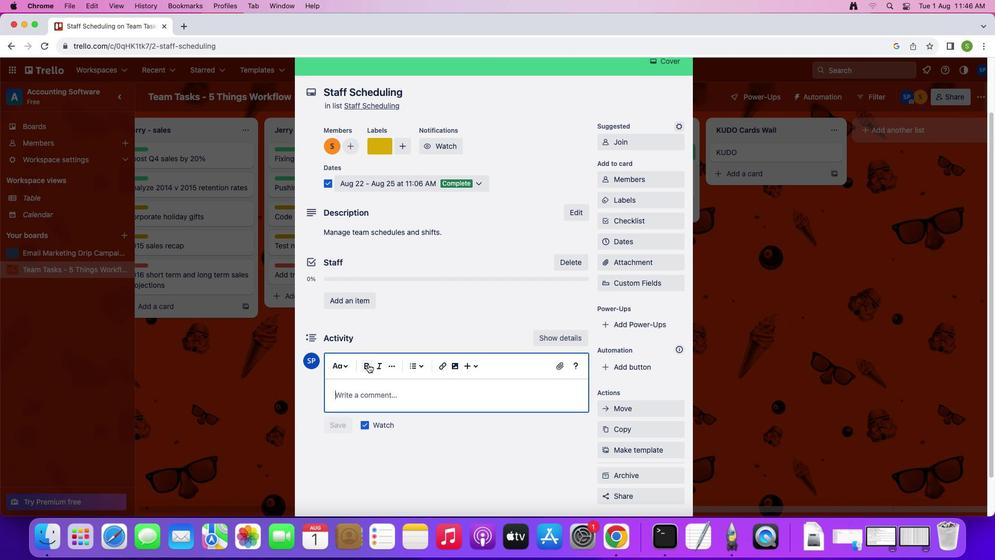 
Action: Mouse moved to (444, 356)
Screenshot: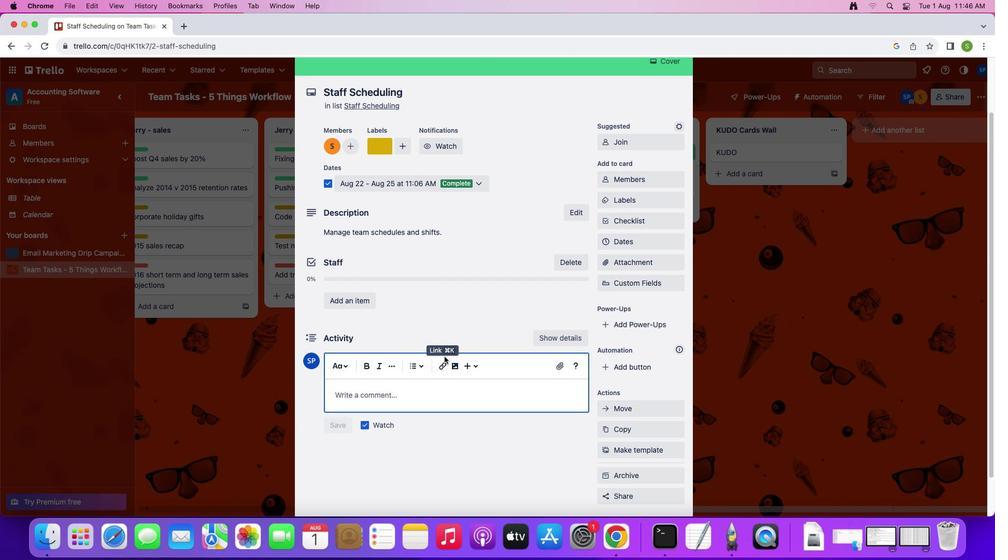 
Action: Key pressed Key.shift's''t''a''f''f'Key.spaceKey.shift's''c''h''e''d''u''l''i''n''g'
Screenshot: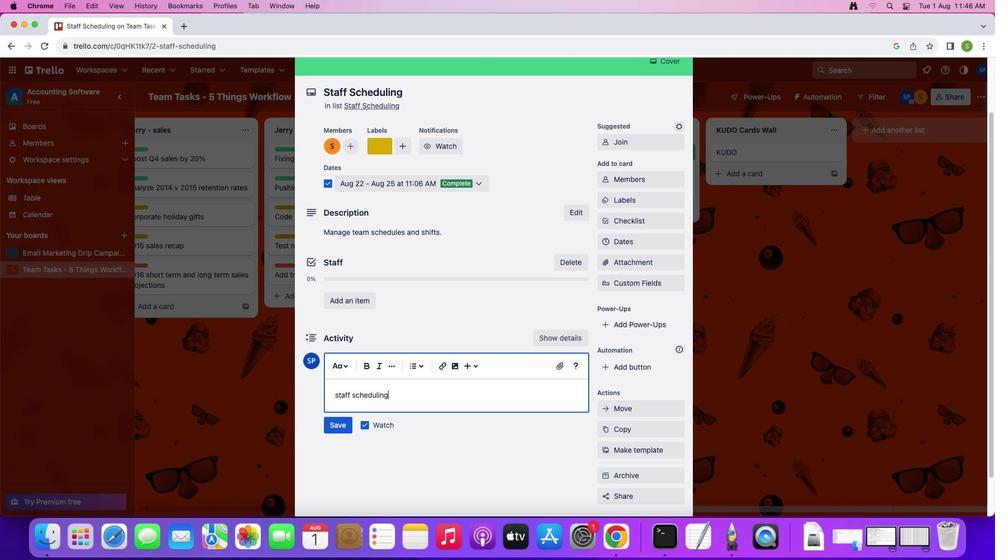 
Action: Mouse moved to (335, 427)
